 Task: Search for a 2-bed apartment for rent in Madison, Wisconsin, with a walkability score of 80 or higher.
Action: Mouse moved to (371, 225)
Screenshot: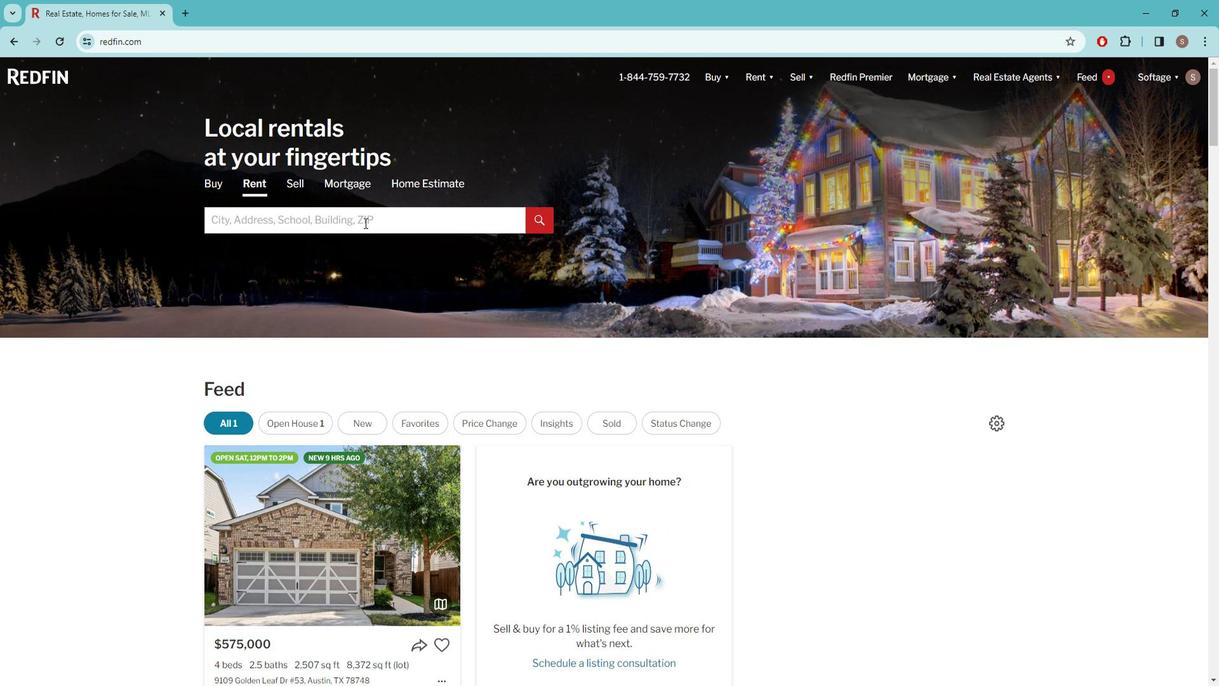 
Action: Mouse pressed left at (371, 225)
Screenshot: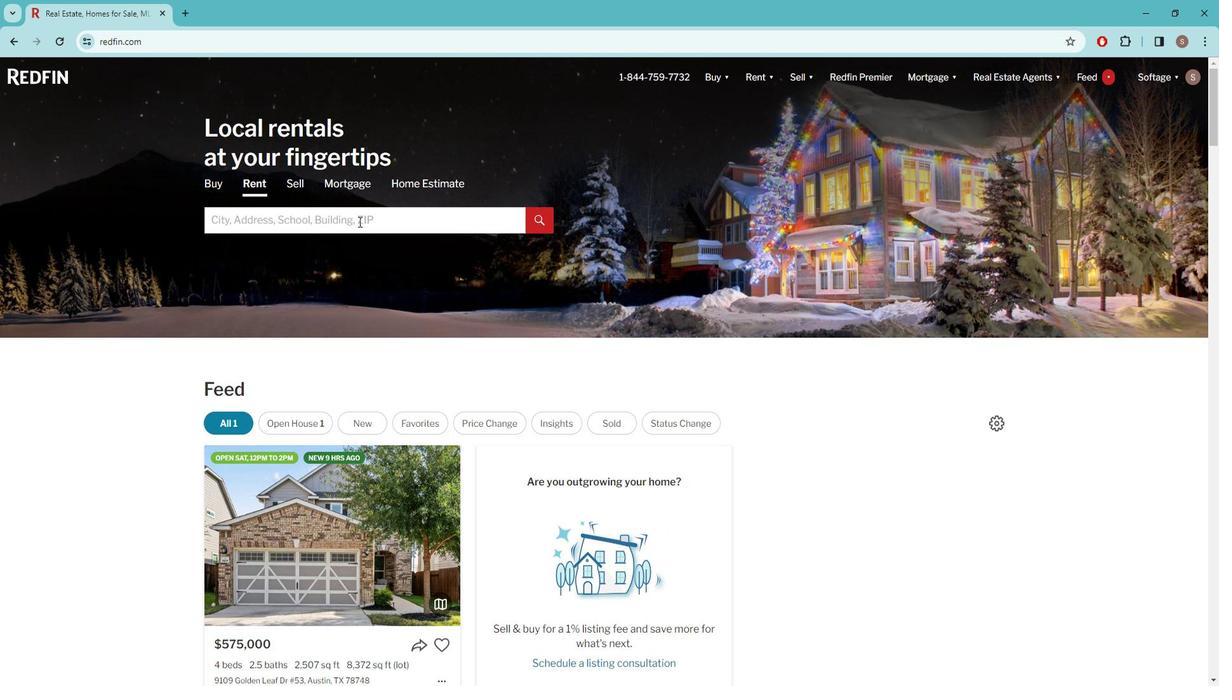 
Action: Key pressed m<Key.caps_lock>ADISON
Screenshot: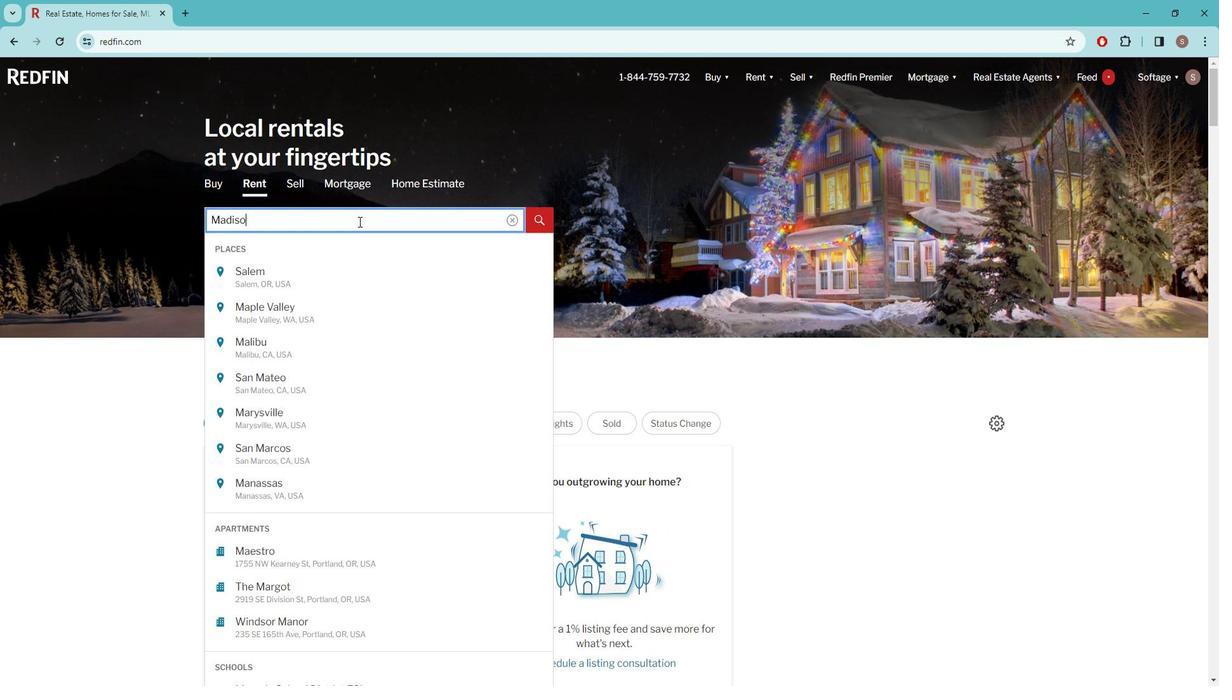 
Action: Mouse moved to (323, 283)
Screenshot: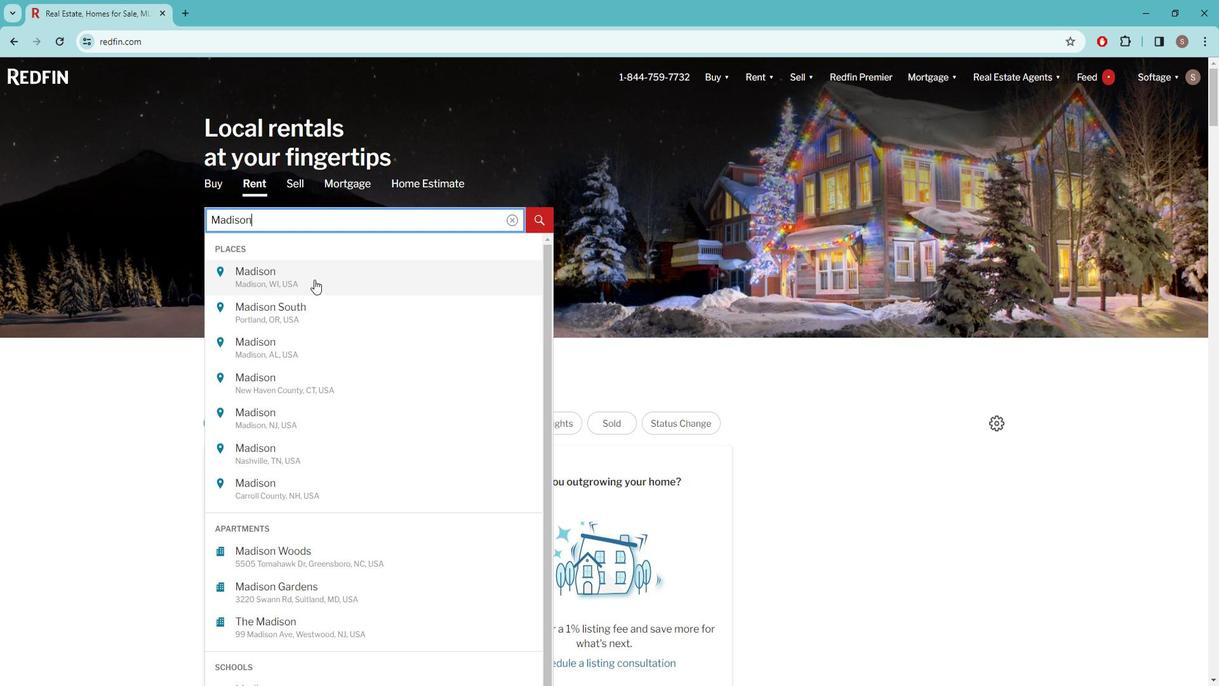 
Action: Mouse pressed left at (323, 283)
Screenshot: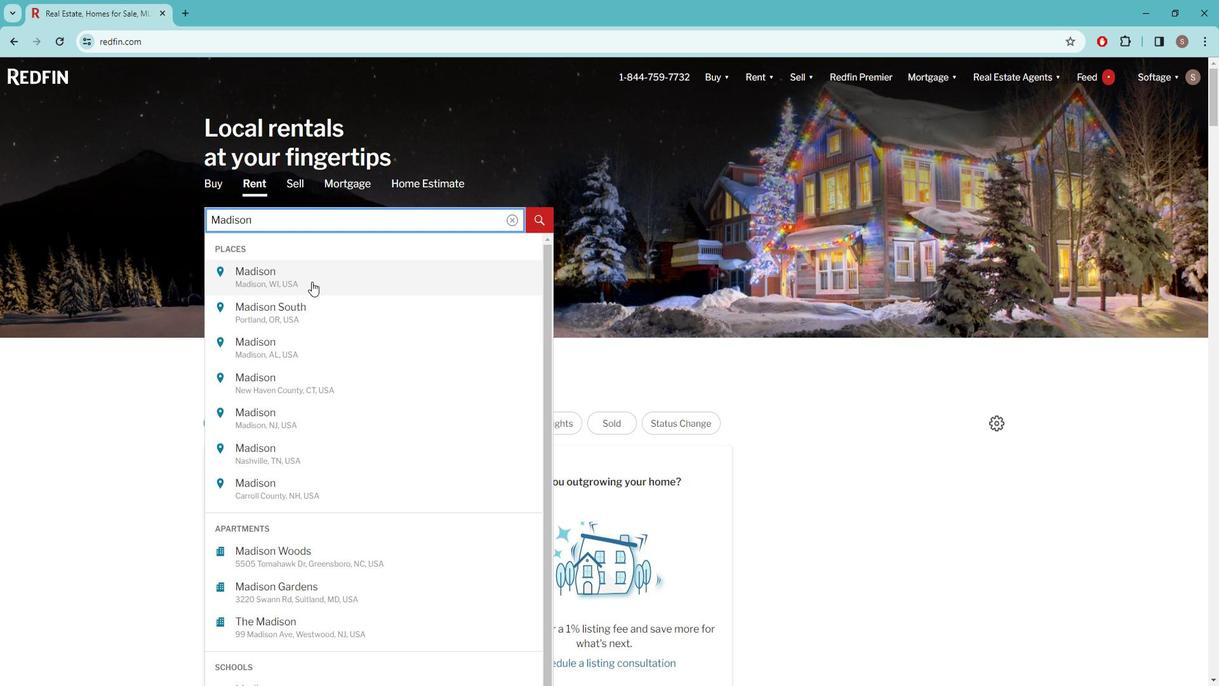 
Action: Mouse moved to (745, 154)
Screenshot: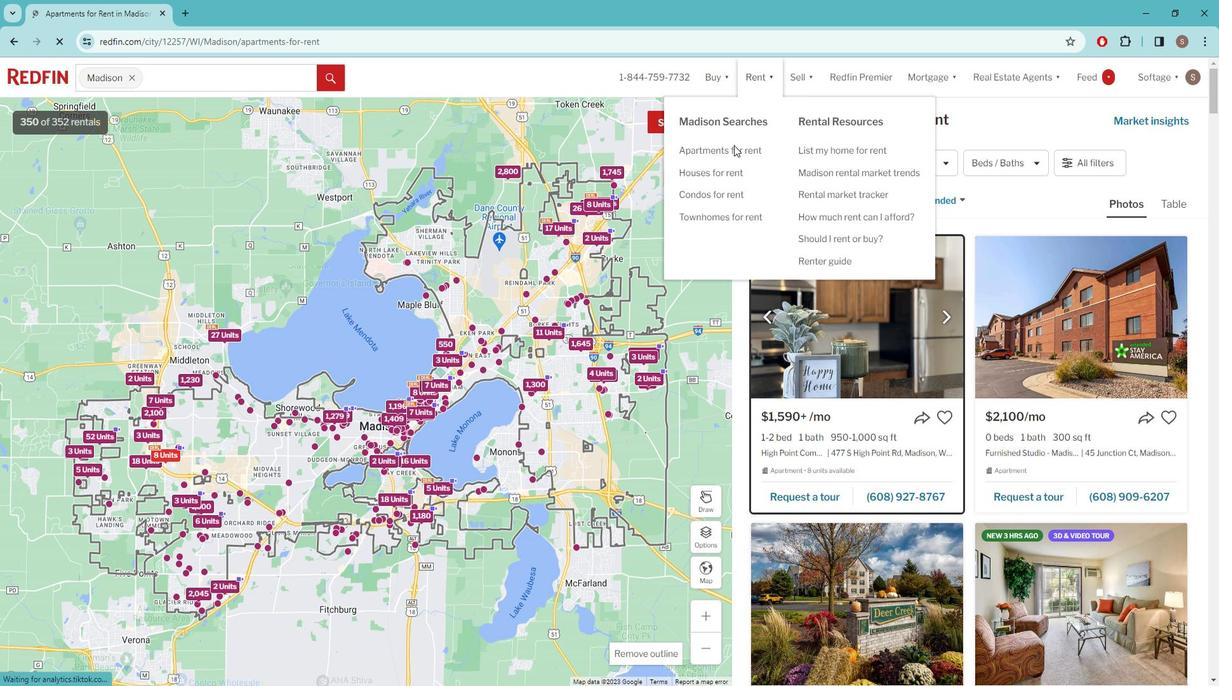 
Action: Mouse pressed left at (745, 154)
Screenshot: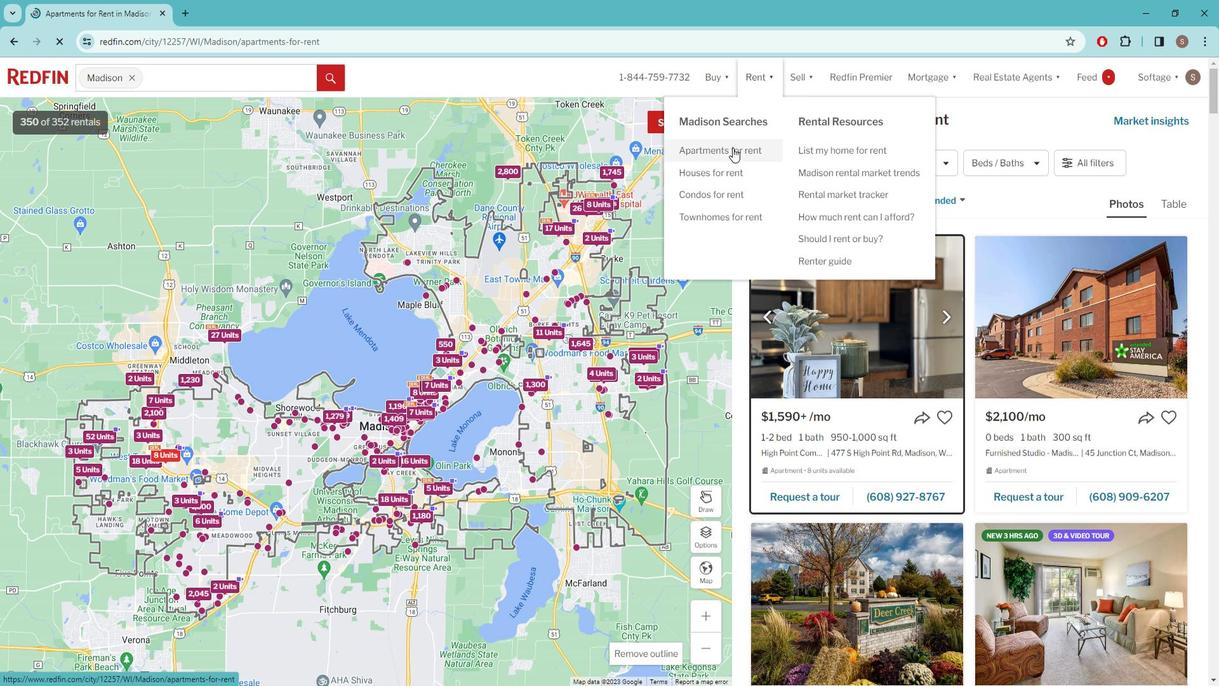 
Action: Mouse moved to (1083, 163)
Screenshot: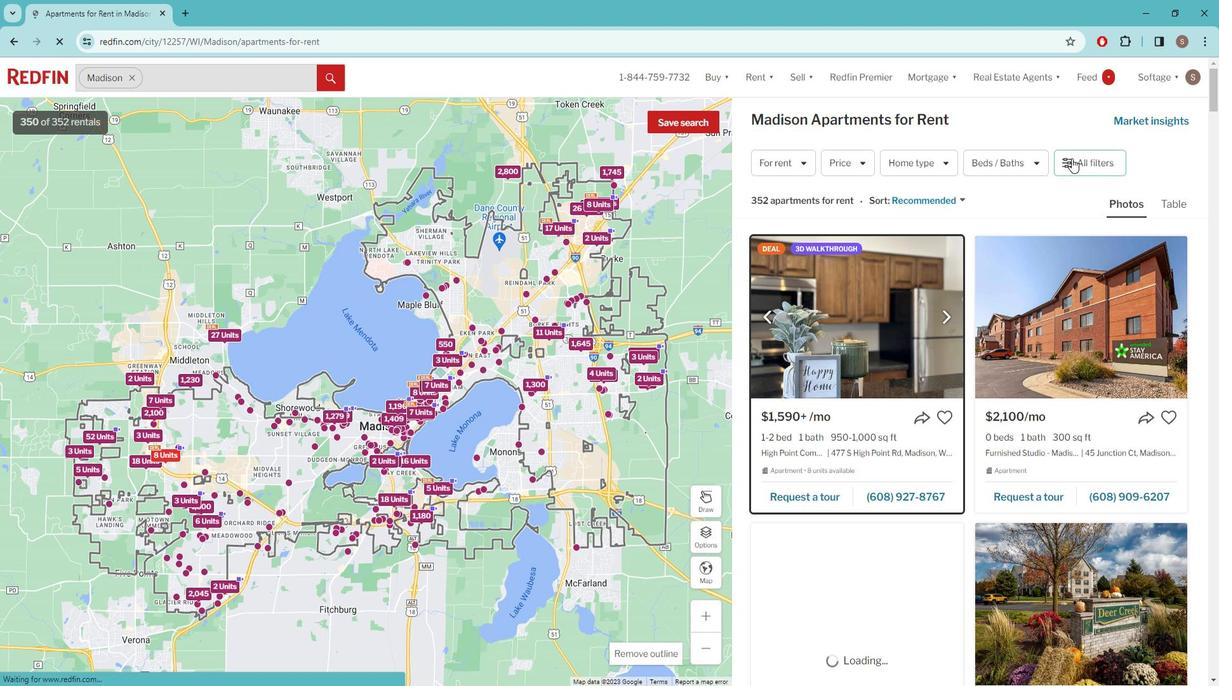 
Action: Mouse pressed left at (1083, 163)
Screenshot: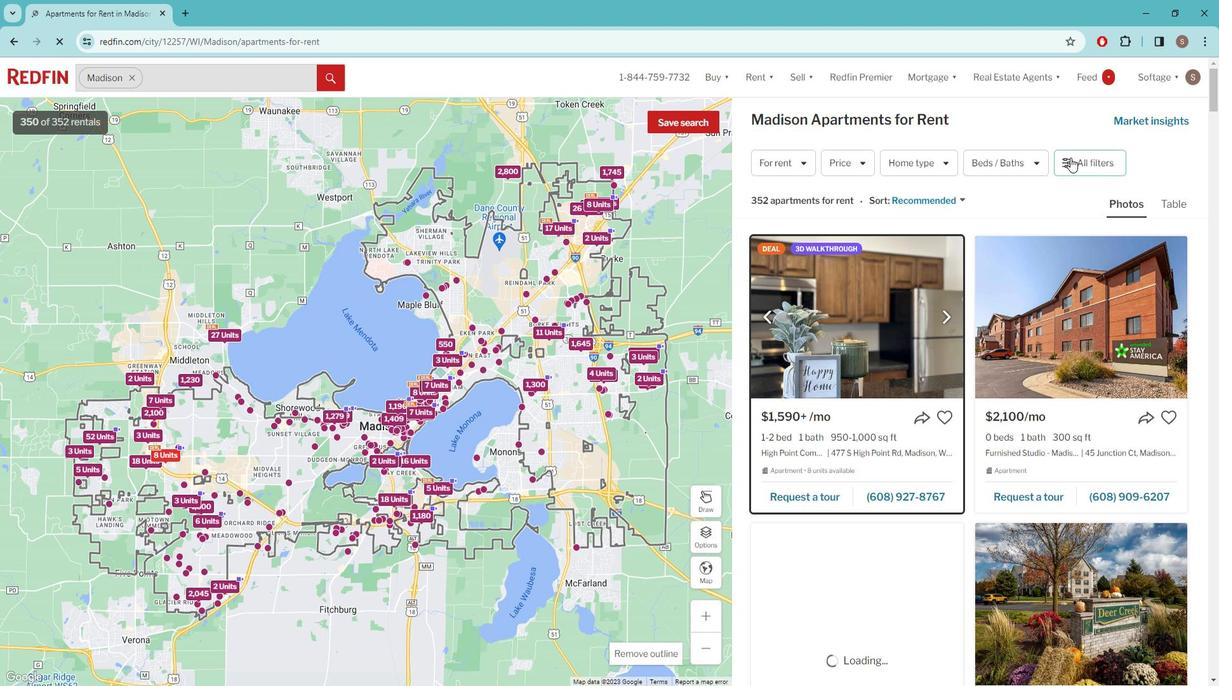 
Action: Mouse pressed left at (1083, 163)
Screenshot: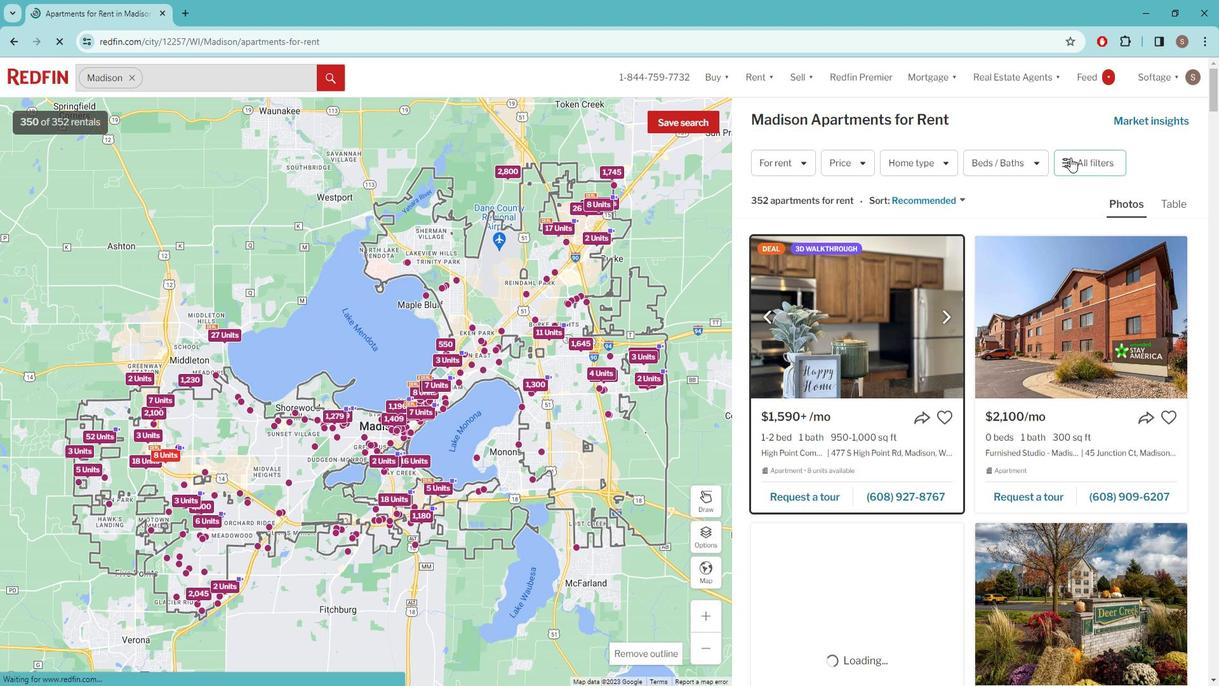 
Action: Mouse pressed left at (1083, 163)
Screenshot: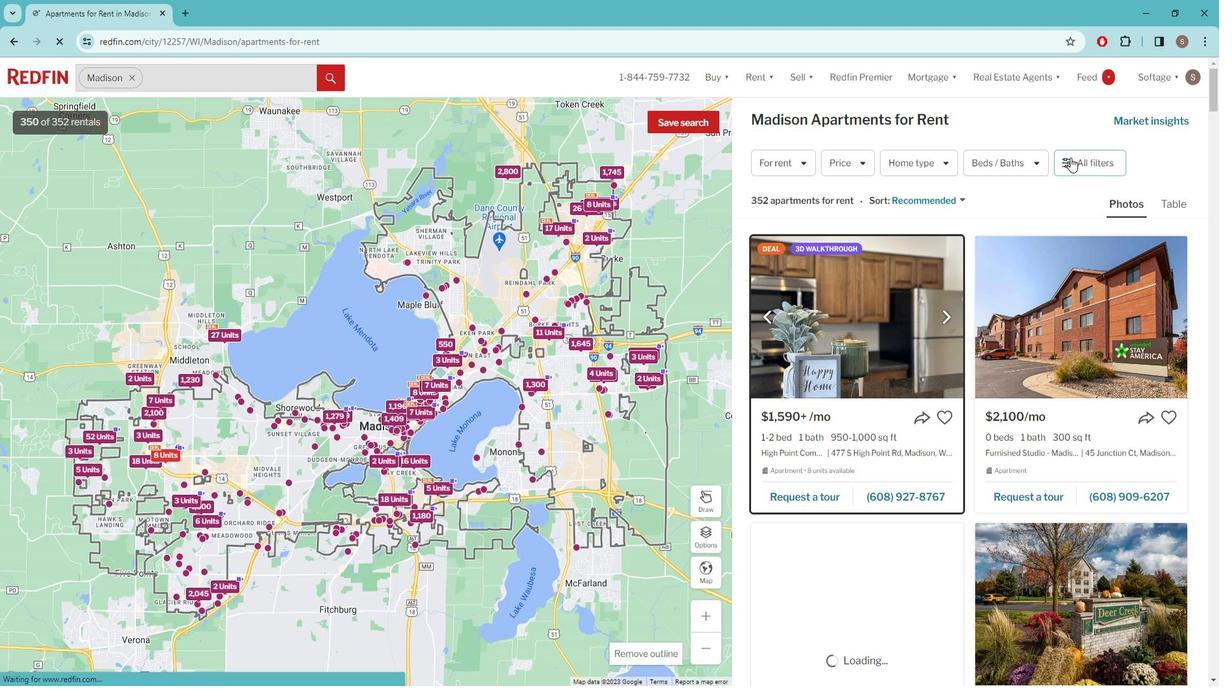 
Action: Mouse pressed left at (1083, 163)
Screenshot: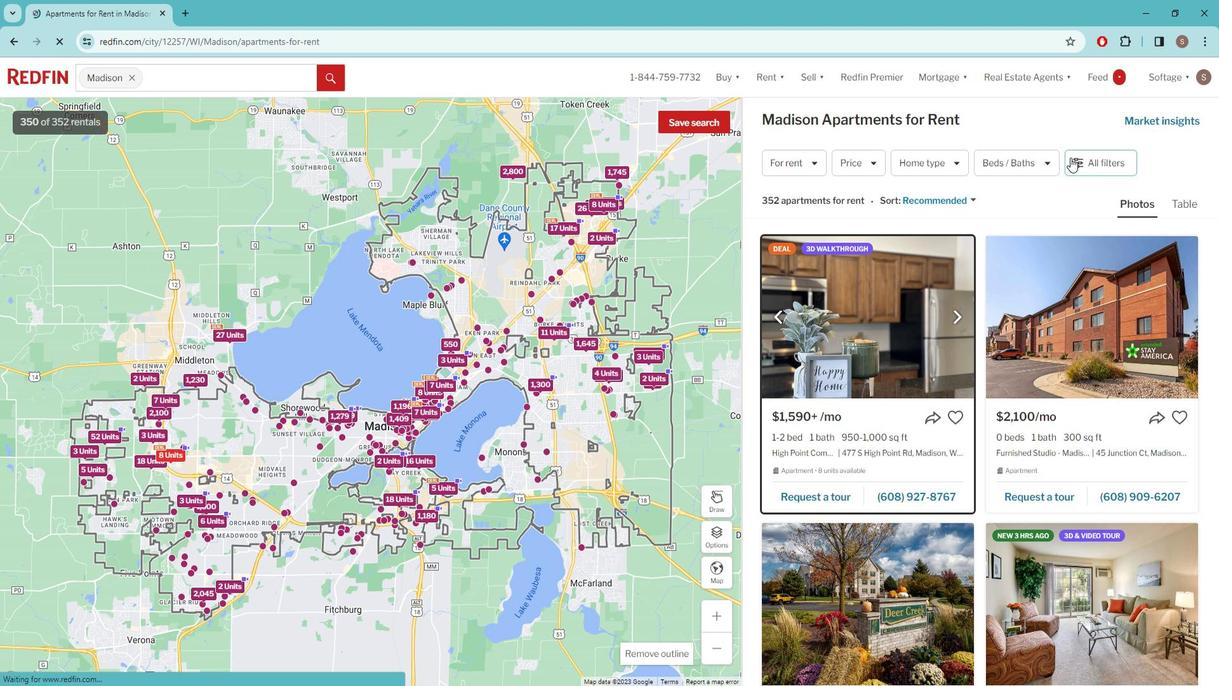 
Action: Mouse moved to (1084, 161)
Screenshot: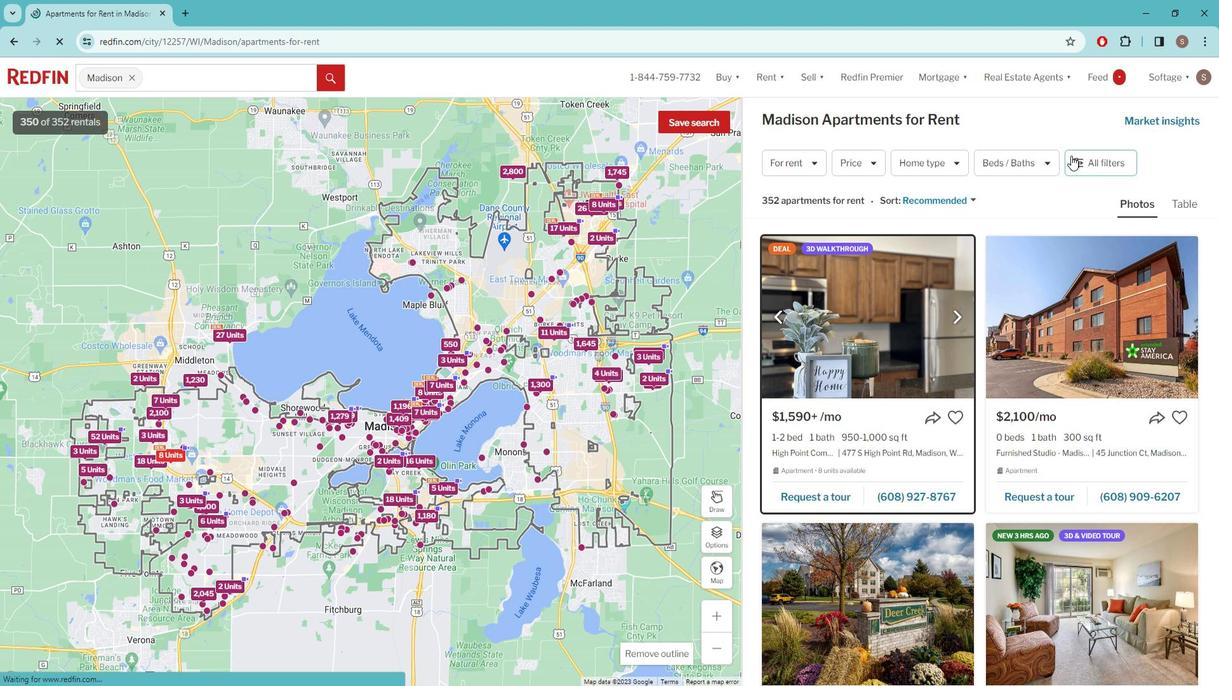 
Action: Mouse pressed left at (1084, 161)
Screenshot: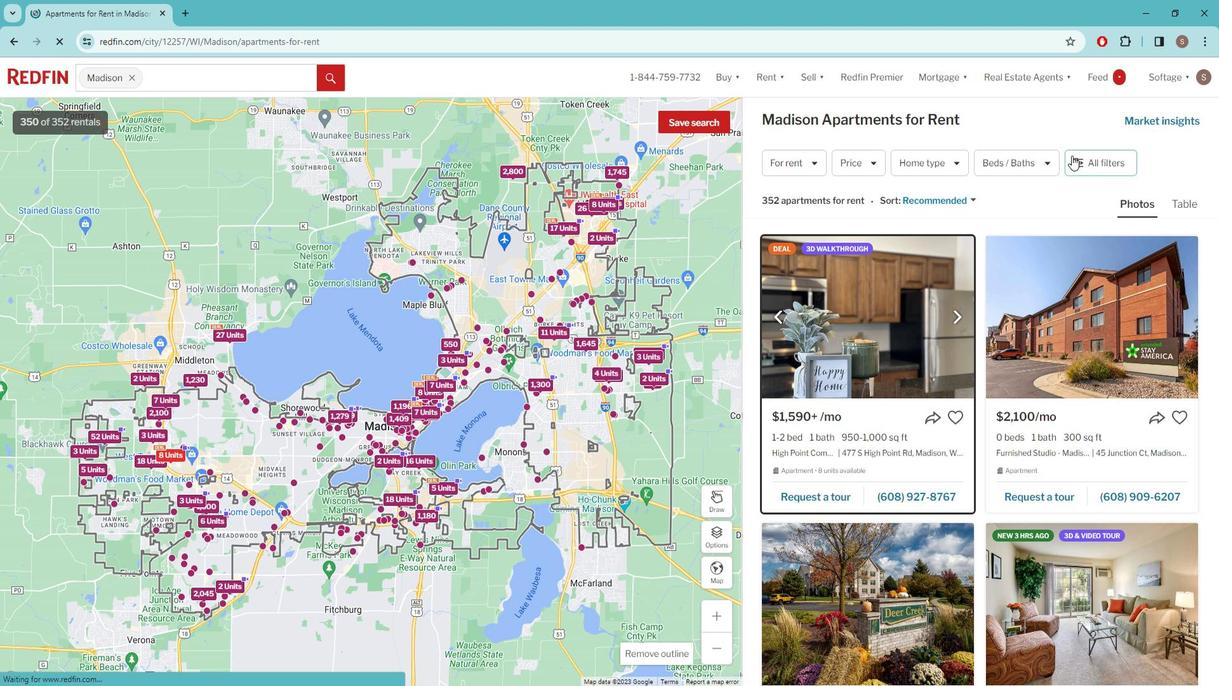 
Action: Mouse moved to (1086, 161)
Screenshot: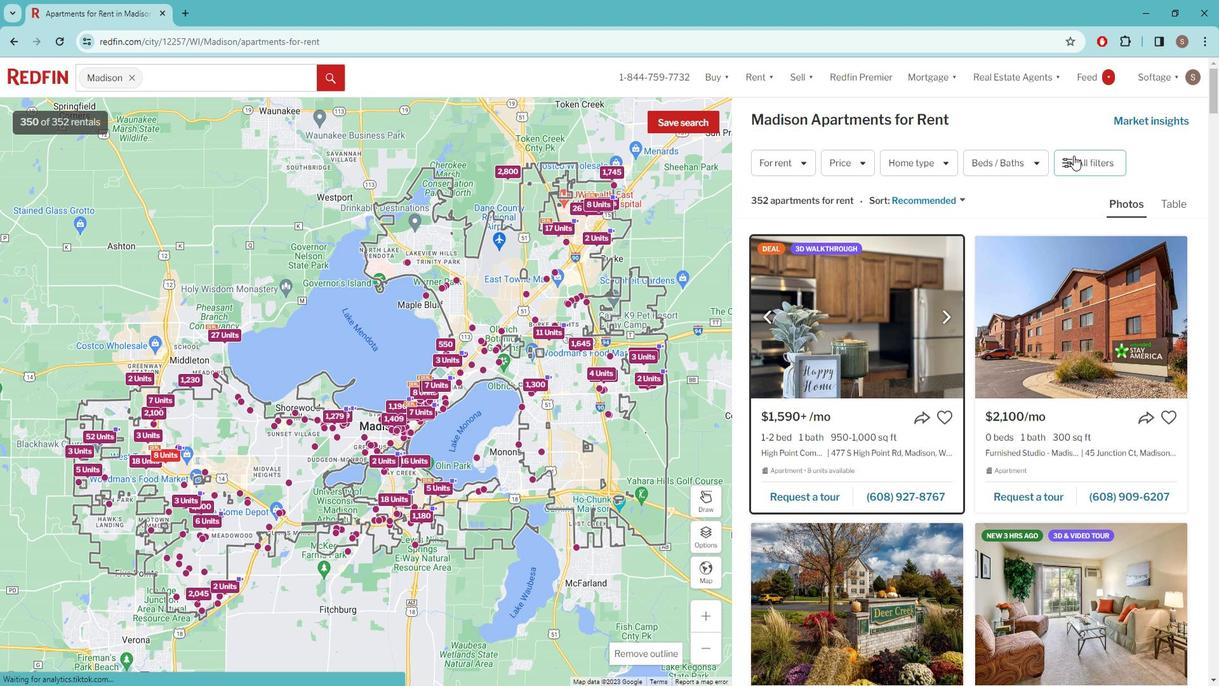 
Action: Mouse pressed left at (1086, 161)
Screenshot: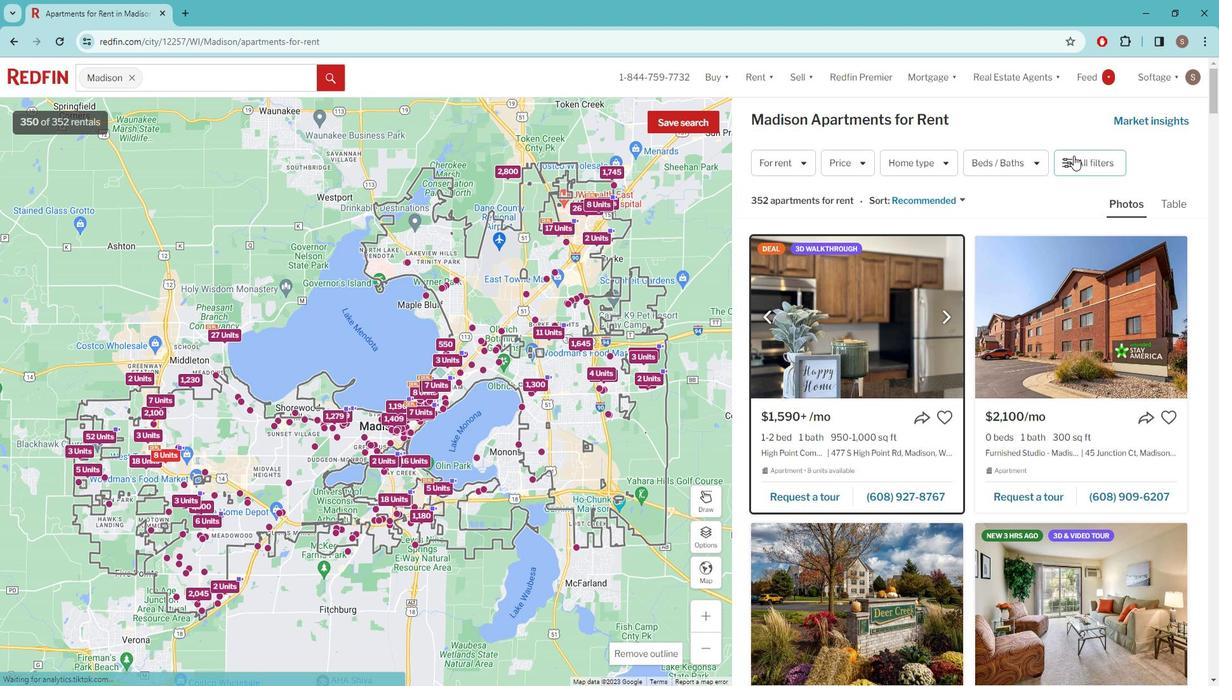 
Action: Mouse moved to (1019, 371)
Screenshot: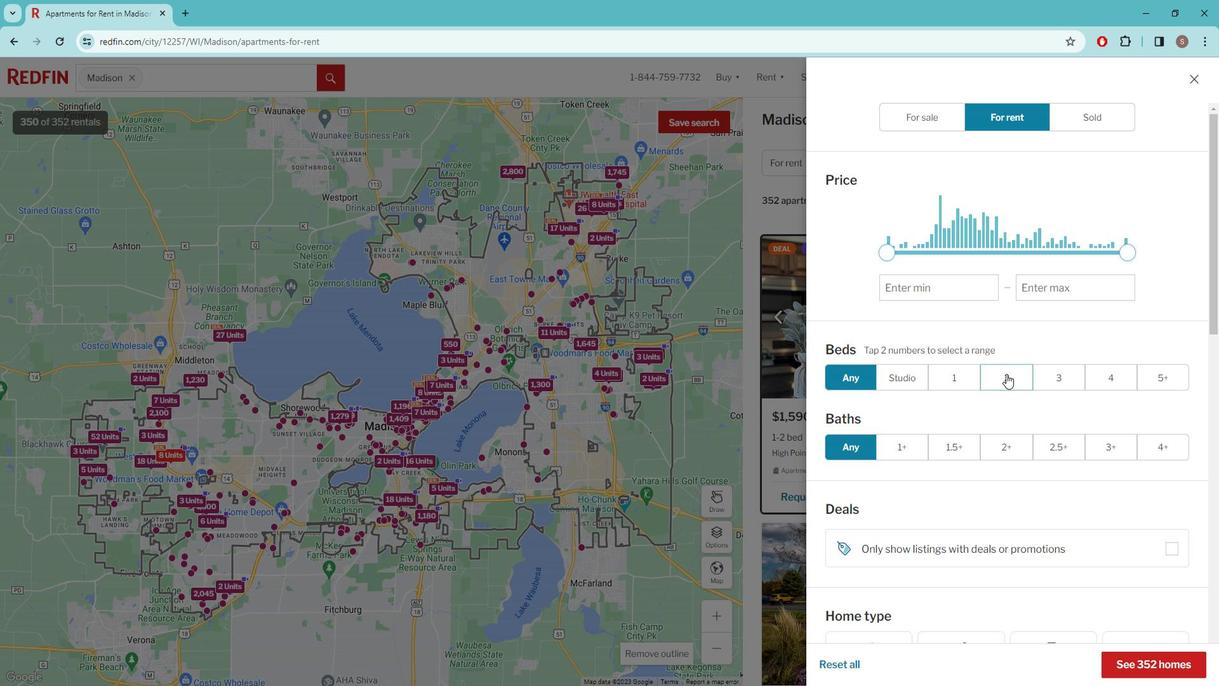 
Action: Mouse pressed left at (1019, 371)
Screenshot: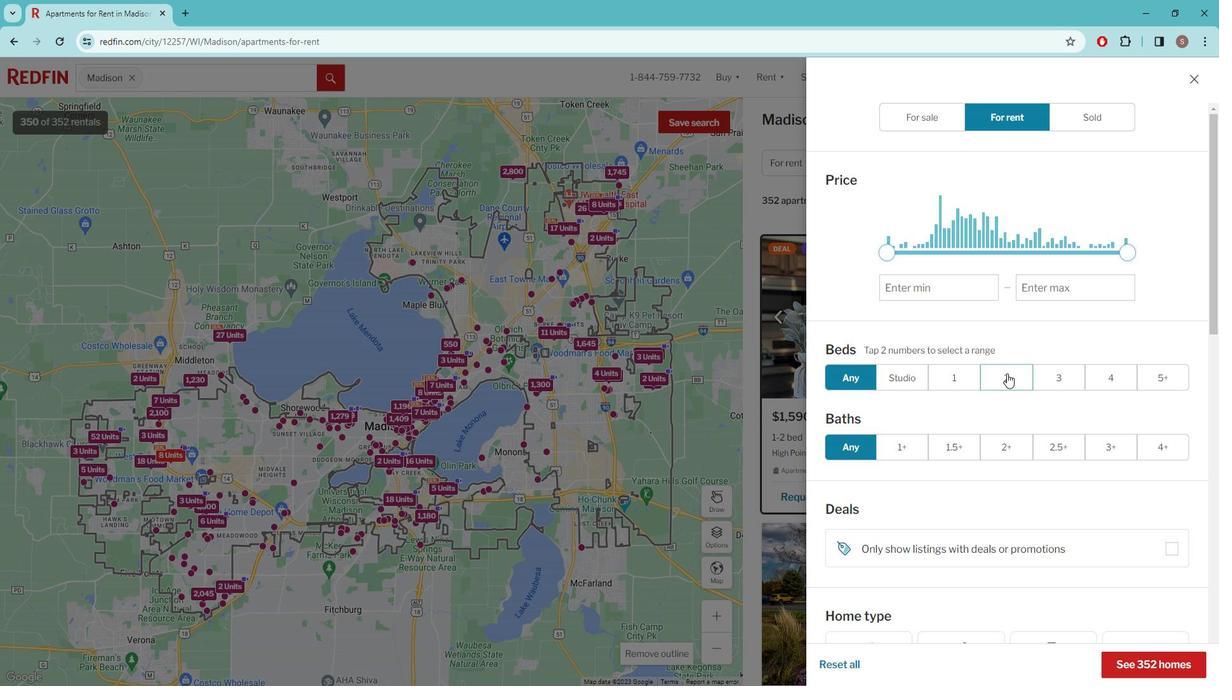 
Action: Mouse pressed left at (1019, 371)
Screenshot: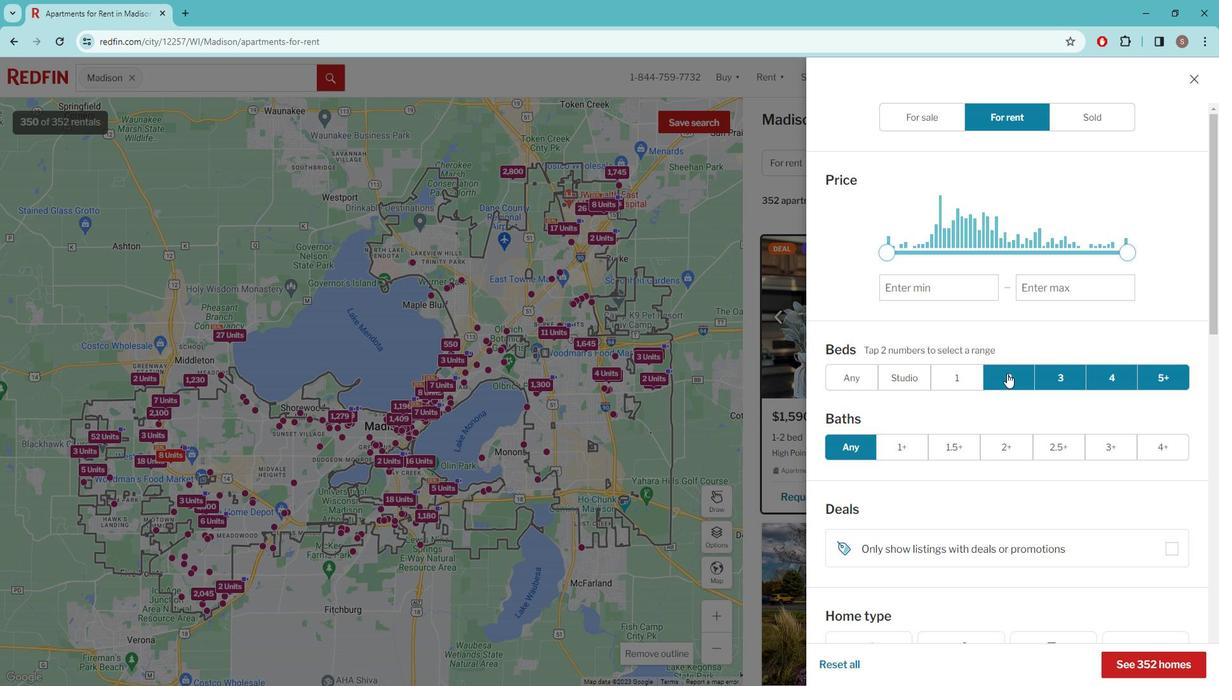 
Action: Mouse moved to (1019, 371)
Screenshot: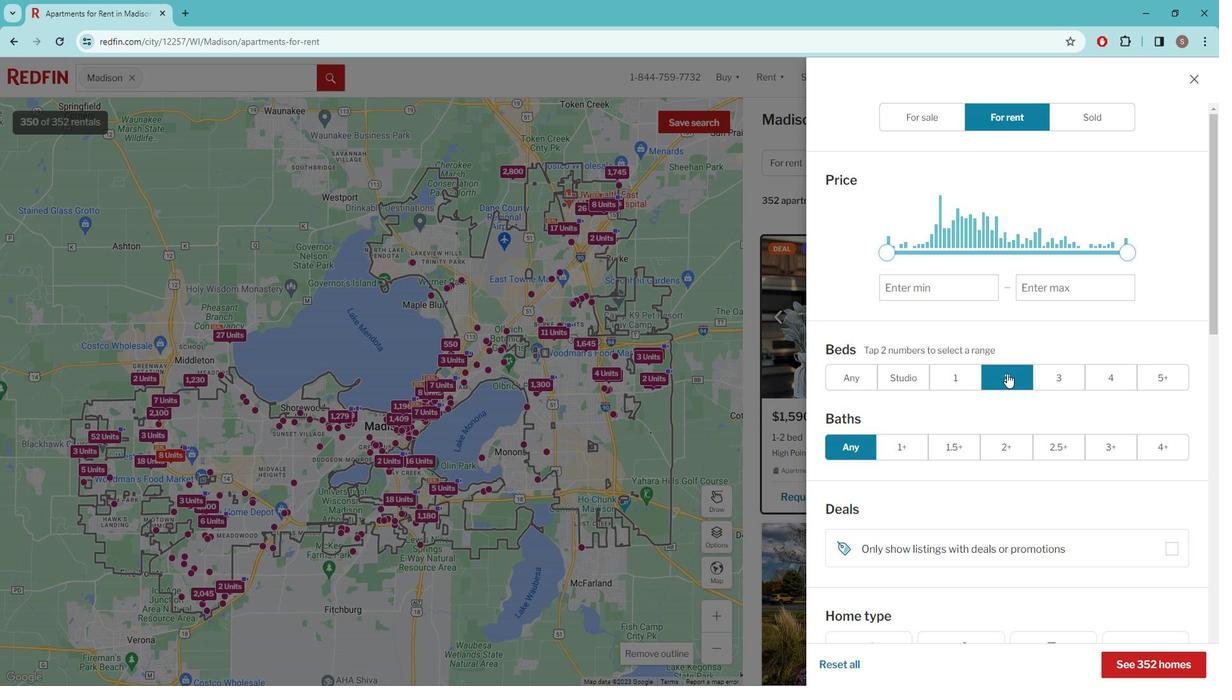 
Action: Mouse scrolled (1019, 371) with delta (0, 0)
Screenshot: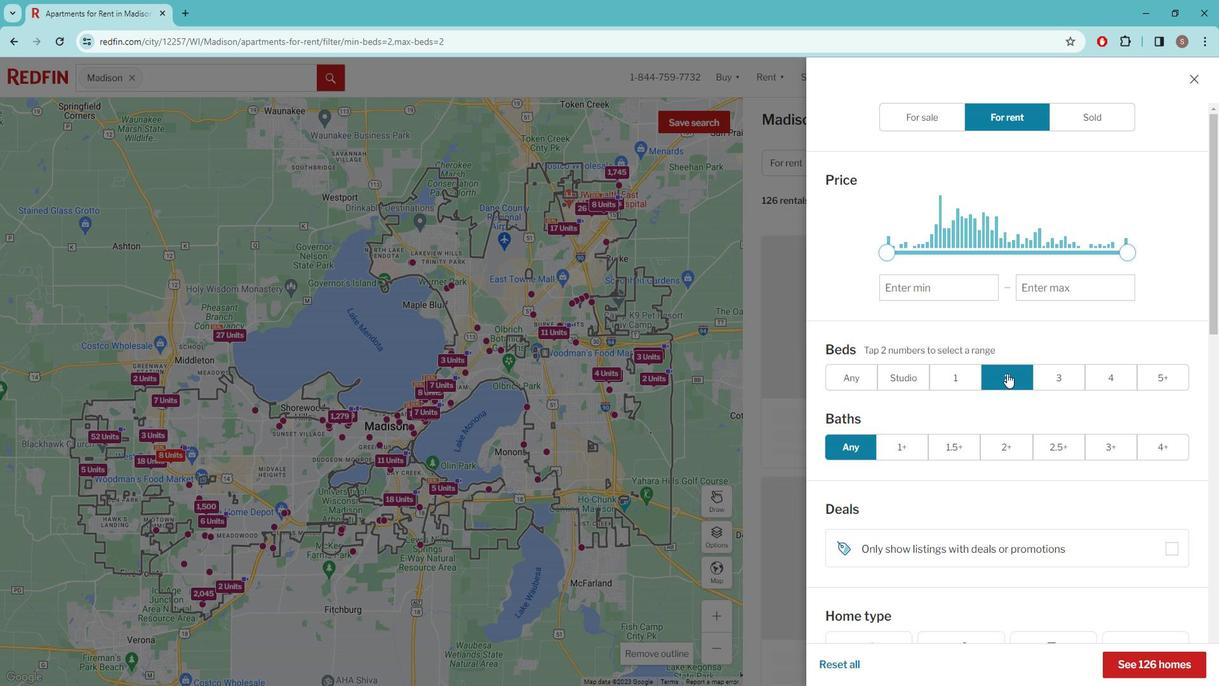 
Action: Mouse scrolled (1019, 371) with delta (0, 0)
Screenshot: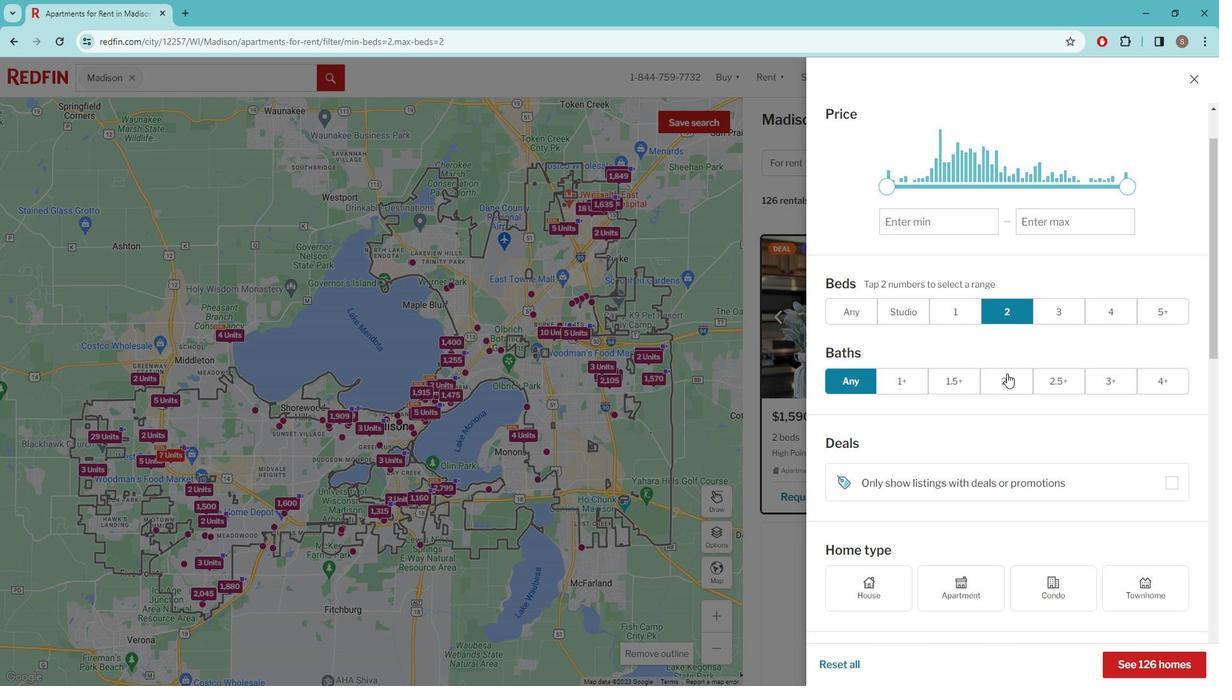 
Action: Mouse scrolled (1019, 371) with delta (0, 0)
Screenshot: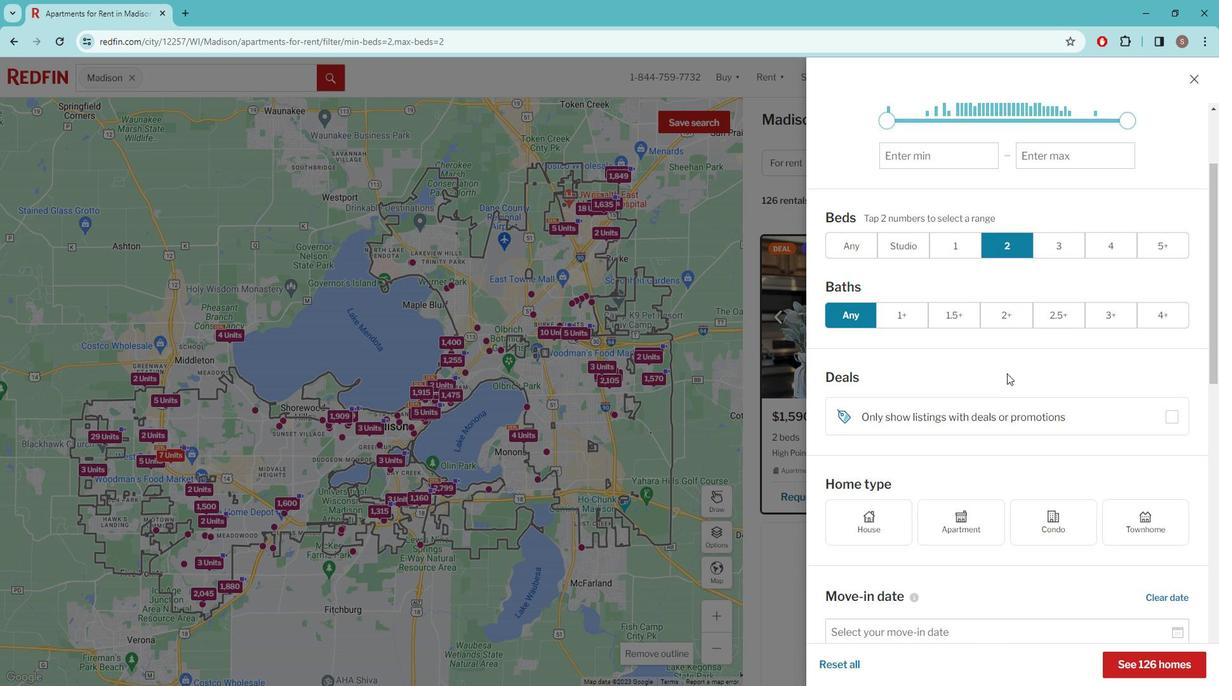 
Action: Mouse scrolled (1019, 371) with delta (0, 0)
Screenshot: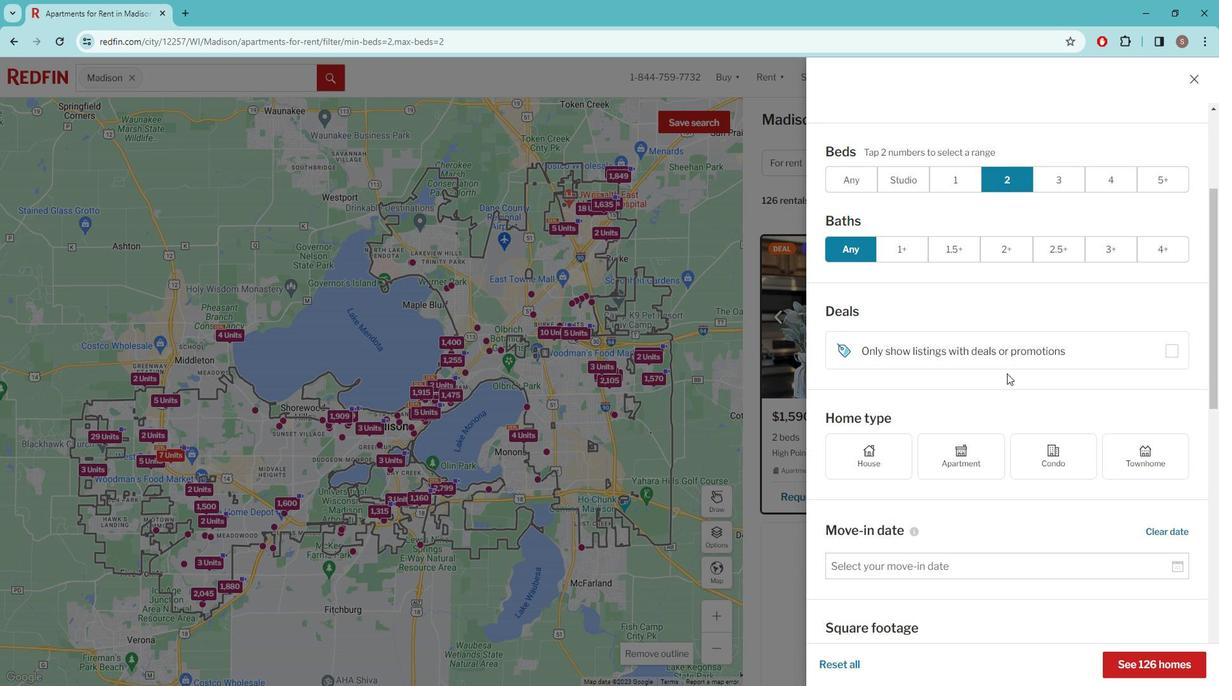 
Action: Mouse scrolled (1019, 371) with delta (0, 0)
Screenshot: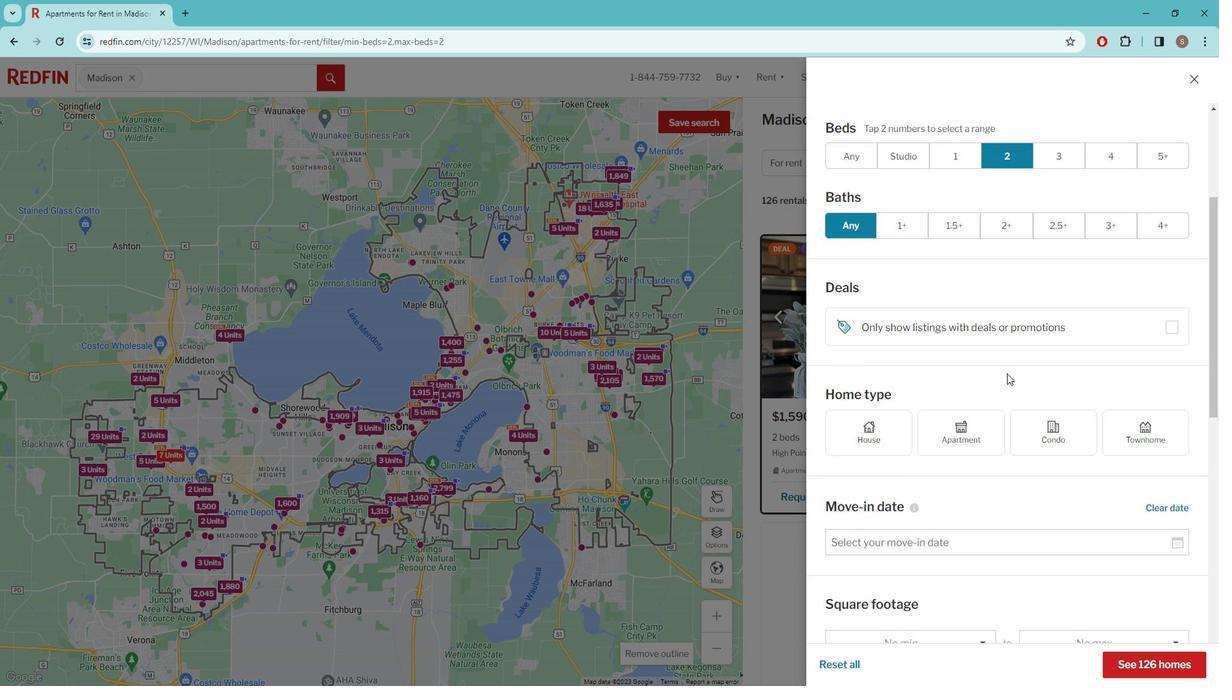 
Action: Mouse scrolled (1019, 372) with delta (0, 0)
Screenshot: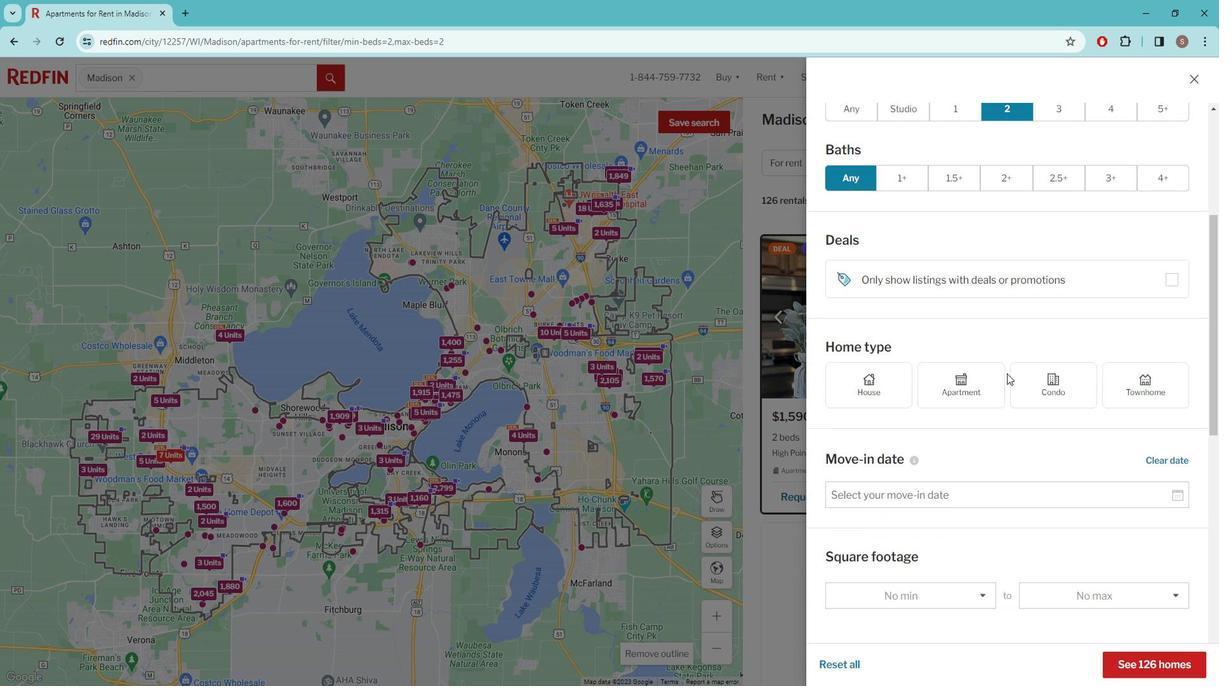 
Action: Mouse scrolled (1019, 371) with delta (0, 0)
Screenshot: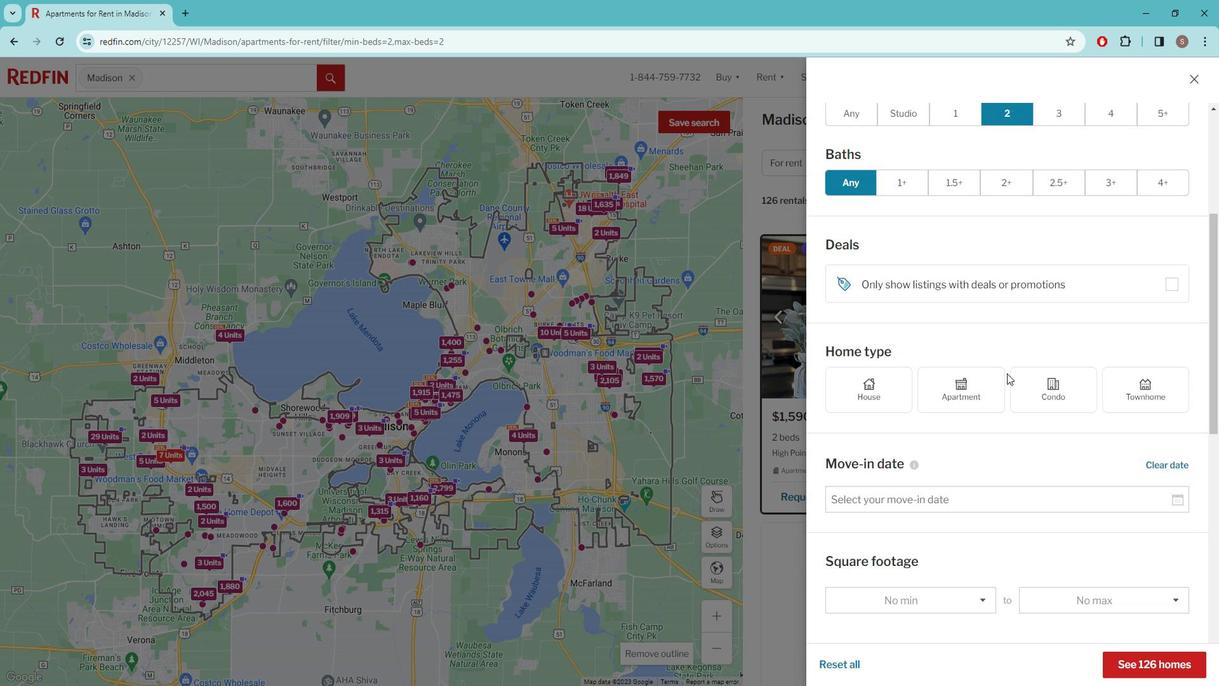 
Action: Mouse scrolled (1019, 371) with delta (0, 0)
Screenshot: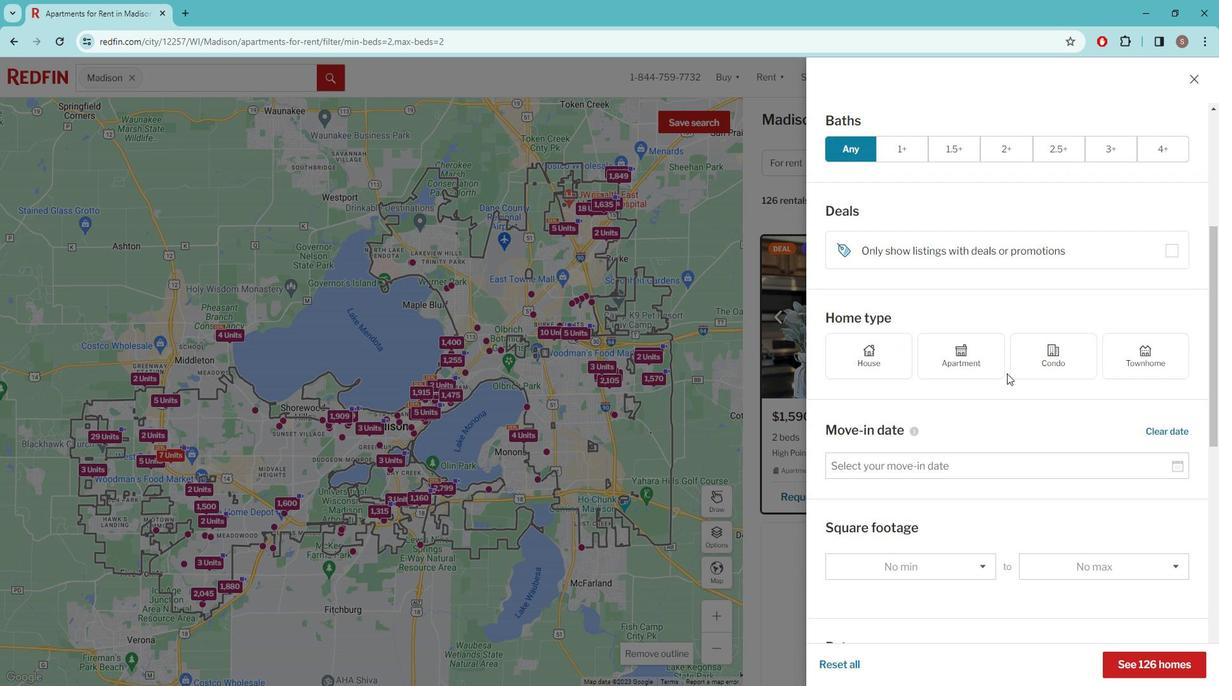 
Action: Mouse scrolled (1019, 371) with delta (0, 0)
Screenshot: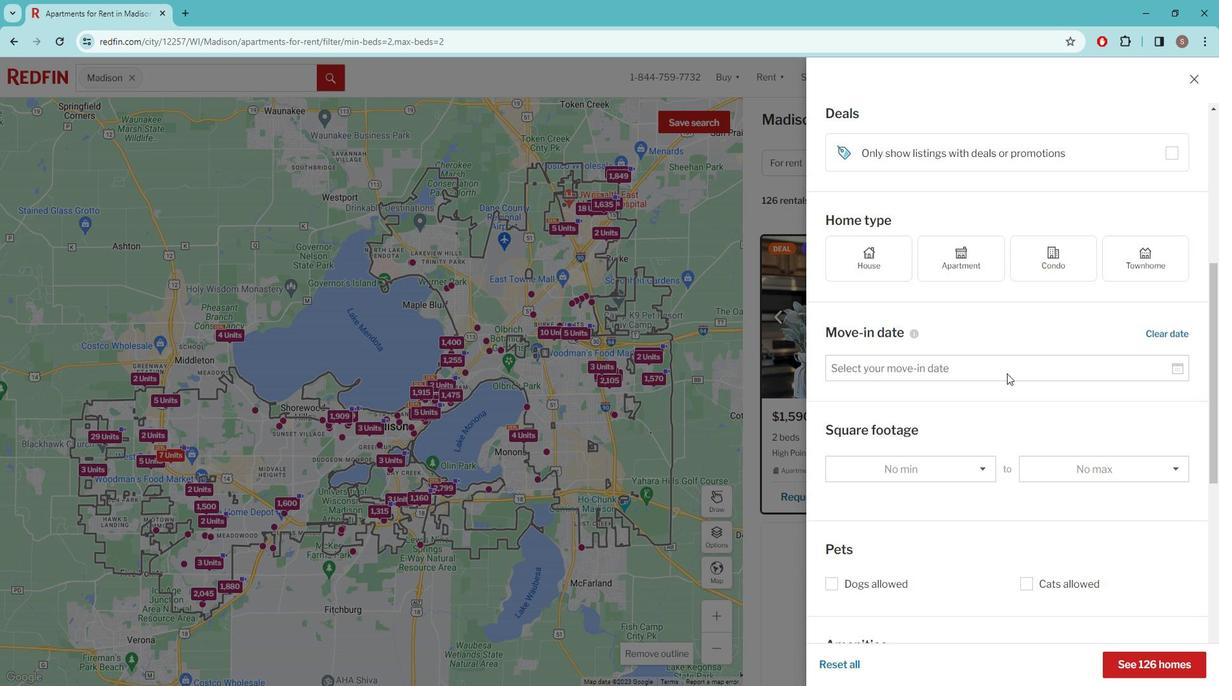 
Action: Mouse scrolled (1019, 371) with delta (0, 0)
Screenshot: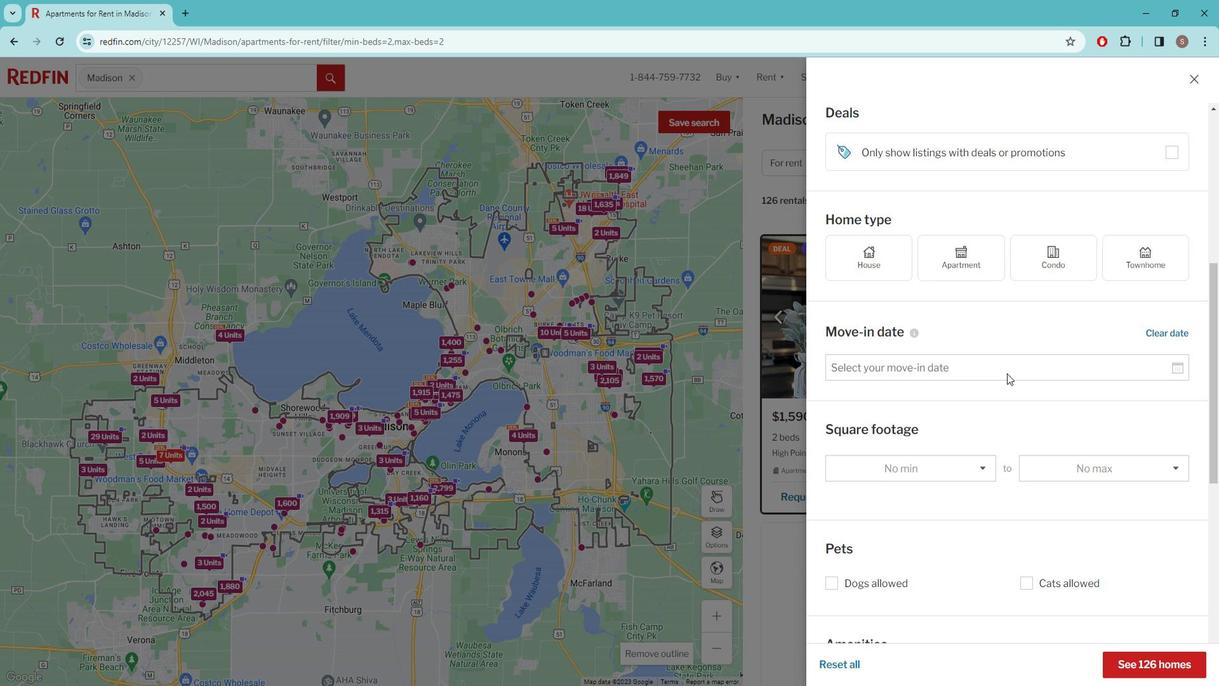 
Action: Mouse scrolled (1019, 372) with delta (0, 0)
Screenshot: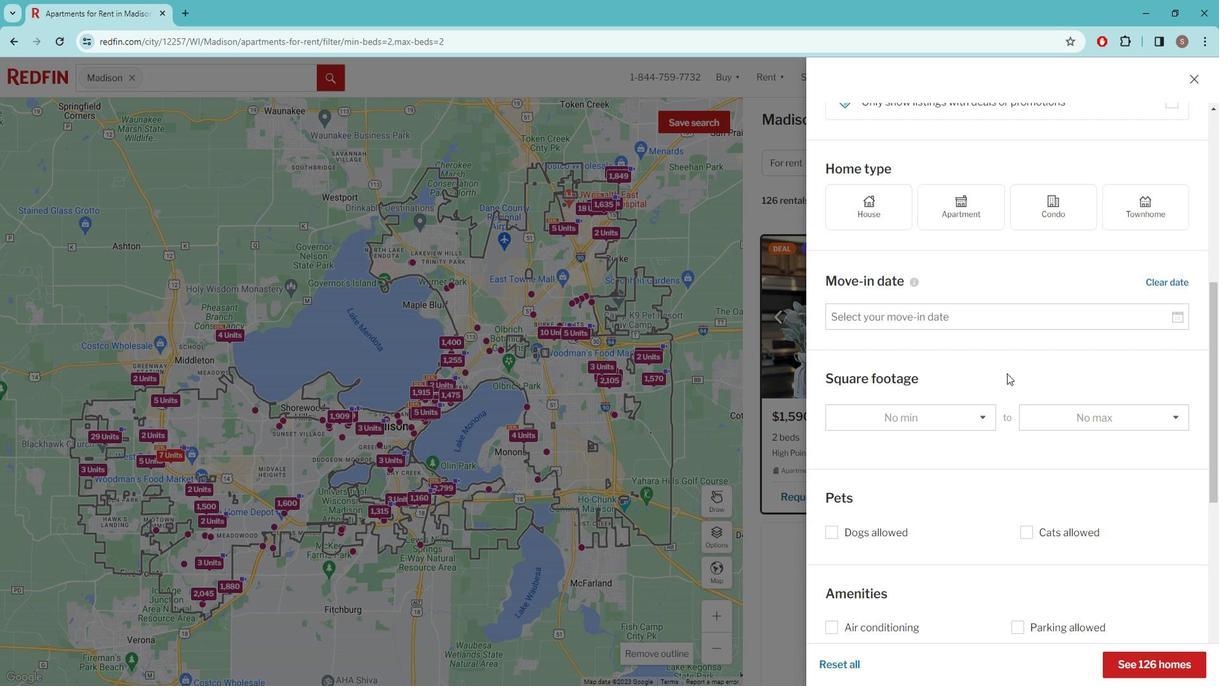 
Action: Mouse scrolled (1019, 371) with delta (0, 0)
Screenshot: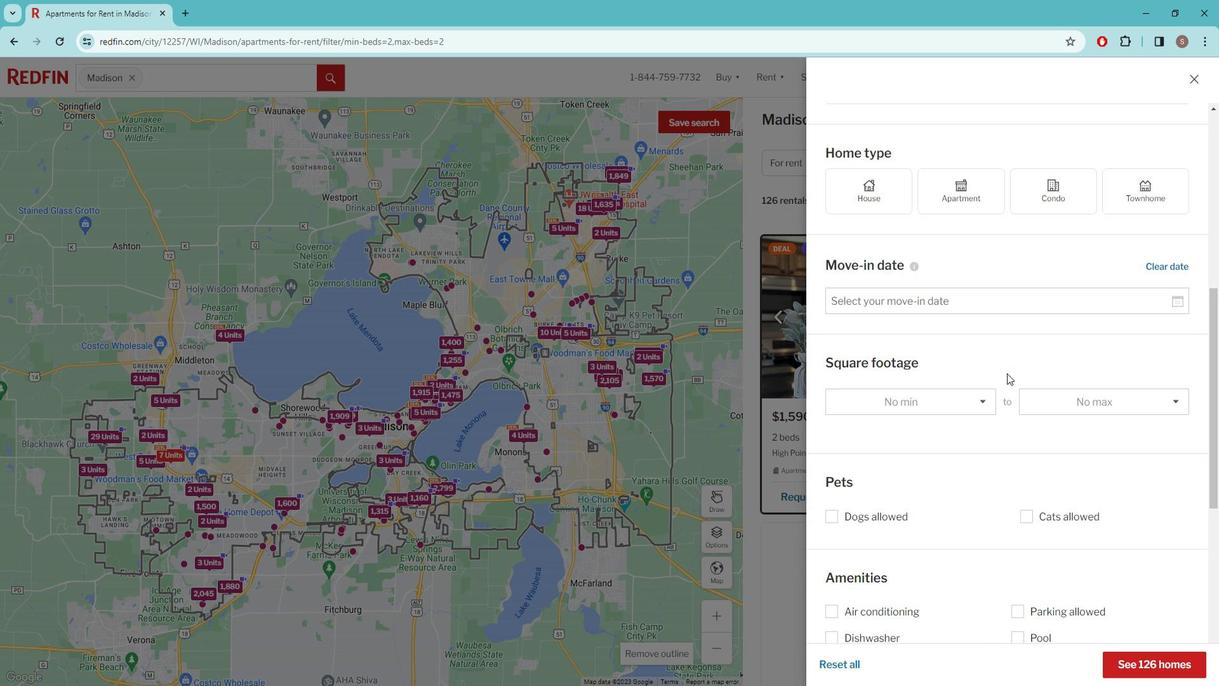 
Action: Mouse scrolled (1019, 371) with delta (0, 0)
Screenshot: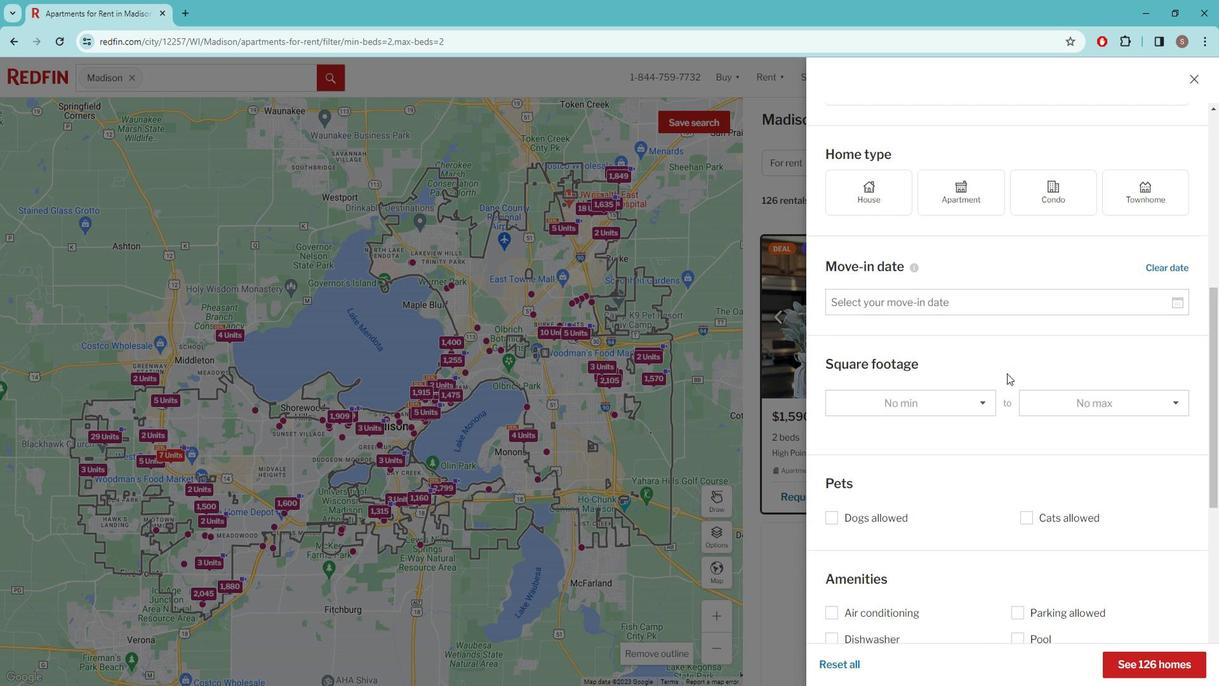 
Action: Mouse scrolled (1019, 371) with delta (0, 0)
Screenshot: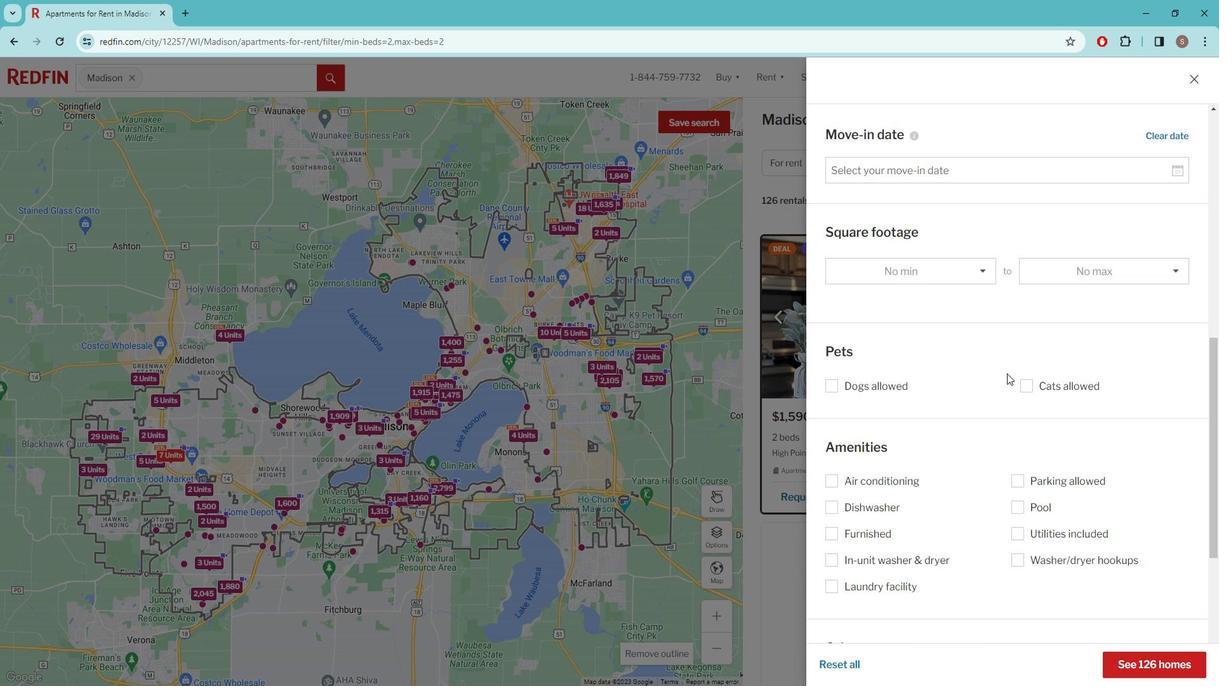 
Action: Mouse scrolled (1019, 371) with delta (0, 0)
Screenshot: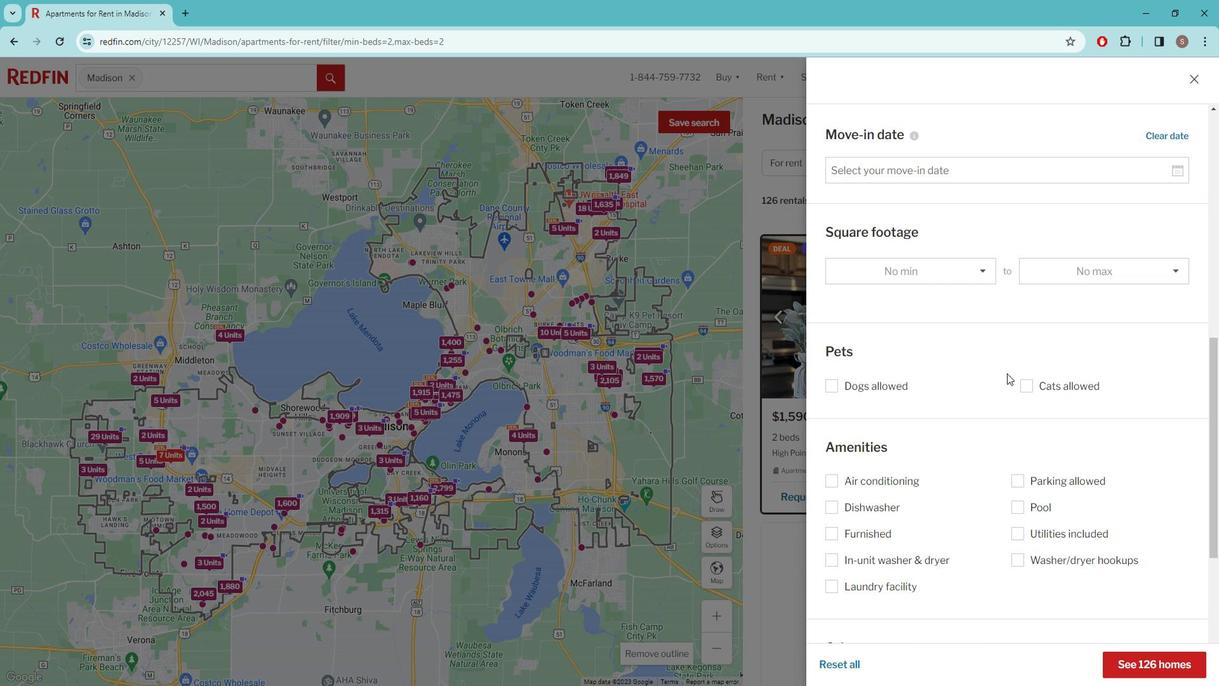 
Action: Mouse scrolled (1019, 371) with delta (0, 0)
Screenshot: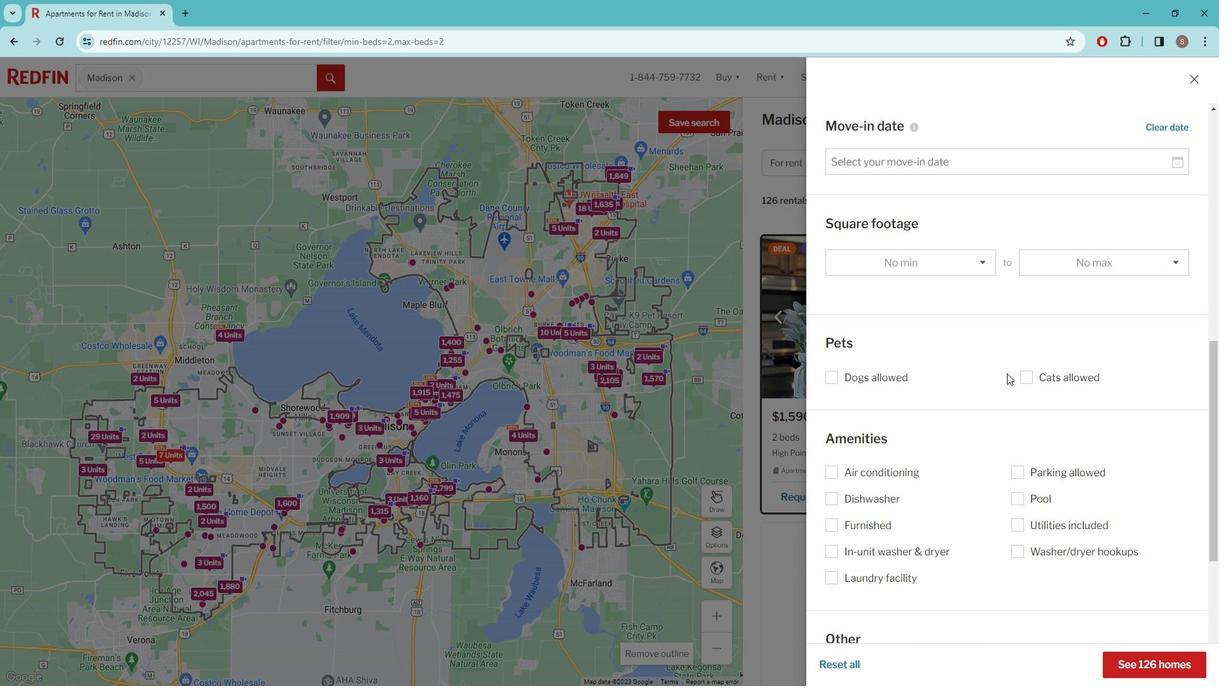 
Action: Mouse scrolled (1019, 371) with delta (0, 0)
Screenshot: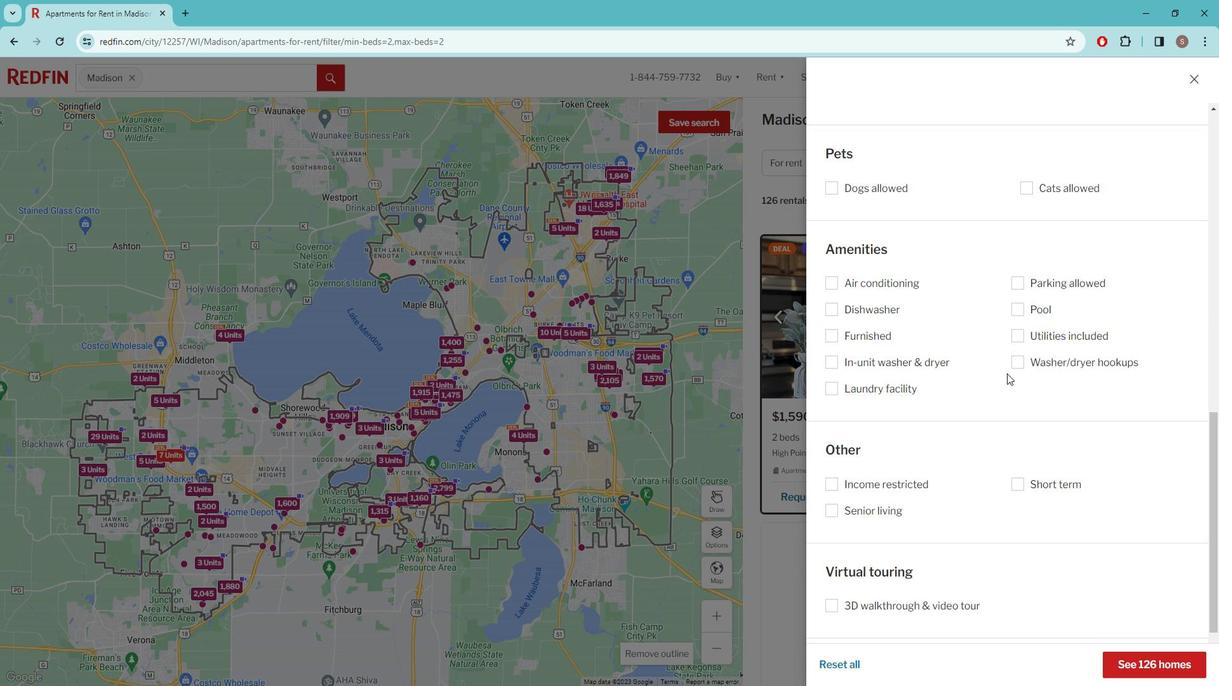 
Action: Mouse scrolled (1019, 371) with delta (0, 0)
Screenshot: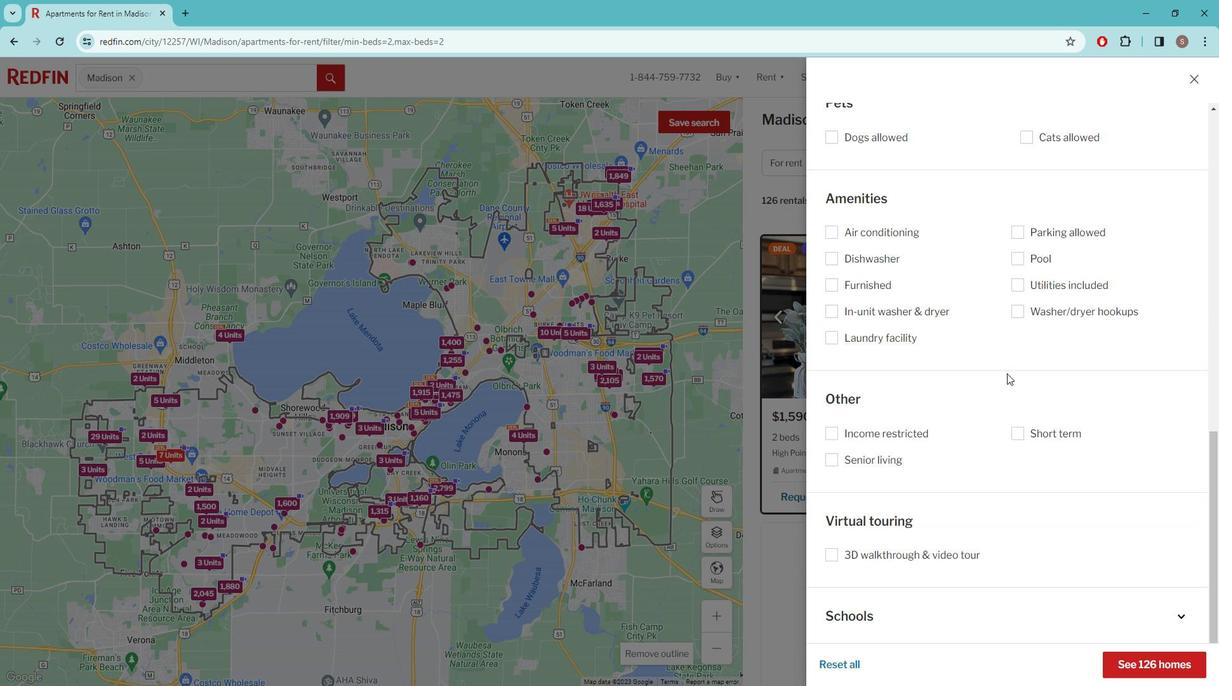 
Action: Mouse scrolled (1019, 372) with delta (0, 0)
Screenshot: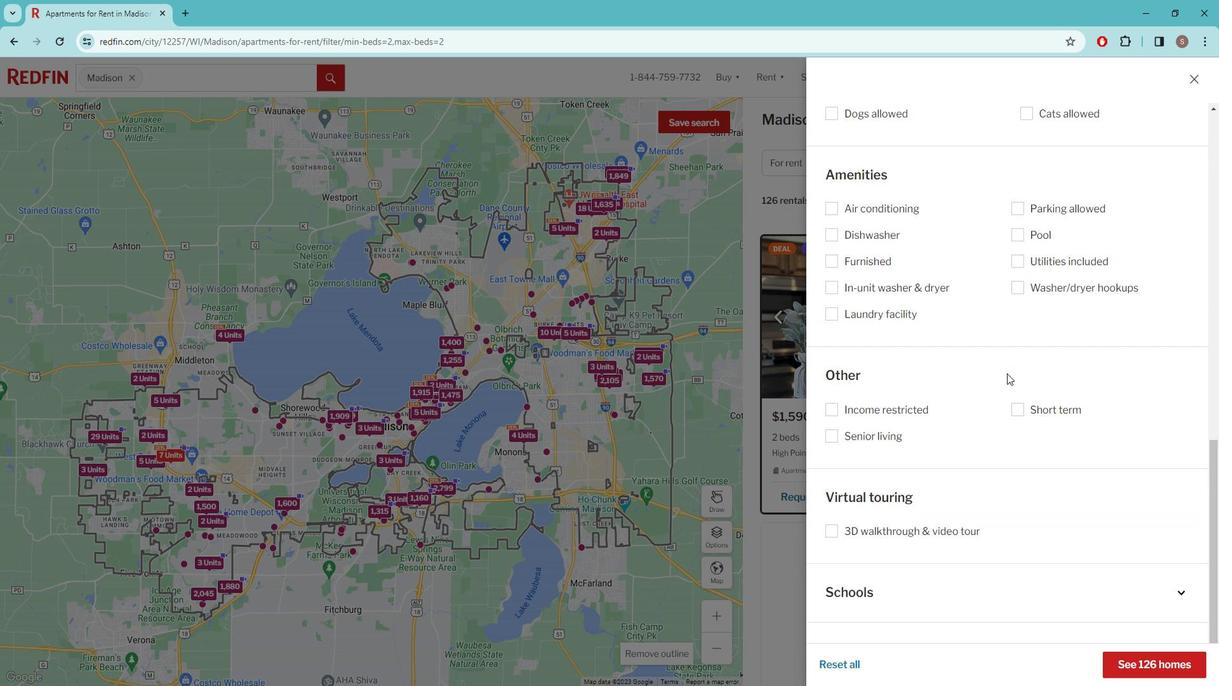 
Action: Mouse scrolled (1019, 371) with delta (0, 0)
Screenshot: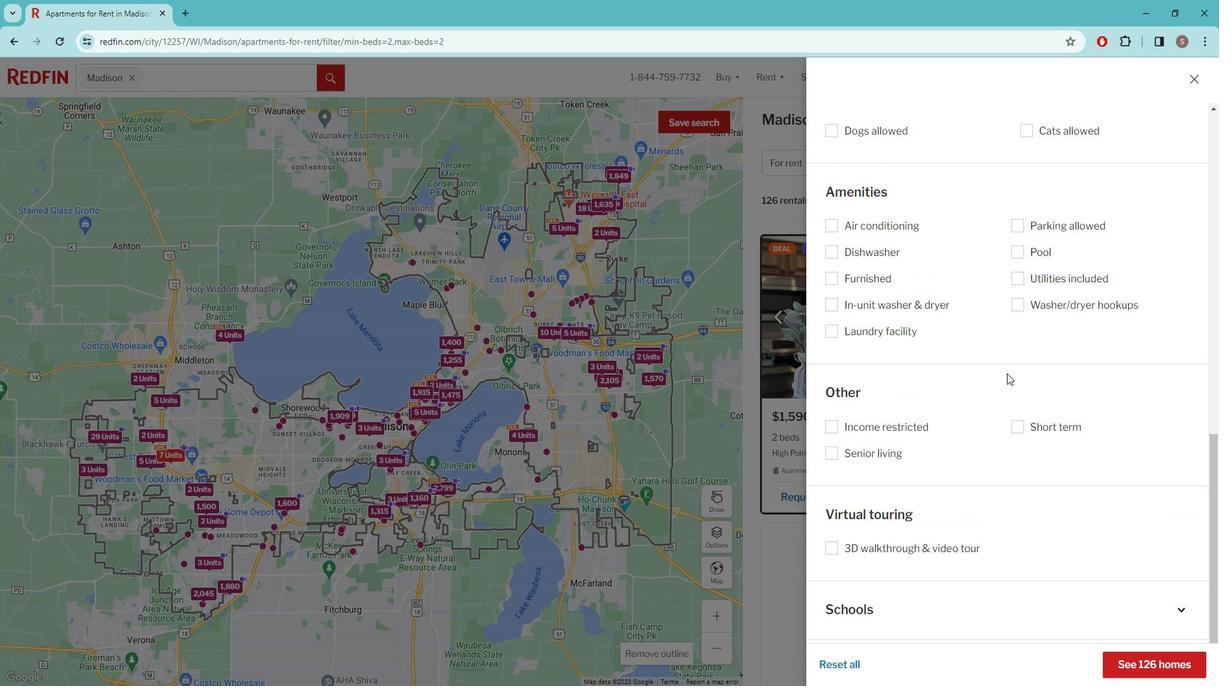 
Action: Mouse scrolled (1019, 371) with delta (0, 0)
Screenshot: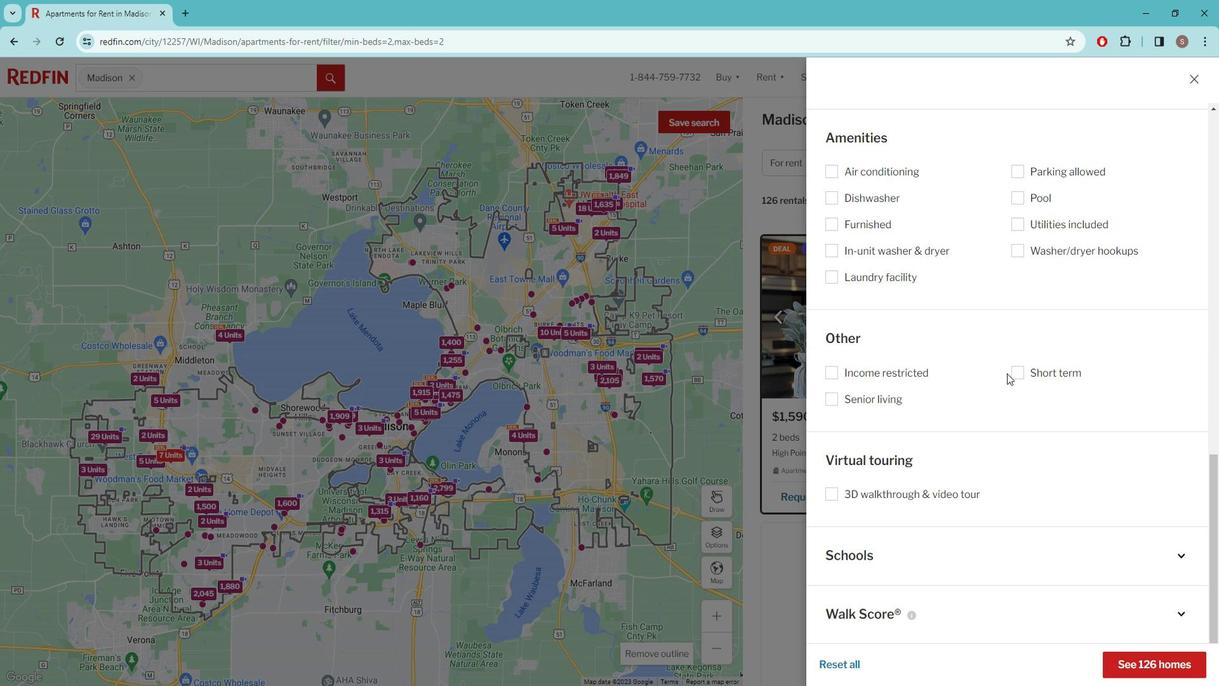 
Action: Mouse scrolled (1019, 371) with delta (0, 0)
Screenshot: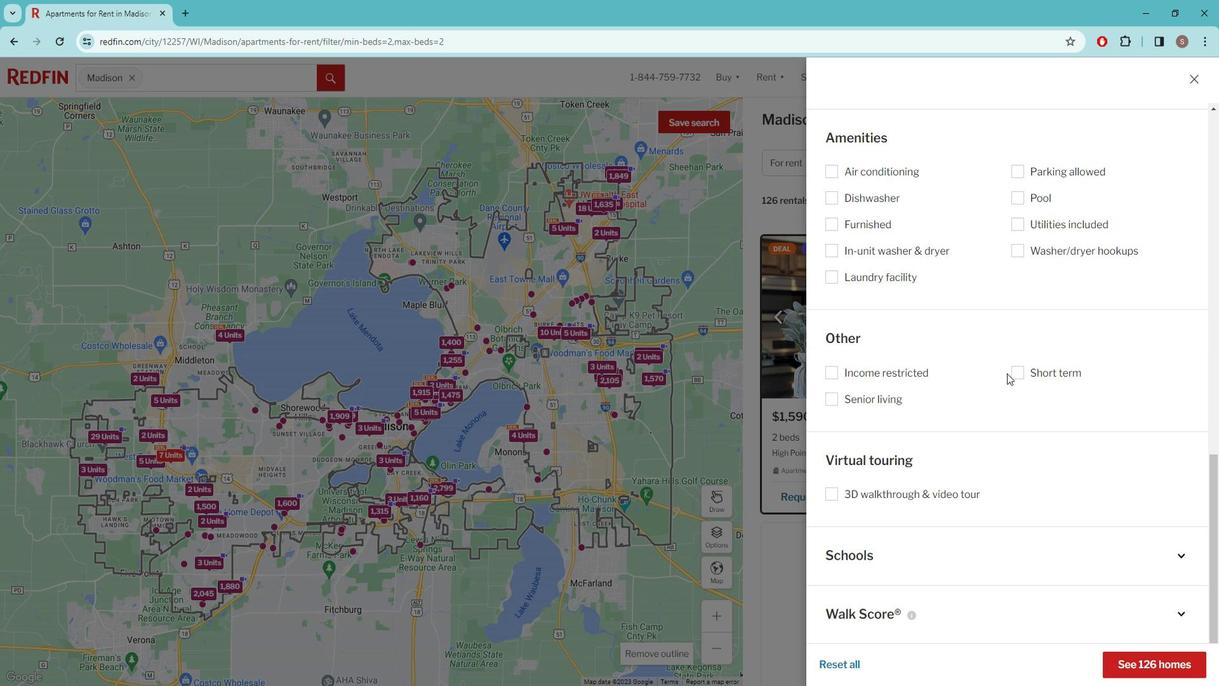 
Action: Mouse scrolled (1019, 371) with delta (0, 0)
Screenshot: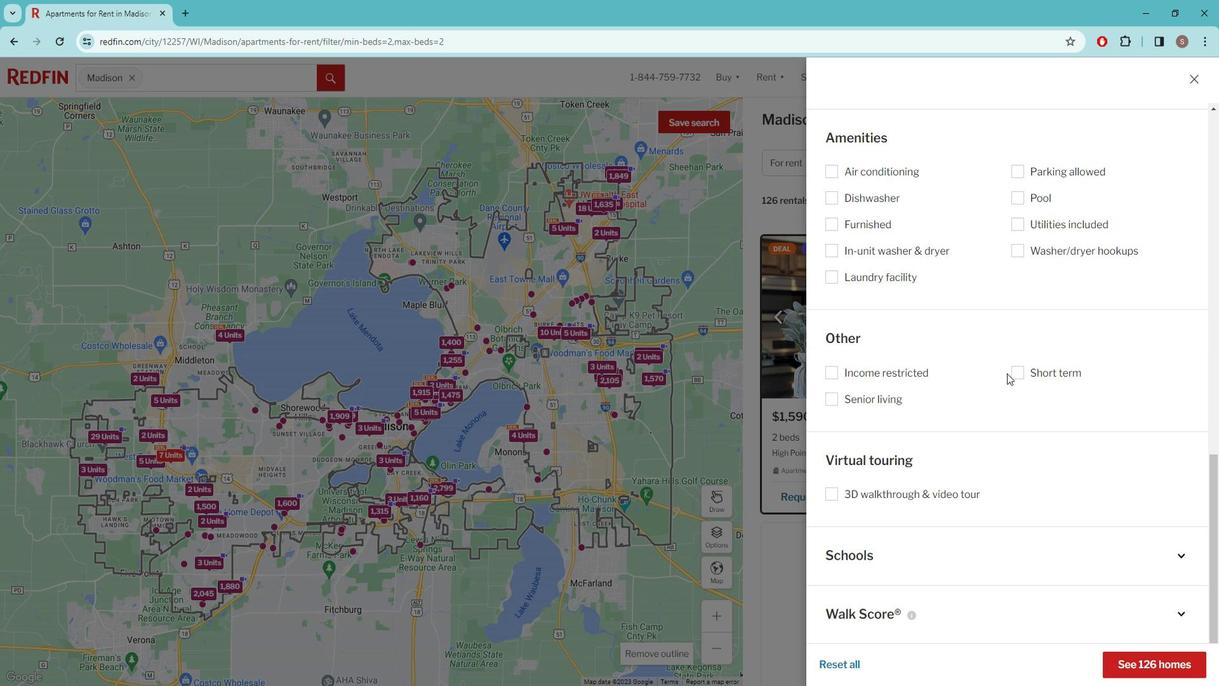 
Action: Mouse moved to (1022, 598)
Screenshot: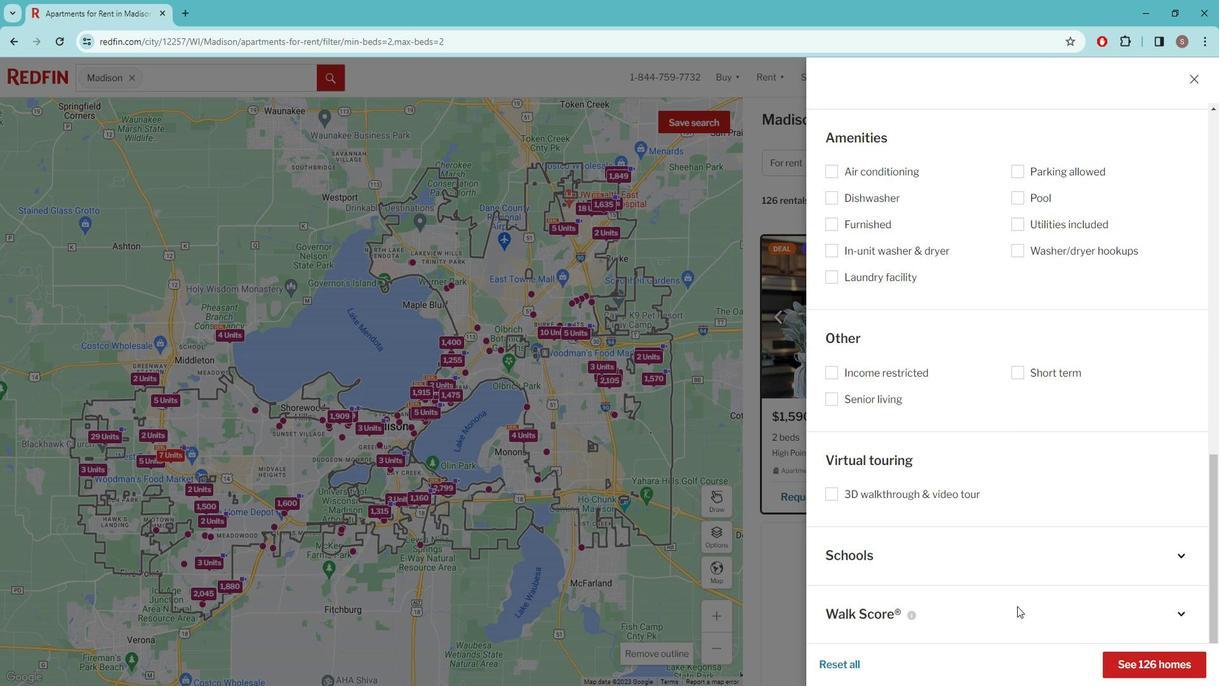 
Action: Mouse pressed left at (1022, 598)
Screenshot: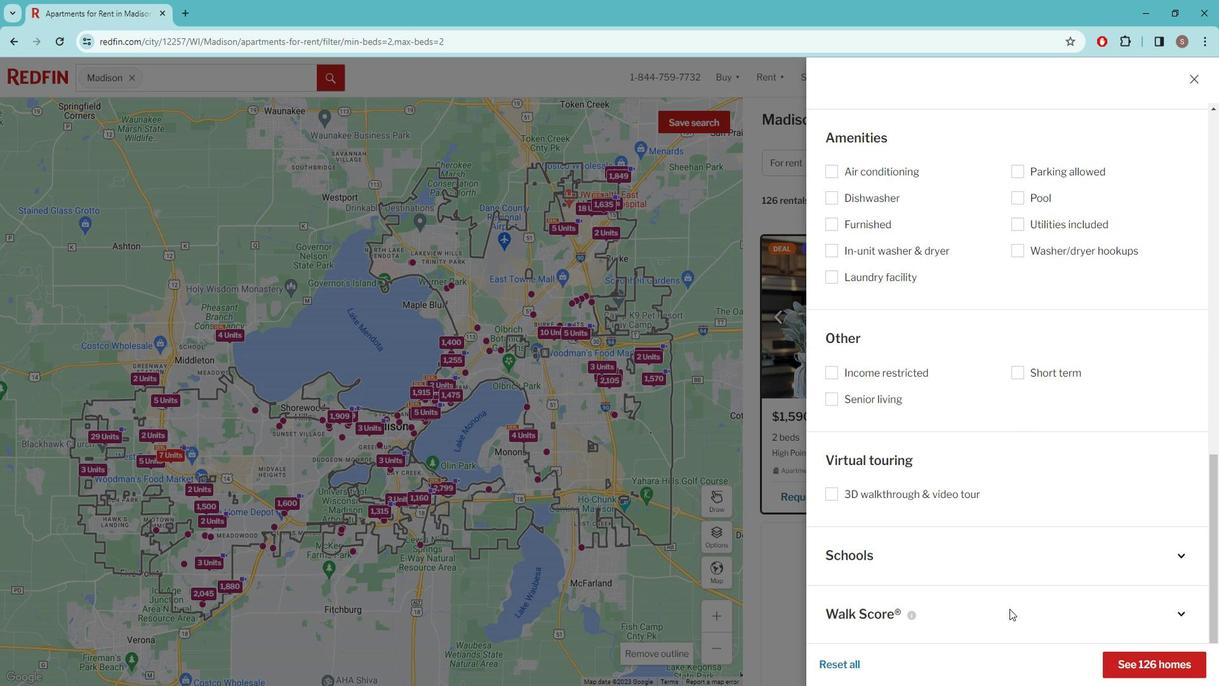 
Action: Mouse moved to (1045, 557)
Screenshot: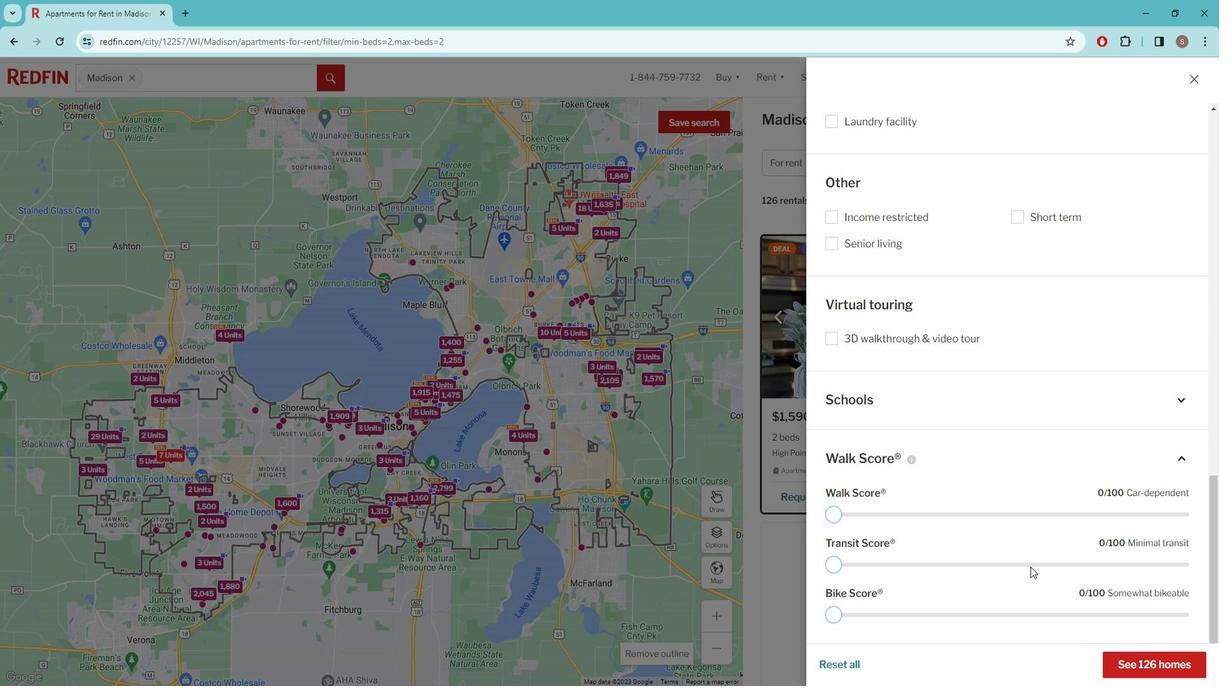 
Action: Mouse pressed left at (1045, 557)
Screenshot: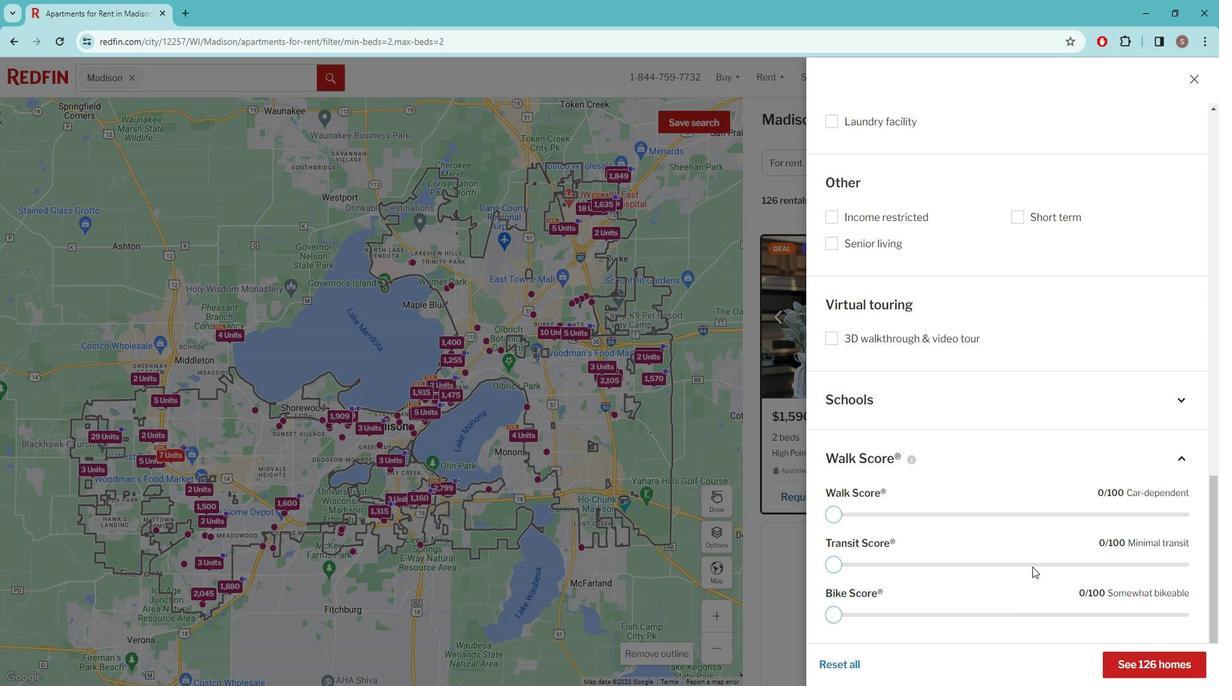 
Action: Mouse moved to (1089, 557)
Screenshot: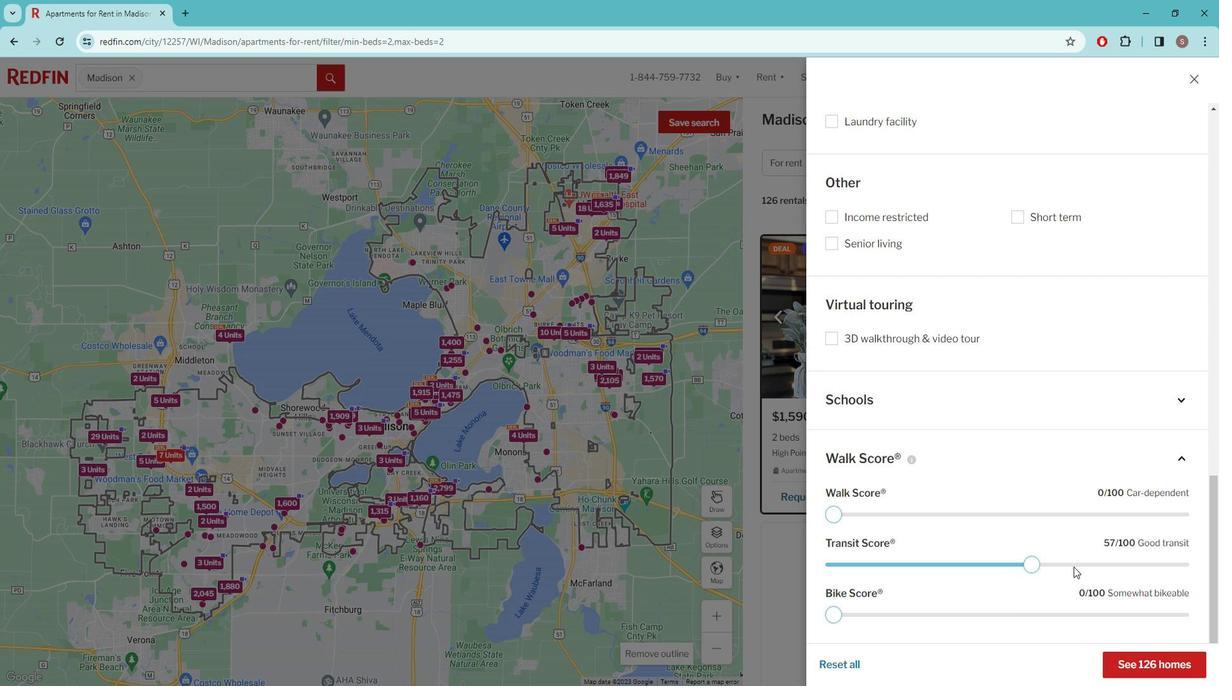 
Action: Mouse pressed left at (1089, 557)
Screenshot: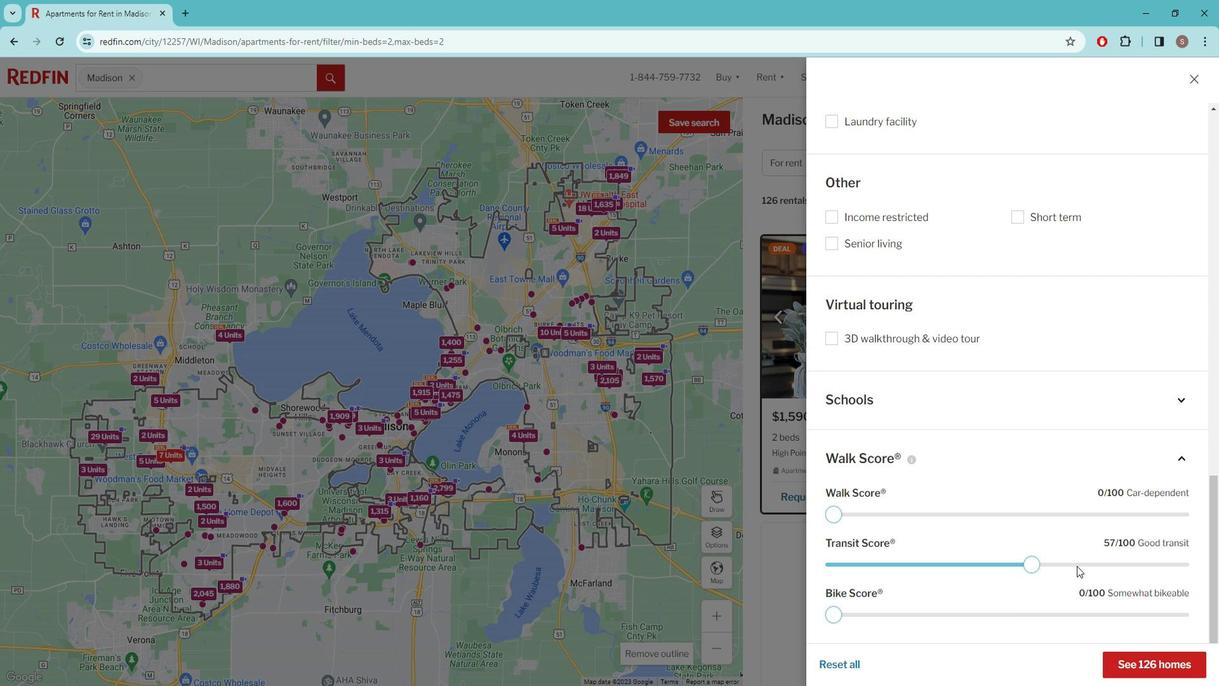 
Action: Mouse moved to (1102, 557)
Screenshot: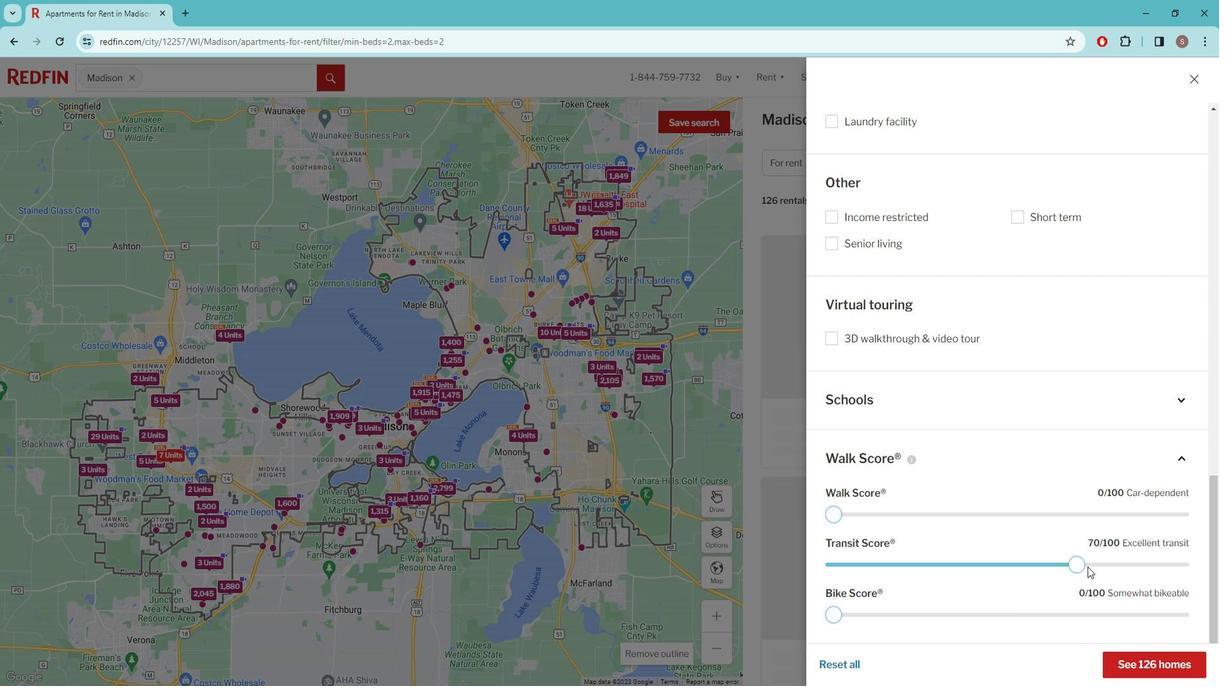 
Action: Mouse pressed left at (1102, 557)
Screenshot: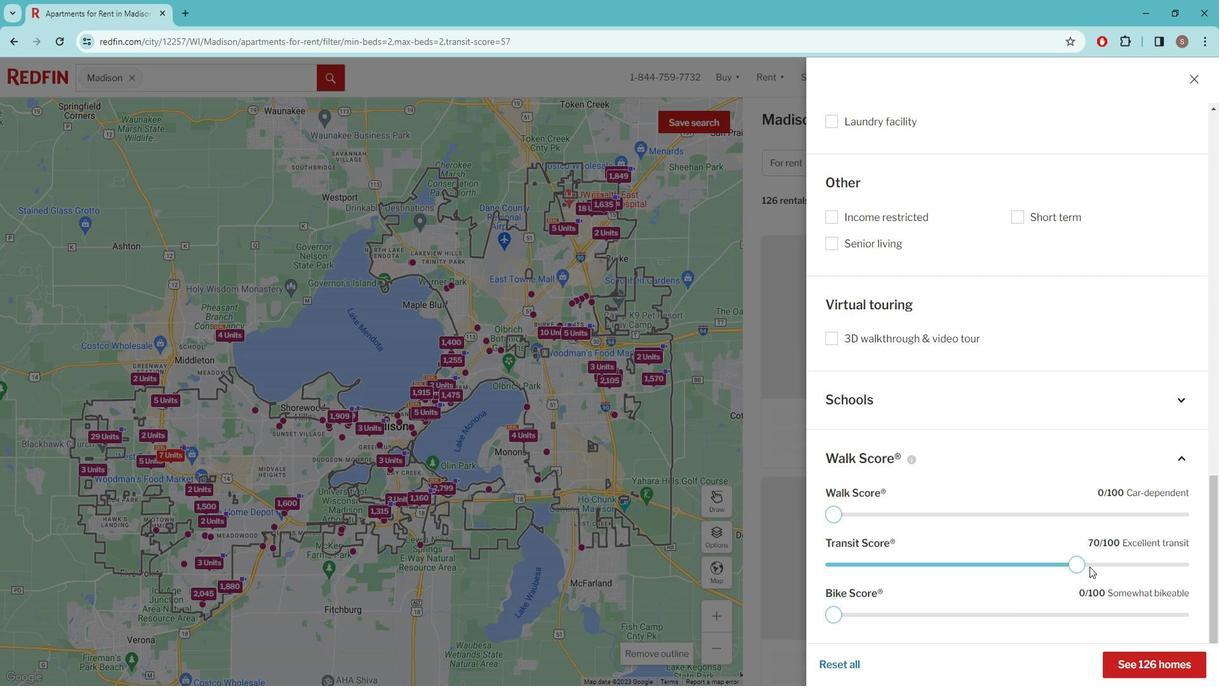 
Action: Mouse moved to (1115, 557)
Screenshot: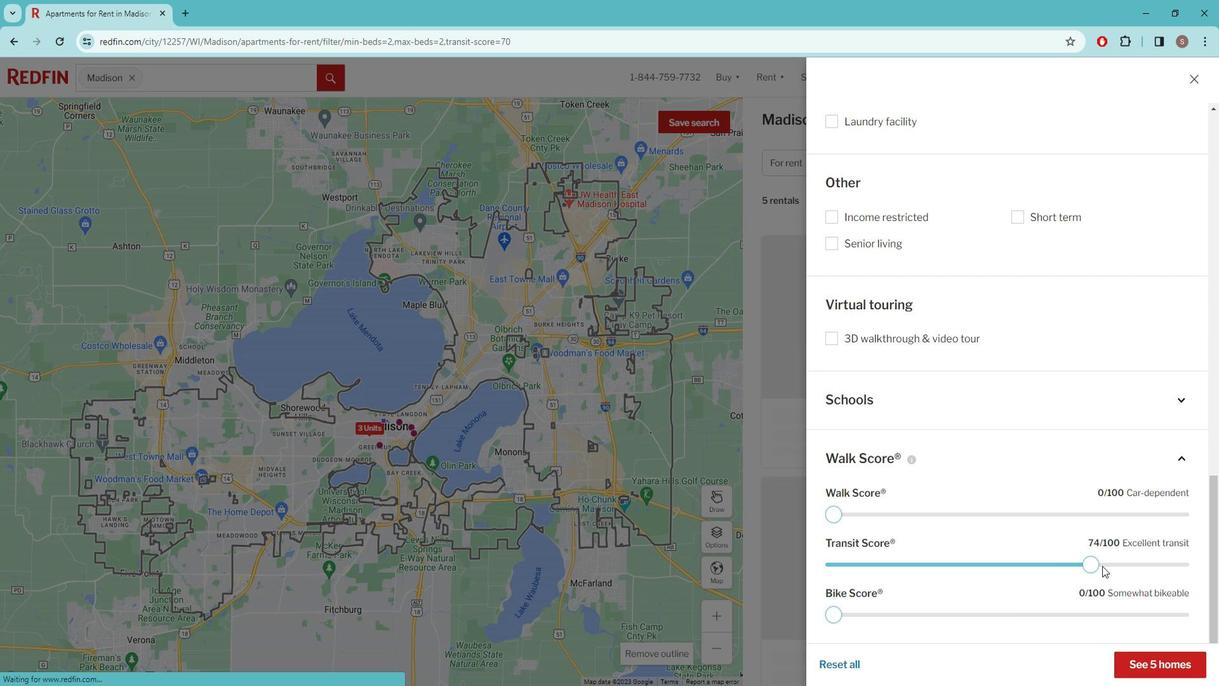 
Action: Mouse pressed left at (1115, 557)
Screenshot: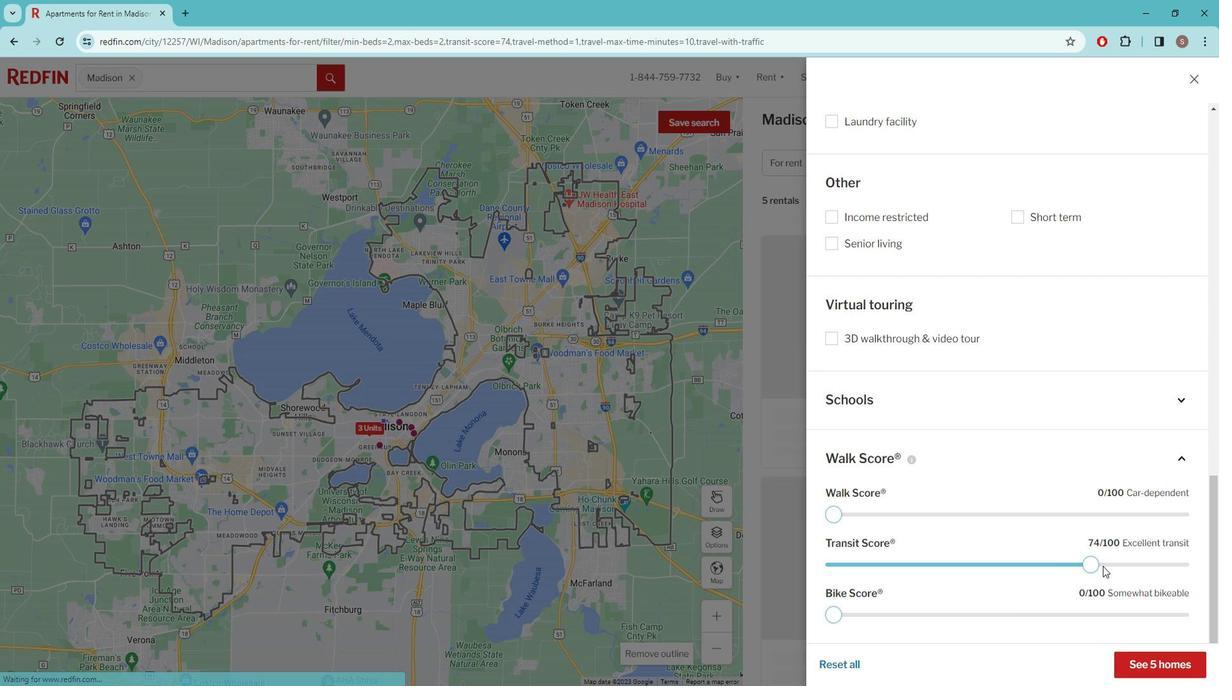 
Action: Mouse moved to (1122, 556)
Screenshot: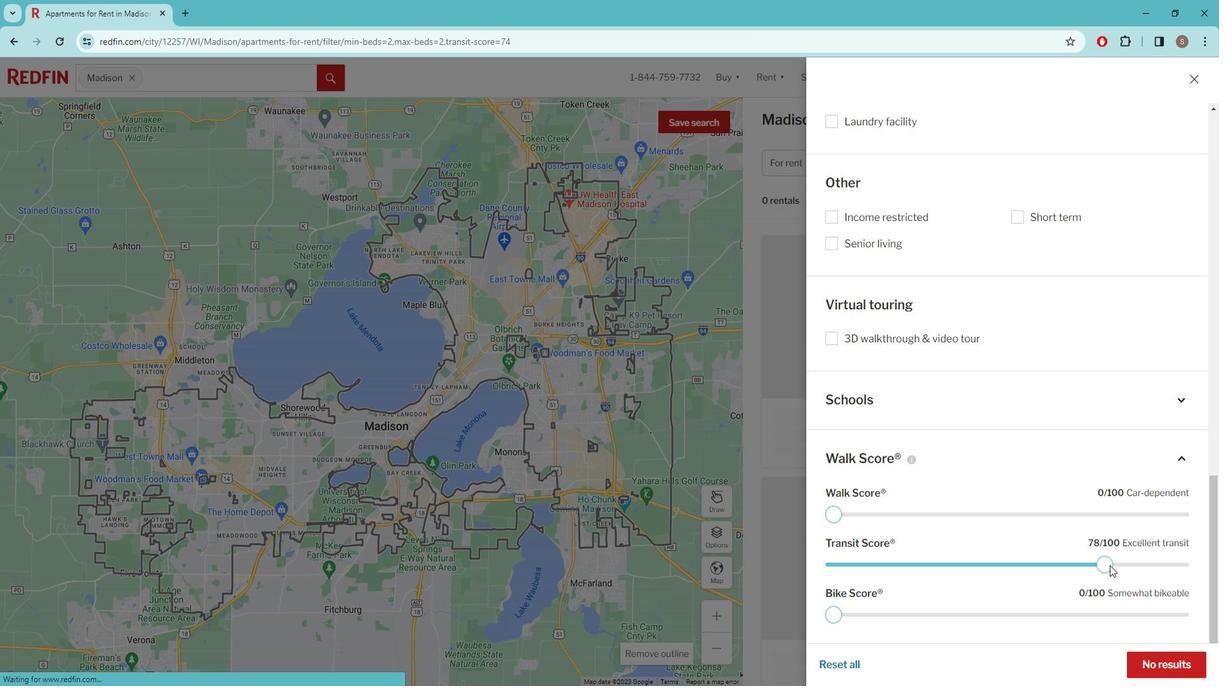 
Action: Mouse pressed left at (1122, 556)
Screenshot: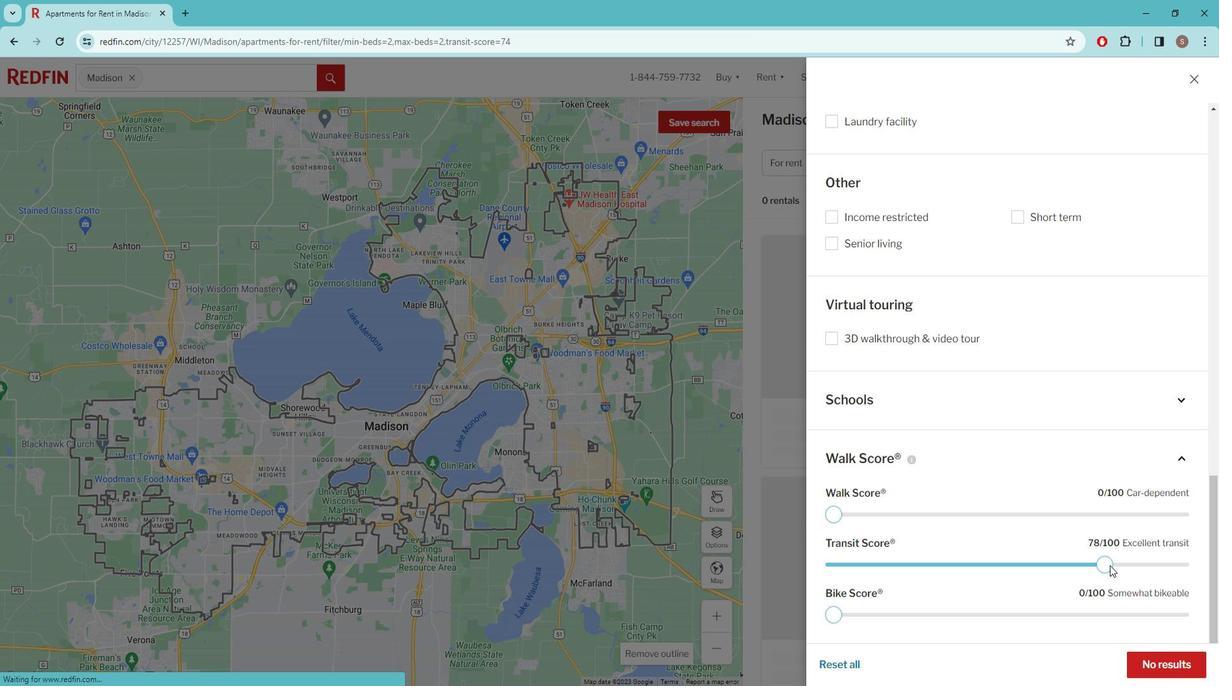 
Action: Mouse moved to (1097, 537)
Screenshot: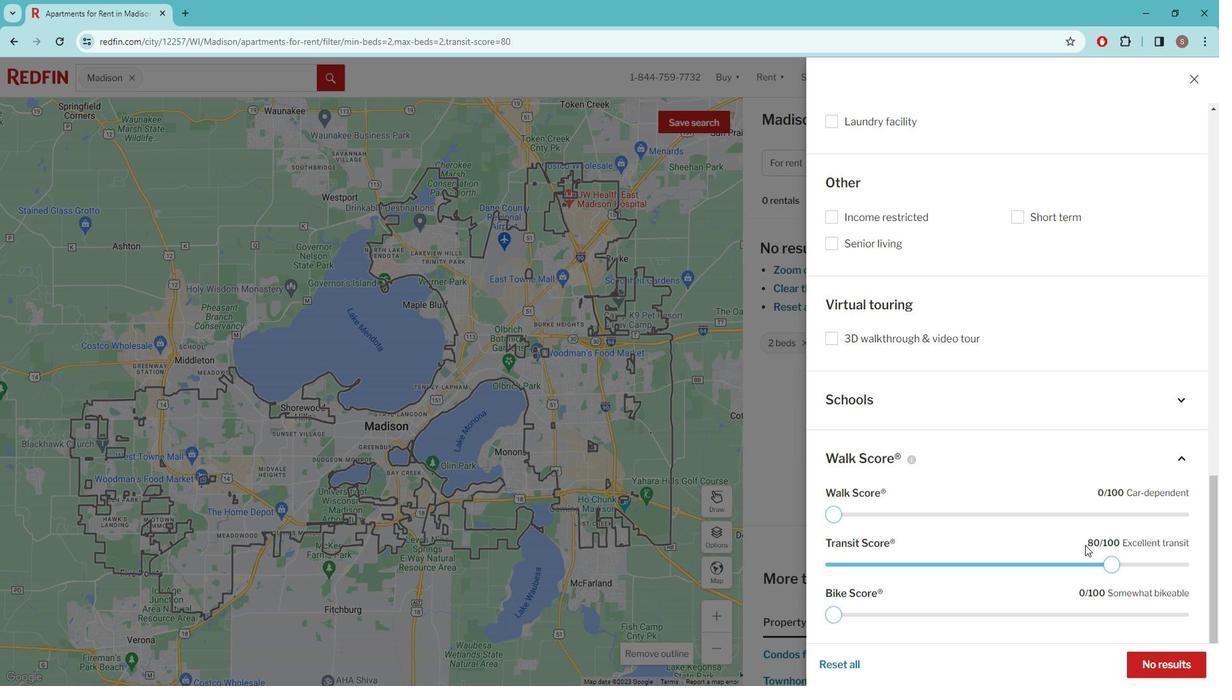 
Action: Mouse scrolled (1097, 536) with delta (0, 0)
Screenshot: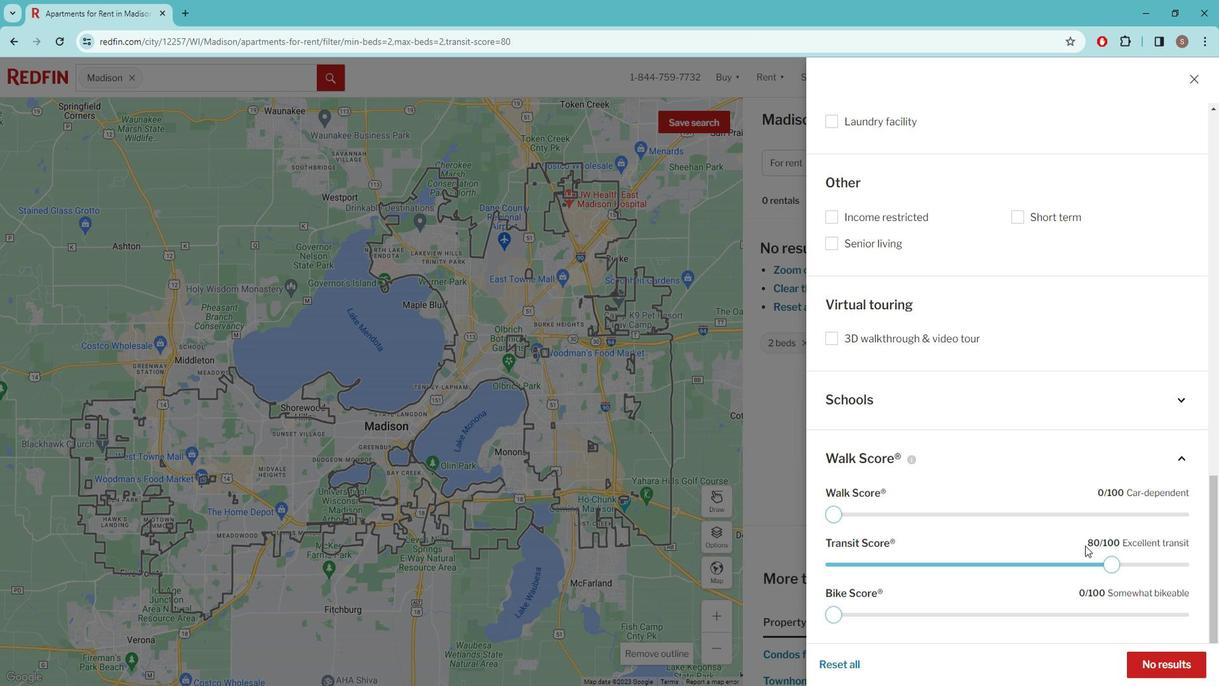 
Action: Mouse moved to (1128, 501)
Screenshot: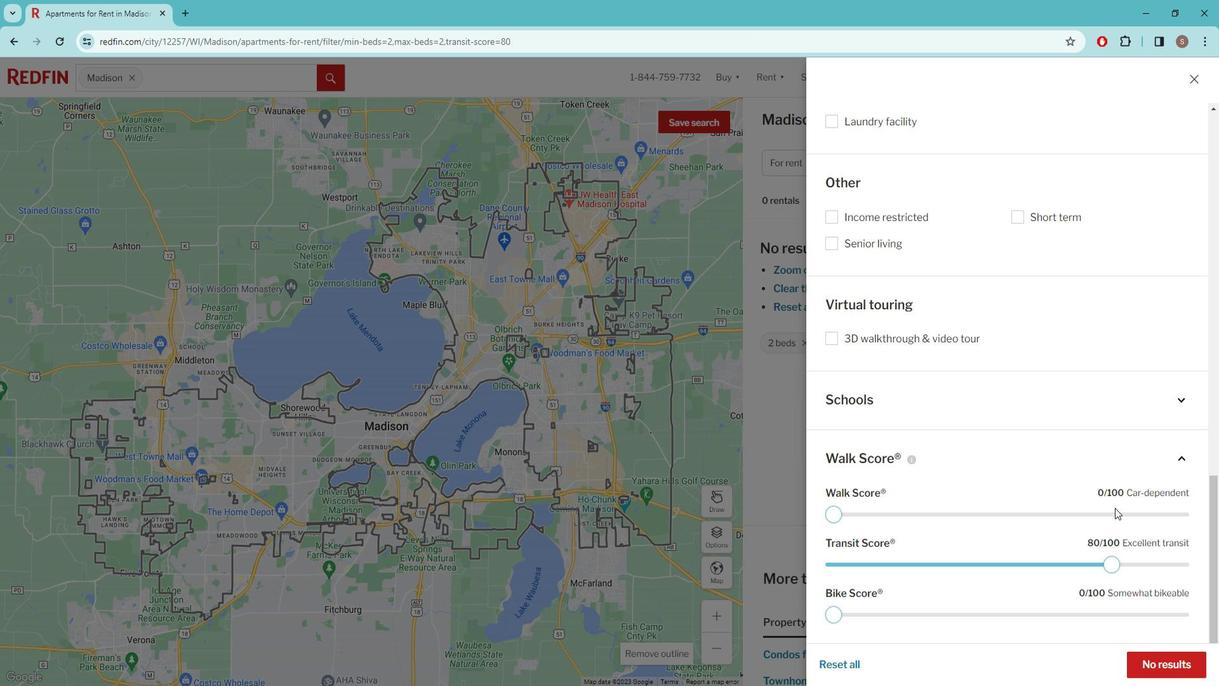 
Action: Mouse pressed left at (1128, 501)
Screenshot: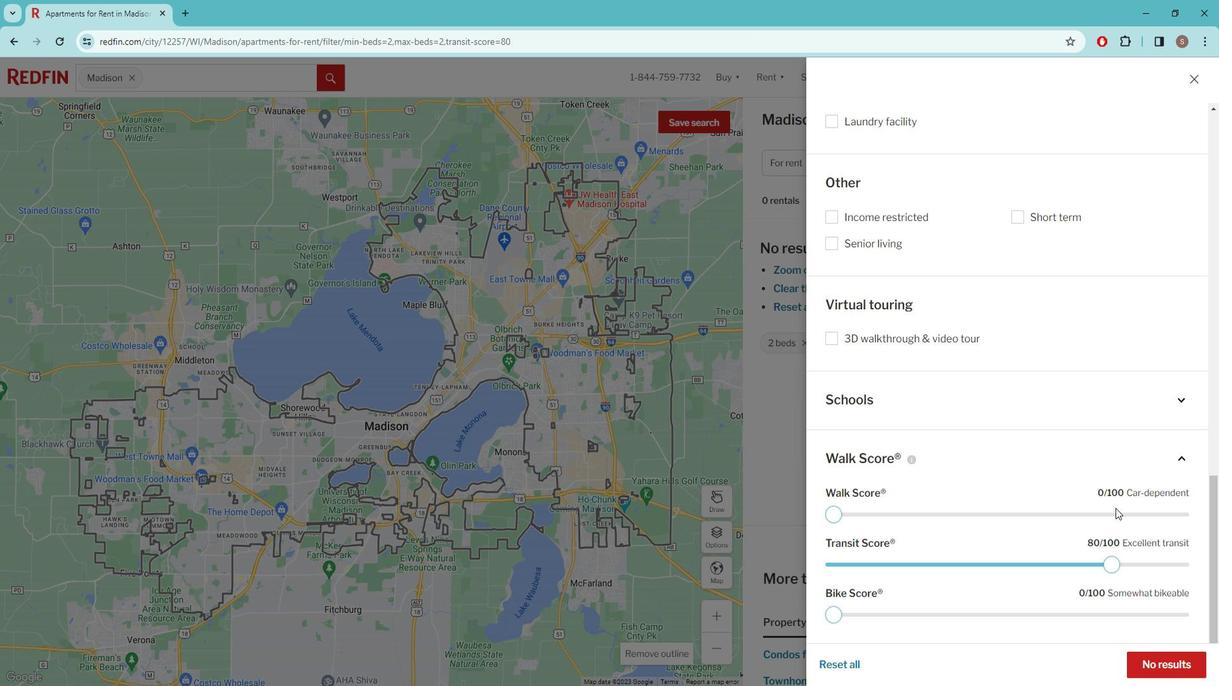 
Action: Mouse moved to (841, 557)
Screenshot: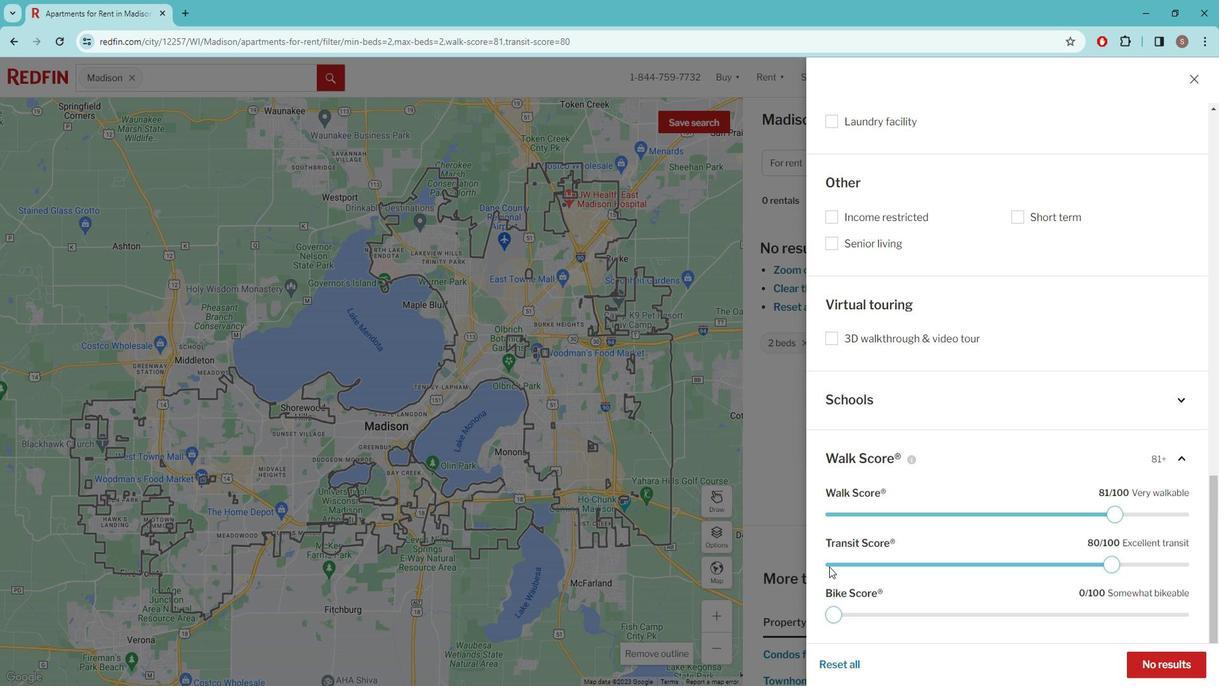 
Action: Mouse pressed left at (841, 557)
Screenshot: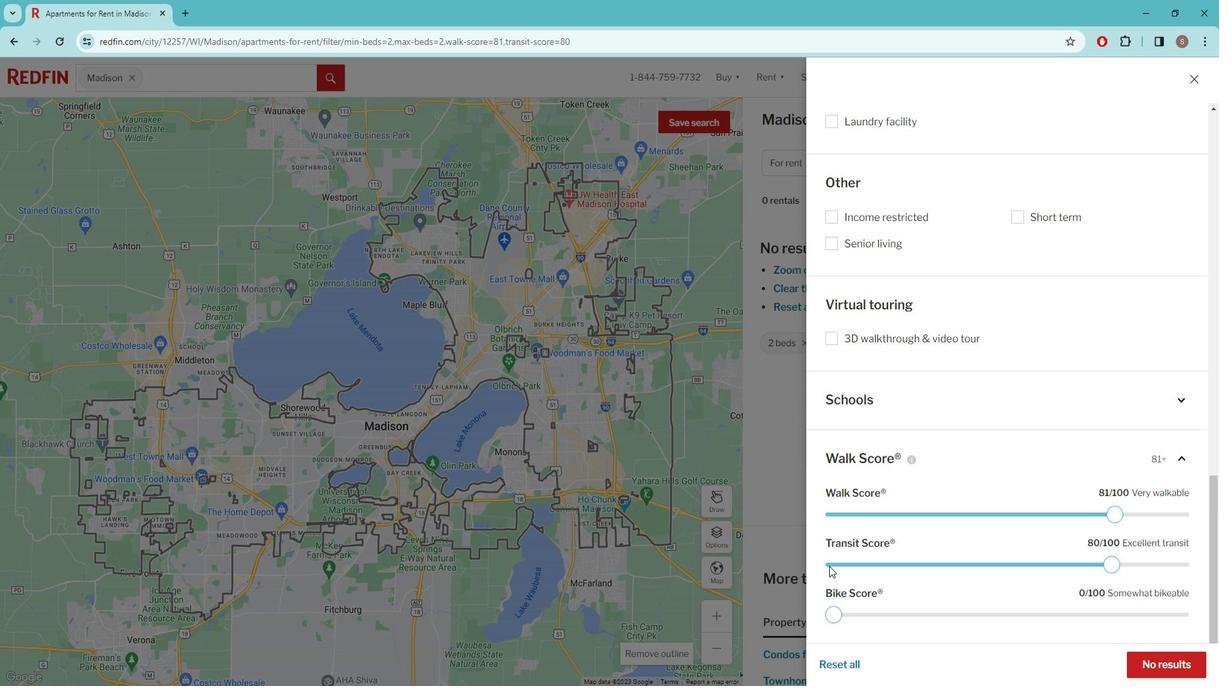 
Action: Mouse moved to (1123, 506)
Screenshot: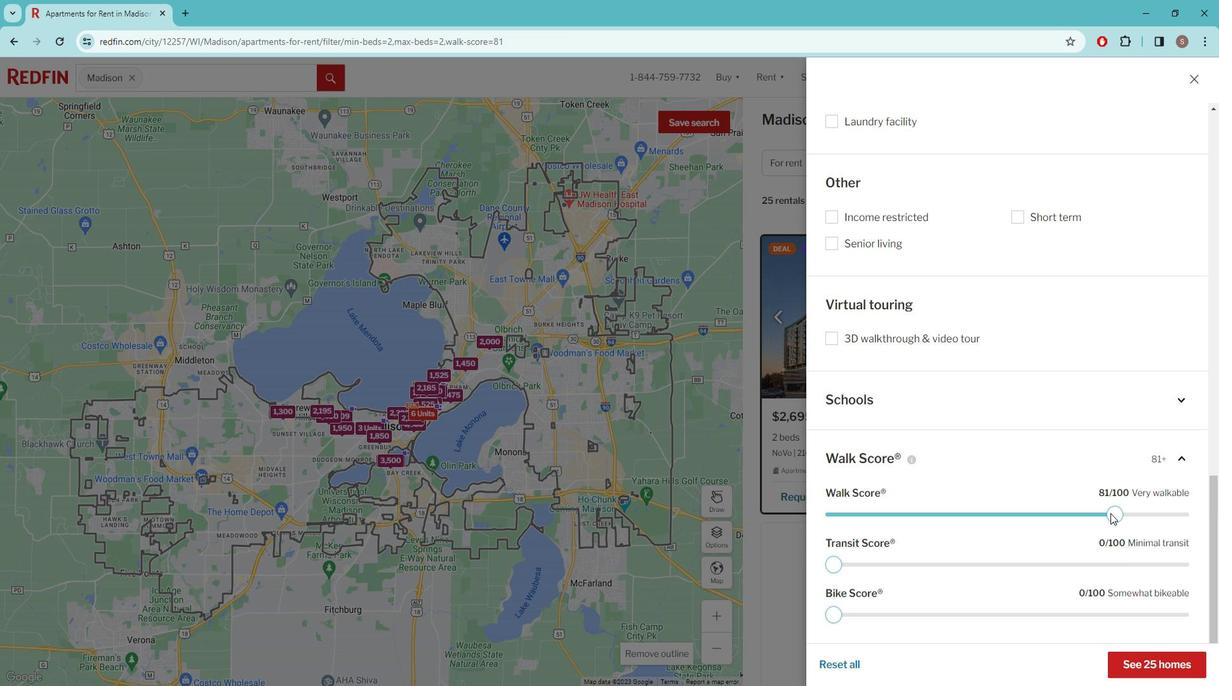 
Action: Mouse pressed left at (1123, 506)
Screenshot: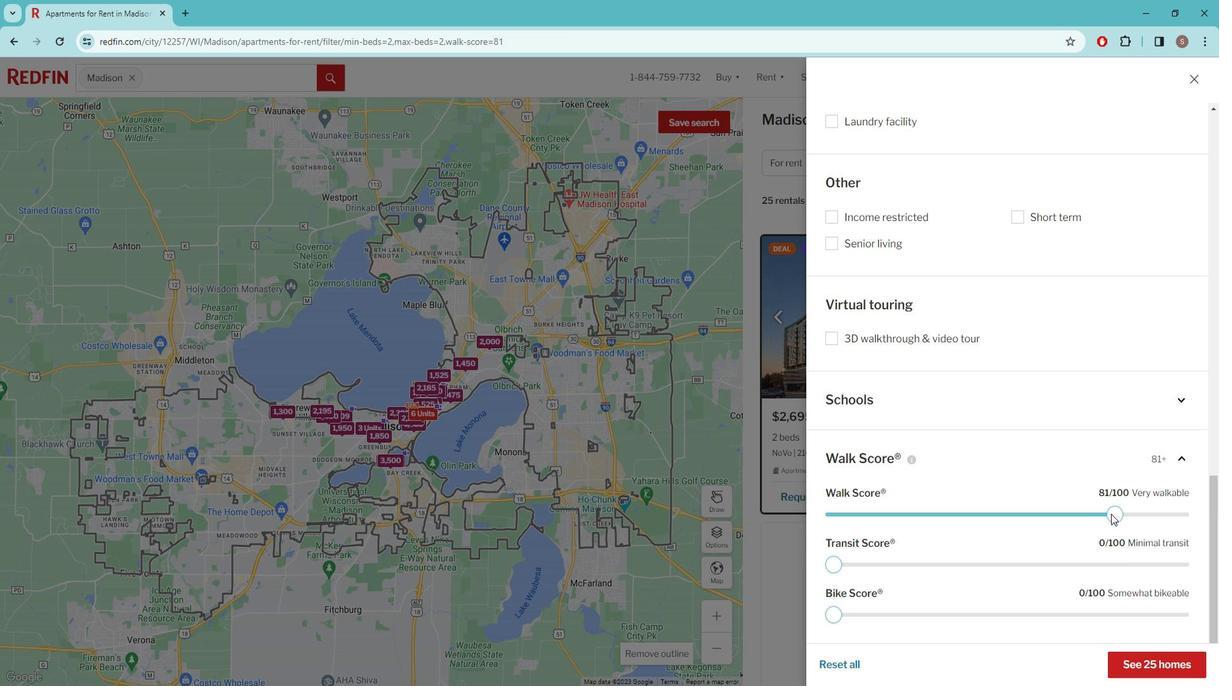 
Action: Mouse moved to (1173, 653)
Screenshot: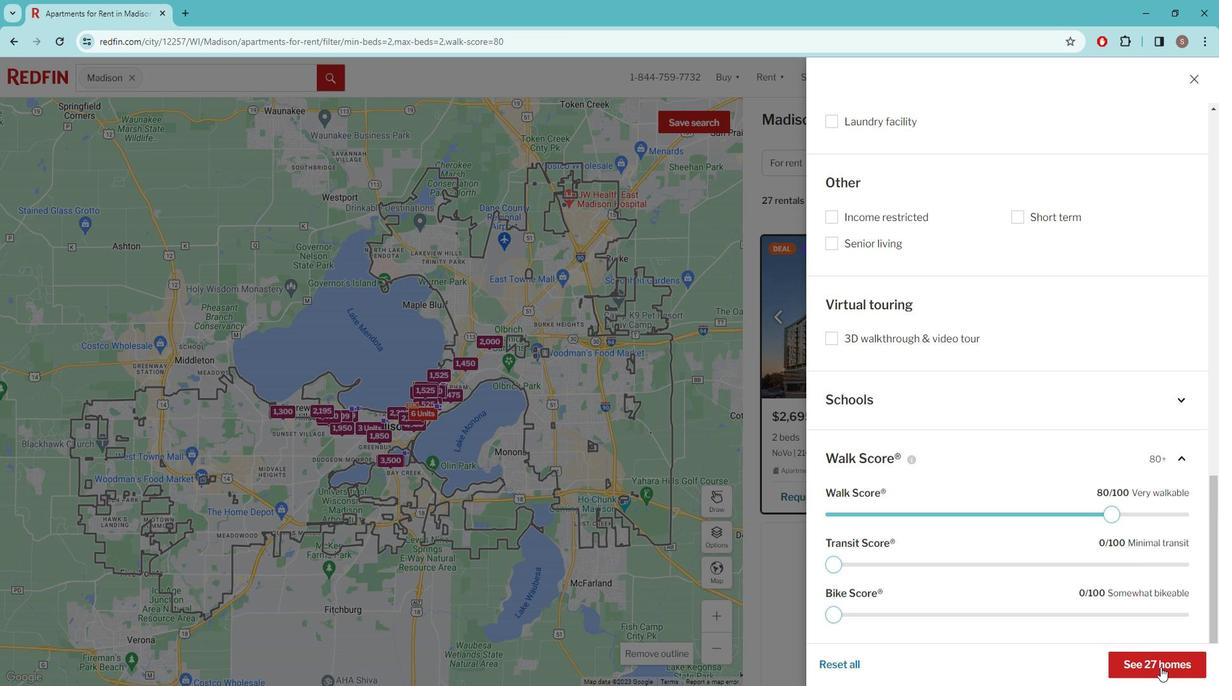 
Action: Mouse pressed left at (1173, 653)
Screenshot: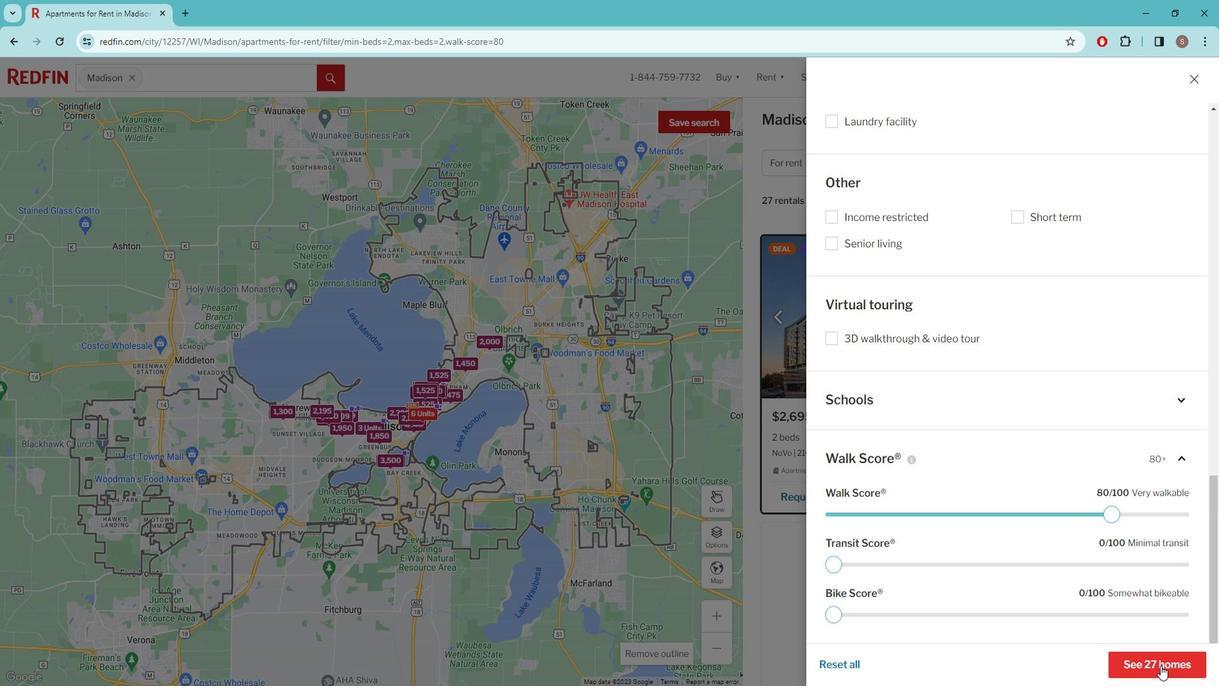 
Action: Mouse moved to (933, 459)
Screenshot: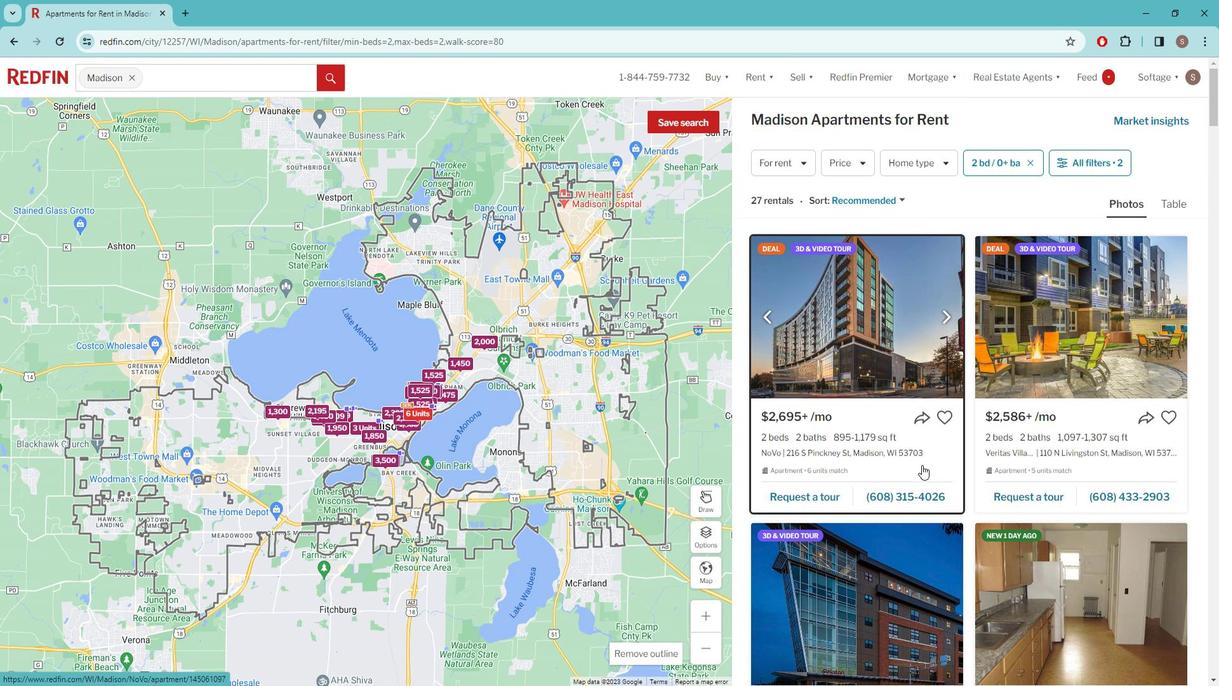 
Action: Mouse pressed left at (933, 459)
Screenshot: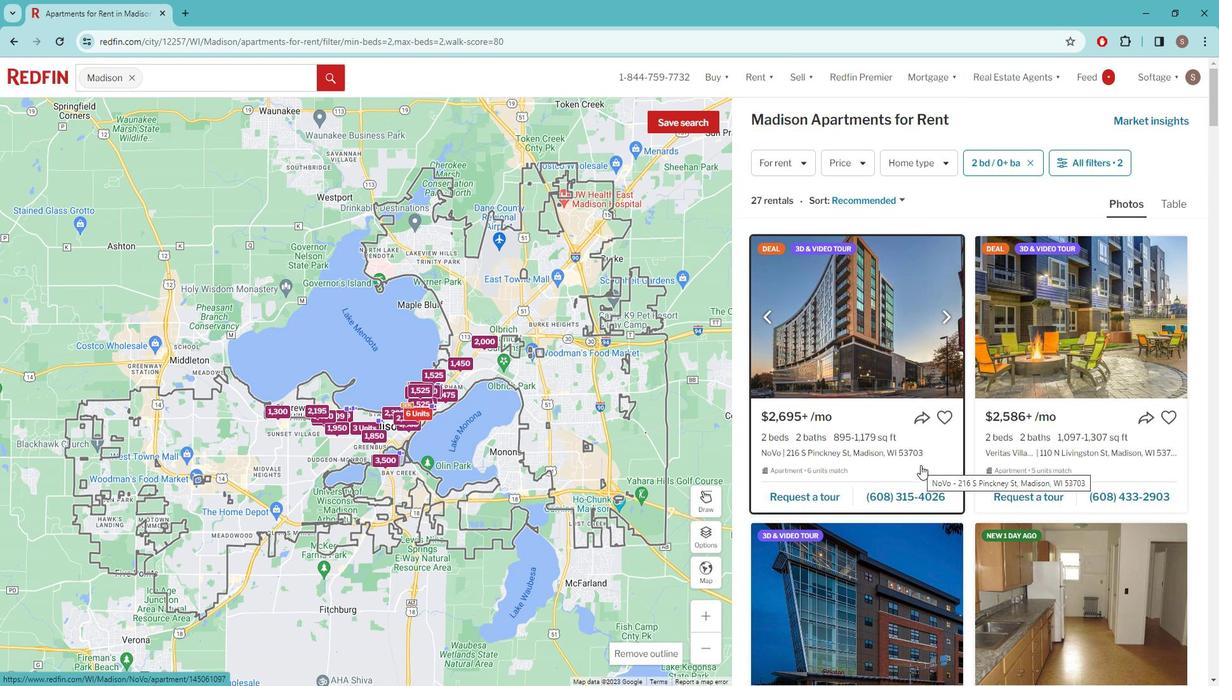 
Action: Mouse moved to (488, 329)
Screenshot: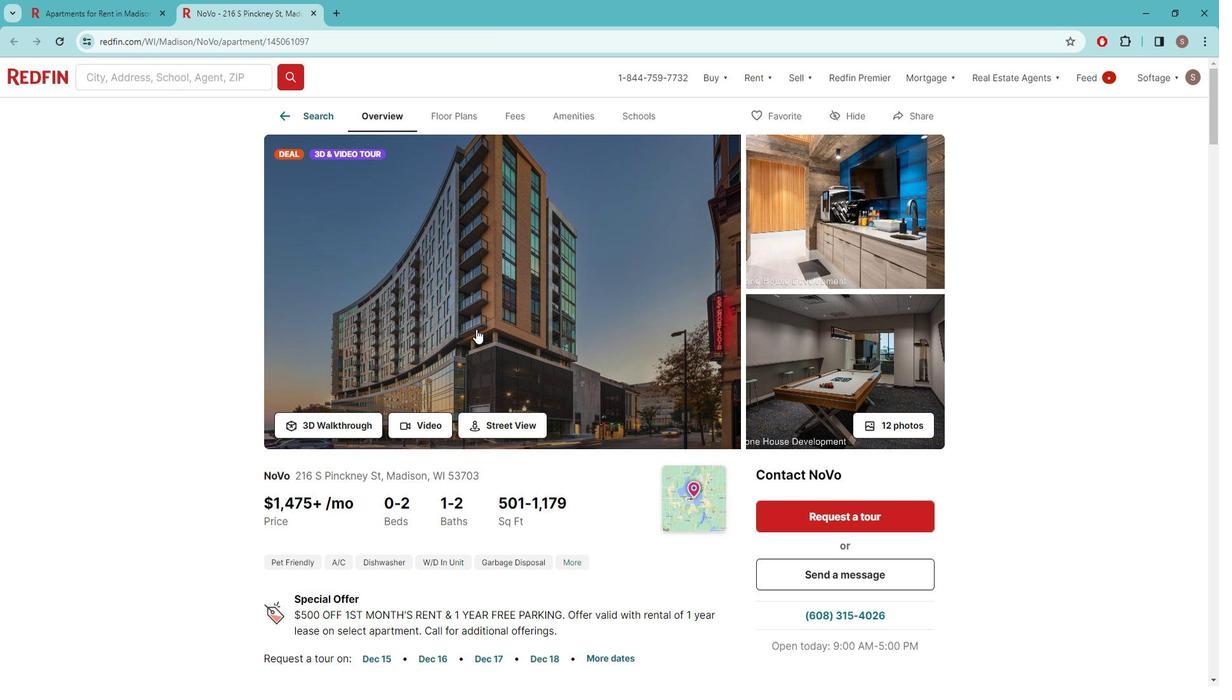 
Action: Mouse pressed left at (488, 329)
Screenshot: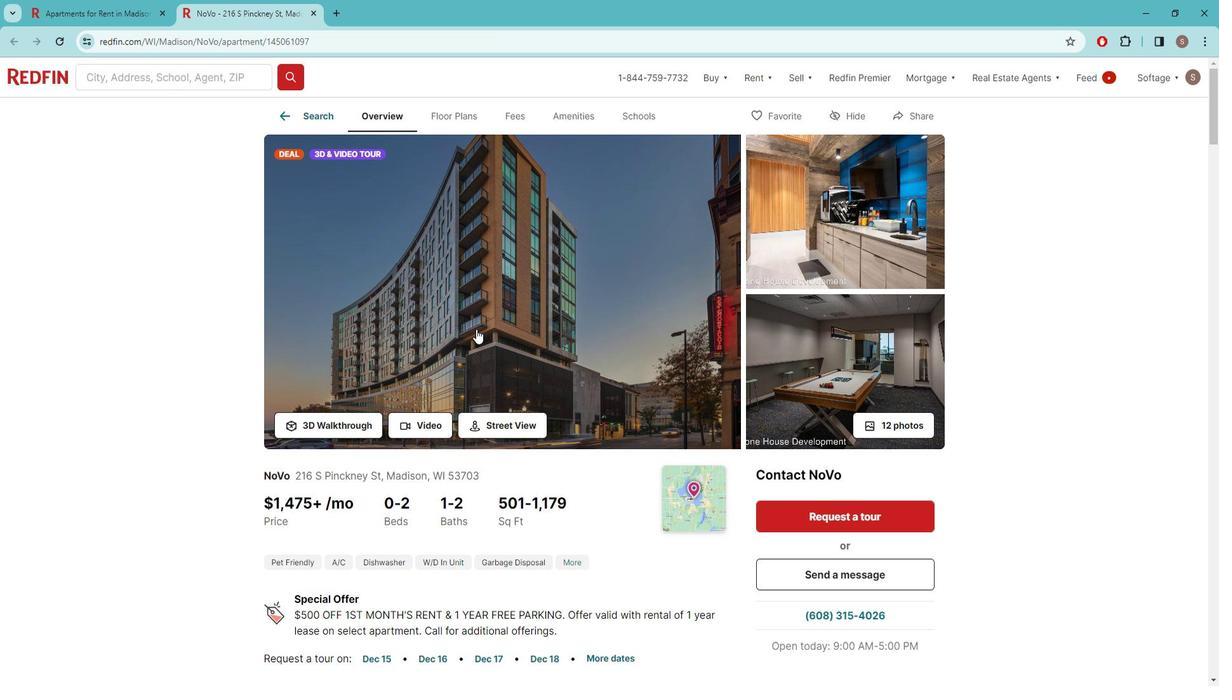 
Action: Mouse moved to (1153, 370)
Screenshot: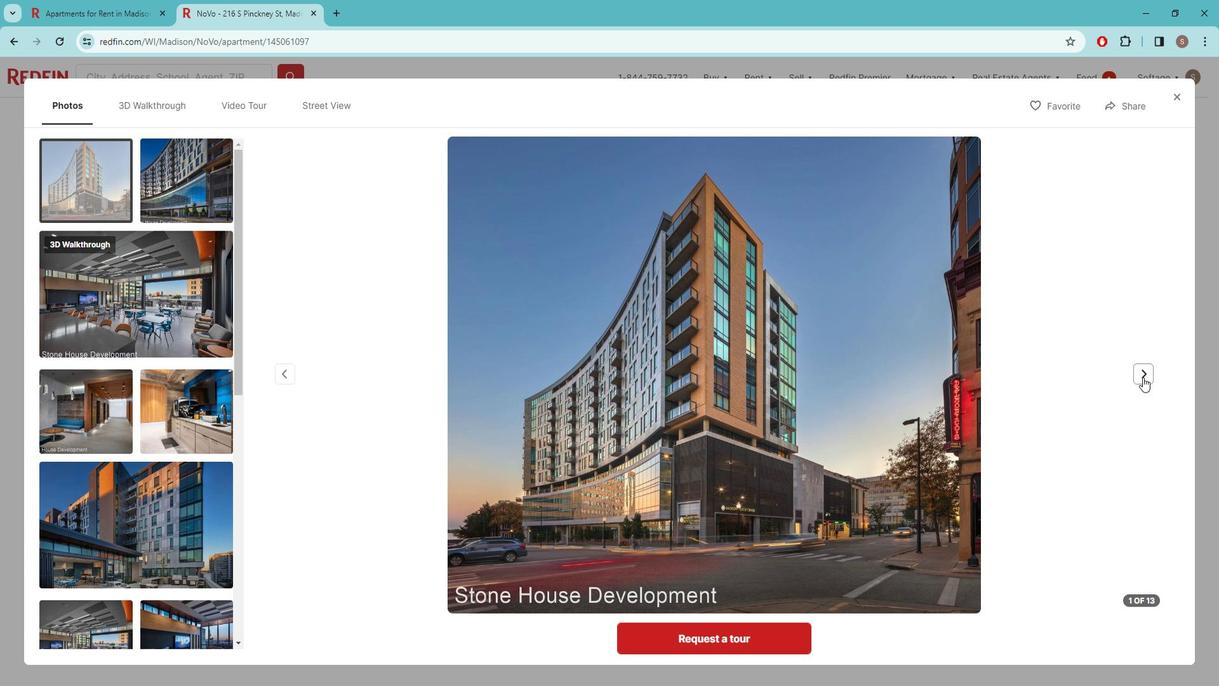 
Action: Mouse pressed left at (1153, 370)
Screenshot: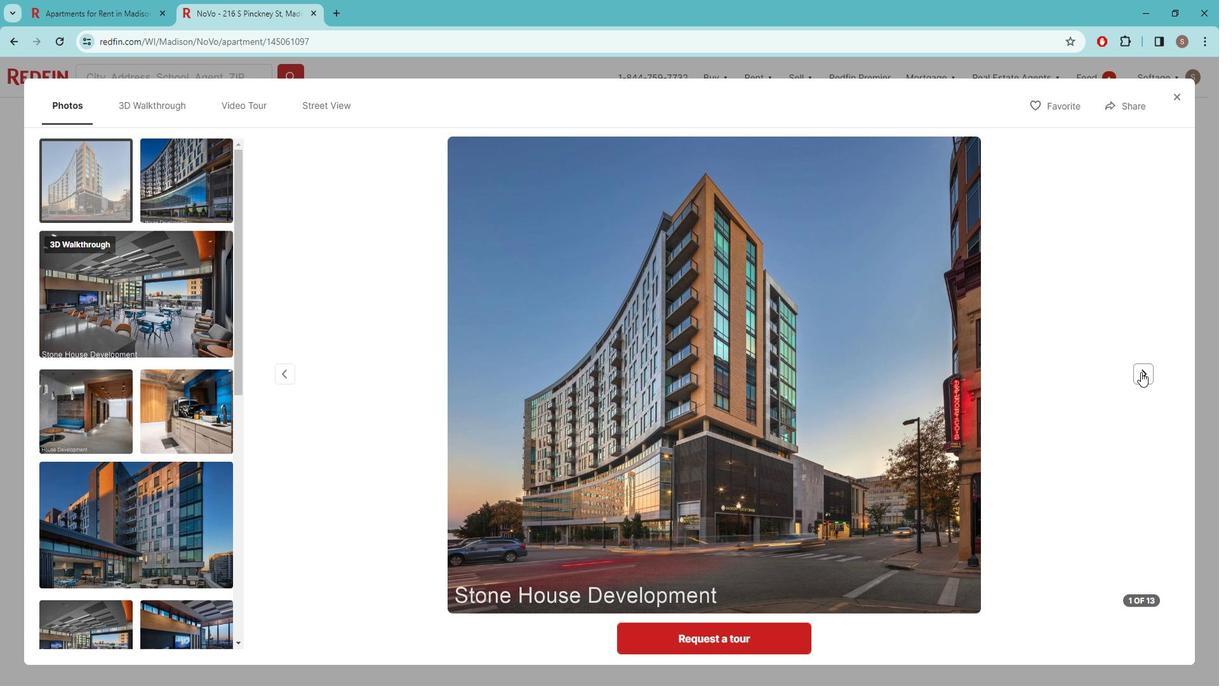 
Action: Mouse pressed left at (1153, 370)
Screenshot: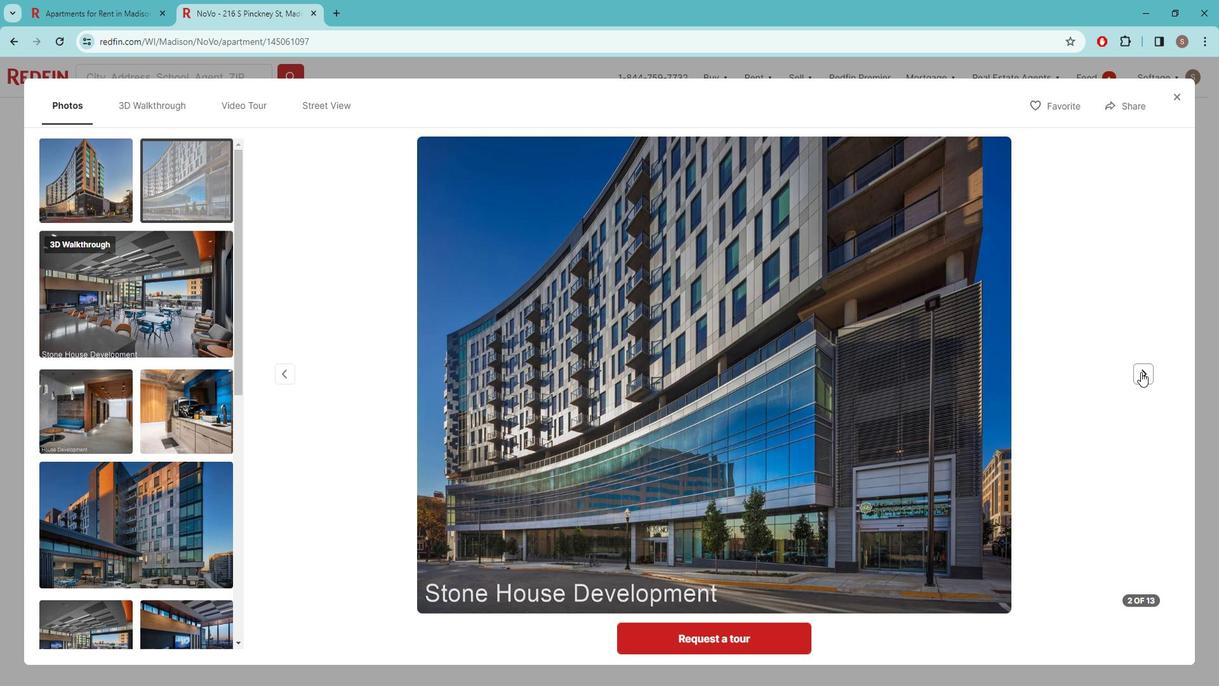 
Action: Mouse pressed left at (1153, 370)
Screenshot: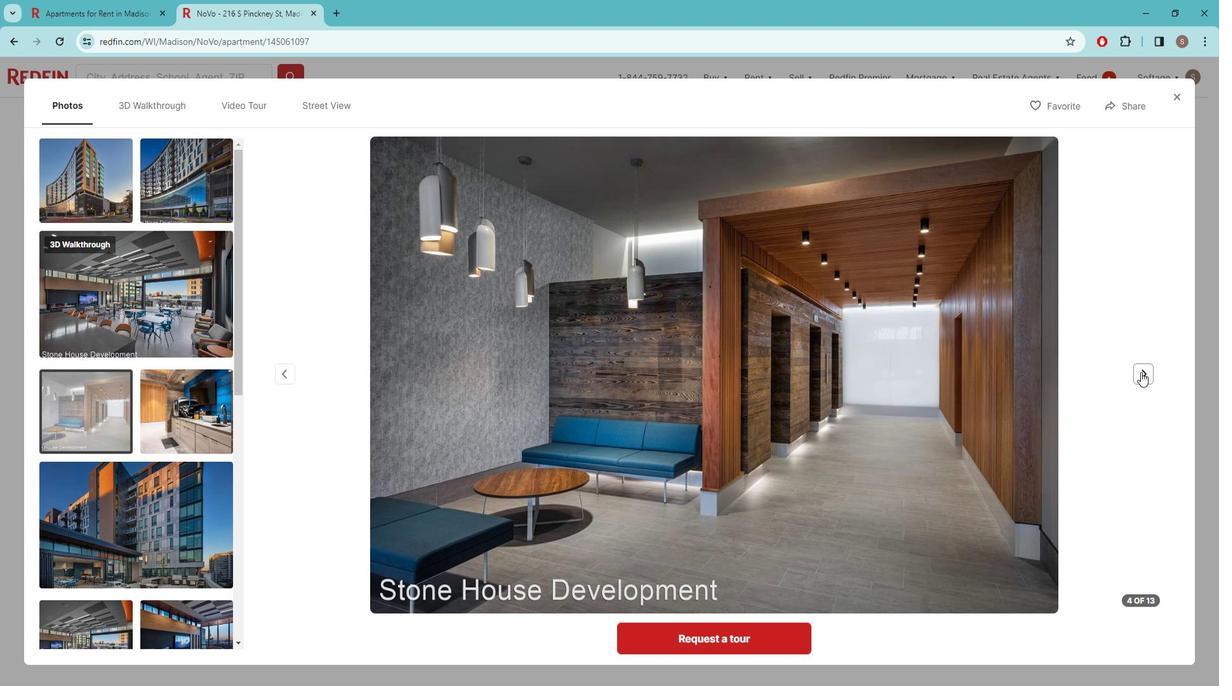 
Action: Mouse pressed left at (1153, 370)
Screenshot: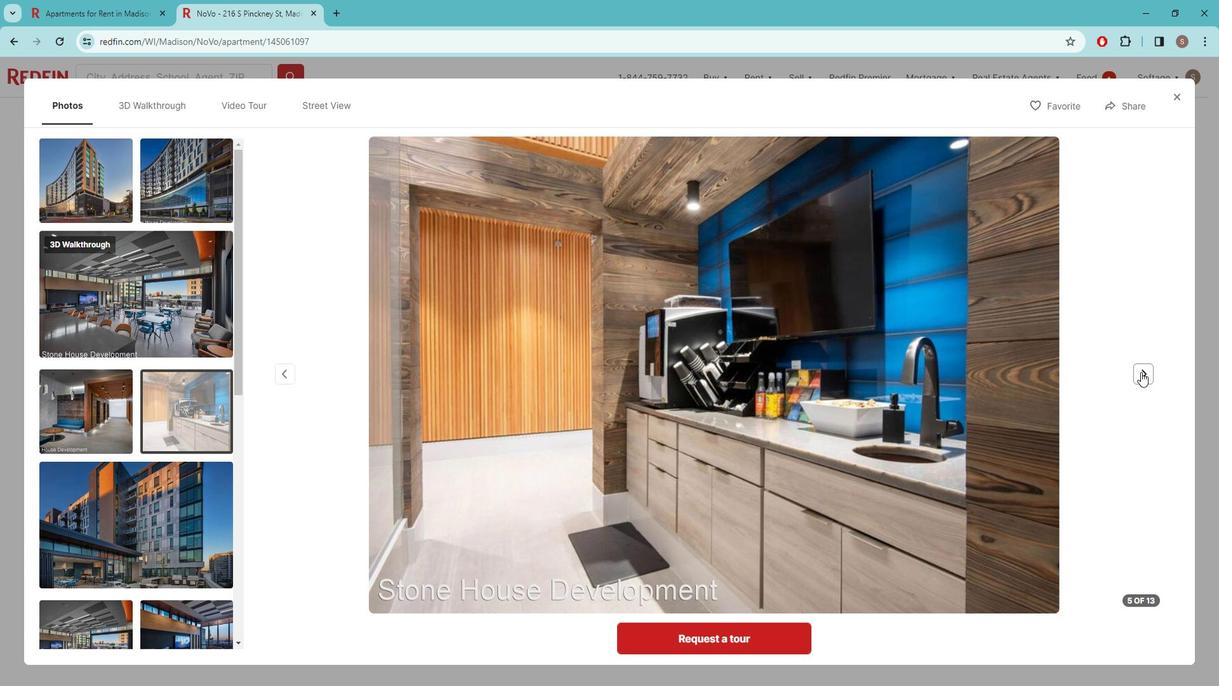 
Action: Mouse pressed left at (1153, 370)
Screenshot: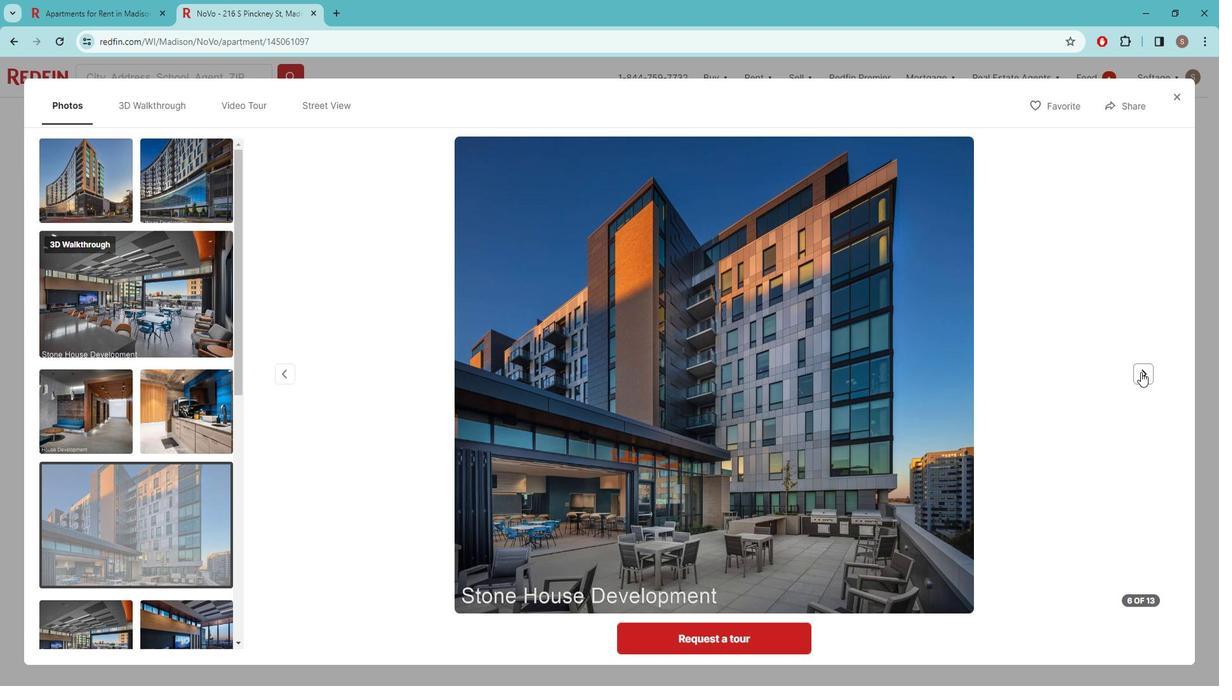 
Action: Mouse pressed left at (1153, 370)
Screenshot: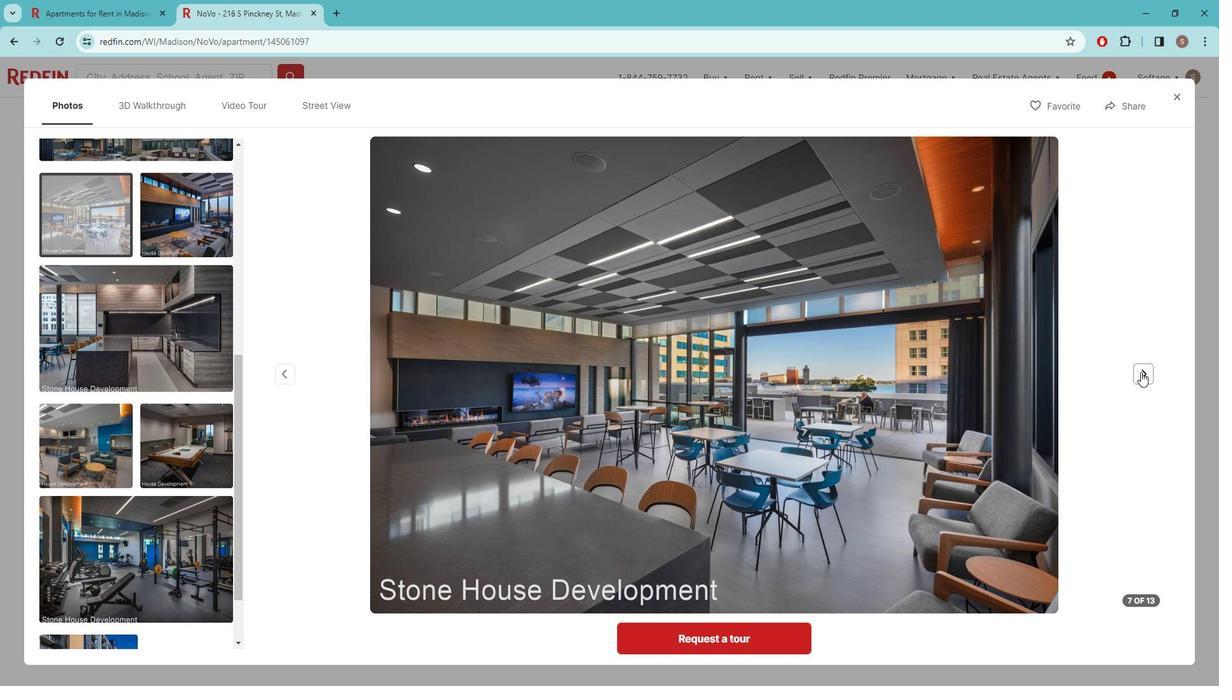 
Action: Mouse pressed left at (1153, 370)
Screenshot: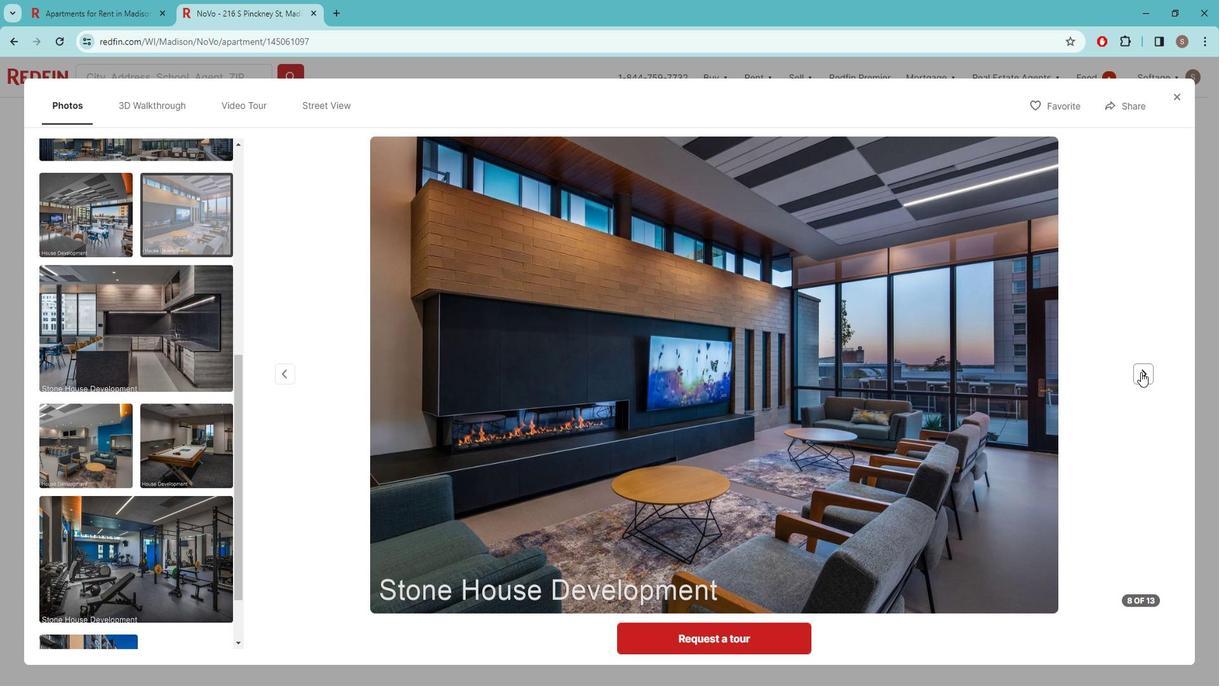 
Action: Mouse pressed left at (1153, 370)
Screenshot: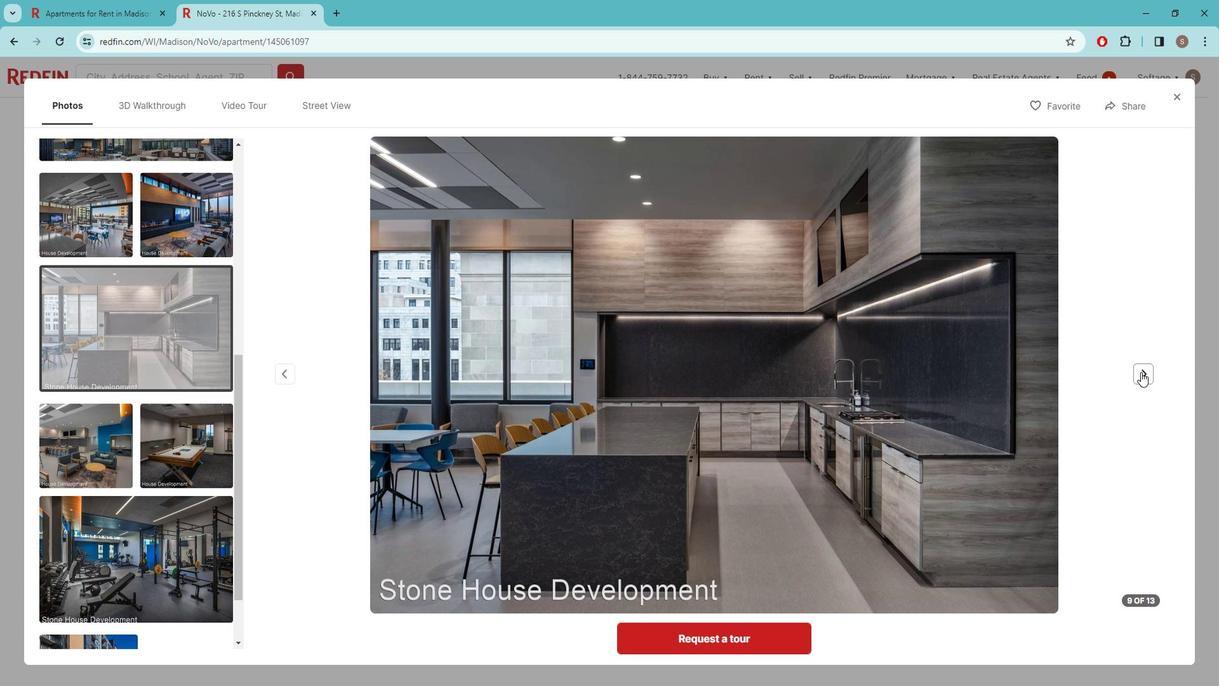
Action: Mouse pressed left at (1153, 370)
Screenshot: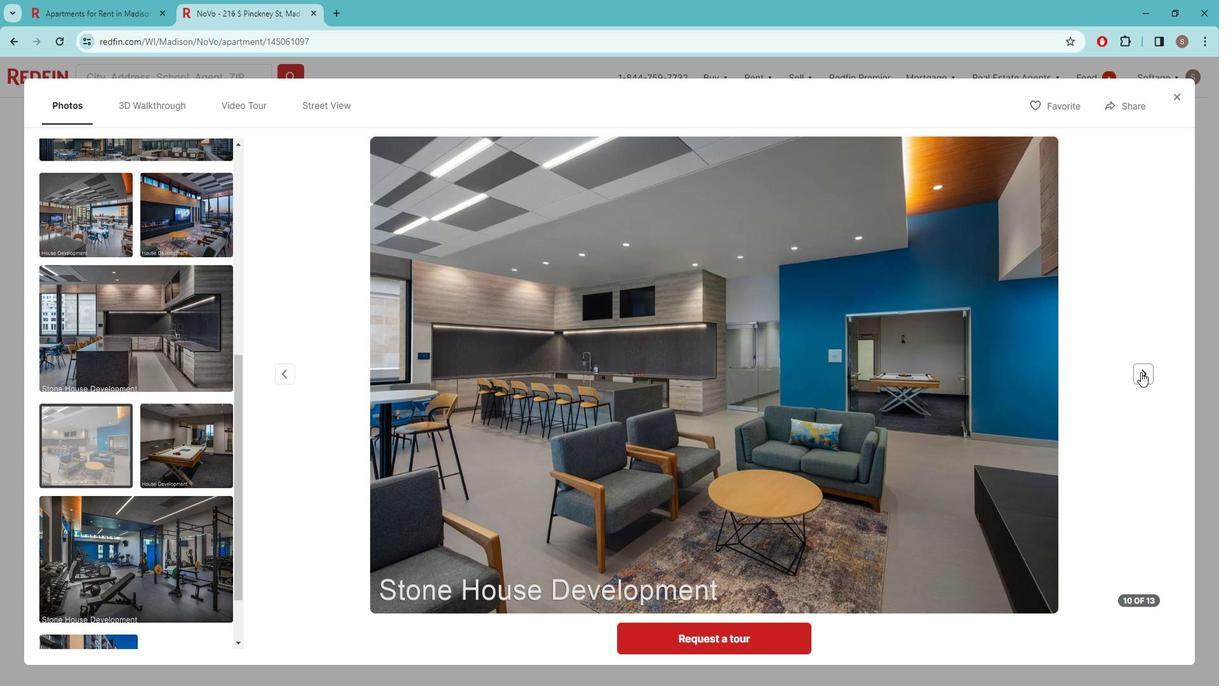 
Action: Mouse pressed left at (1153, 370)
Screenshot: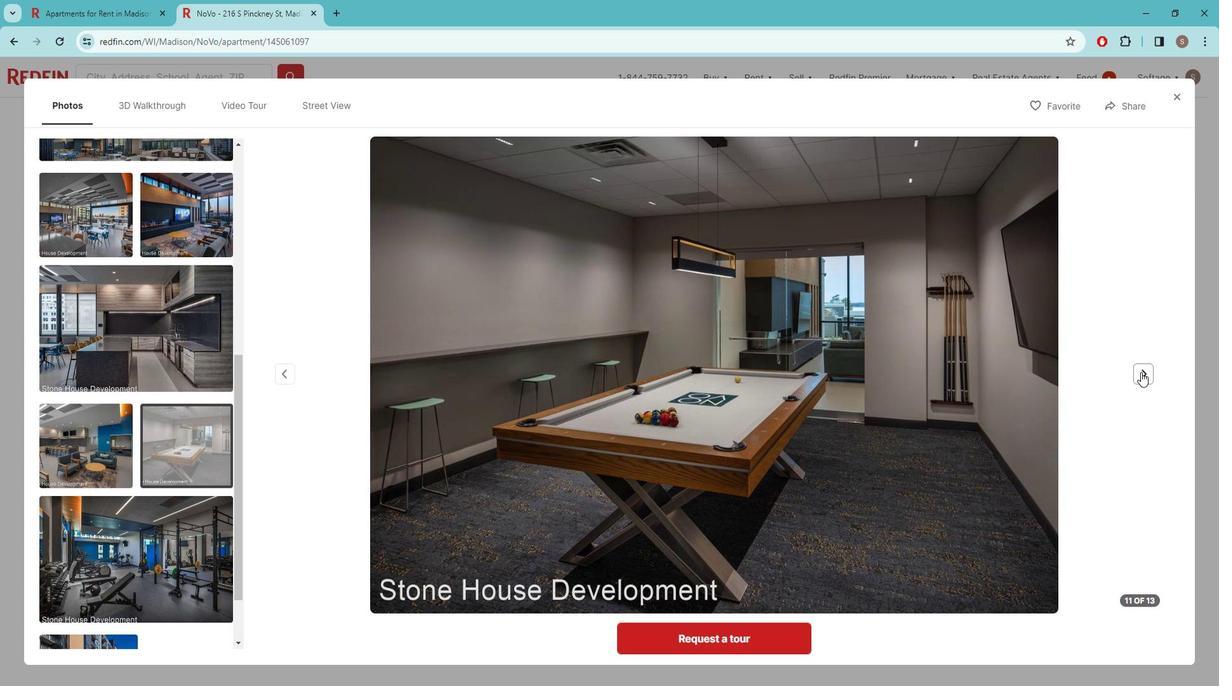 
Action: Mouse pressed left at (1153, 370)
Screenshot: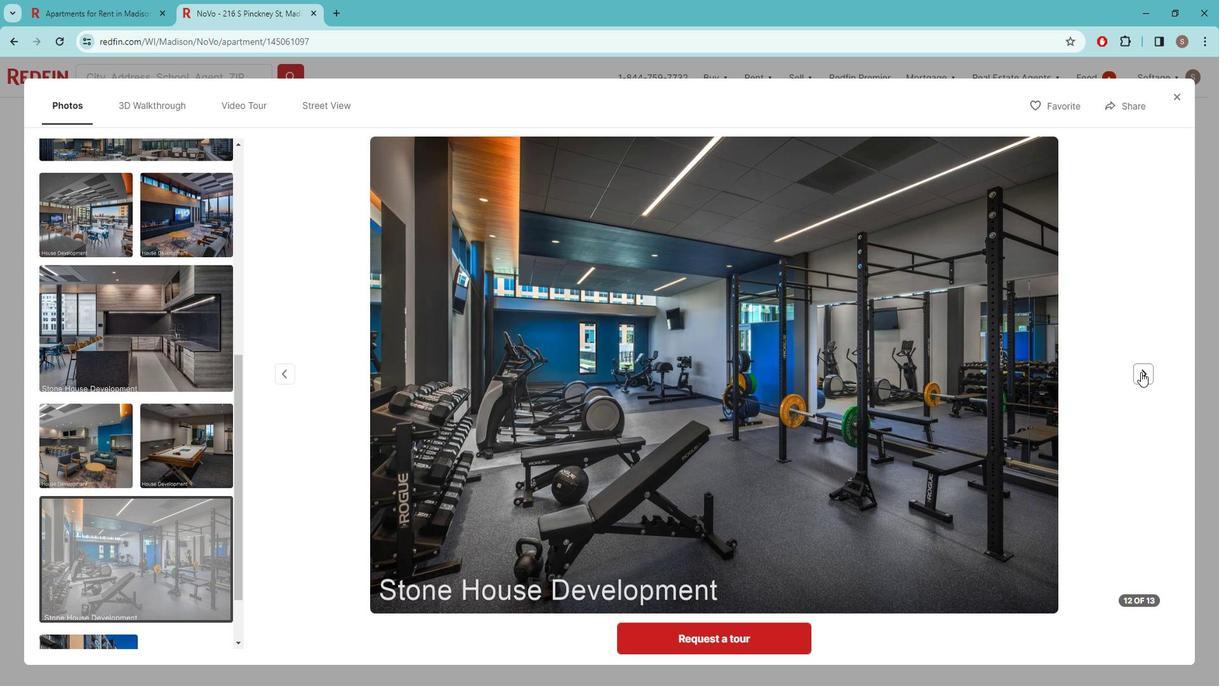 
Action: Mouse pressed left at (1153, 370)
Screenshot: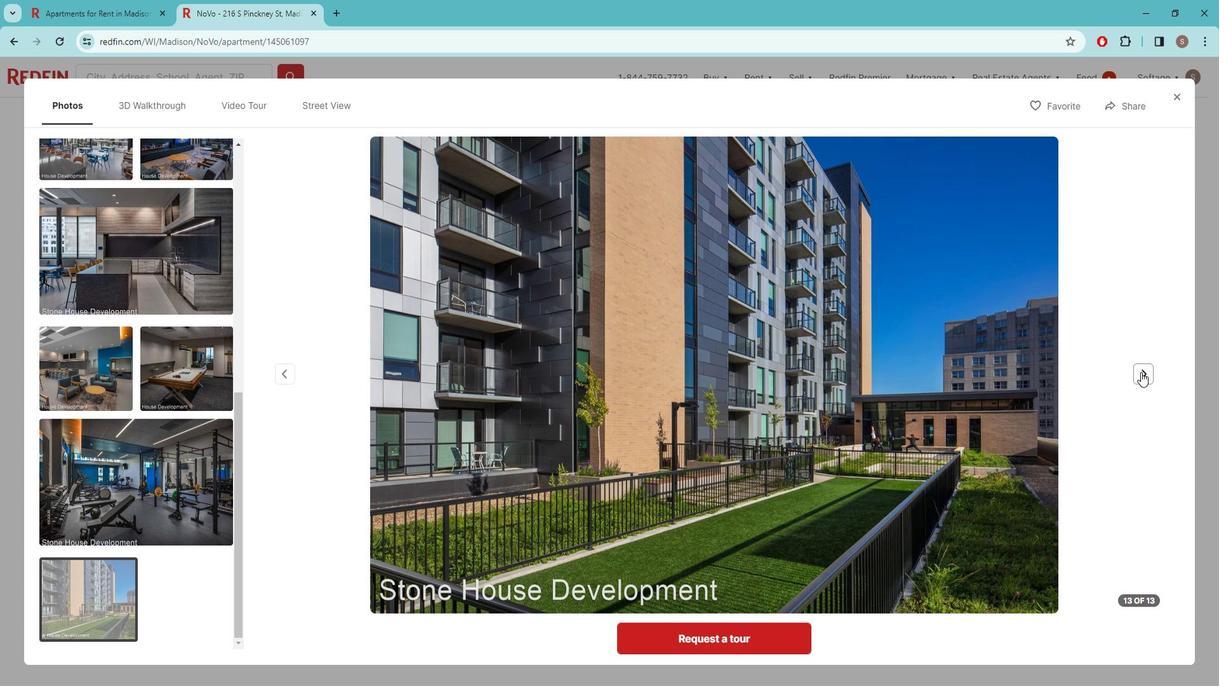 
Action: Mouse pressed left at (1153, 370)
Screenshot: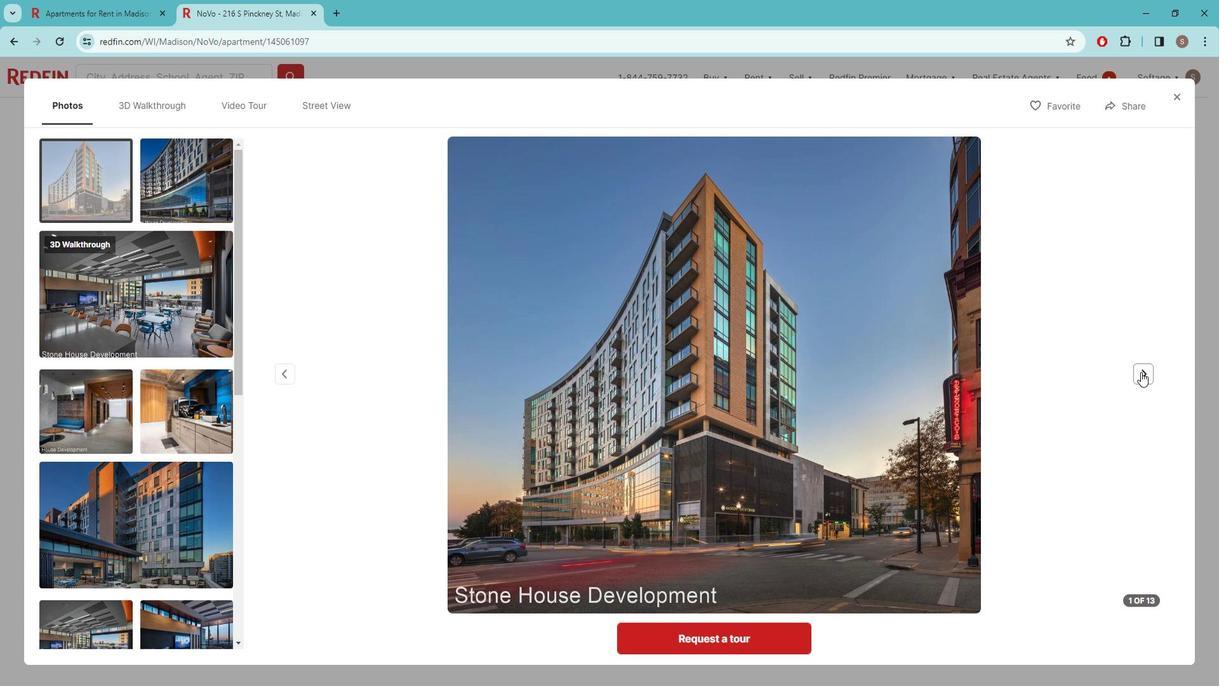 
Action: Mouse moved to (211, 473)
Screenshot: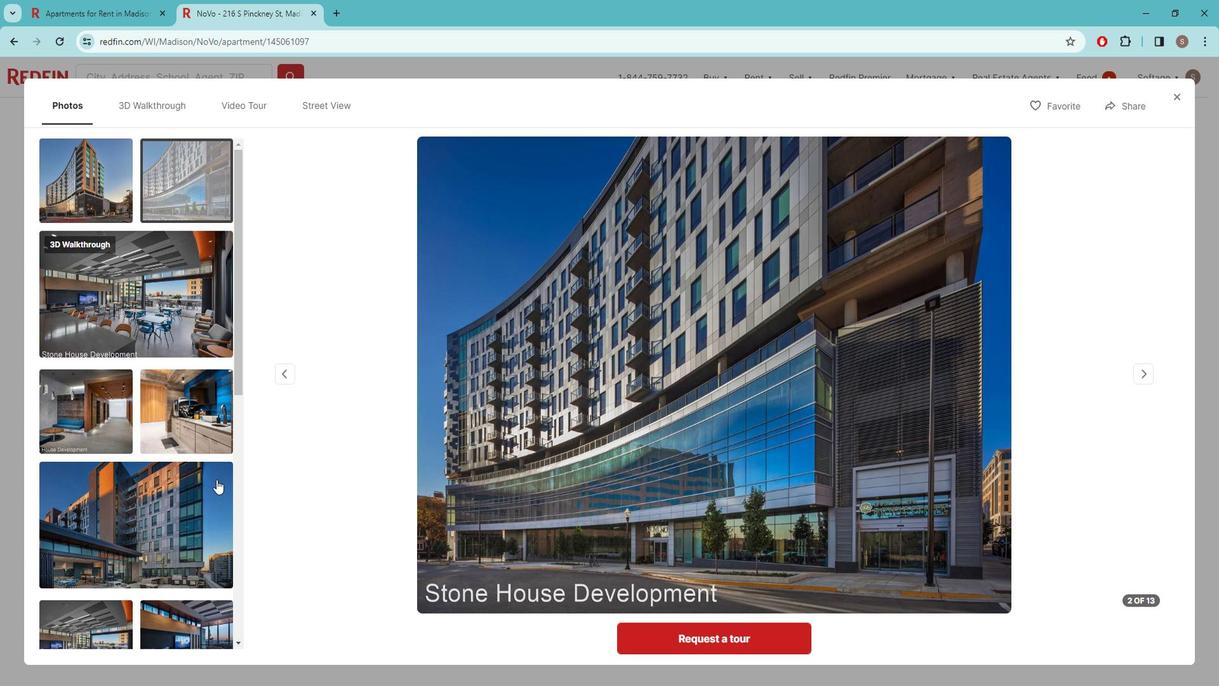 
Action: Mouse scrolled (211, 473) with delta (0, 0)
Screenshot: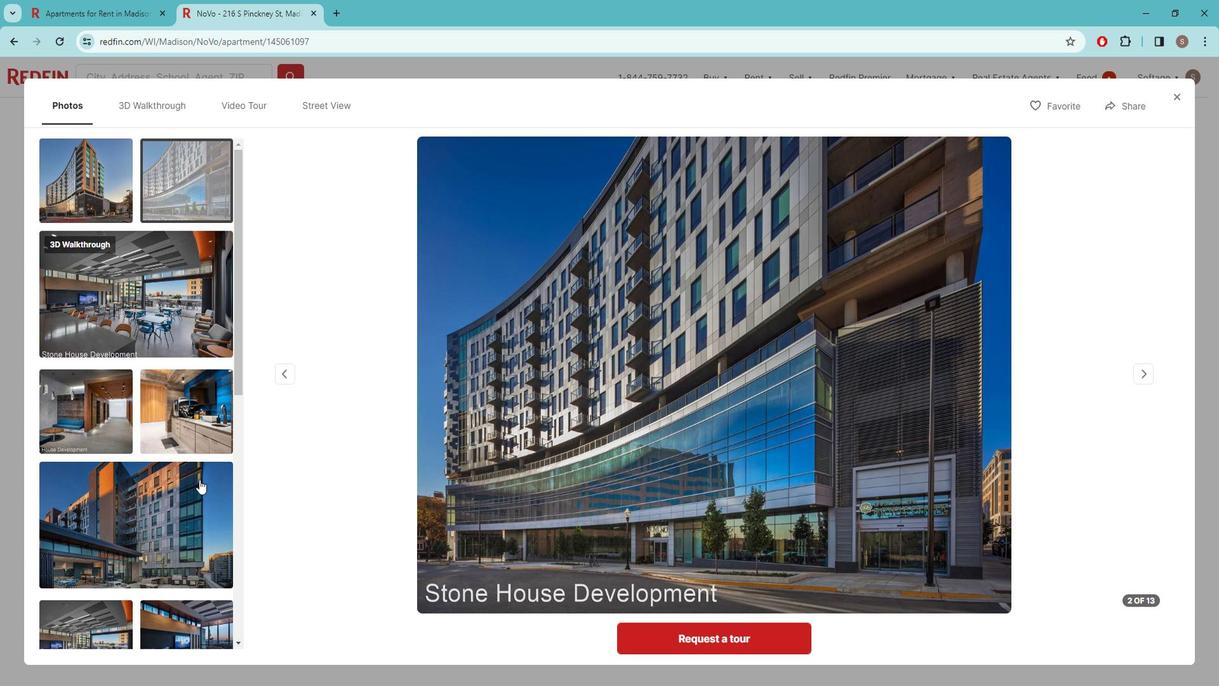 
Action: Mouse scrolled (211, 473) with delta (0, 0)
Screenshot: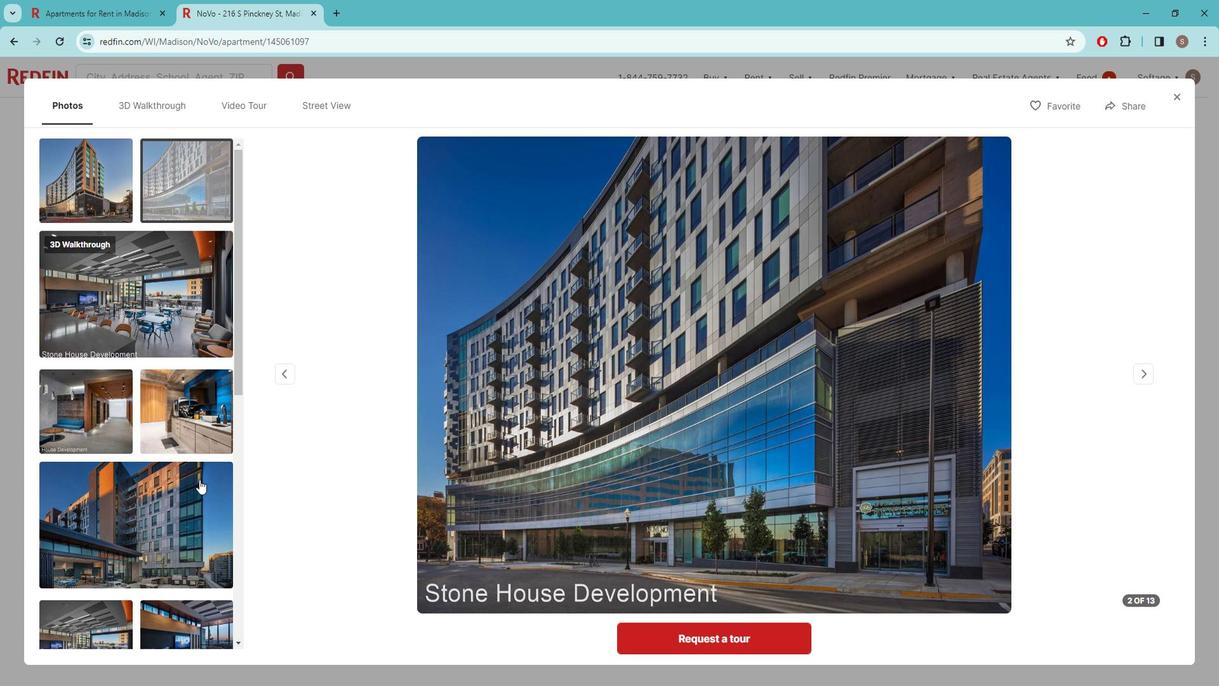 
Action: Mouse scrolled (211, 473) with delta (0, 0)
Screenshot: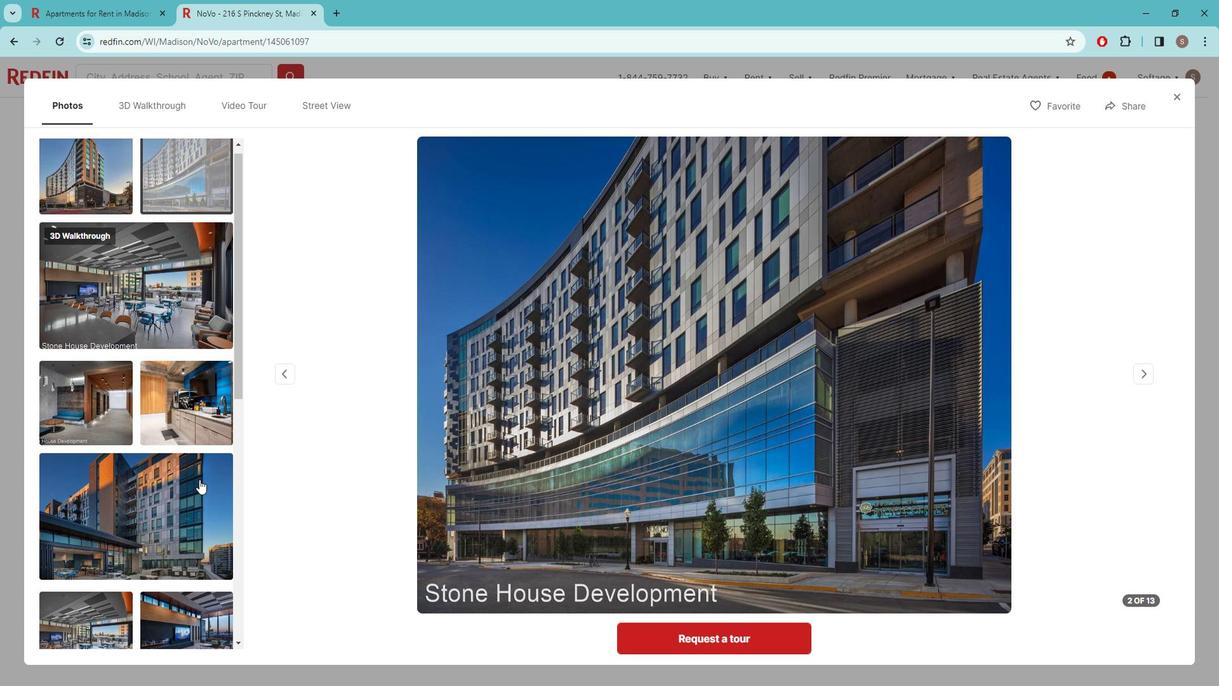 
Action: Mouse scrolled (211, 473) with delta (0, 0)
Screenshot: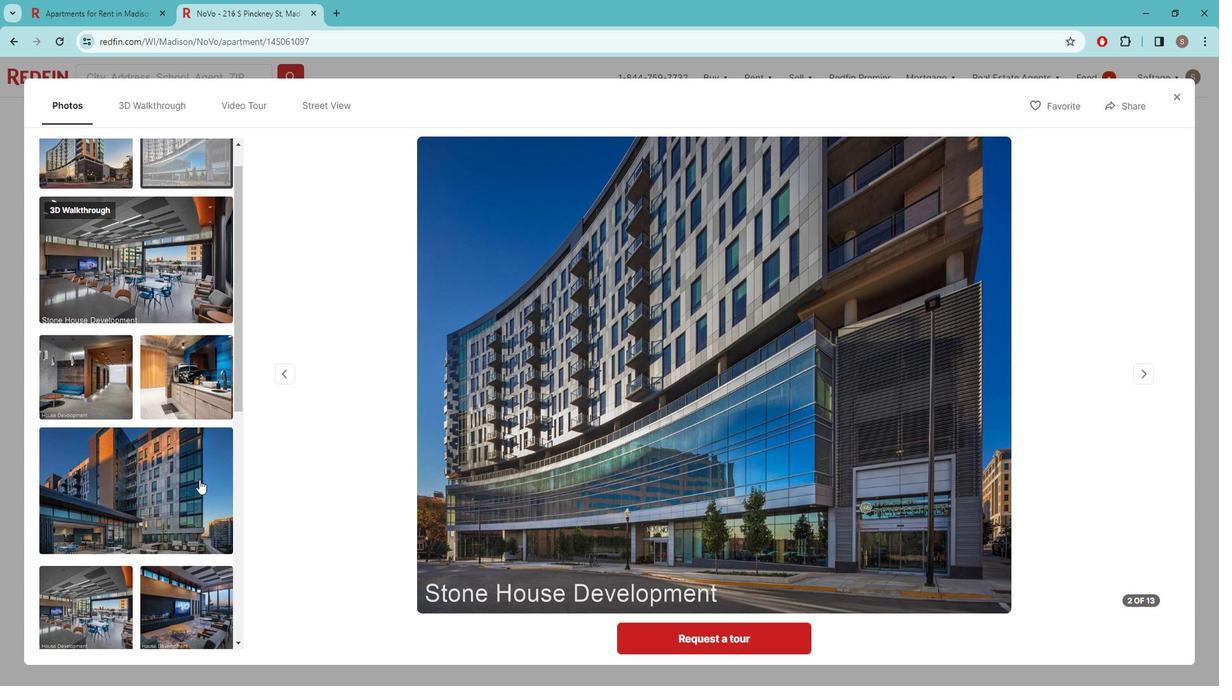 
Action: Mouse scrolled (211, 473) with delta (0, 0)
Screenshot: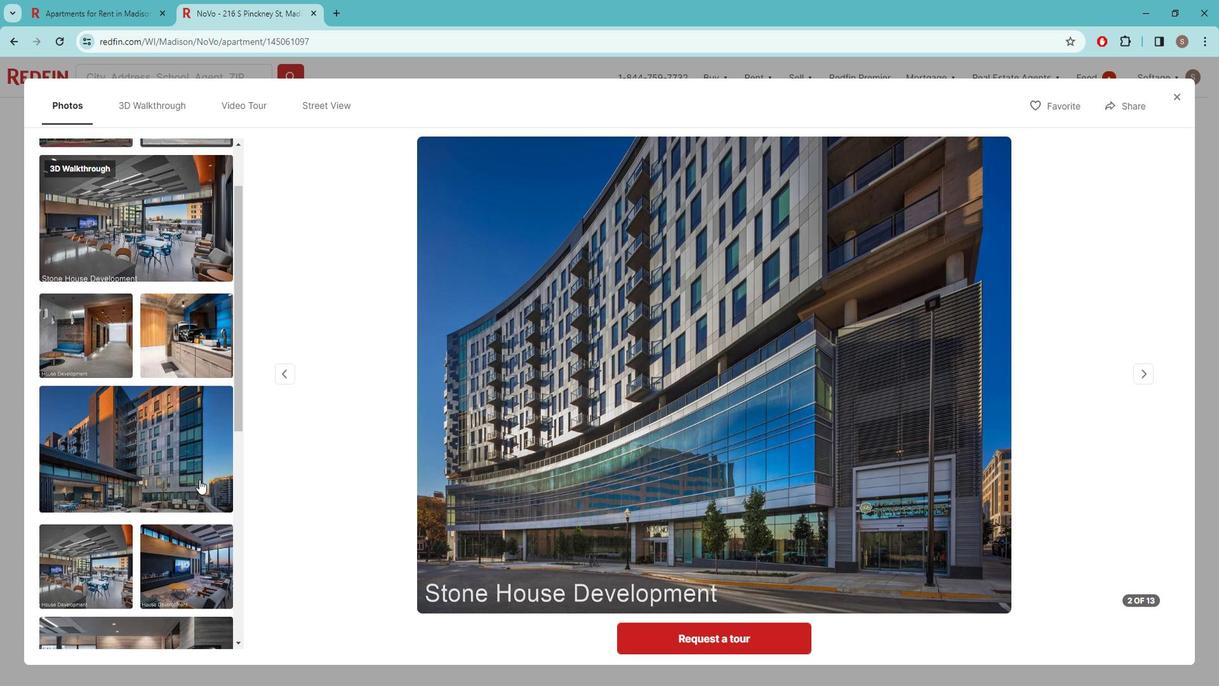 
Action: Mouse scrolled (211, 473) with delta (0, 0)
Screenshot: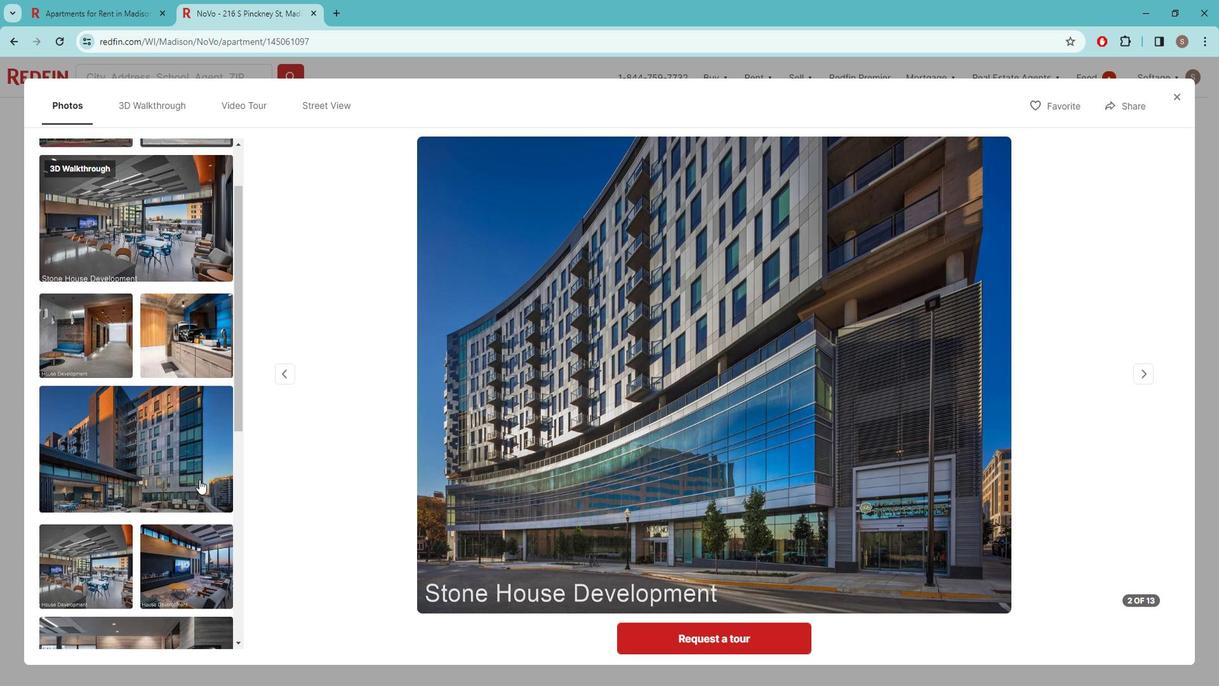 
Action: Mouse scrolled (211, 473) with delta (0, 0)
Screenshot: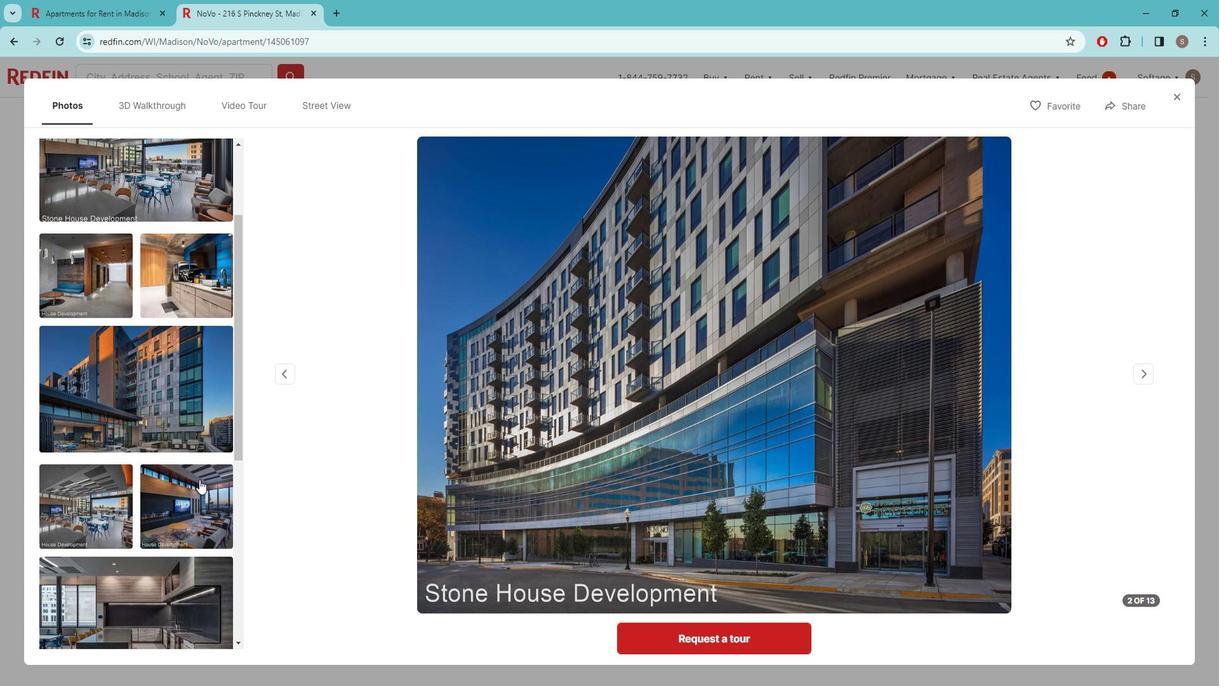 
Action: Mouse moved to (1194, 104)
Screenshot: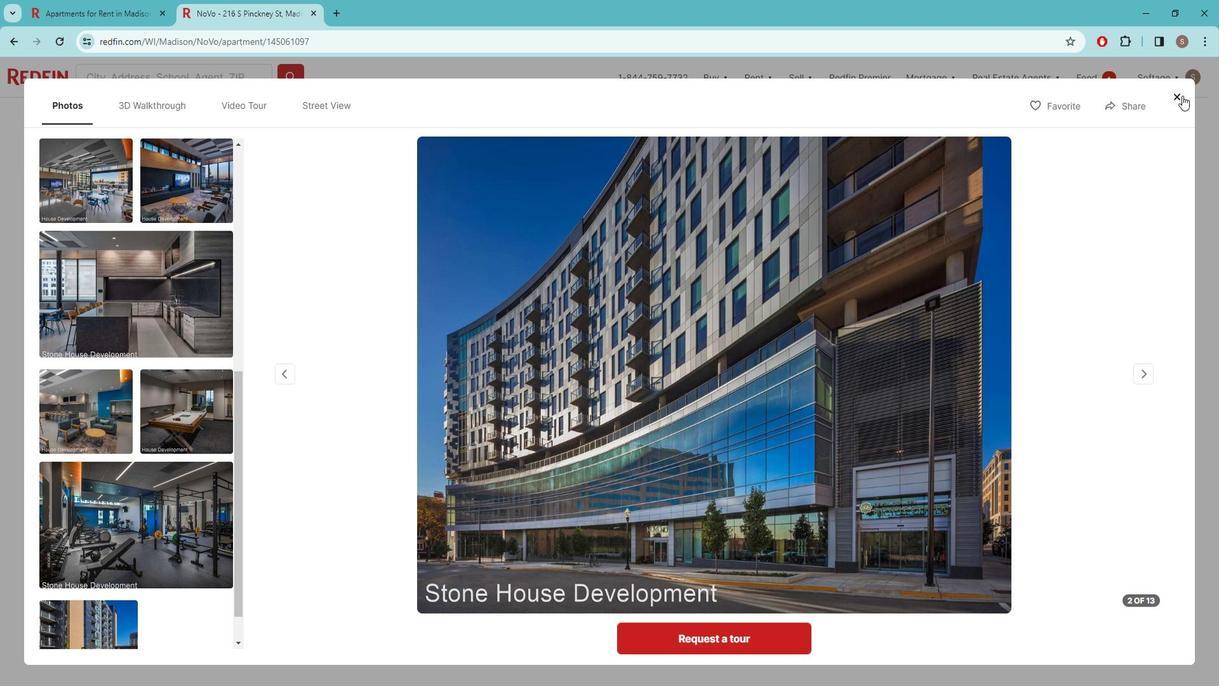 
Action: Mouse pressed left at (1194, 104)
Screenshot: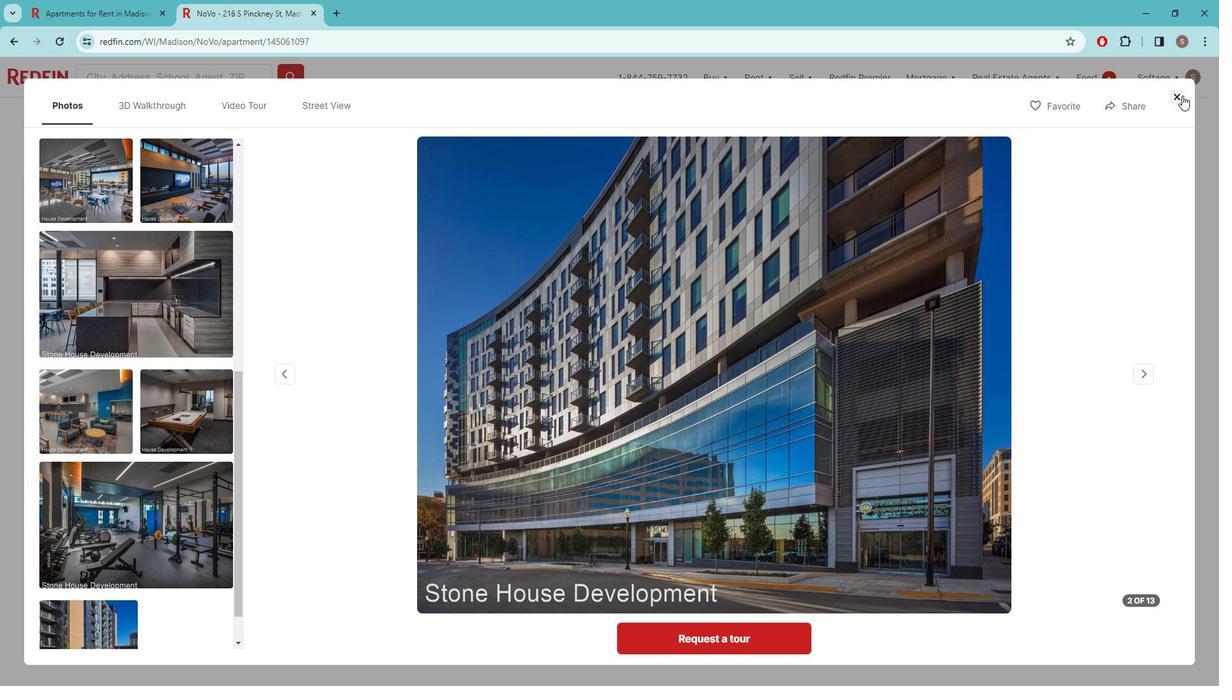
Action: Mouse moved to (623, 340)
Screenshot: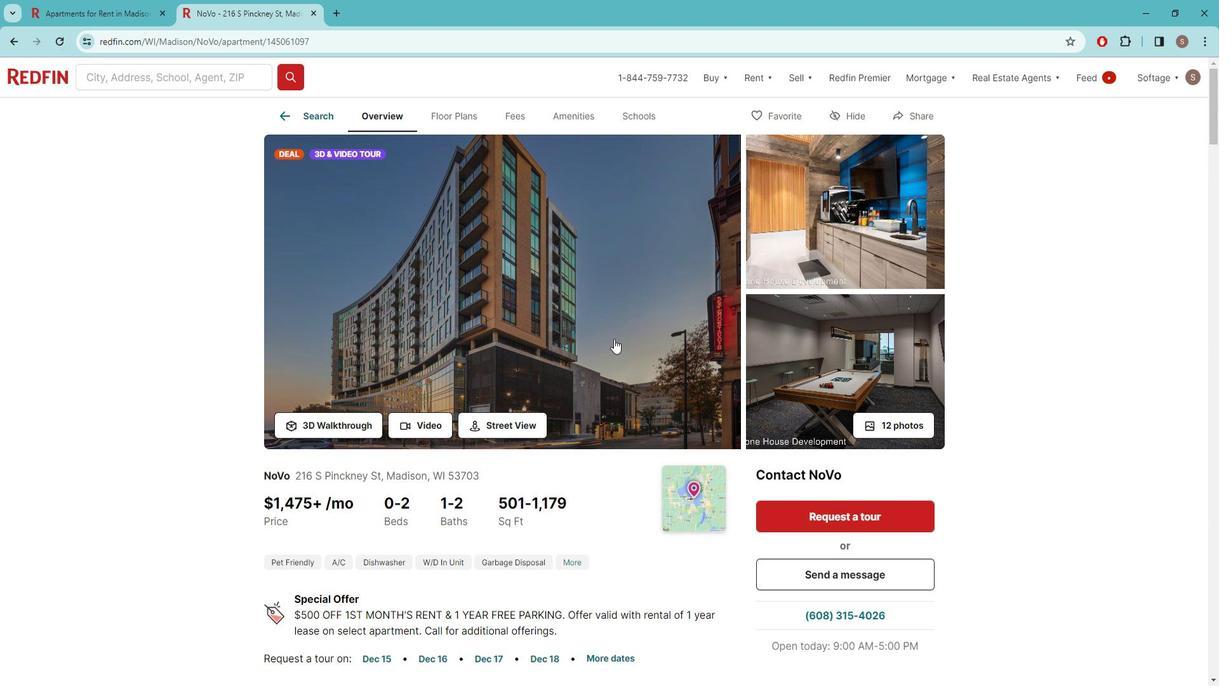 
Action: Mouse scrolled (623, 339) with delta (0, 0)
Screenshot: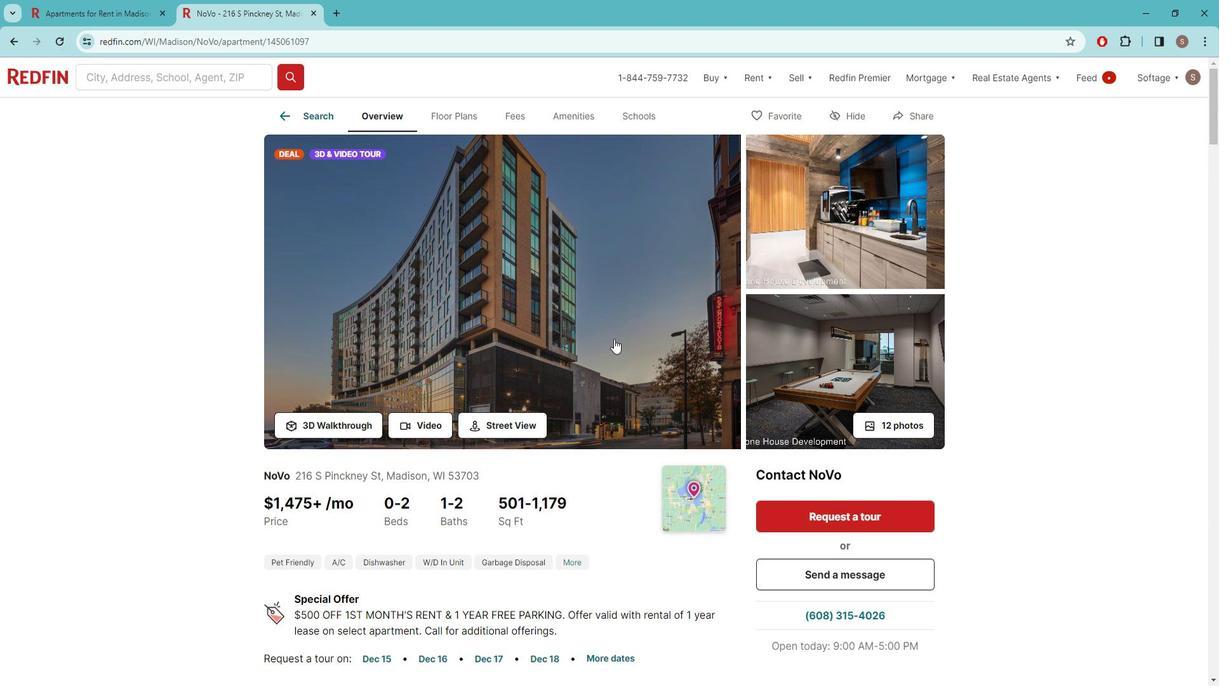 
Action: Mouse moved to (621, 343)
Screenshot: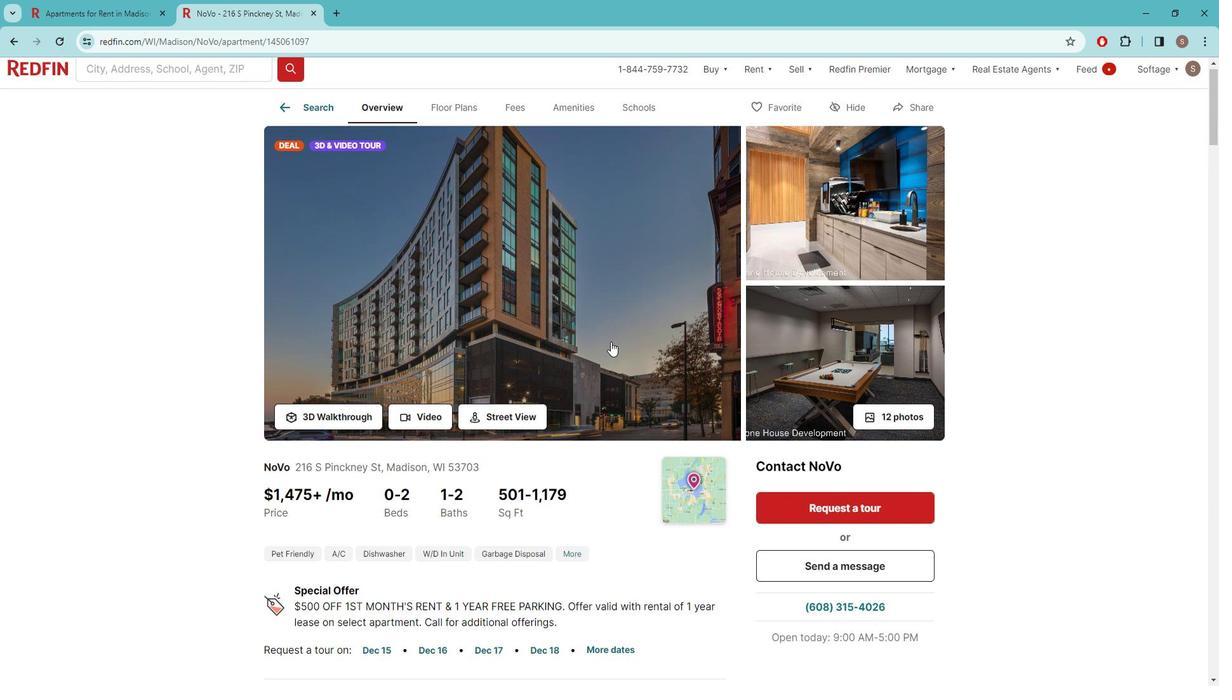 
Action: Mouse scrolled (621, 342) with delta (0, 0)
Screenshot: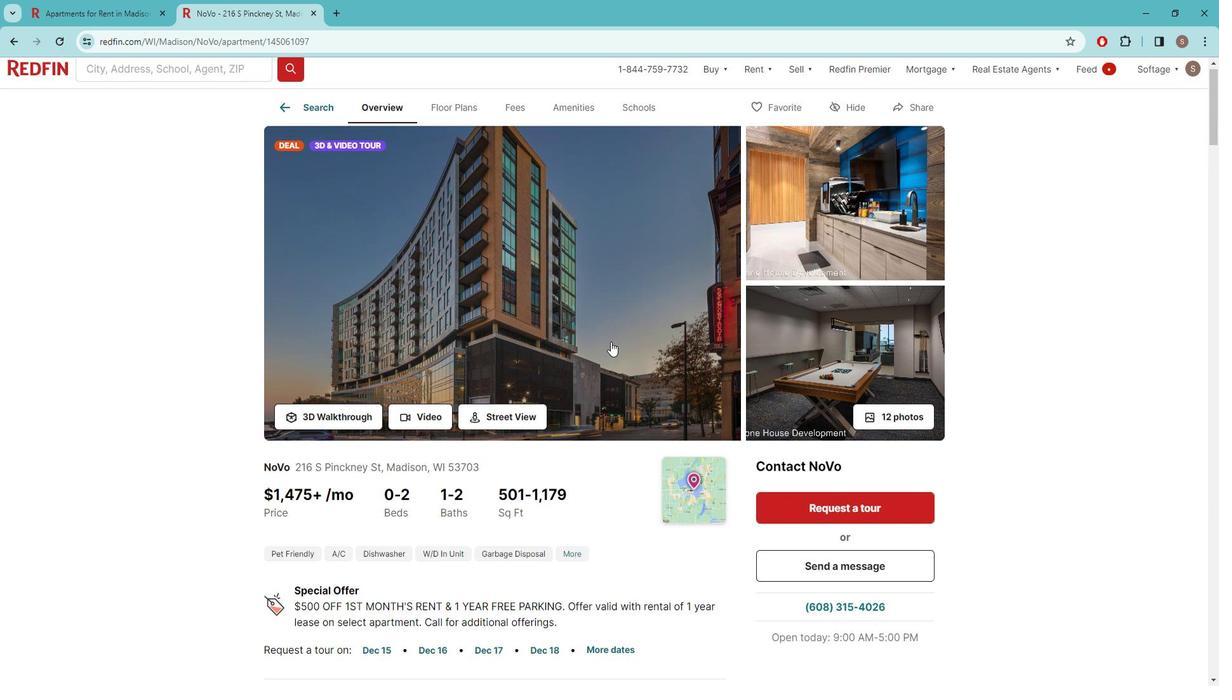 
Action: Mouse moved to (620, 343)
Screenshot: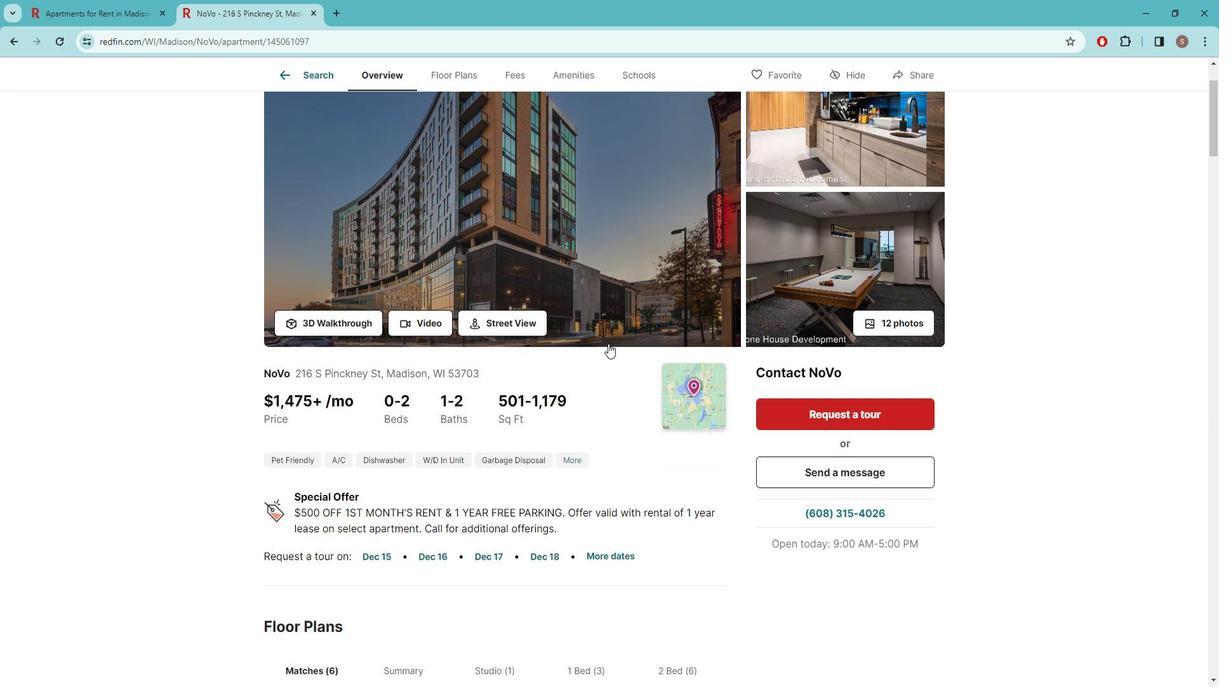 
Action: Mouse scrolled (620, 343) with delta (0, 0)
Screenshot: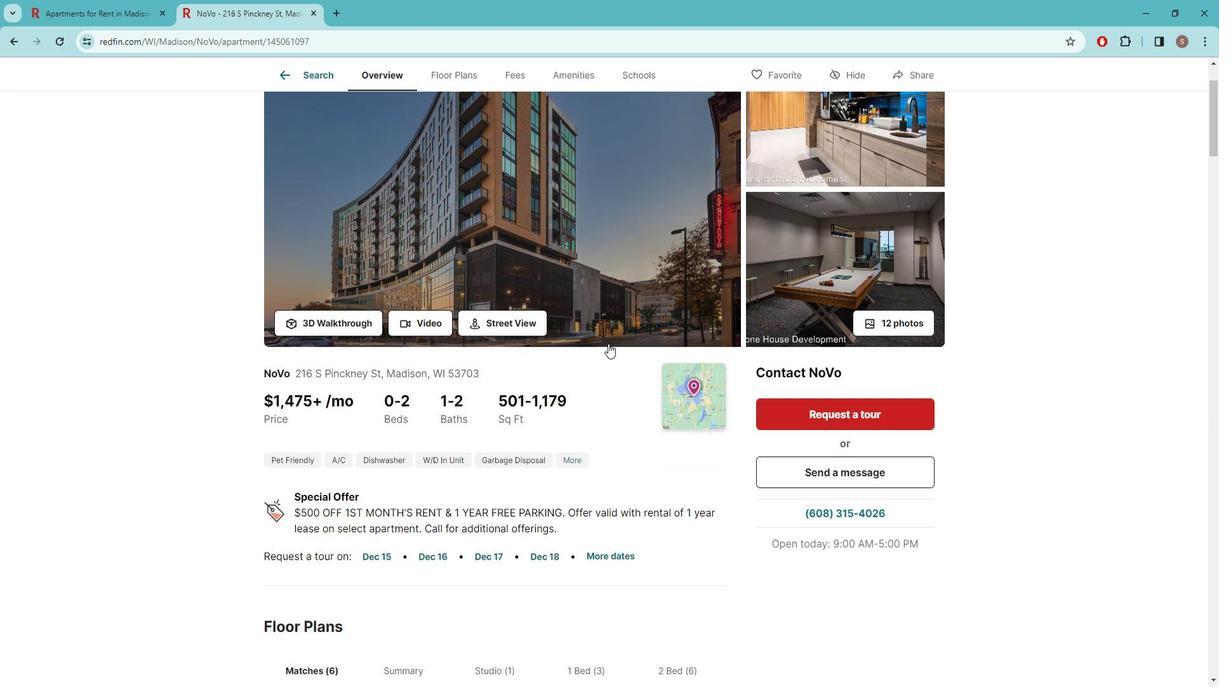 
Action: Mouse moved to (618, 343)
Screenshot: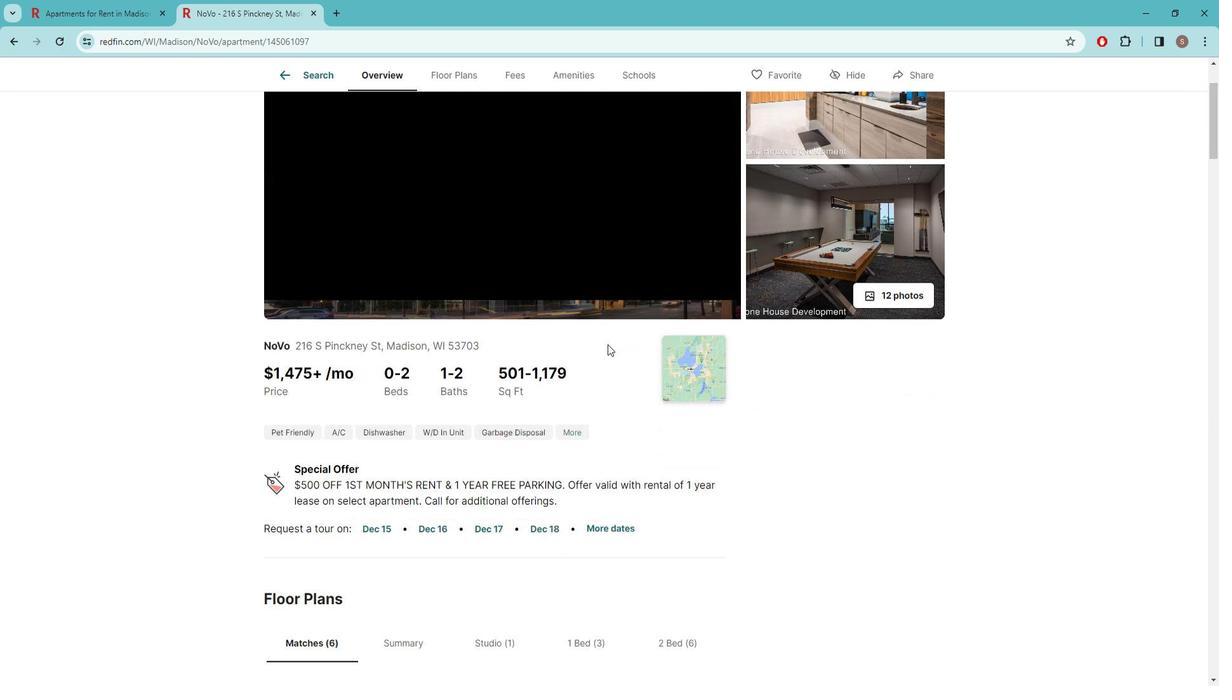
Action: Mouse scrolled (618, 343) with delta (0, 0)
Screenshot: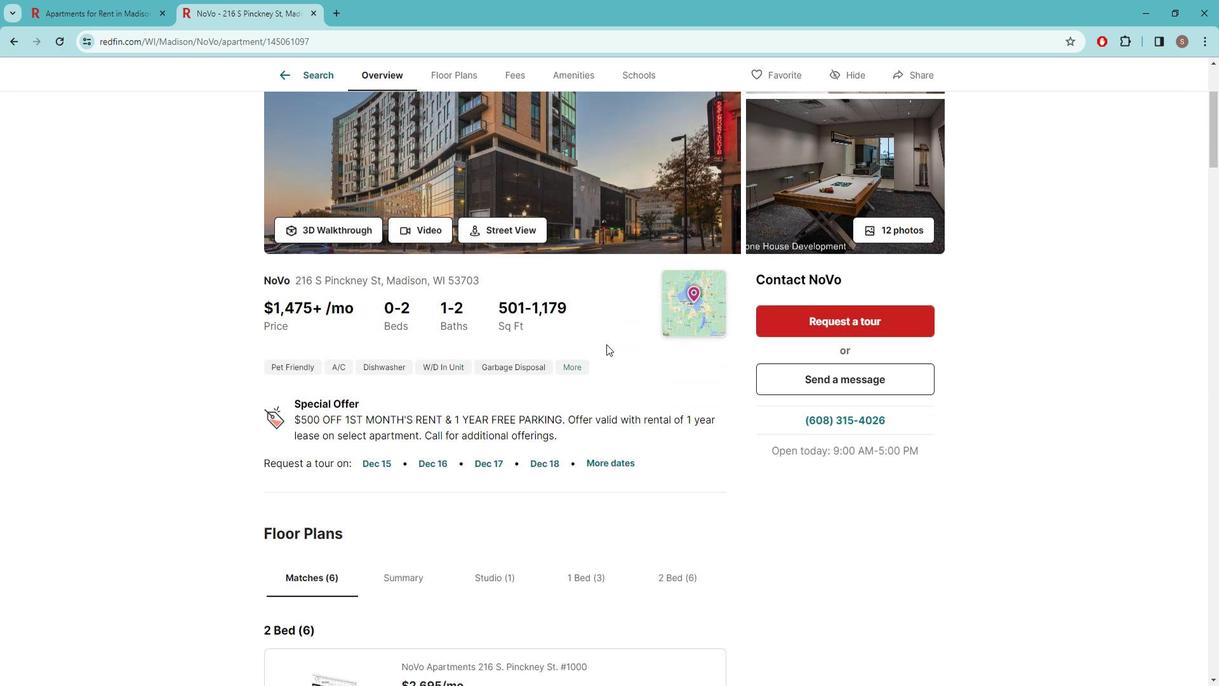 
Action: Mouse moved to (617, 344)
Screenshot: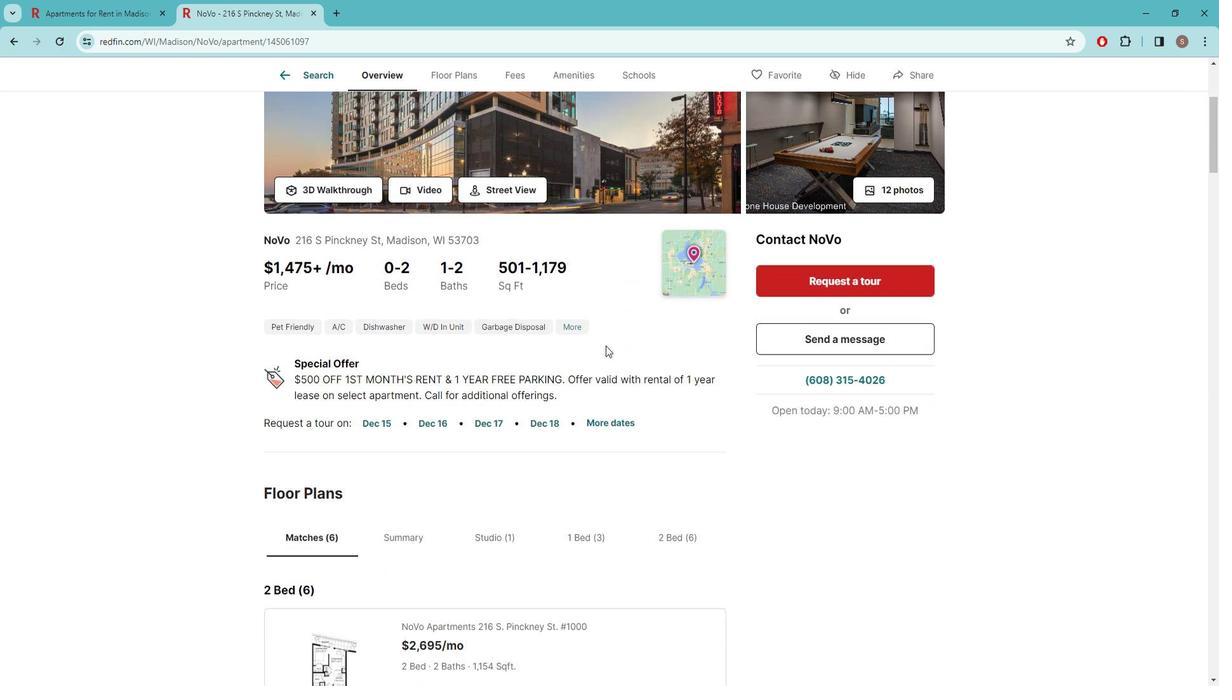 
Action: Mouse scrolled (617, 344) with delta (0, 0)
Screenshot: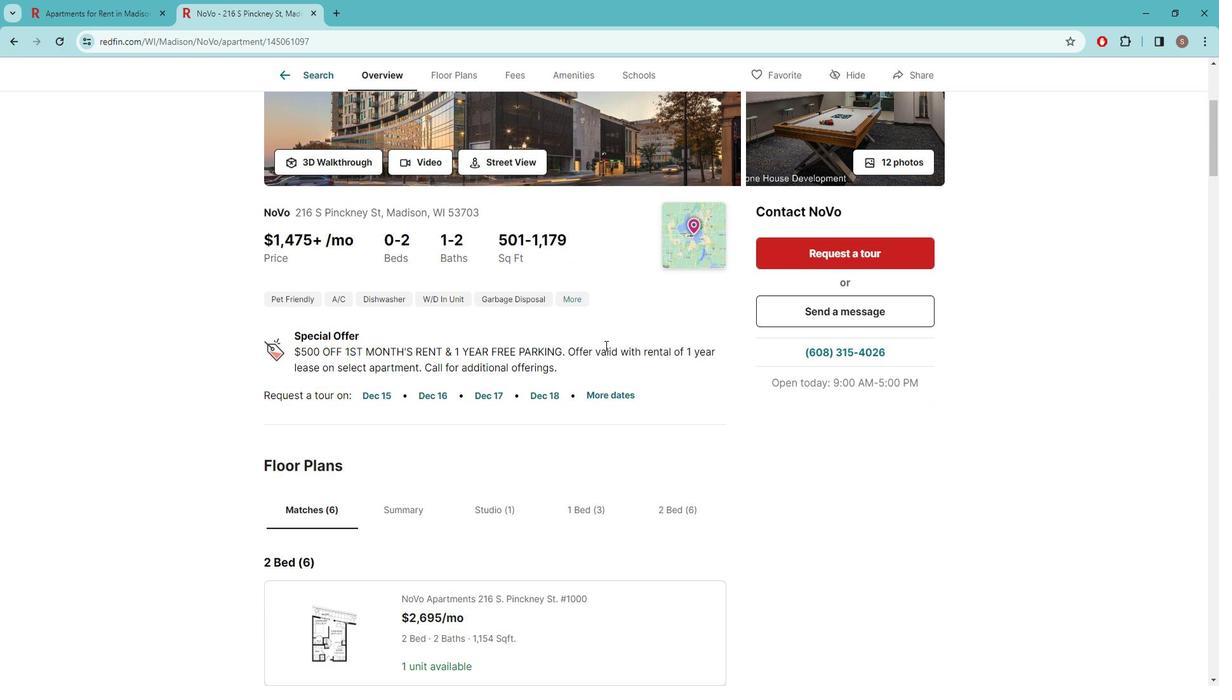 
Action: Mouse moved to (614, 355)
Screenshot: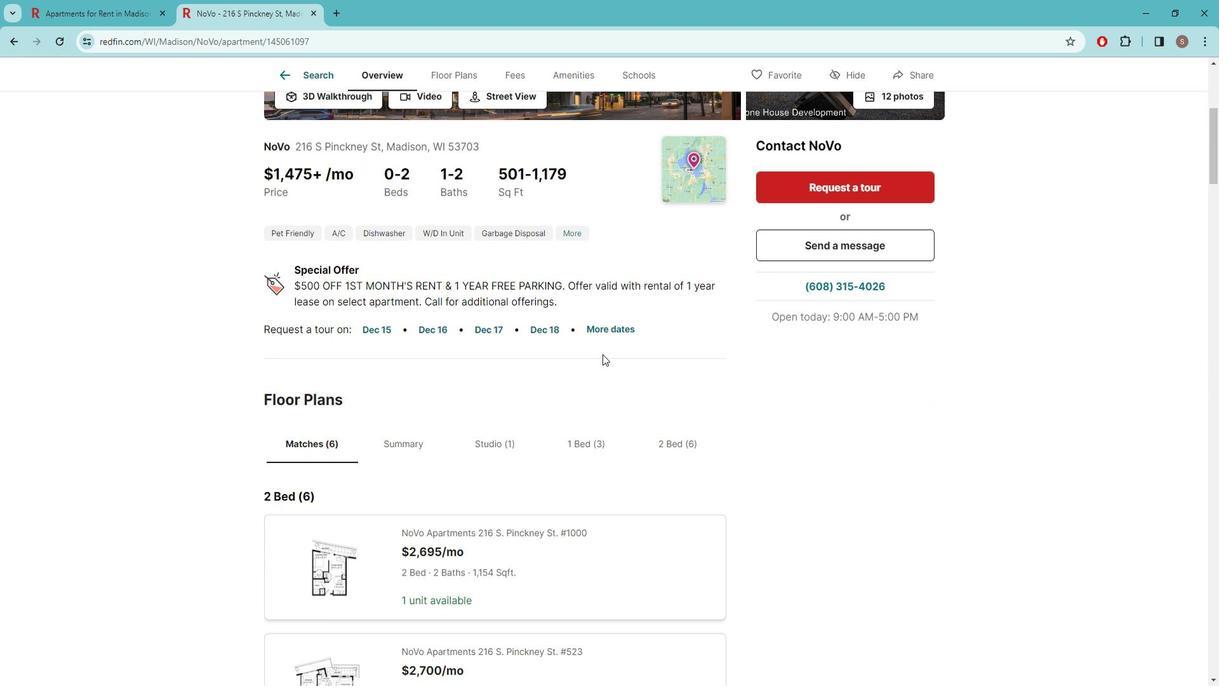 
Action: Mouse scrolled (614, 354) with delta (0, 0)
Screenshot: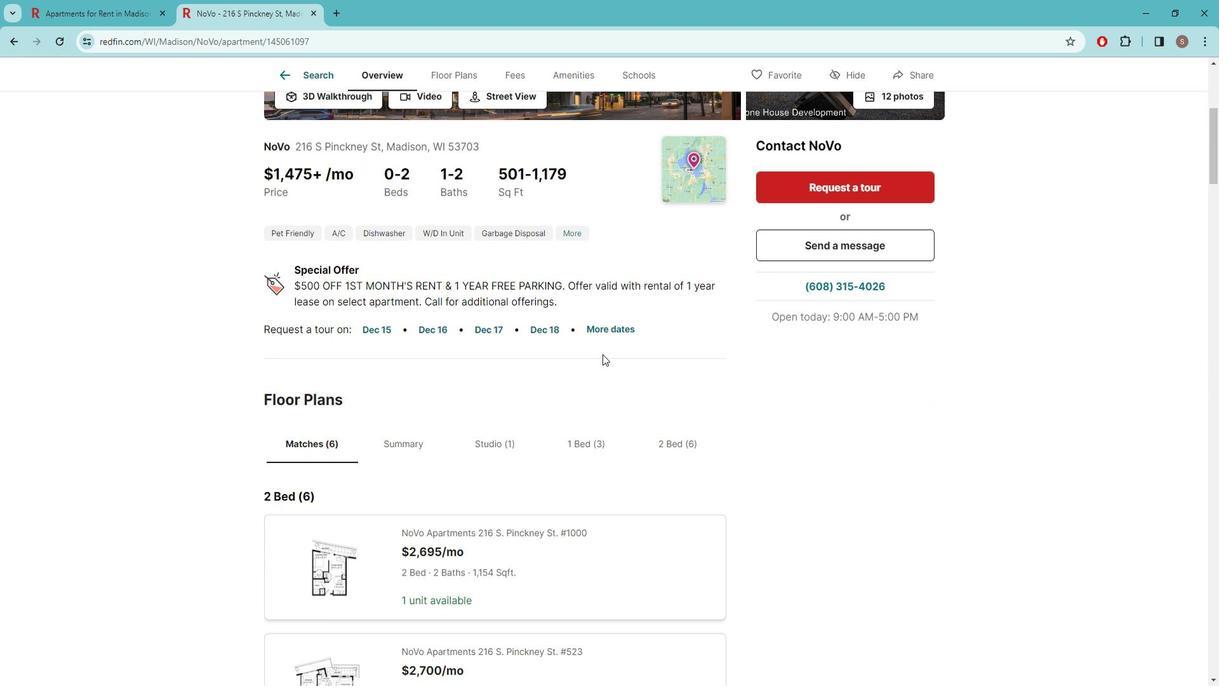 
Action: Mouse moved to (420, 374)
Screenshot: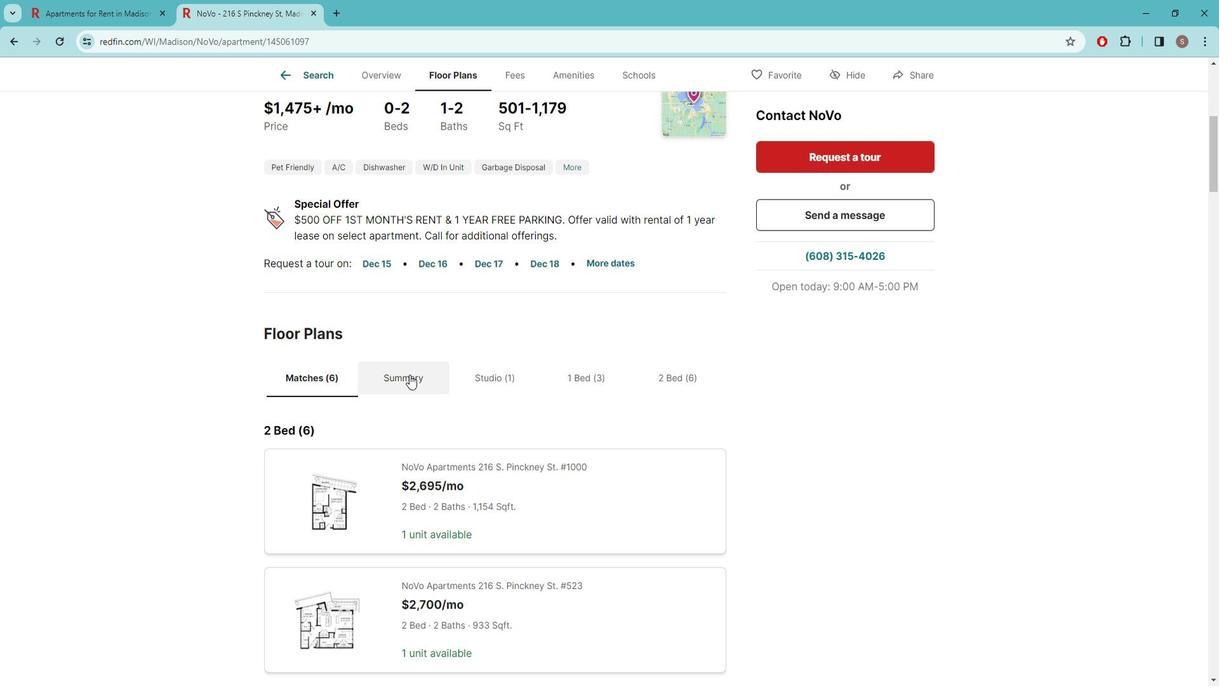 
Action: Mouse pressed left at (420, 374)
Screenshot: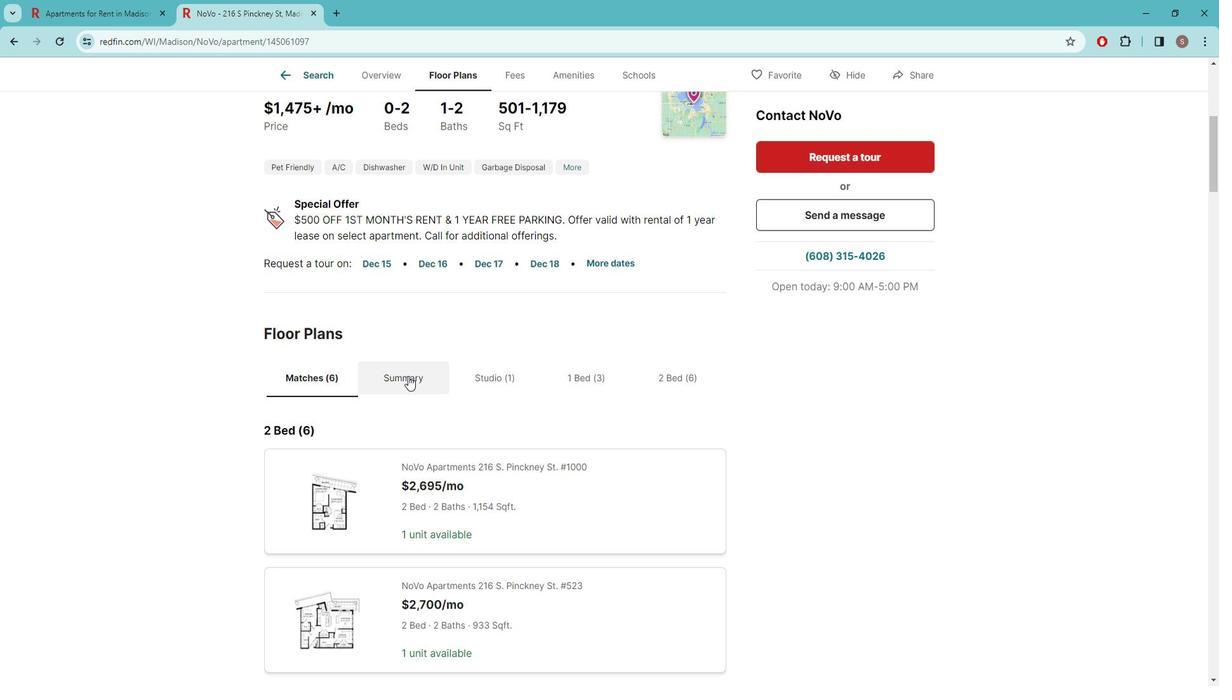 
Action: Mouse scrolled (420, 373) with delta (0, 0)
Screenshot: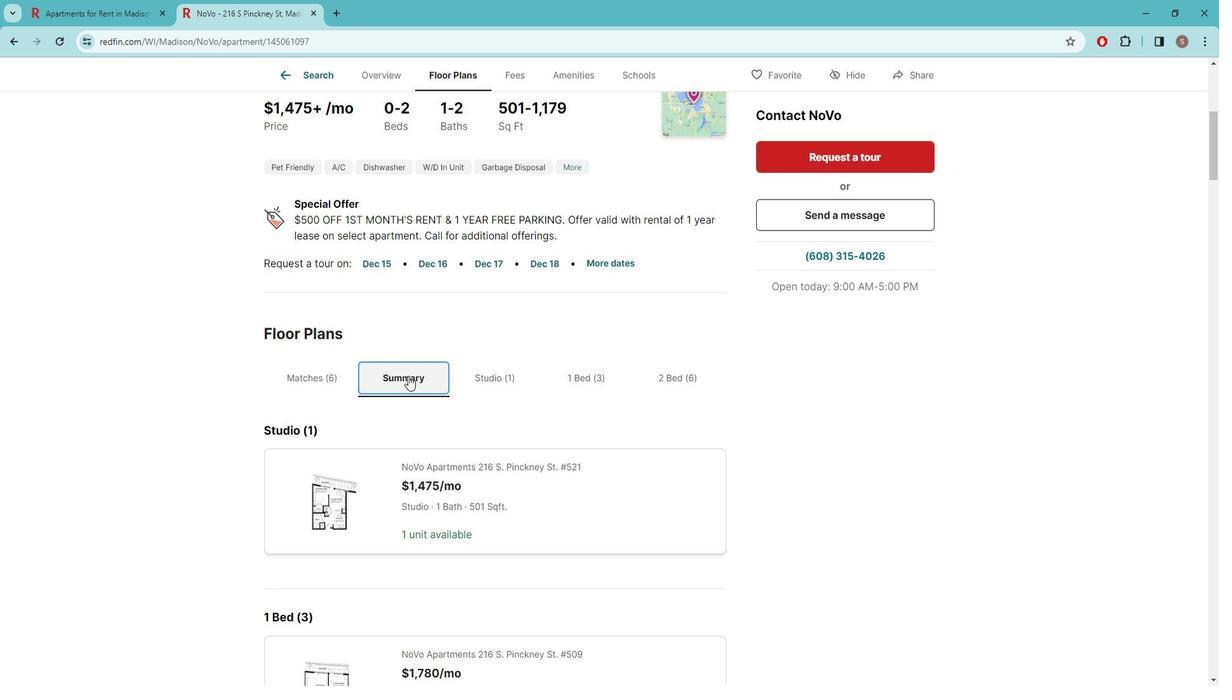 
Action: Mouse scrolled (420, 373) with delta (0, 0)
Screenshot: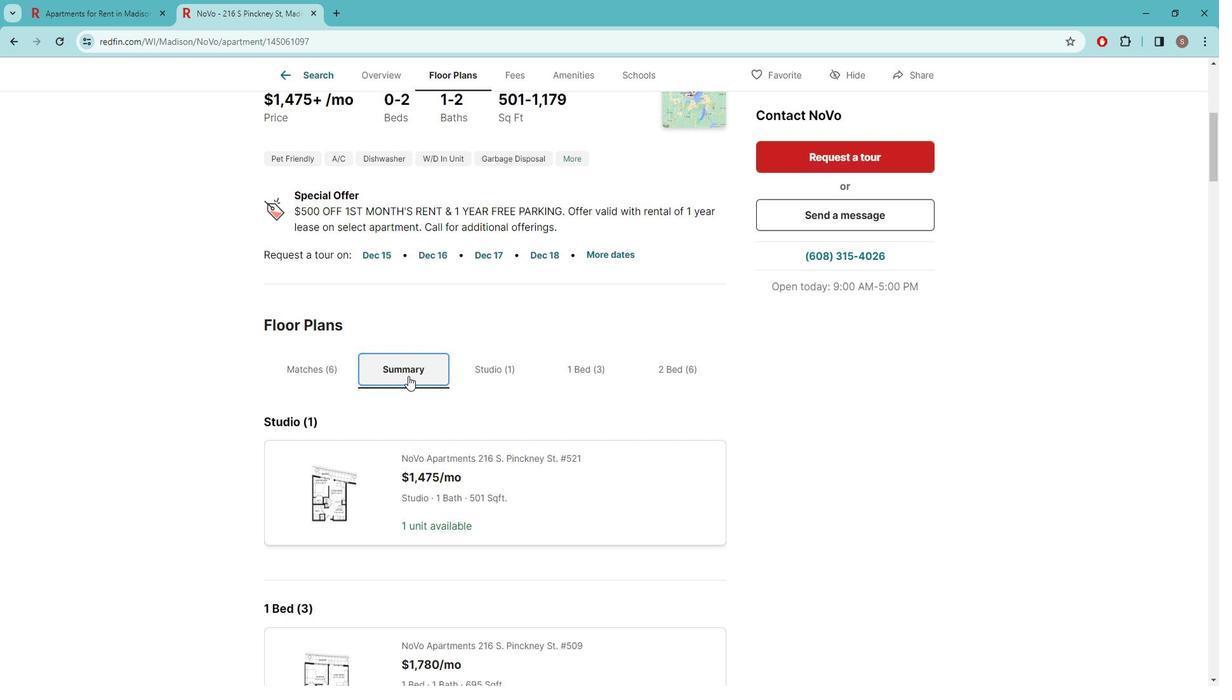 
Action: Mouse scrolled (420, 373) with delta (0, 0)
Screenshot: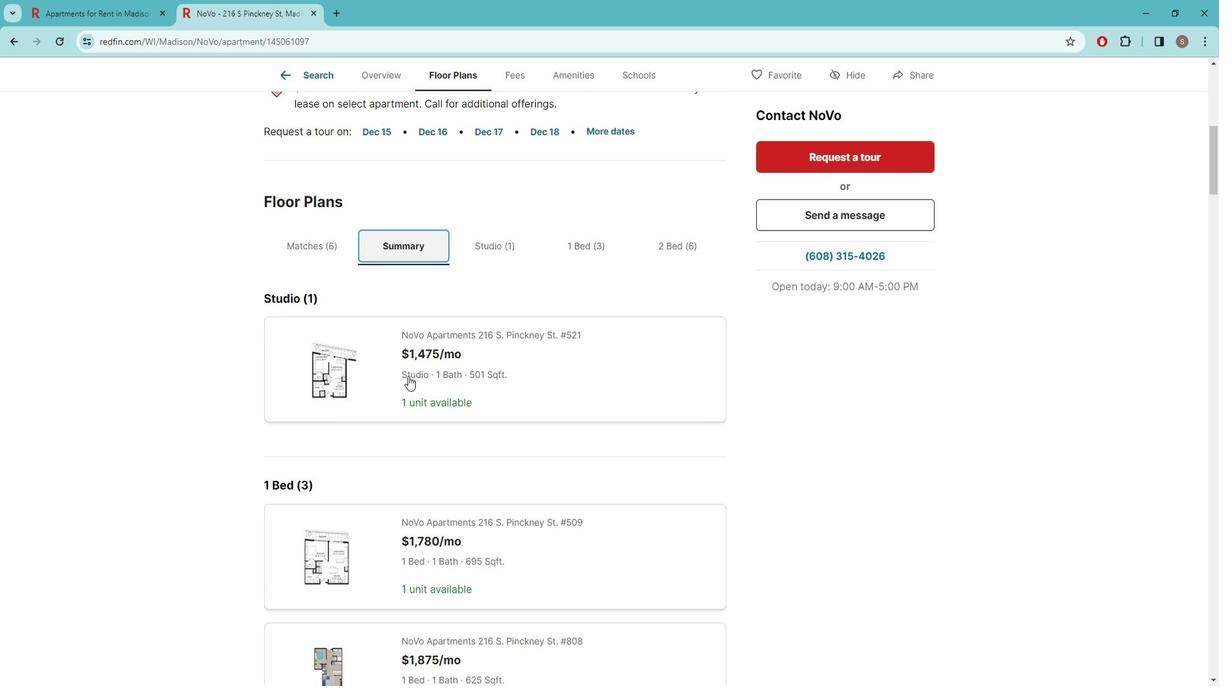 
Action: Mouse scrolled (420, 373) with delta (0, 0)
Screenshot: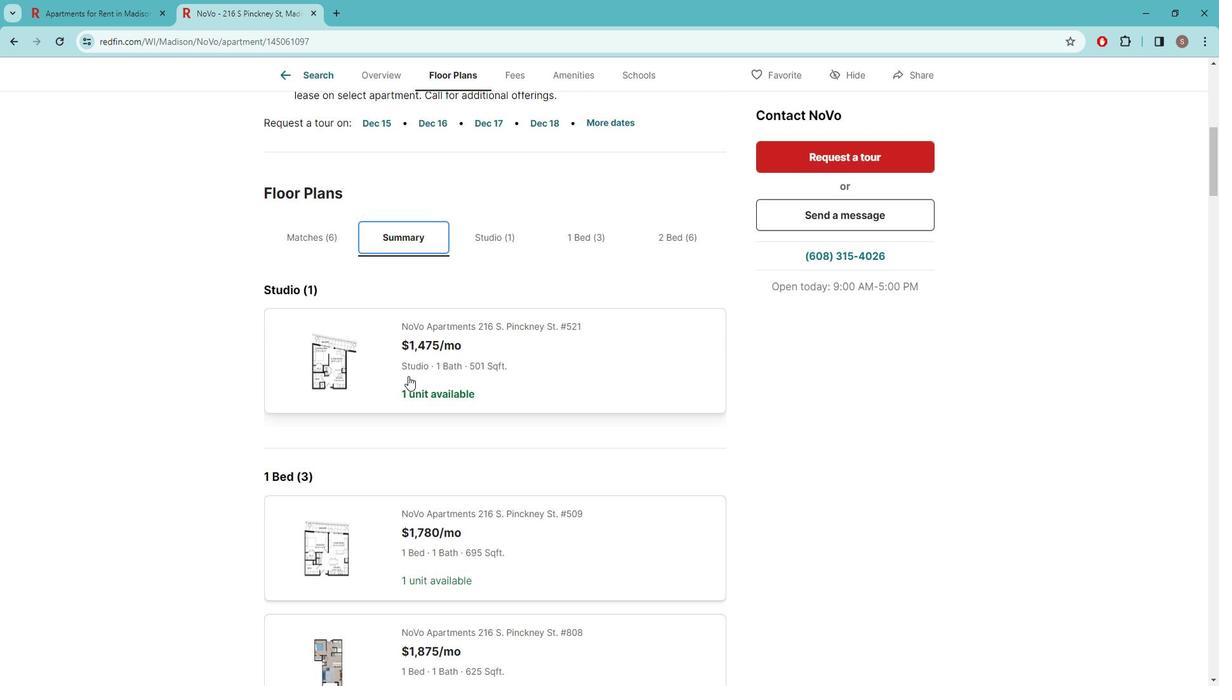 
Action: Mouse scrolled (420, 374) with delta (0, 0)
Screenshot: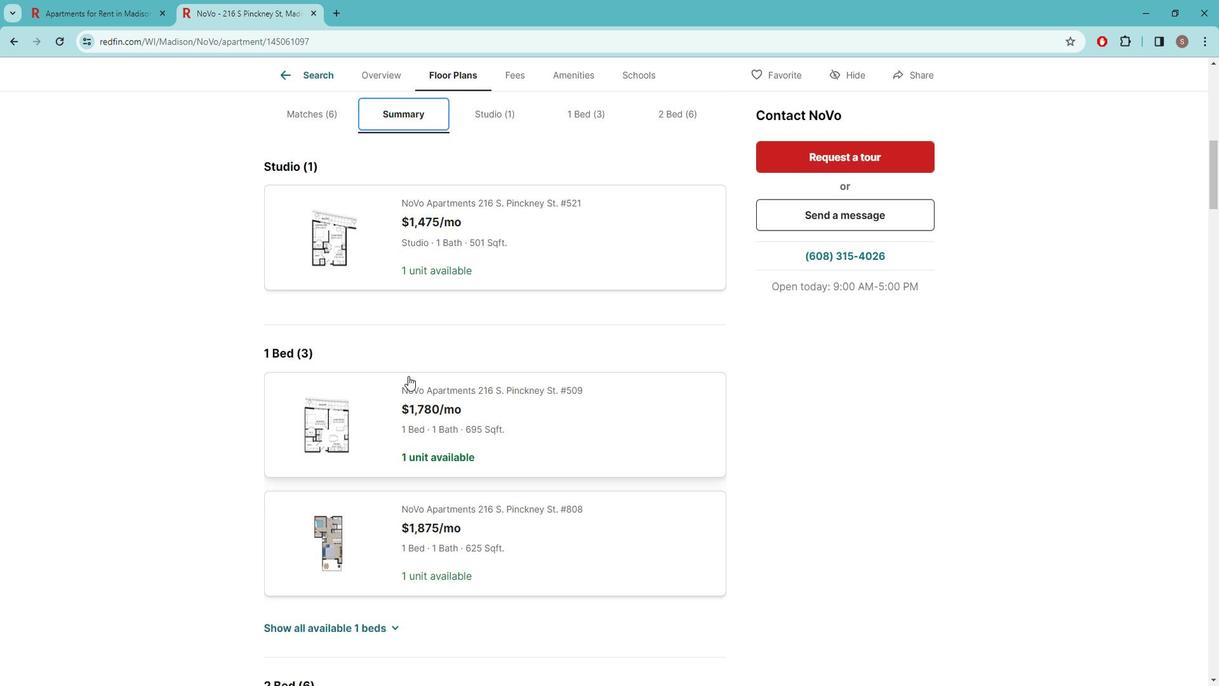 
Action: Mouse scrolled (420, 374) with delta (0, 0)
Screenshot: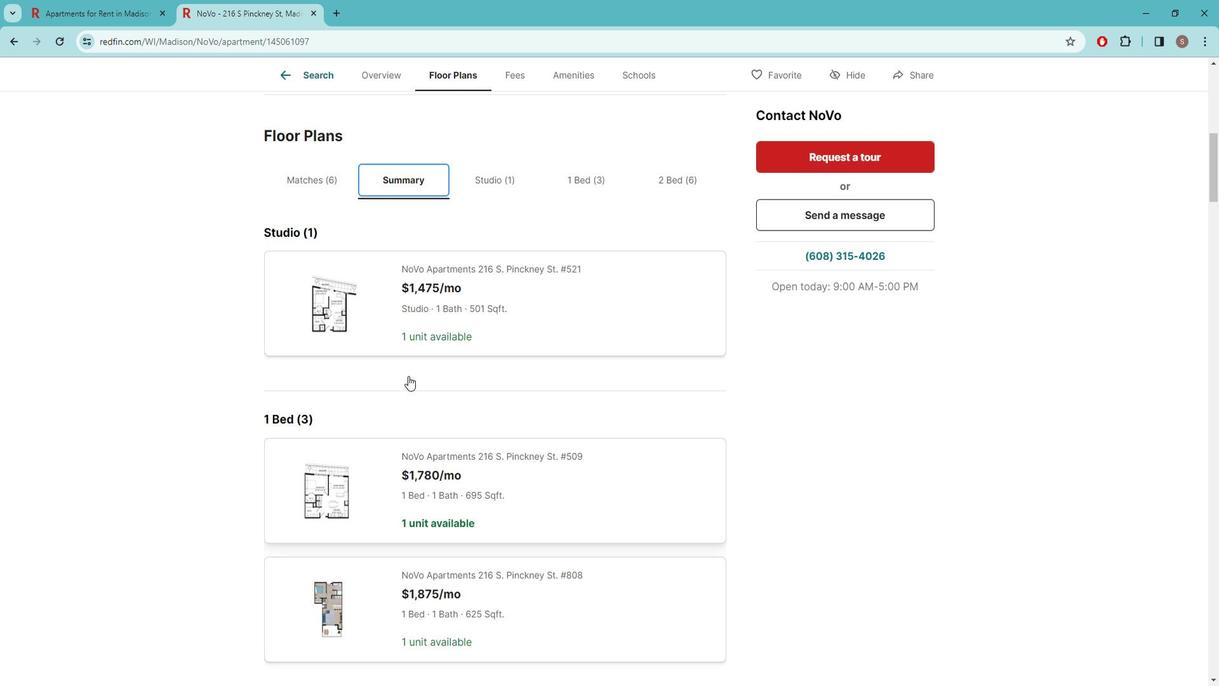 
Action: Mouse moved to (325, 246)
Screenshot: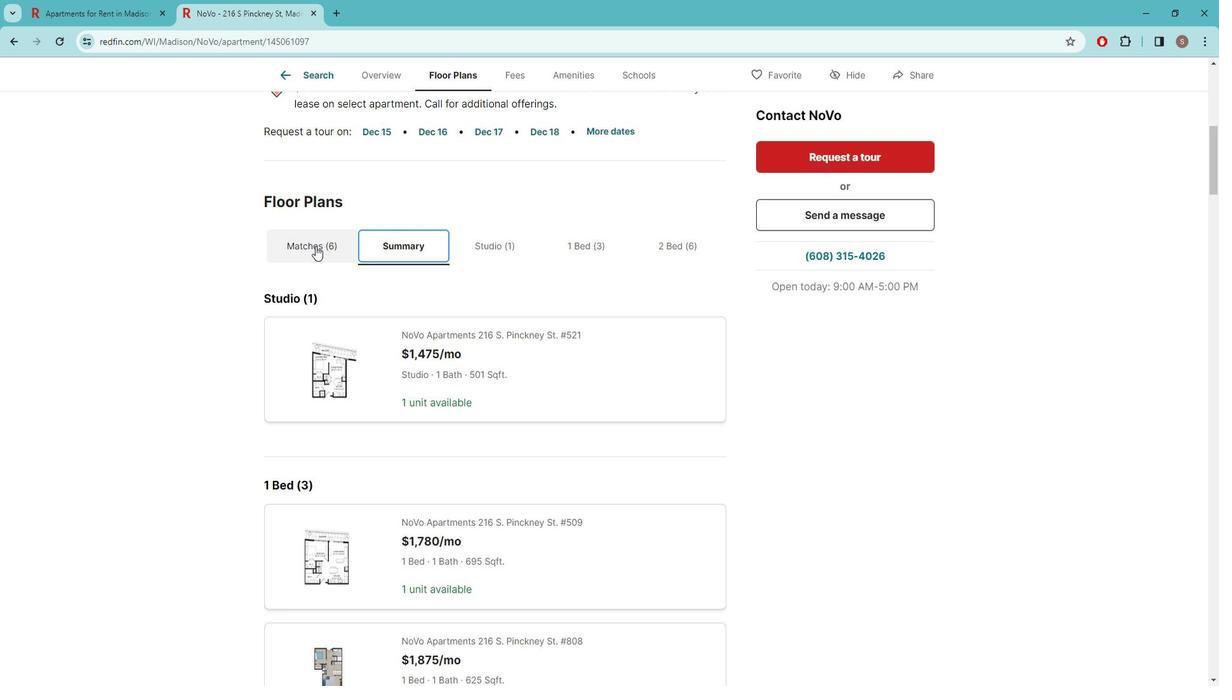 
Action: Mouse pressed left at (325, 246)
Screenshot: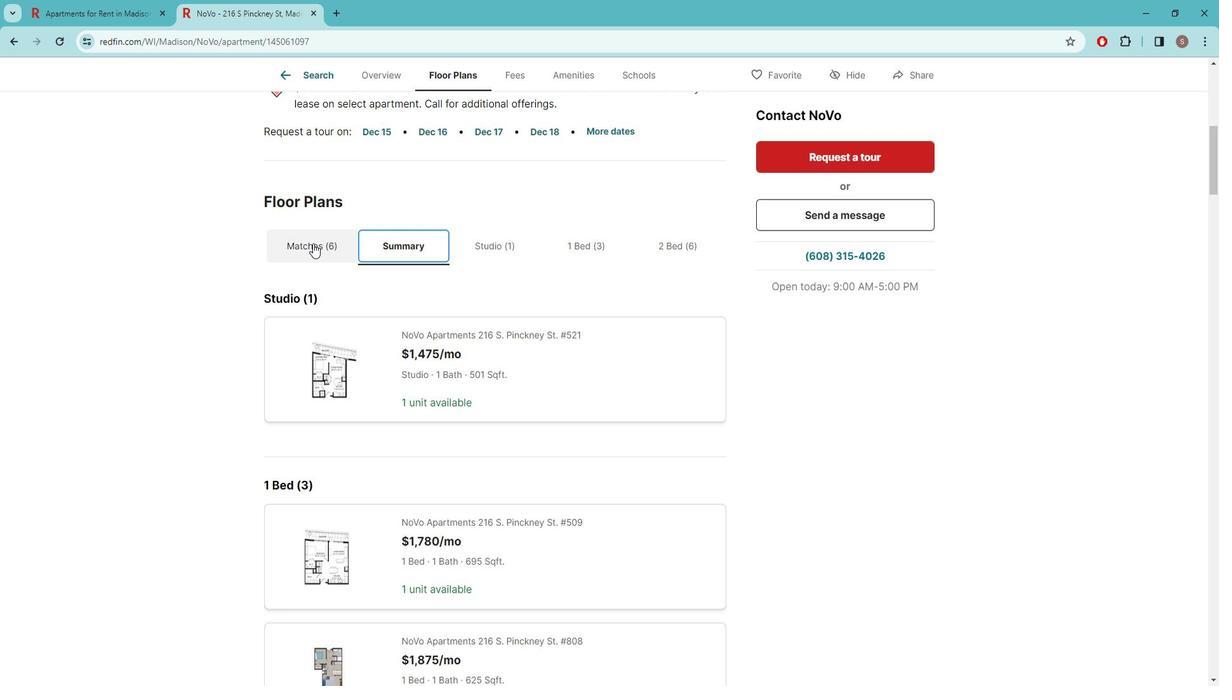 
Action: Mouse moved to (495, 240)
Screenshot: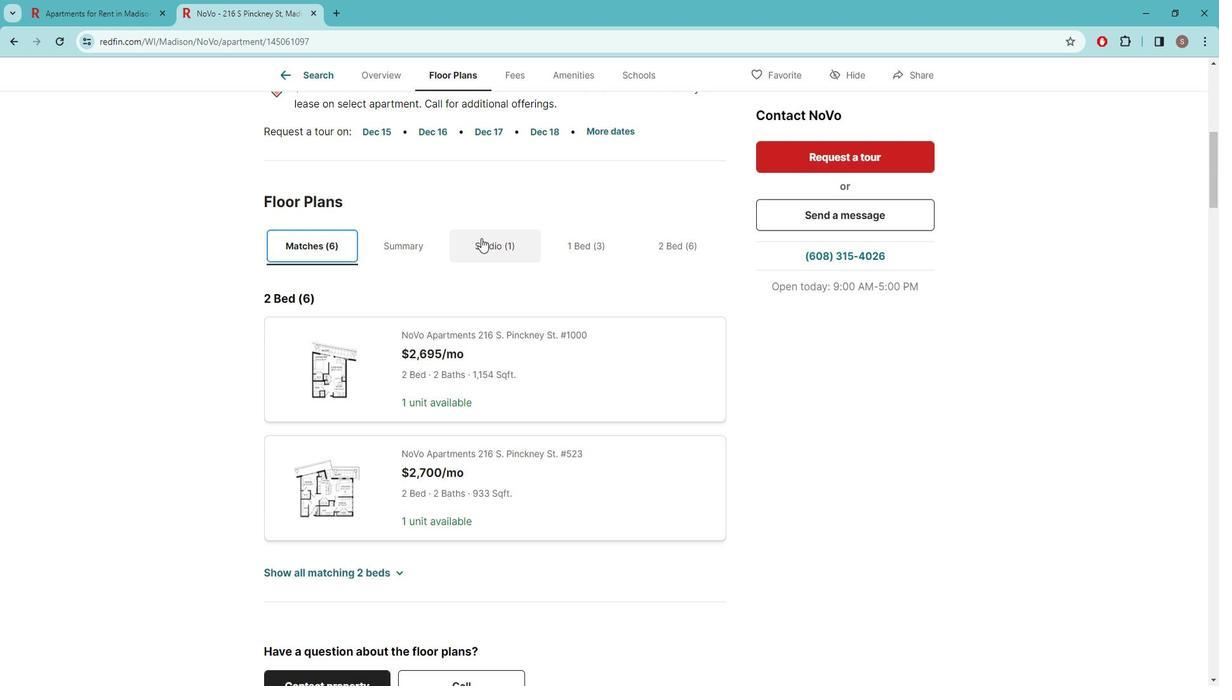 
Action: Mouse pressed left at (495, 240)
Screenshot: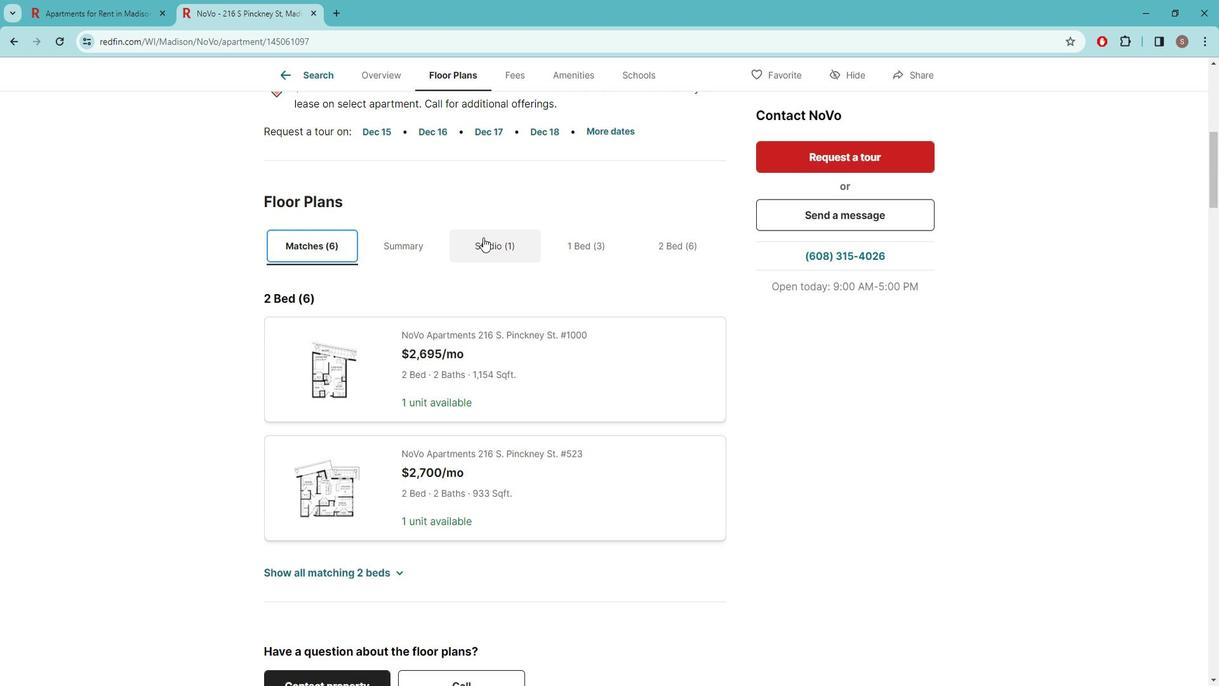 
Action: Mouse moved to (604, 245)
Screenshot: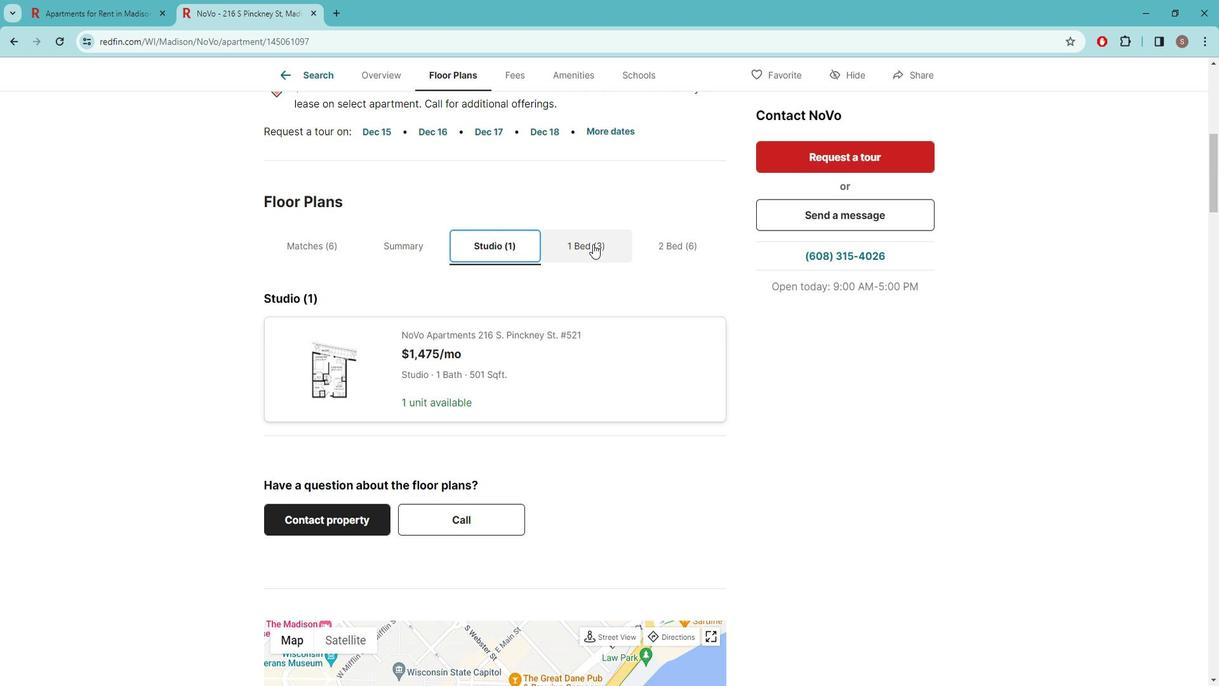 
Action: Mouse pressed left at (604, 245)
Screenshot: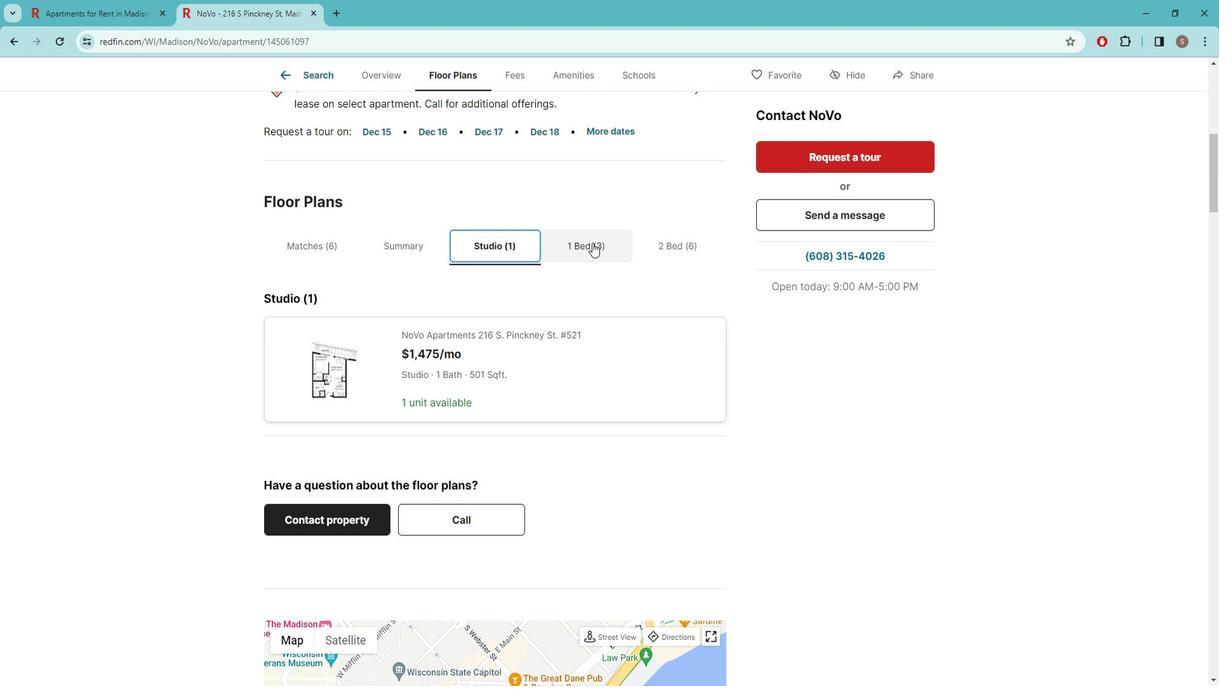 
Action: Mouse moved to (680, 241)
Screenshot: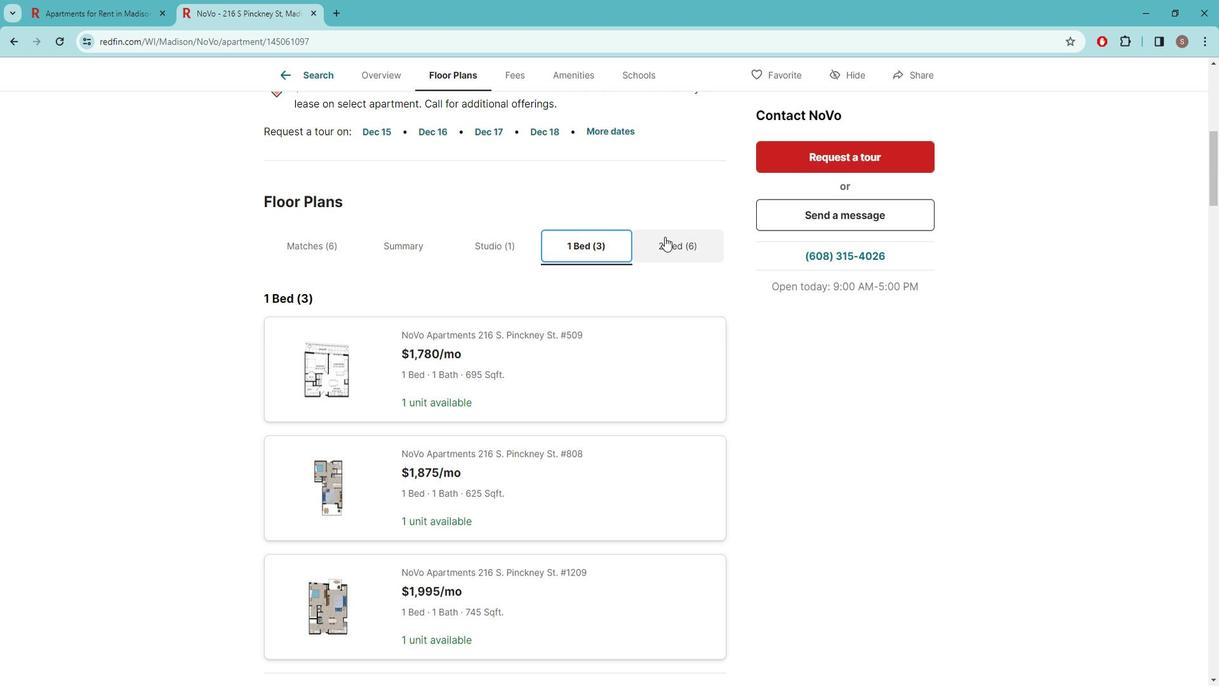 
Action: Mouse pressed left at (680, 241)
Screenshot: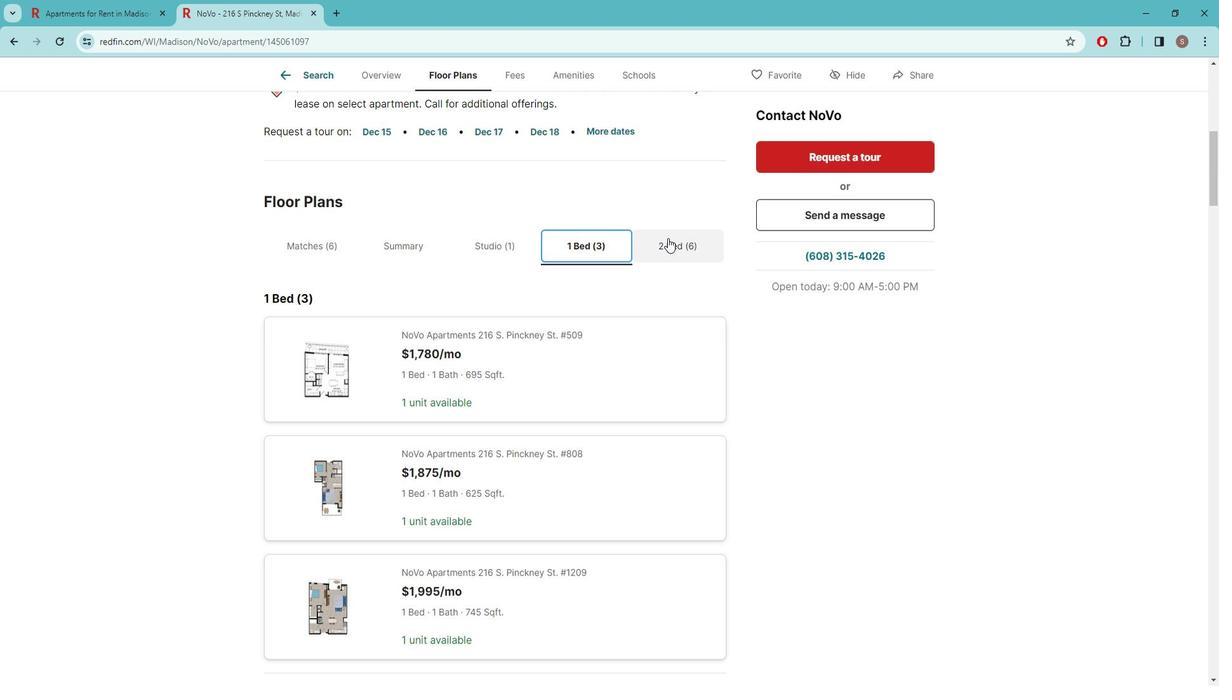 
Action: Mouse moved to (338, 269)
Screenshot: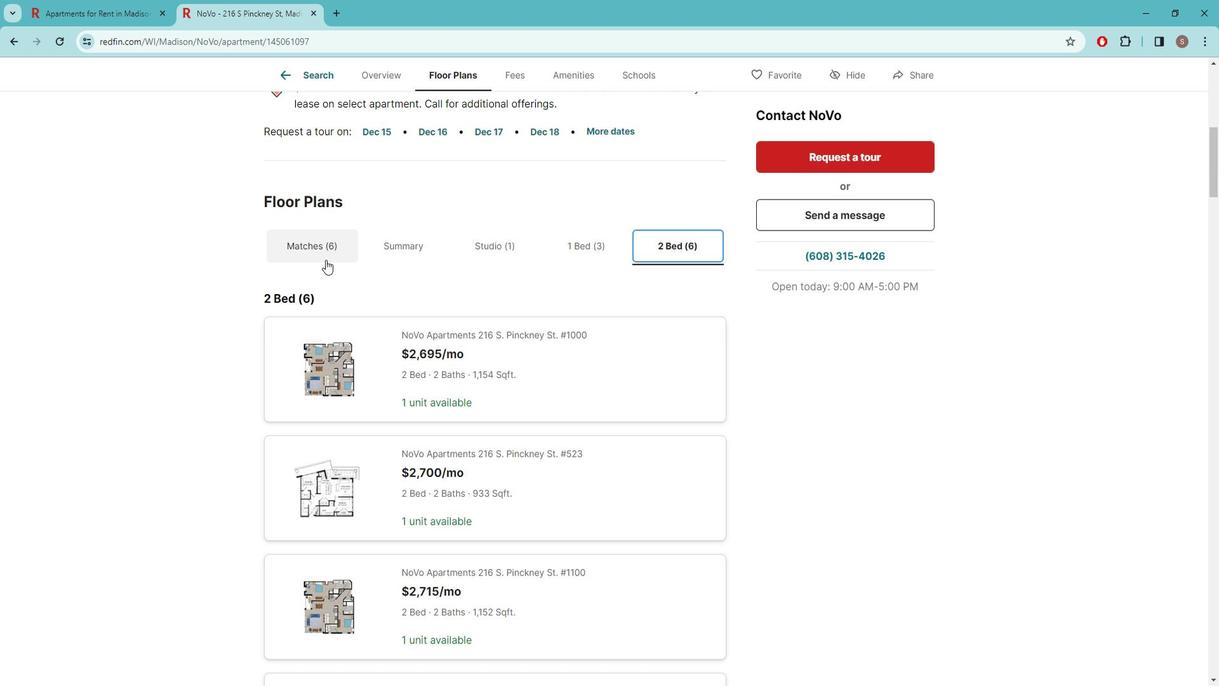
Action: Mouse scrolled (338, 268) with delta (0, 0)
Screenshot: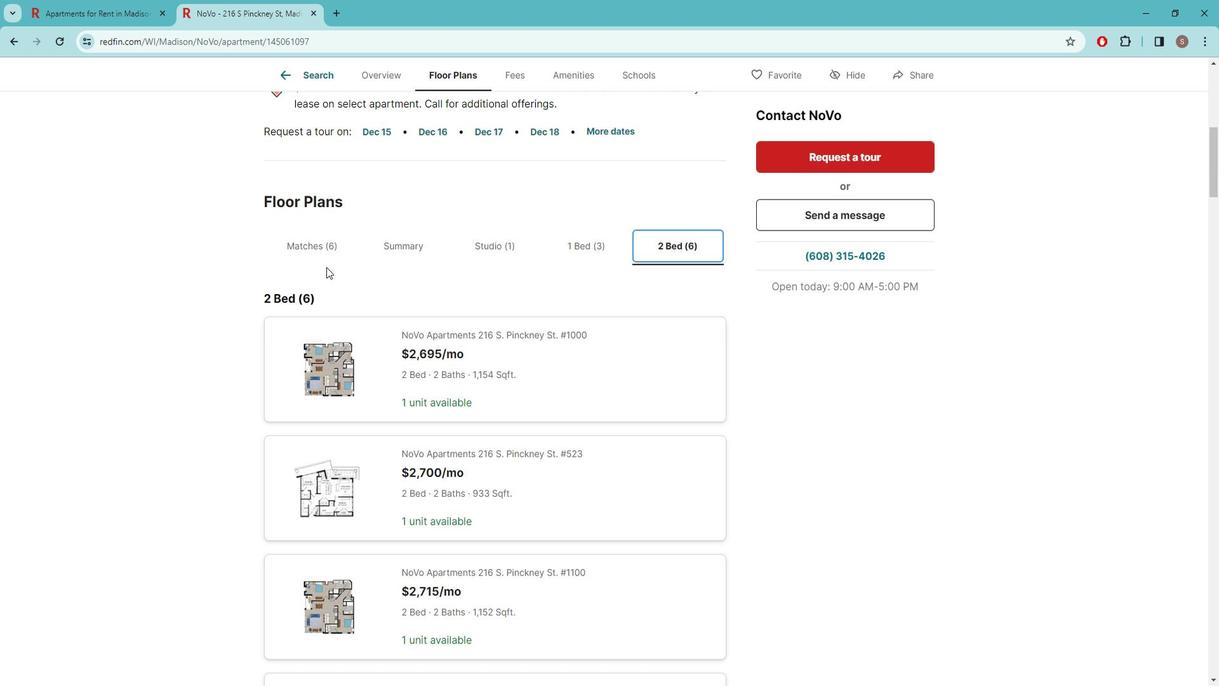 
Action: Mouse scrolled (338, 268) with delta (0, 0)
Screenshot: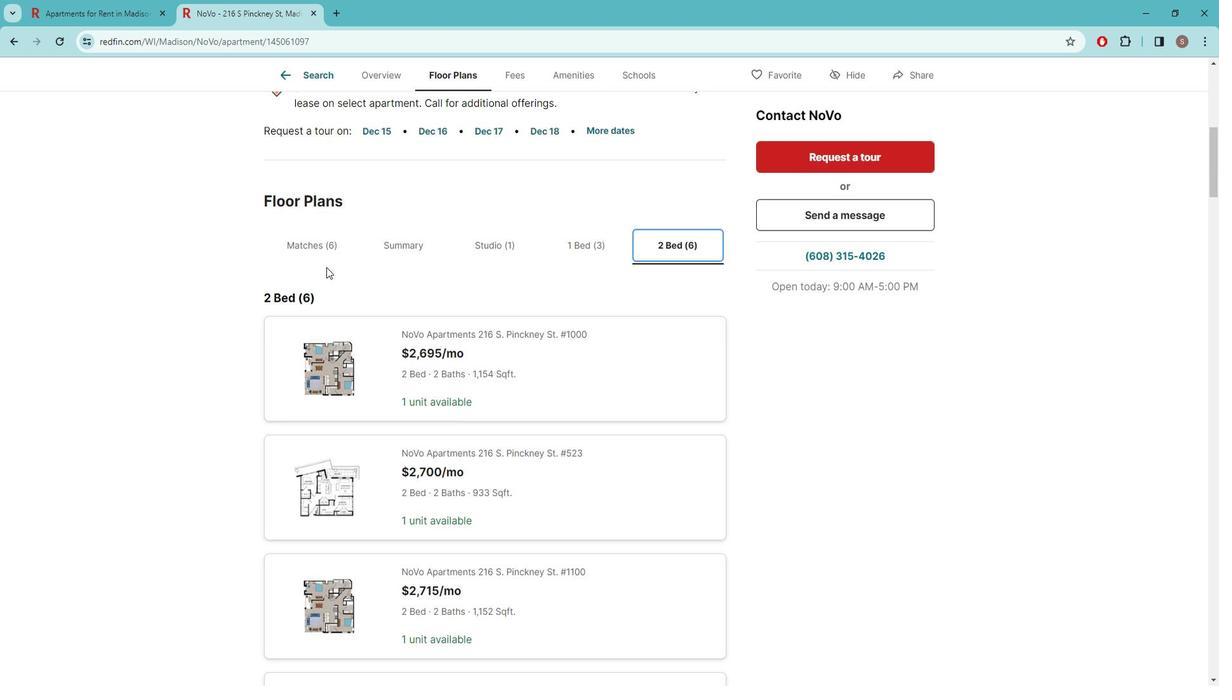 
Action: Mouse scrolled (338, 268) with delta (0, 0)
Screenshot: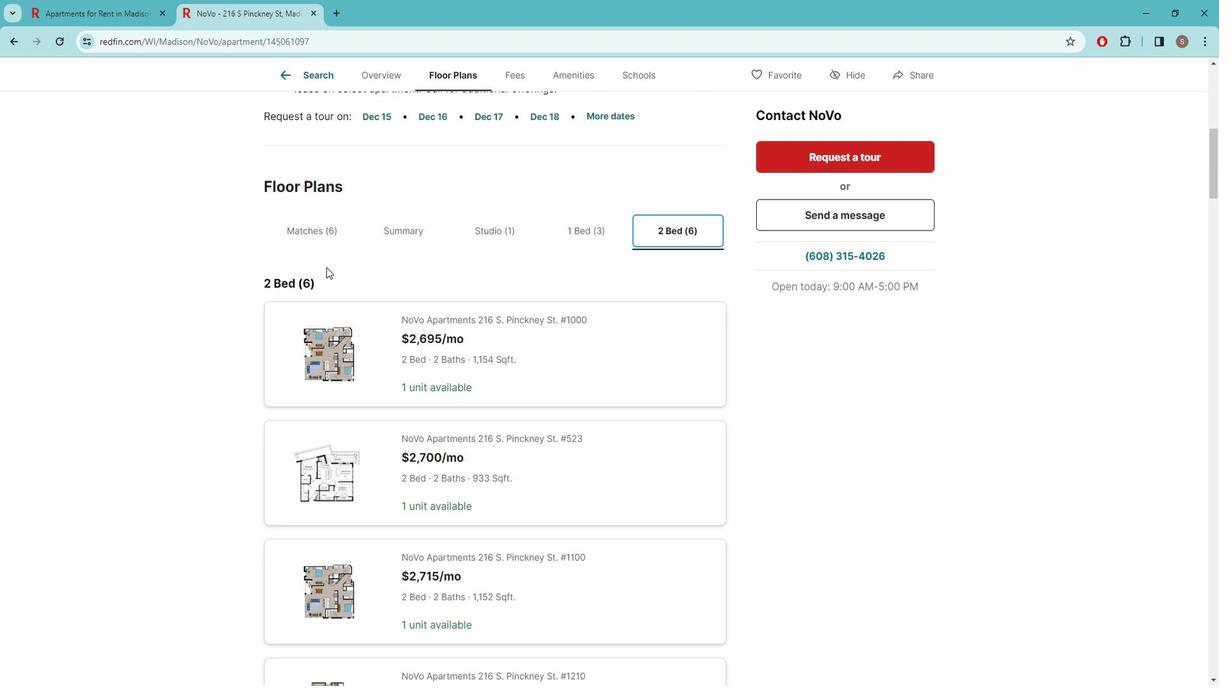 
Action: Mouse moved to (339, 269)
Screenshot: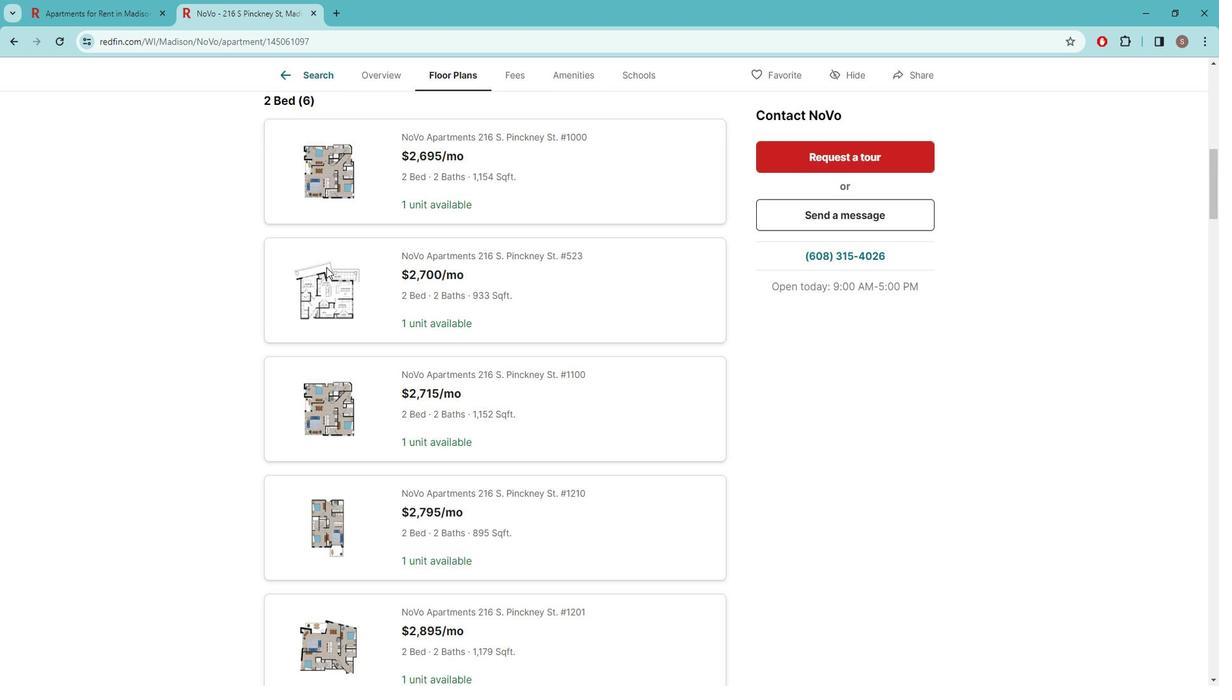 
Action: Mouse scrolled (339, 269) with delta (0, 0)
Screenshot: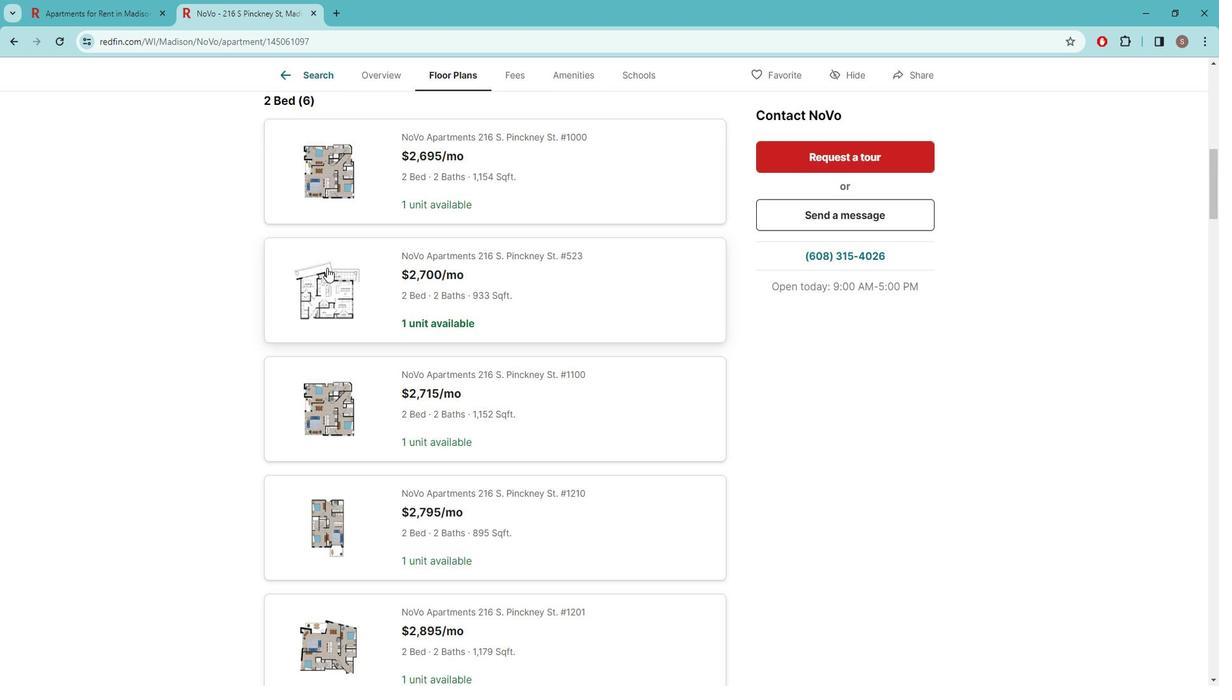
Action: Mouse scrolled (339, 269) with delta (0, 0)
Screenshot: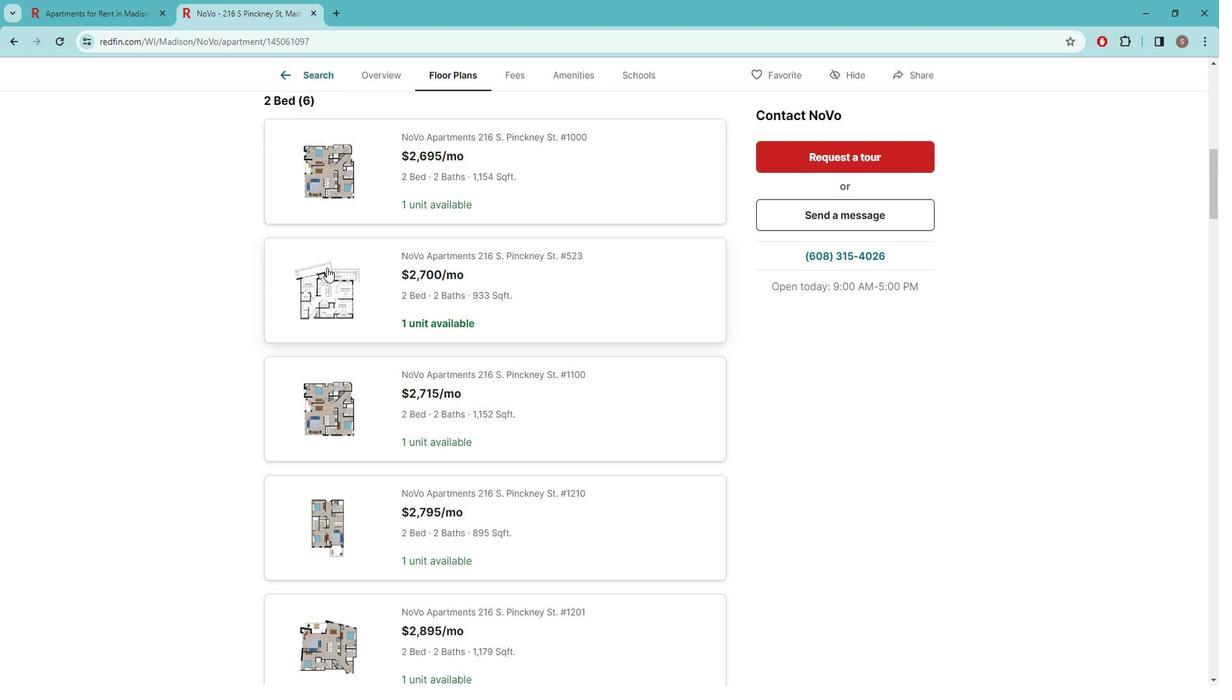 
Action: Mouse scrolled (339, 269) with delta (0, 0)
Screenshot: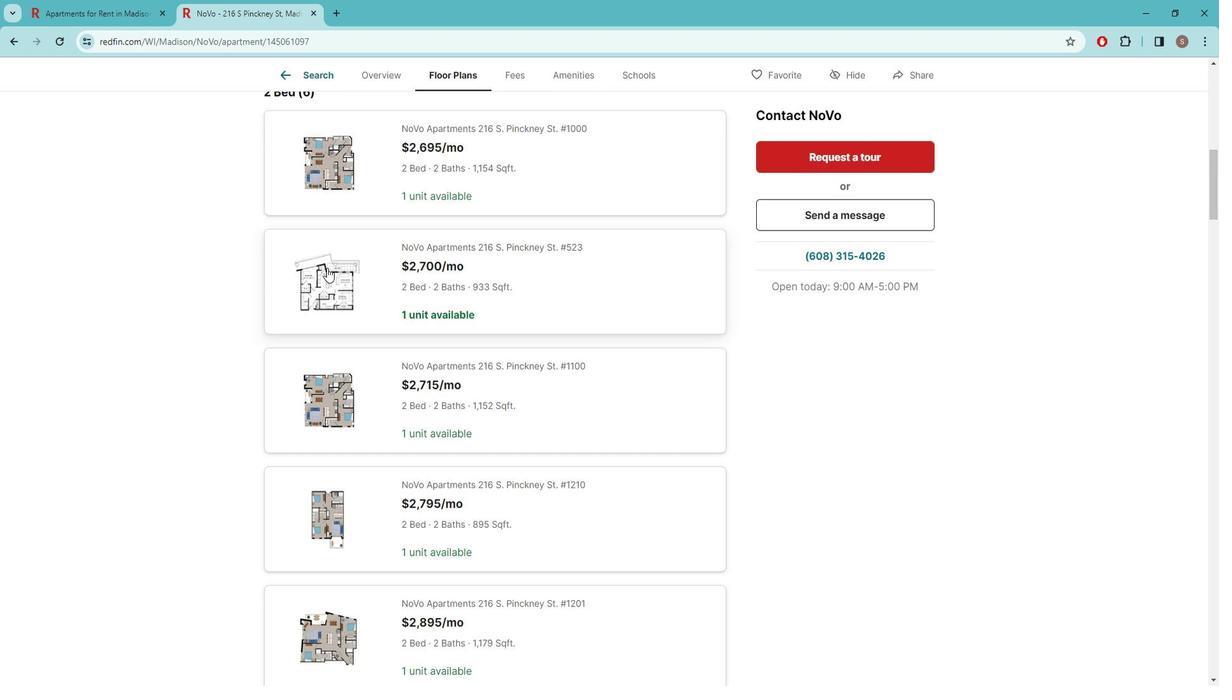 
Action: Mouse scrolled (339, 269) with delta (0, 0)
Screenshot: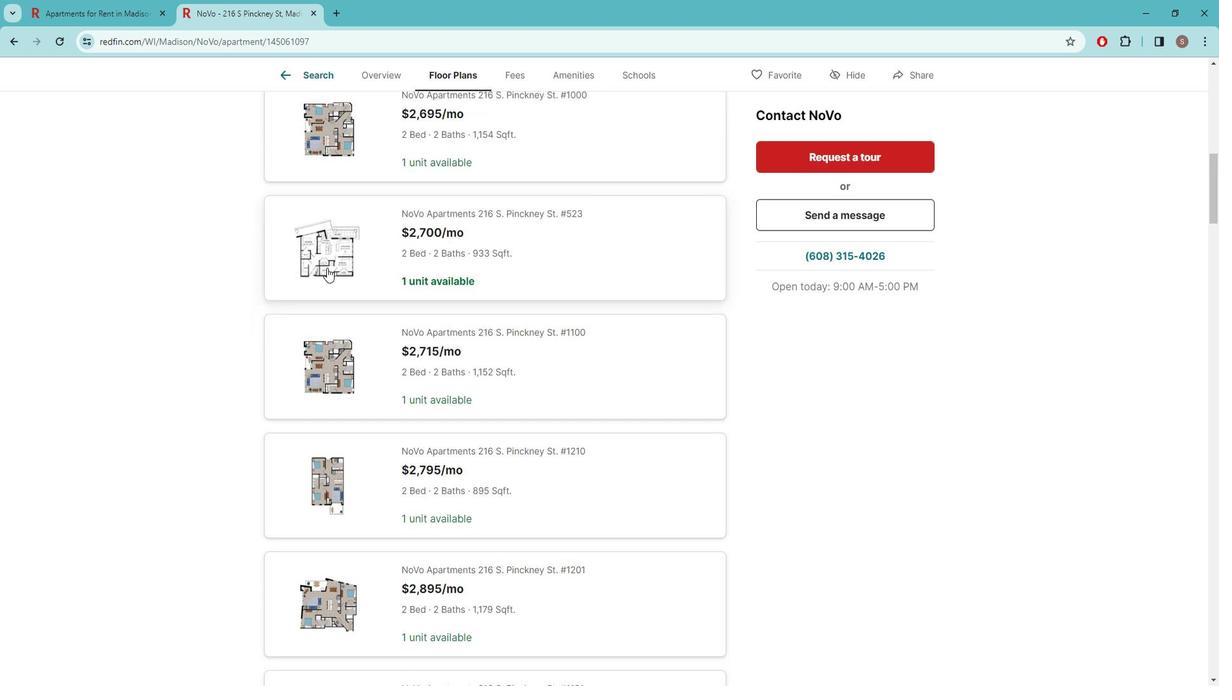 
Action: Mouse scrolled (339, 269) with delta (0, 0)
Screenshot: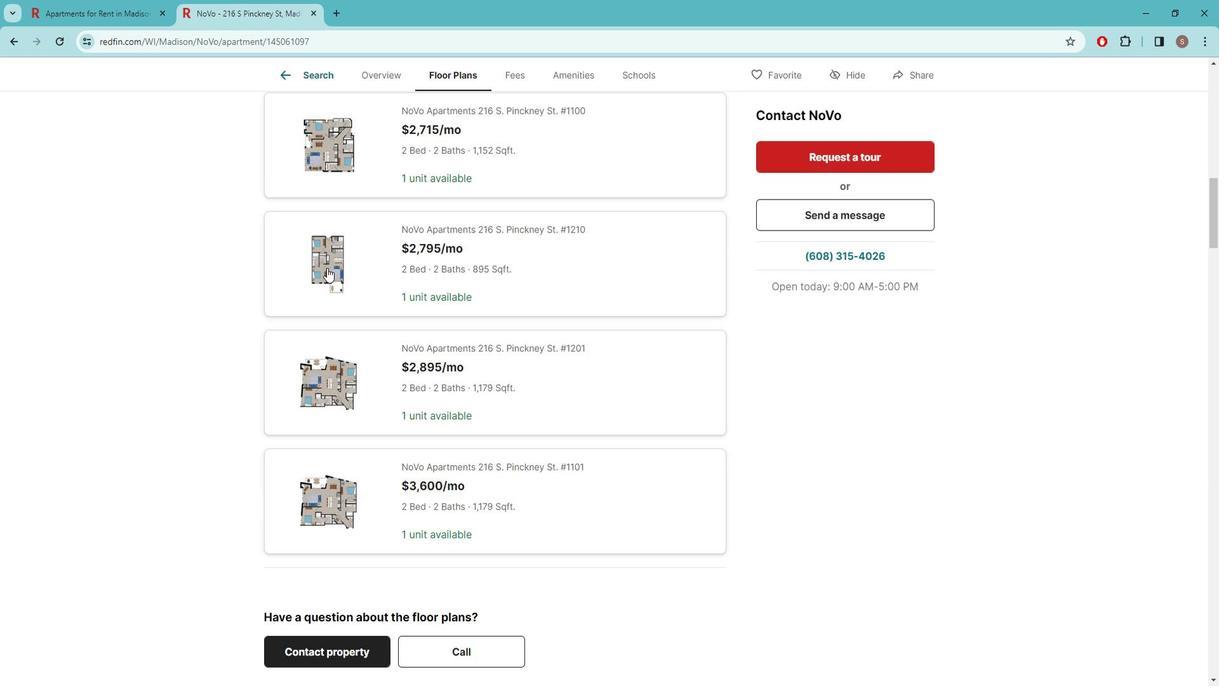 
Action: Mouse scrolled (339, 269) with delta (0, 0)
Screenshot: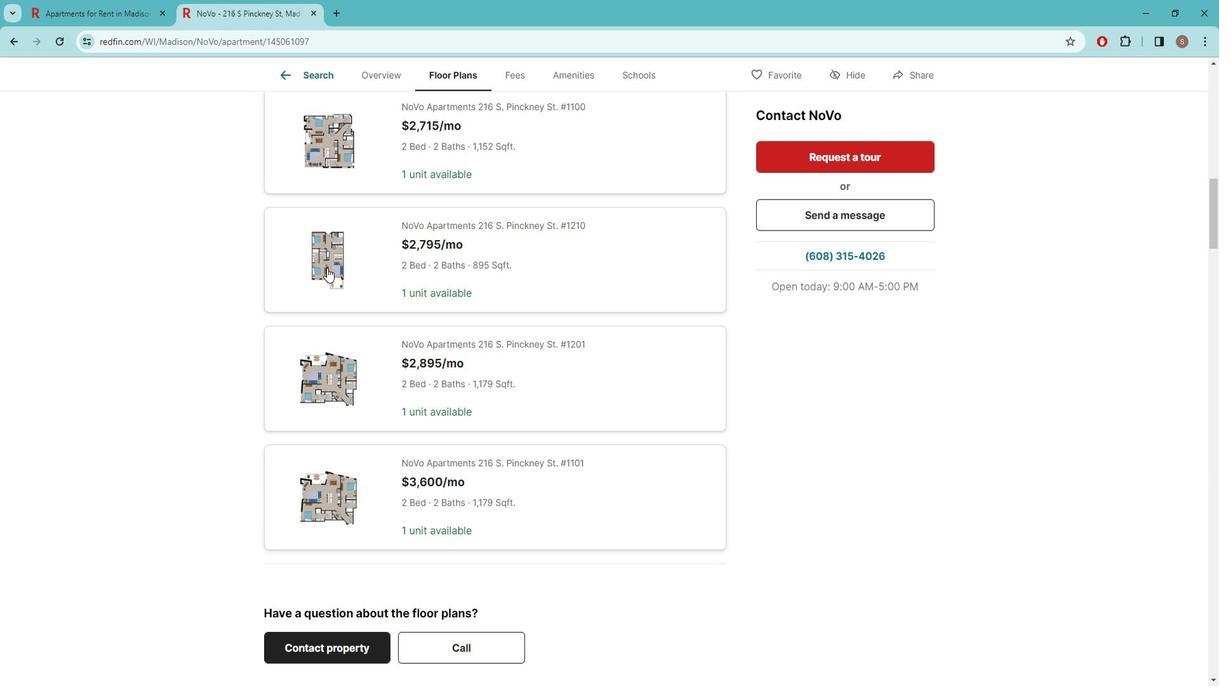 
Action: Mouse scrolled (339, 269) with delta (0, 0)
Screenshot: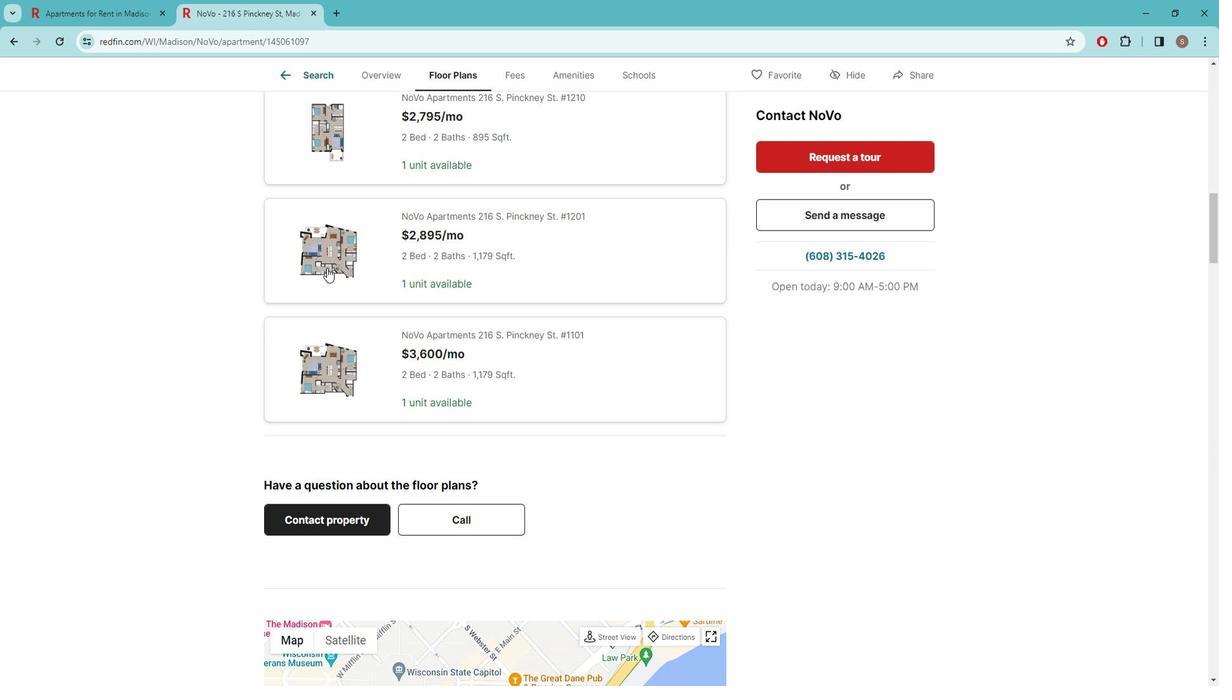 
Action: Mouse scrolled (339, 269) with delta (0, 0)
Screenshot: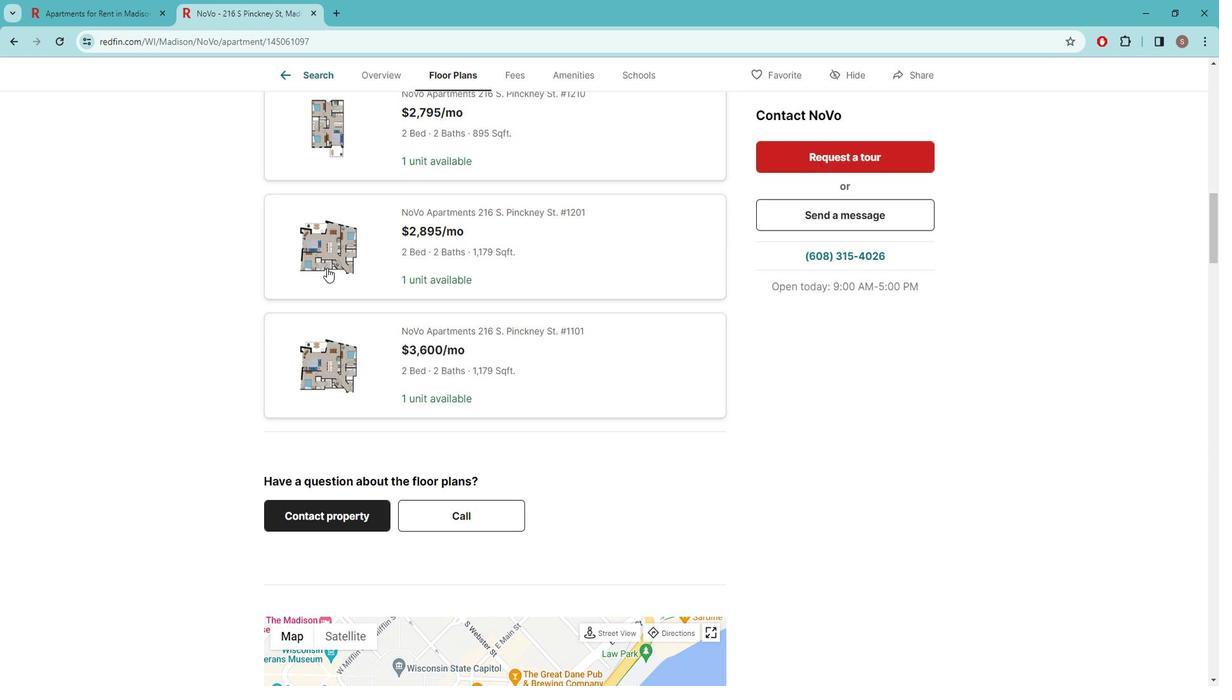
Action: Mouse scrolled (339, 269) with delta (0, 0)
Screenshot: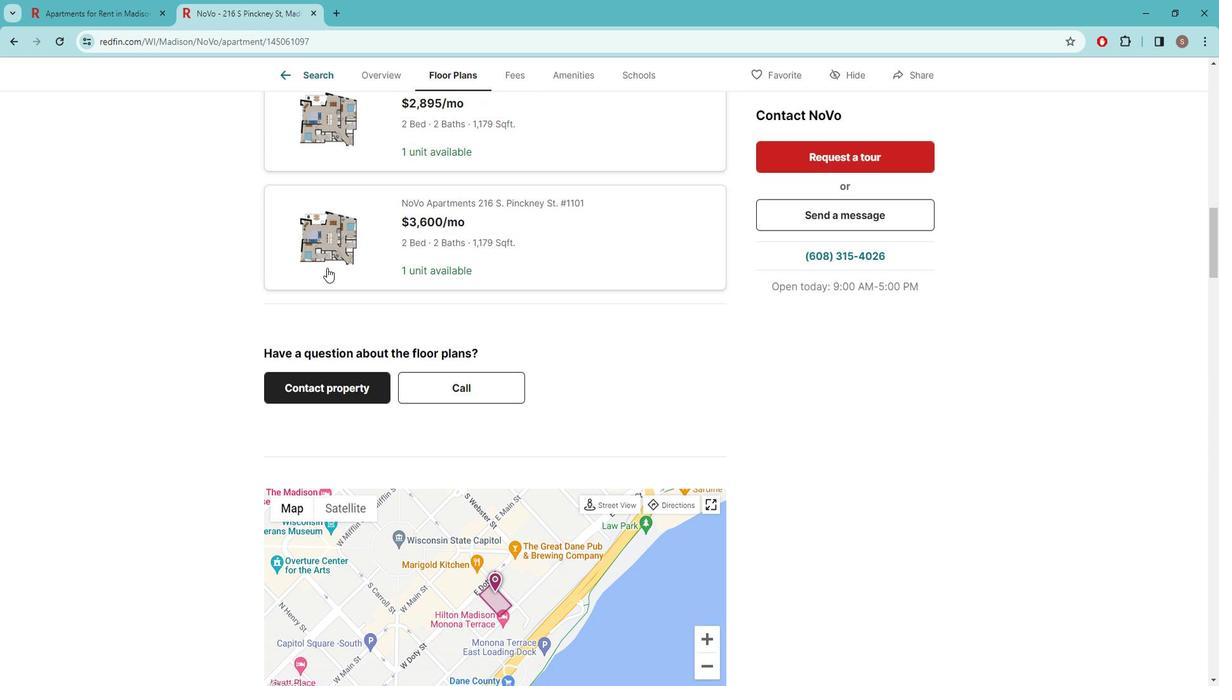 
Action: Mouse scrolled (339, 269) with delta (0, 0)
Screenshot: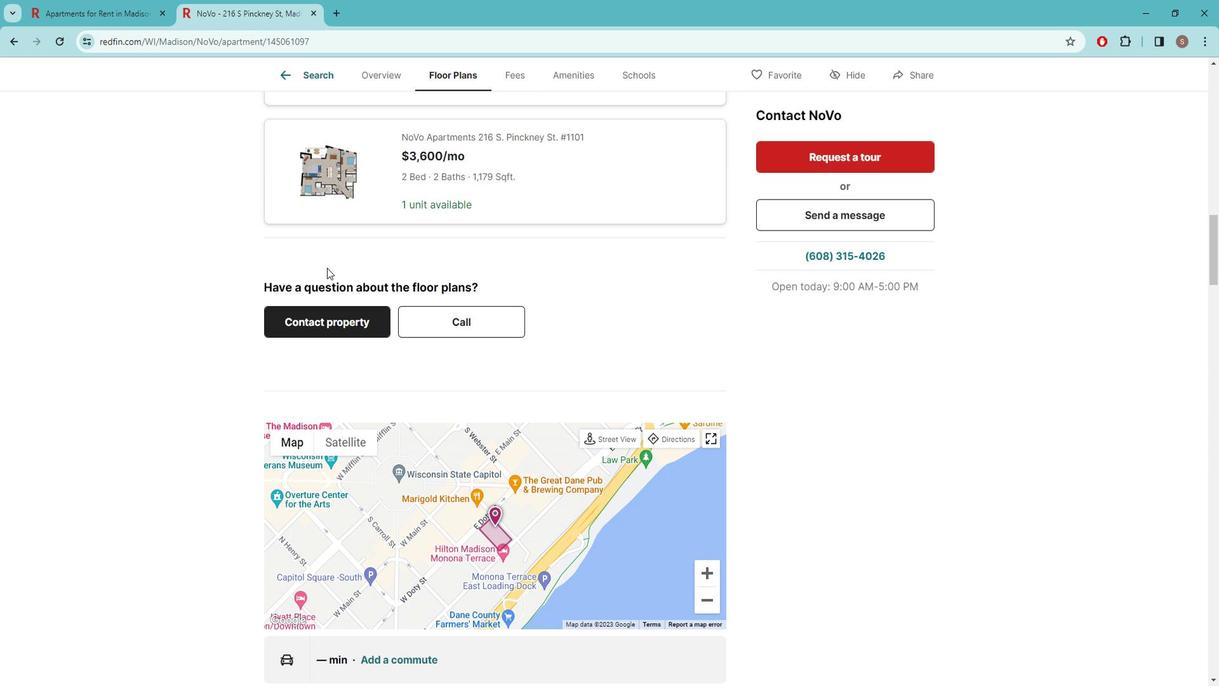 
Action: Mouse scrolled (339, 269) with delta (0, 0)
Screenshot: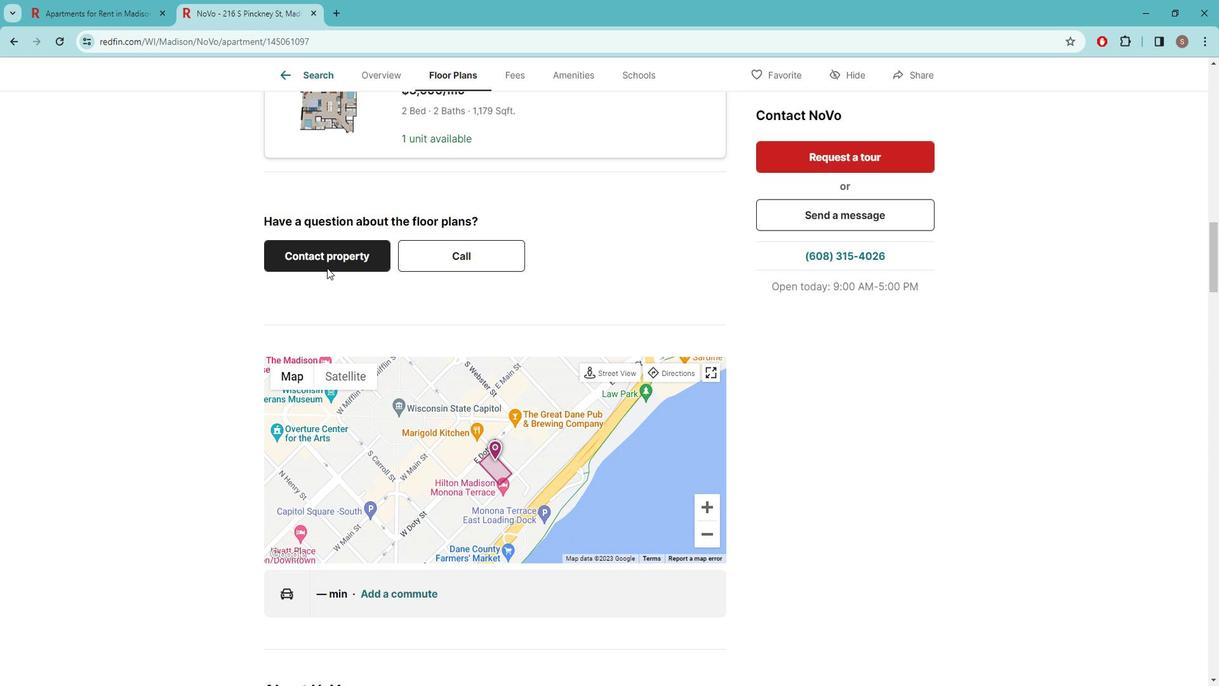 
Action: Mouse moved to (346, 296)
Screenshot: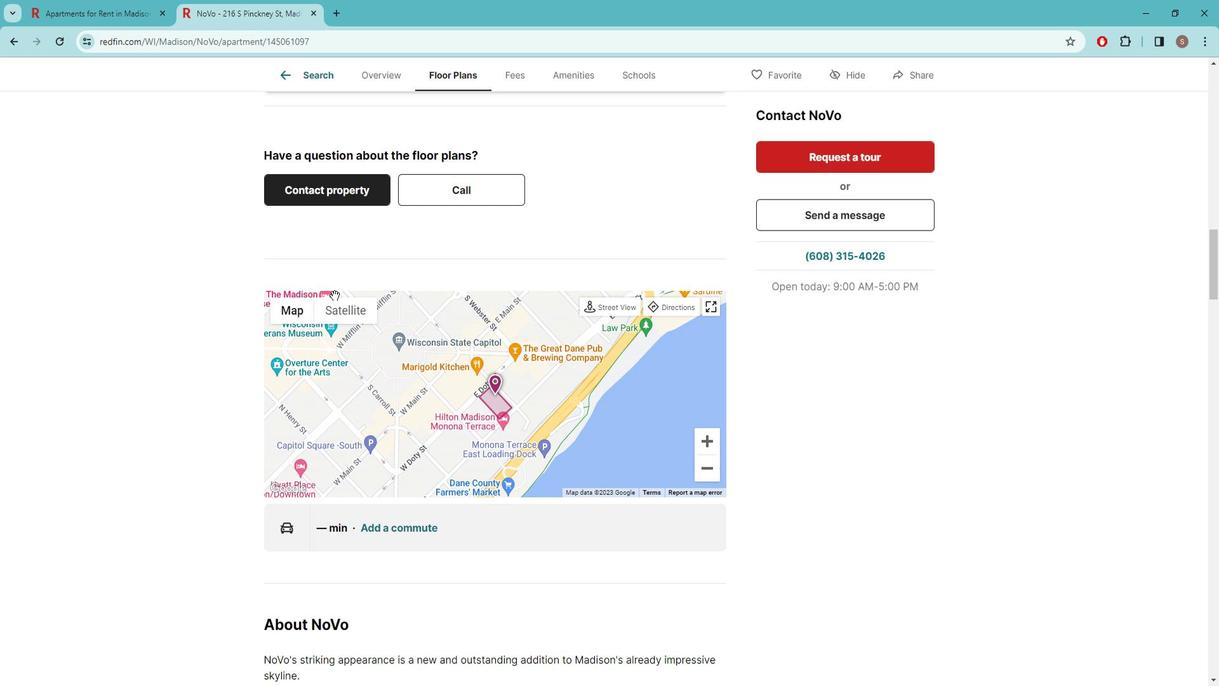 
Action: Mouse scrolled (346, 296) with delta (0, 0)
Screenshot: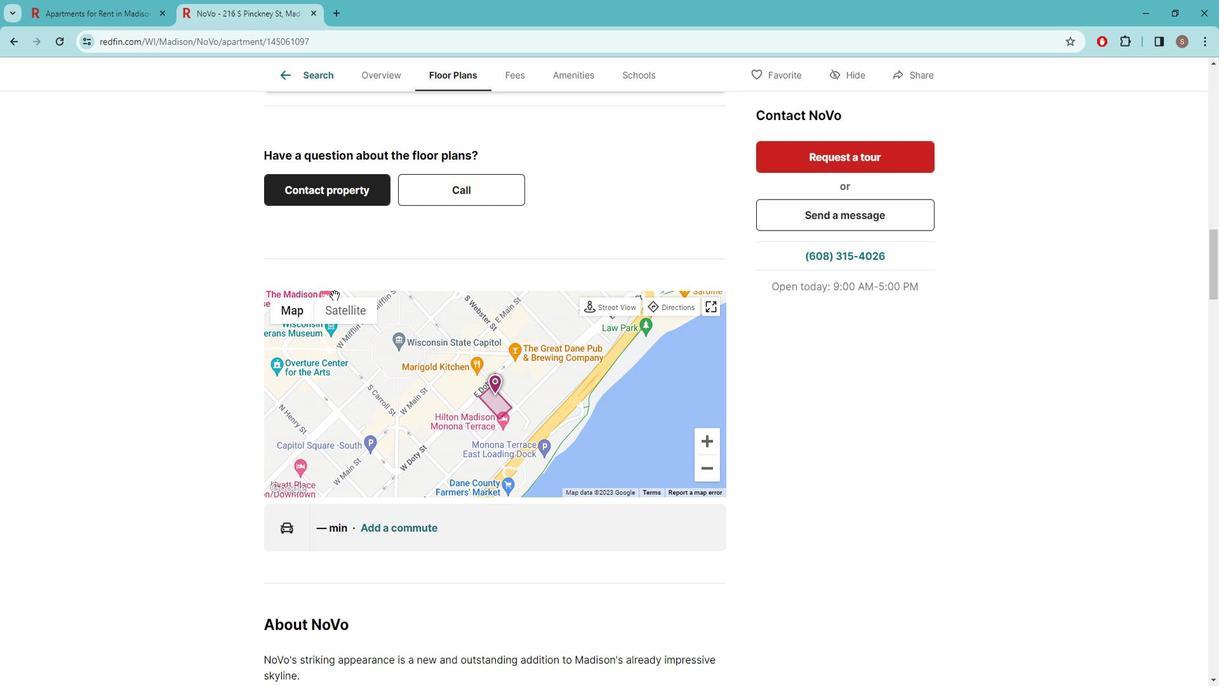 
Action: Mouse scrolled (346, 296) with delta (0, 0)
Screenshot: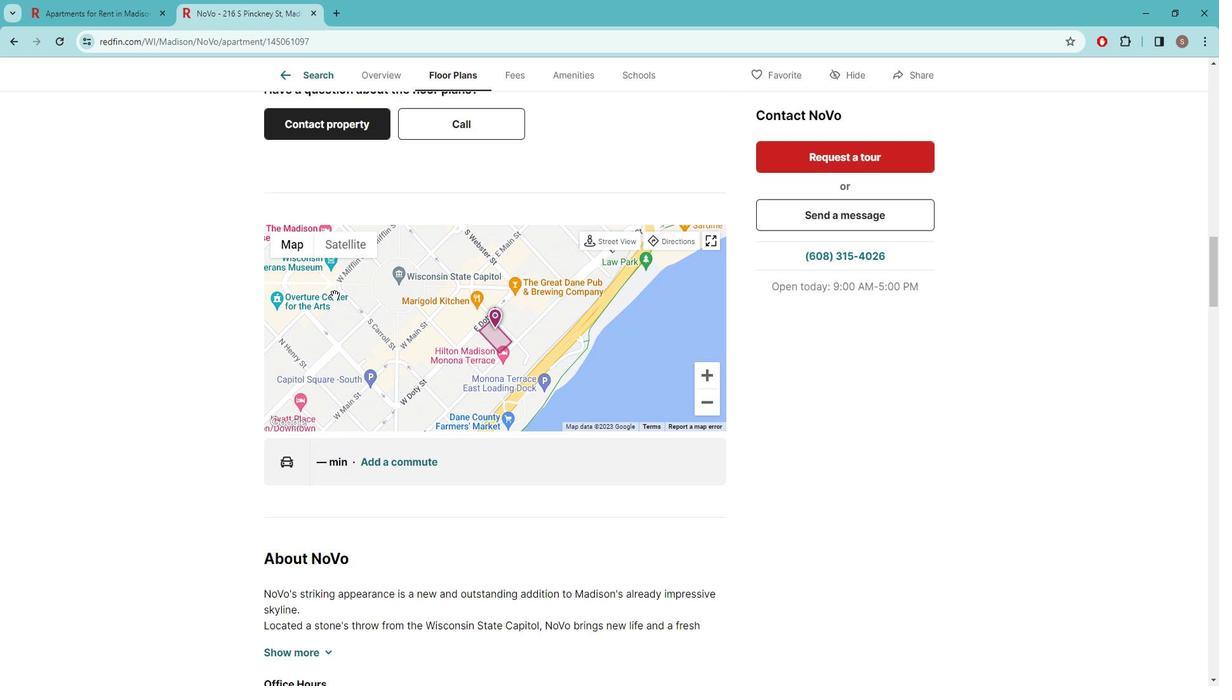 
Action: Mouse scrolled (346, 296) with delta (0, 0)
Screenshot: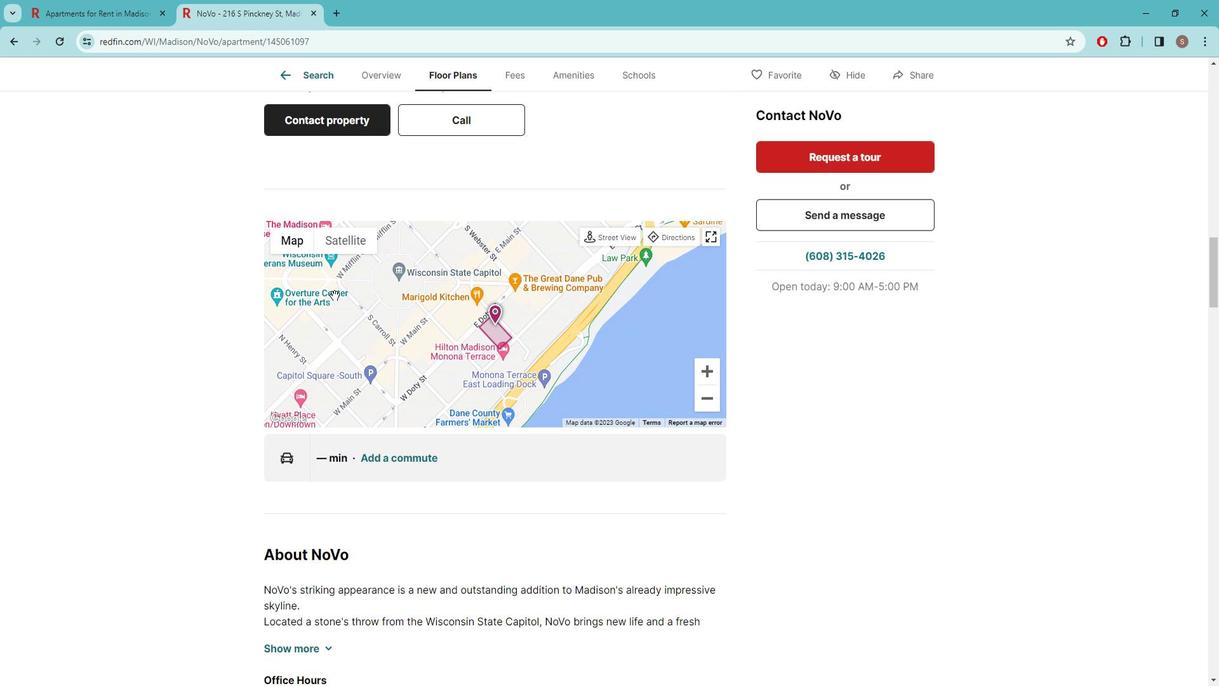 
Action: Mouse scrolled (346, 296) with delta (0, 0)
Screenshot: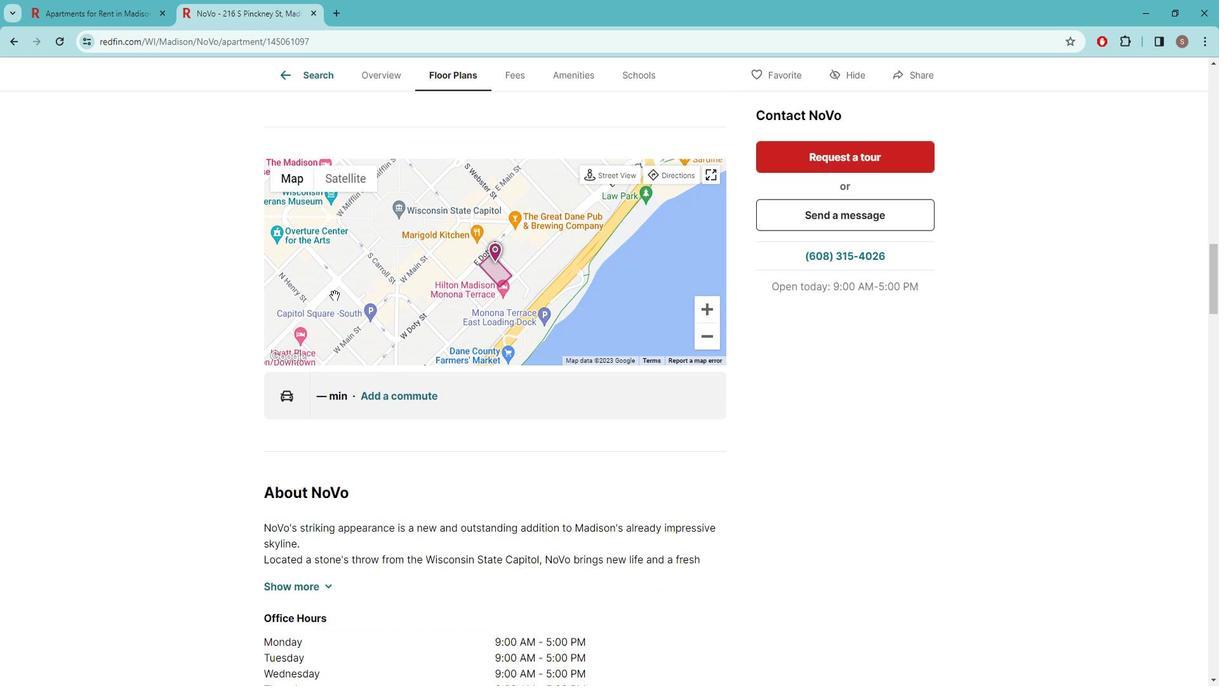 
Action: Mouse scrolled (346, 296) with delta (0, 0)
Screenshot: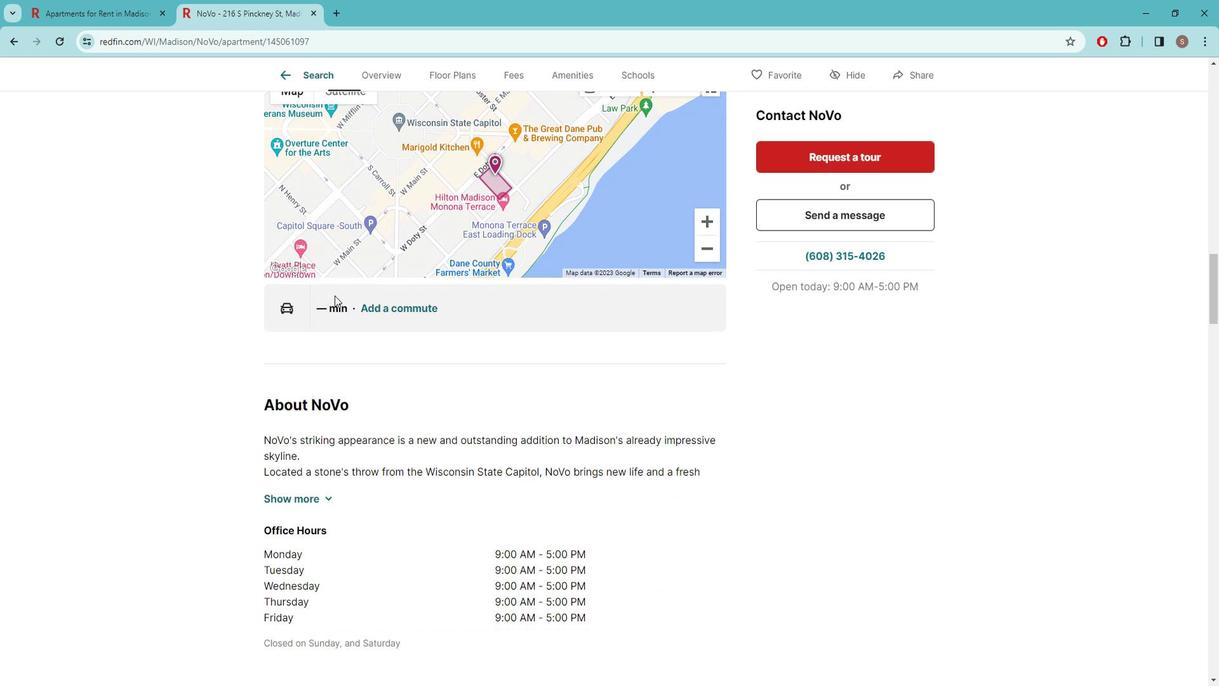 
Action: Mouse moved to (348, 303)
Screenshot: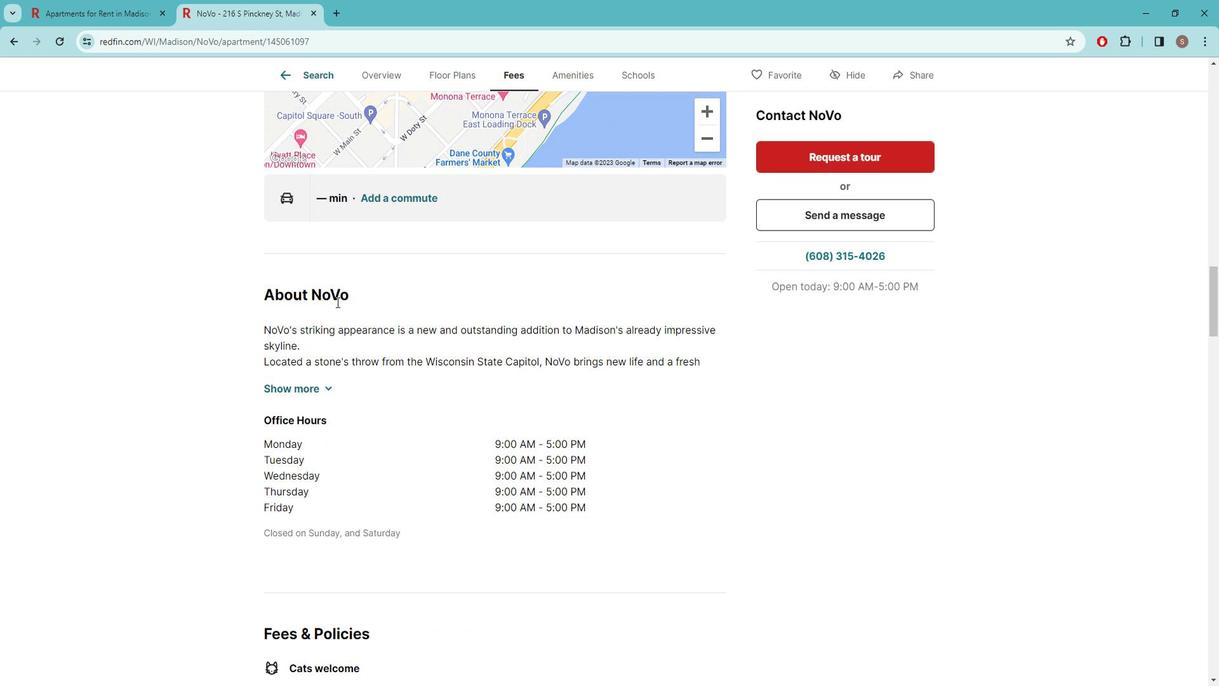 
Action: Mouse scrolled (348, 303) with delta (0, 0)
Screenshot: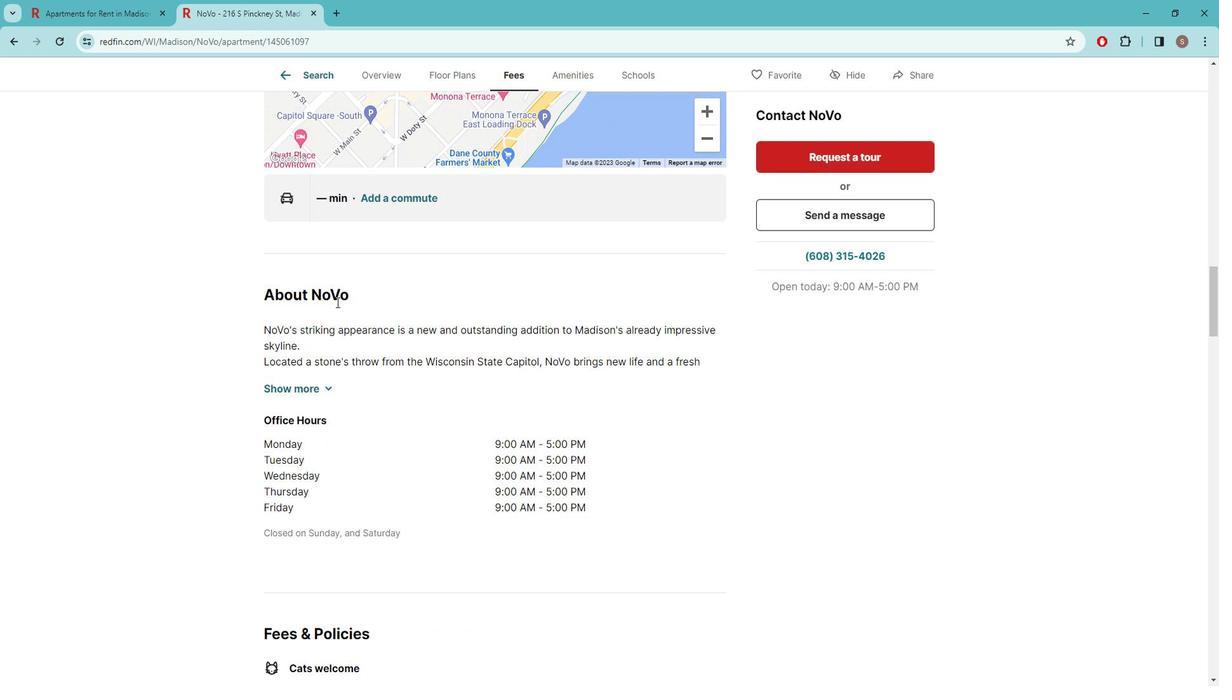 
Action: Mouse scrolled (348, 303) with delta (0, 0)
Screenshot: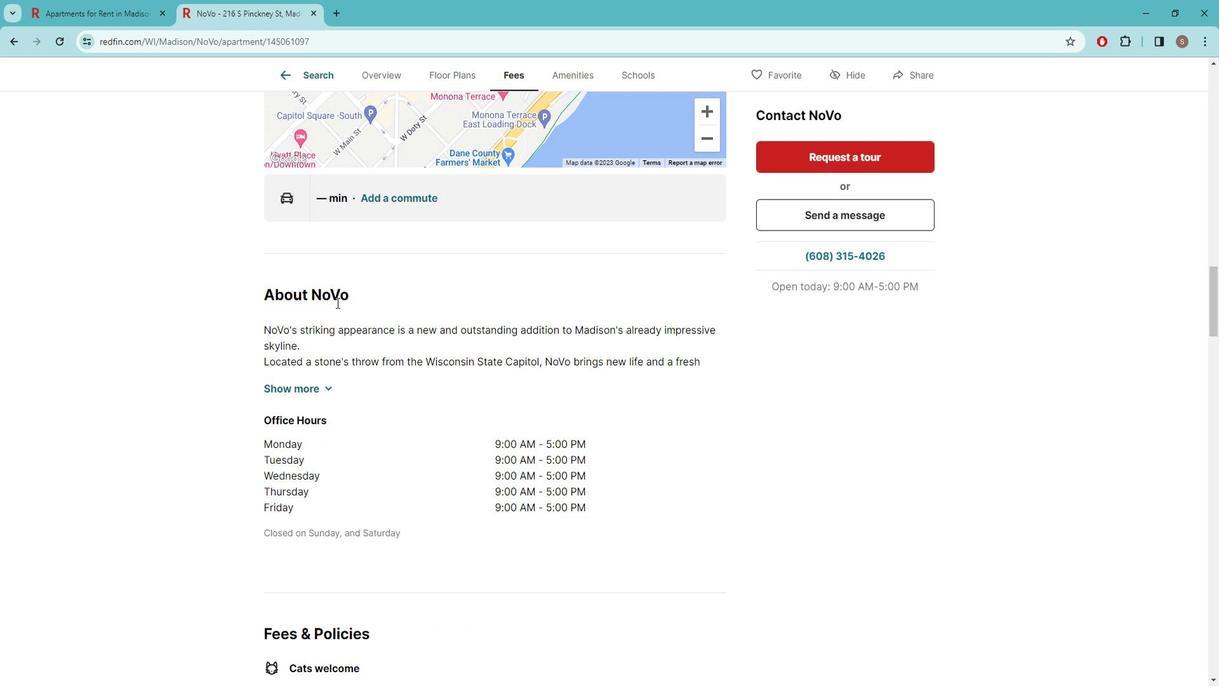 
Action: Mouse moved to (336, 348)
Screenshot: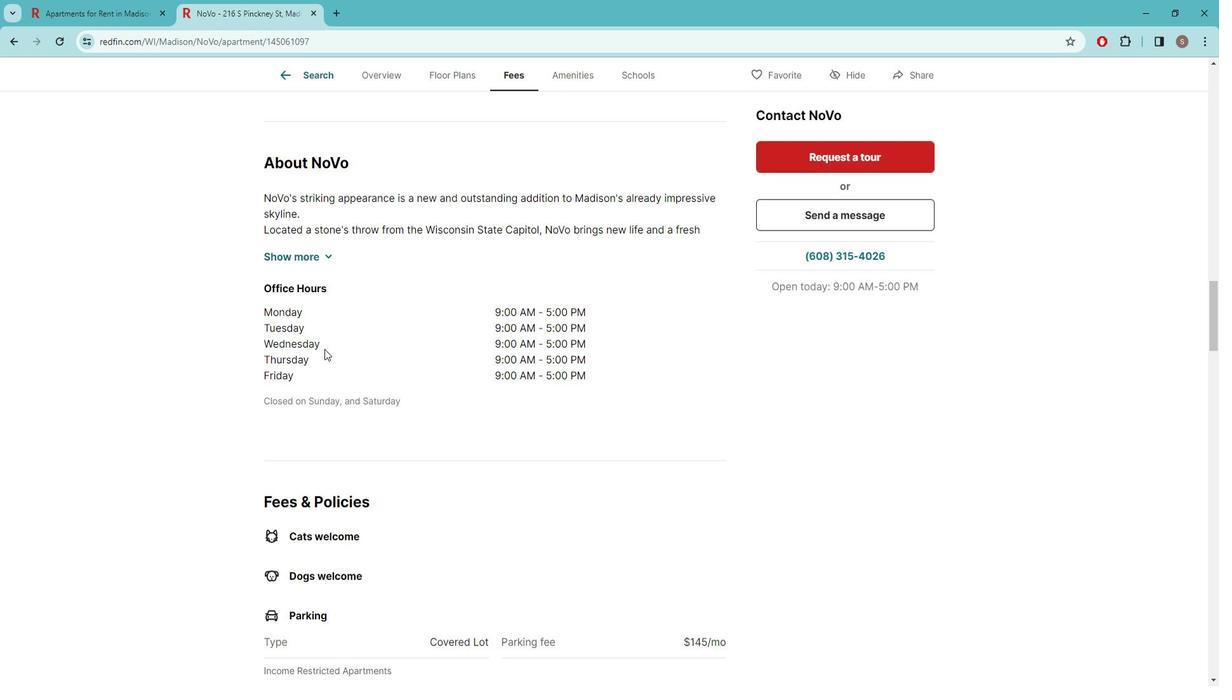 
Action: Mouse scrolled (336, 347) with delta (0, 0)
Screenshot: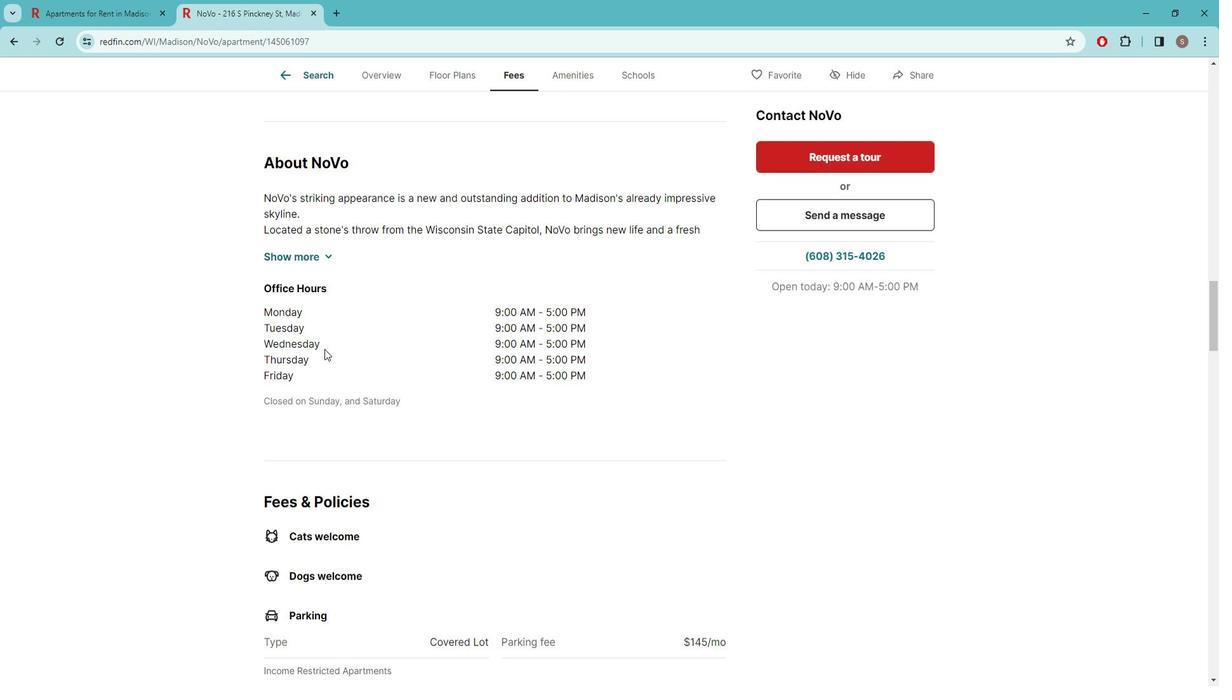 
Action: Mouse moved to (344, 352)
Screenshot: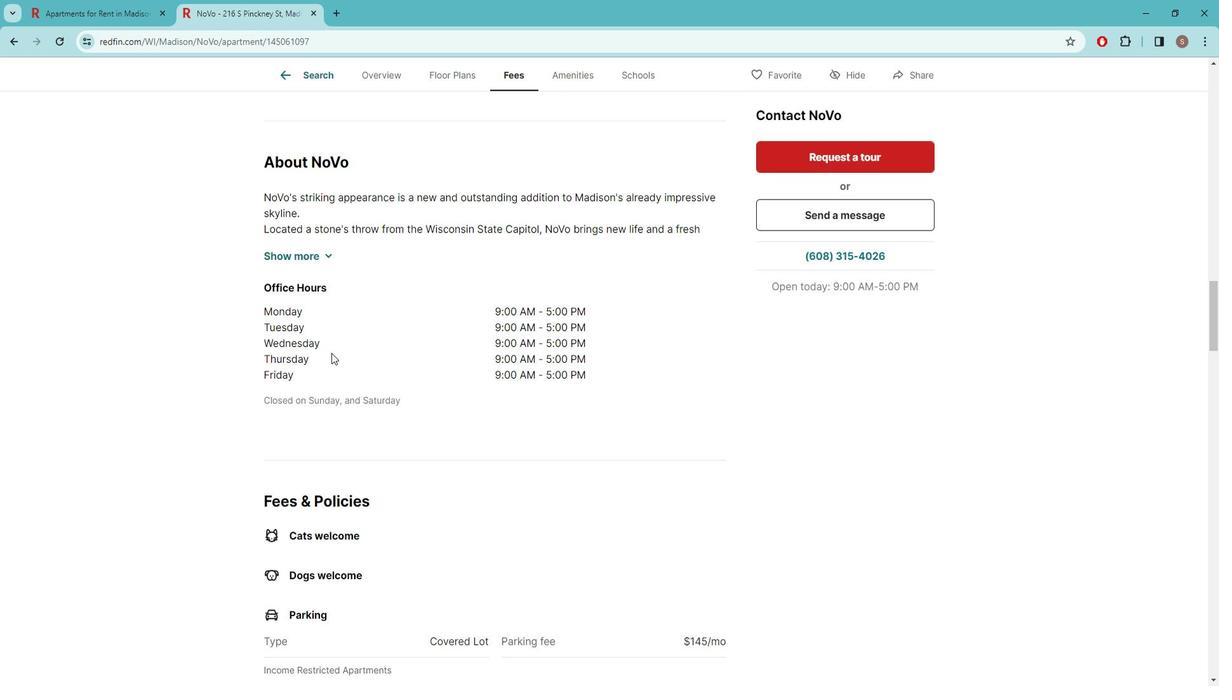 
Action: Mouse scrolled (344, 351) with delta (0, 0)
Screenshot: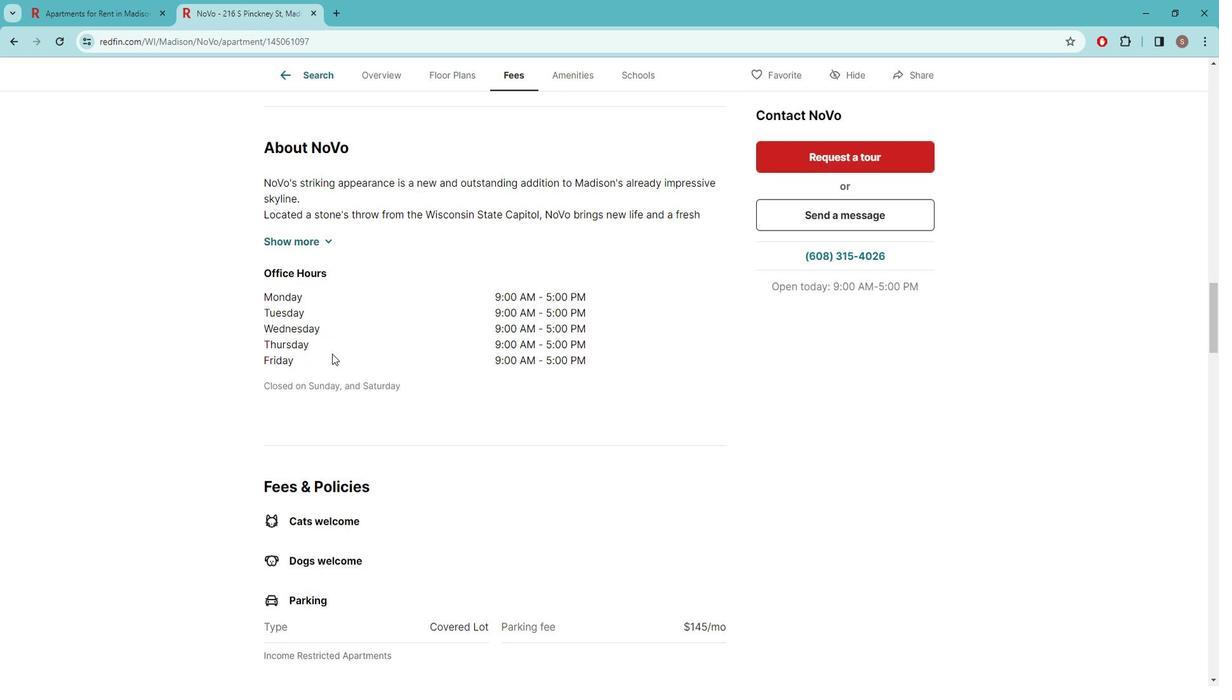 
Action: Mouse moved to (344, 353)
Screenshot: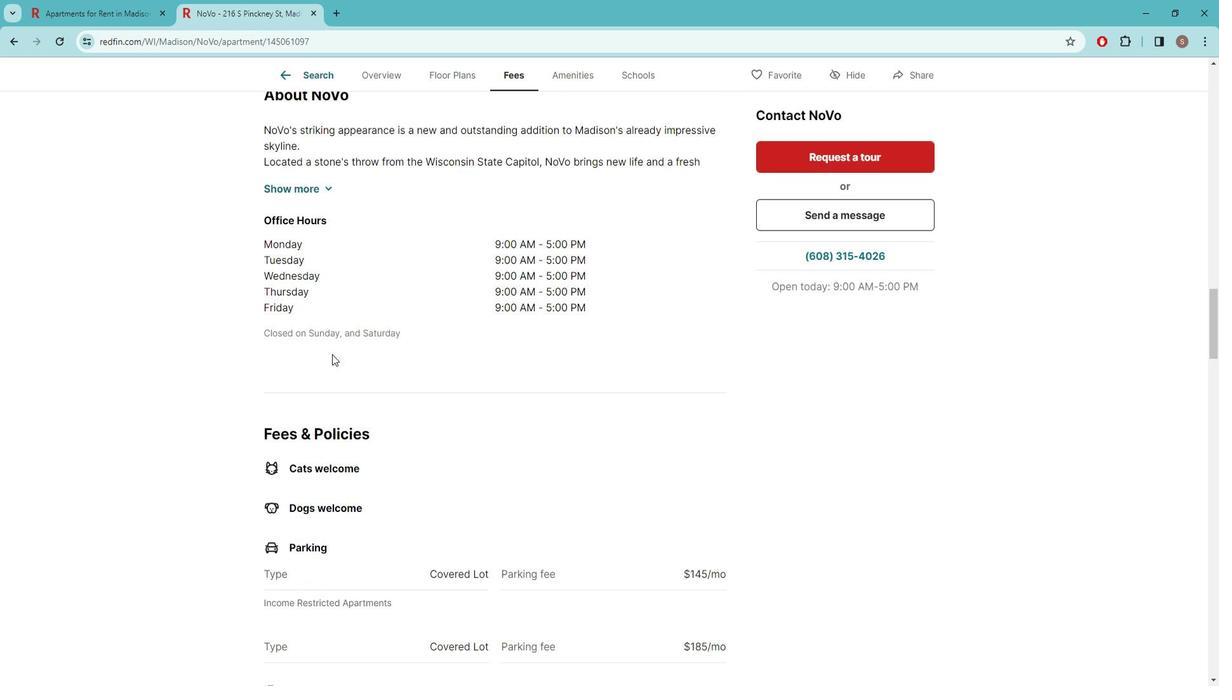 
Action: Mouse scrolled (344, 353) with delta (0, 0)
Screenshot: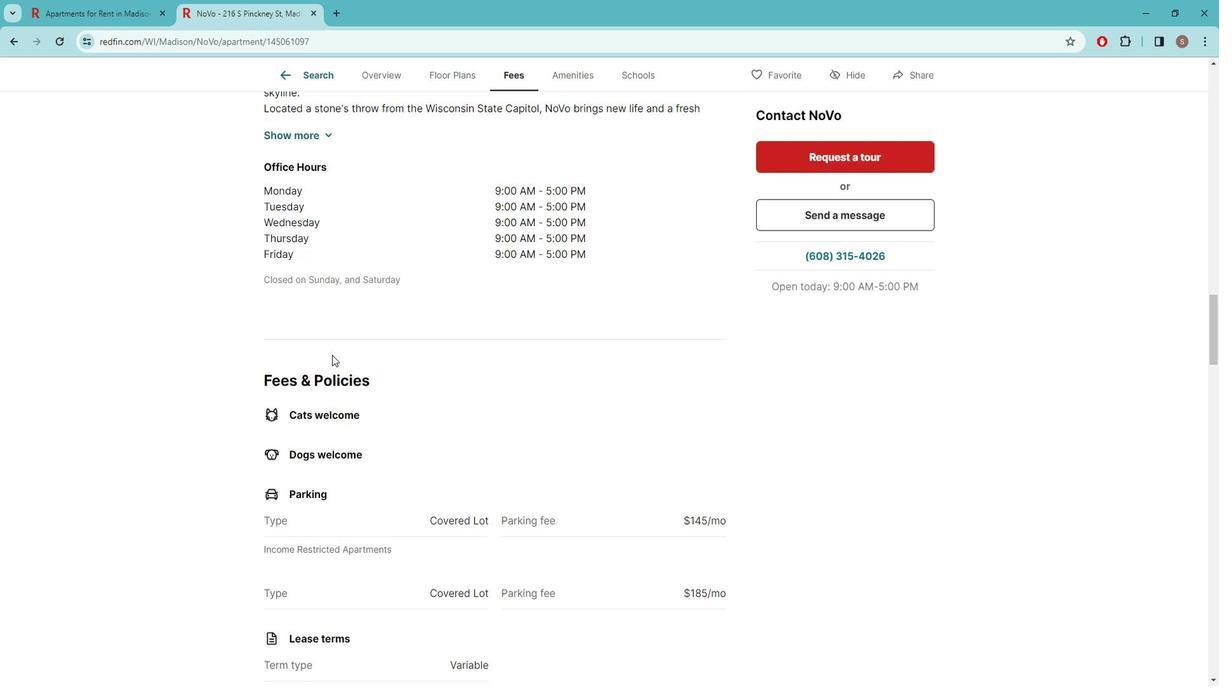 
Action: Mouse scrolled (344, 353) with delta (0, 0)
Screenshot: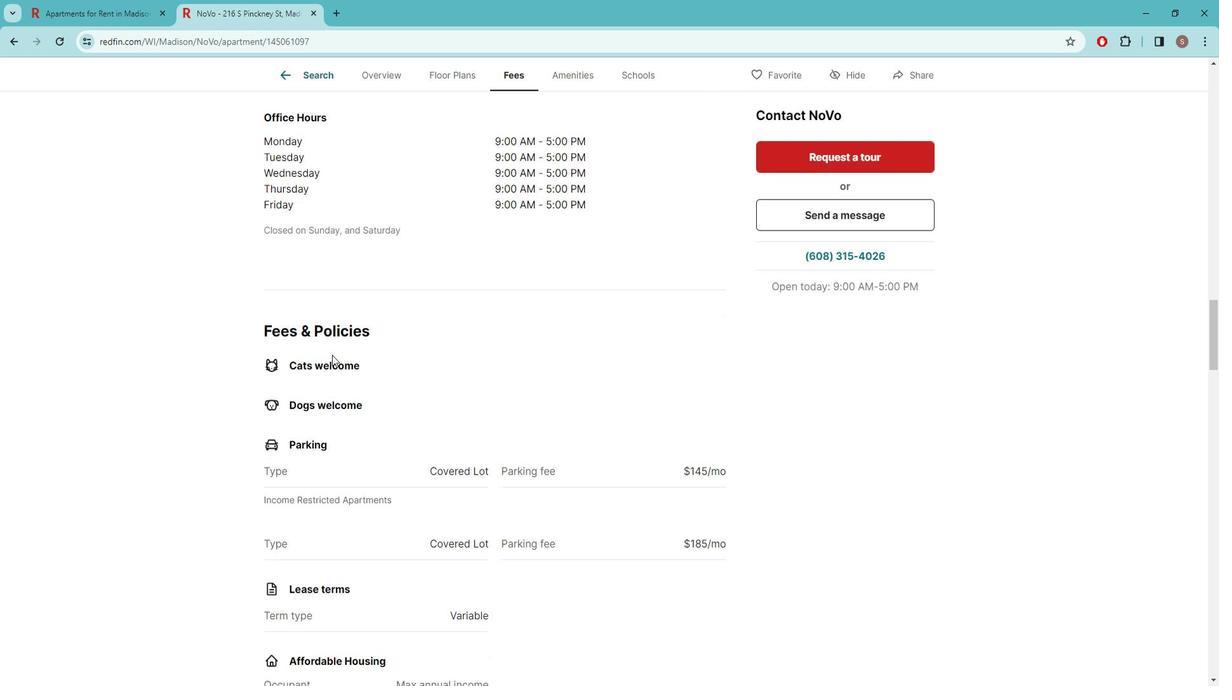 
Action: Mouse moved to (345, 356)
Screenshot: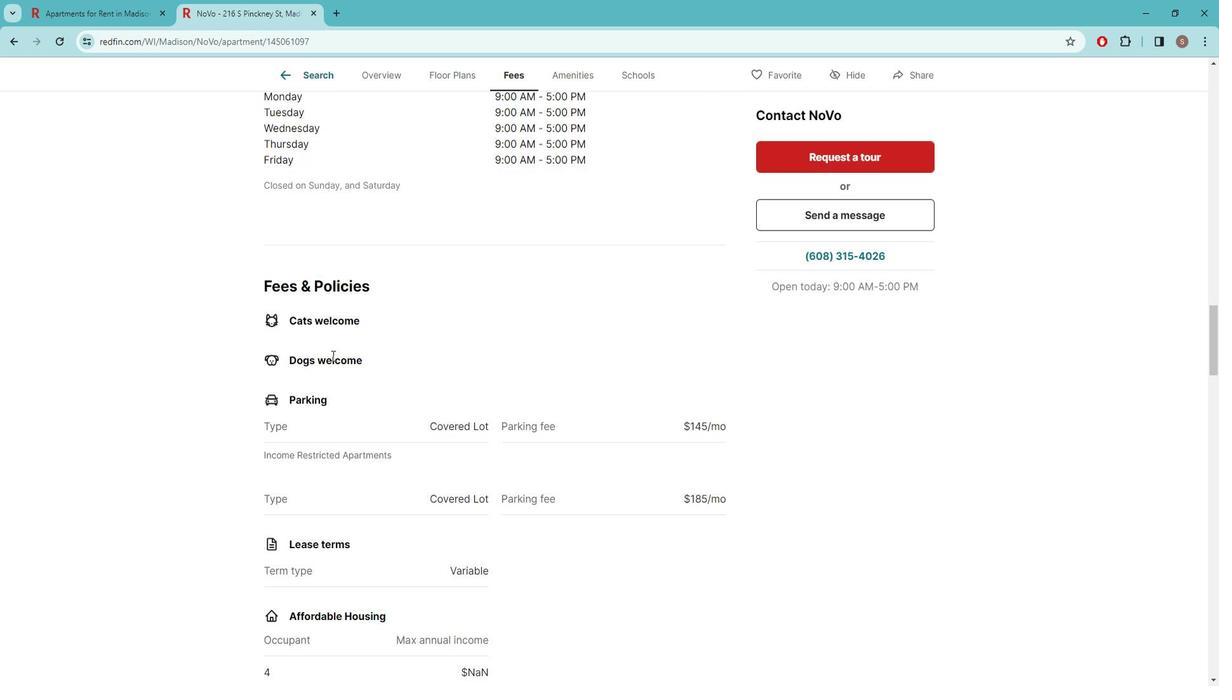 
Action: Mouse scrolled (345, 355) with delta (0, 0)
Screenshot: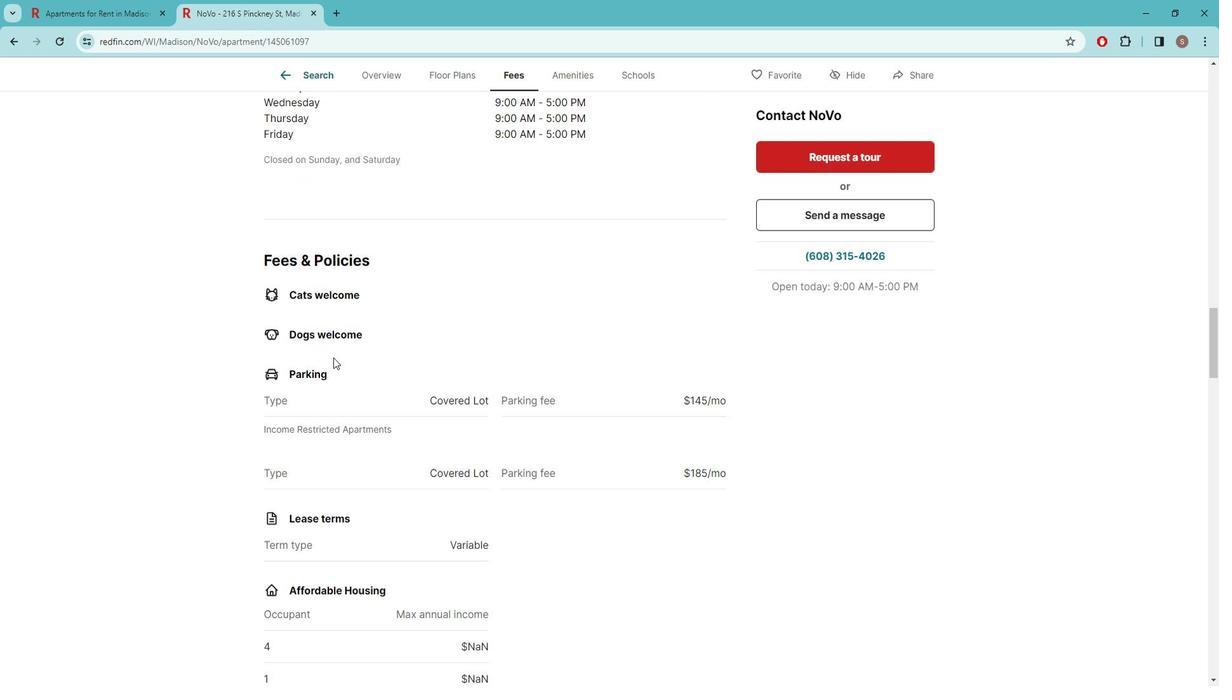 
Action: Mouse moved to (386, 380)
Screenshot: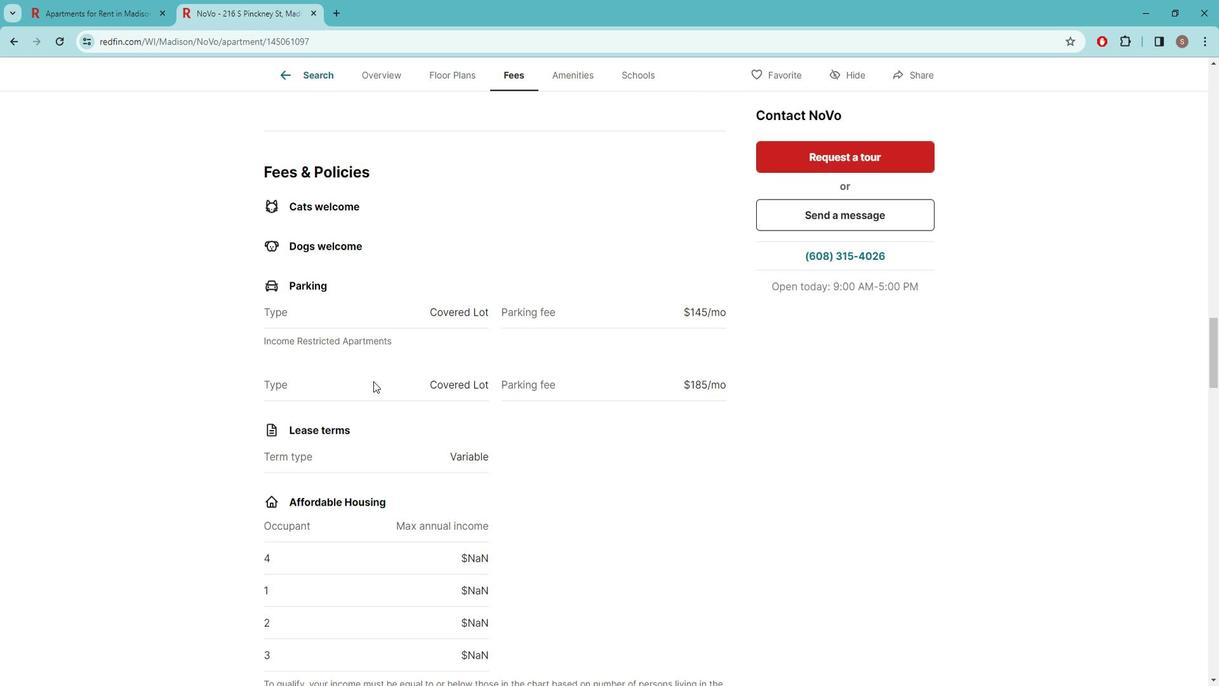 
Action: Mouse scrolled (386, 379) with delta (0, 0)
Screenshot: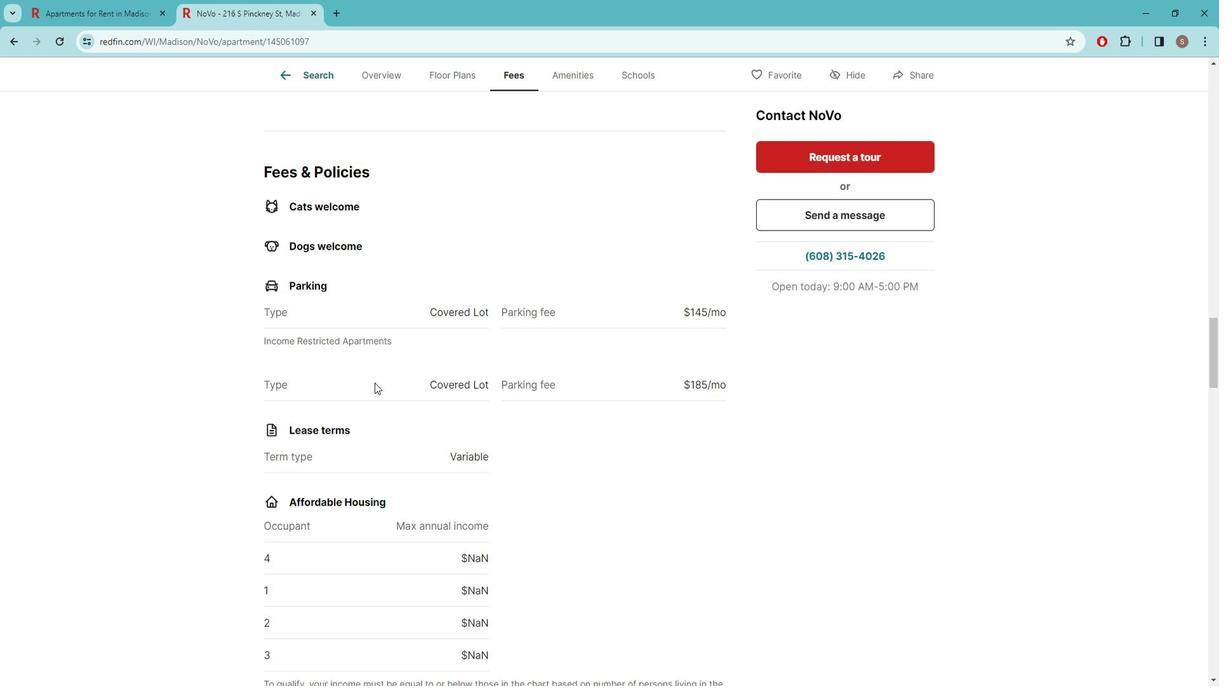 
Action: Mouse scrolled (386, 379) with delta (0, 0)
Screenshot: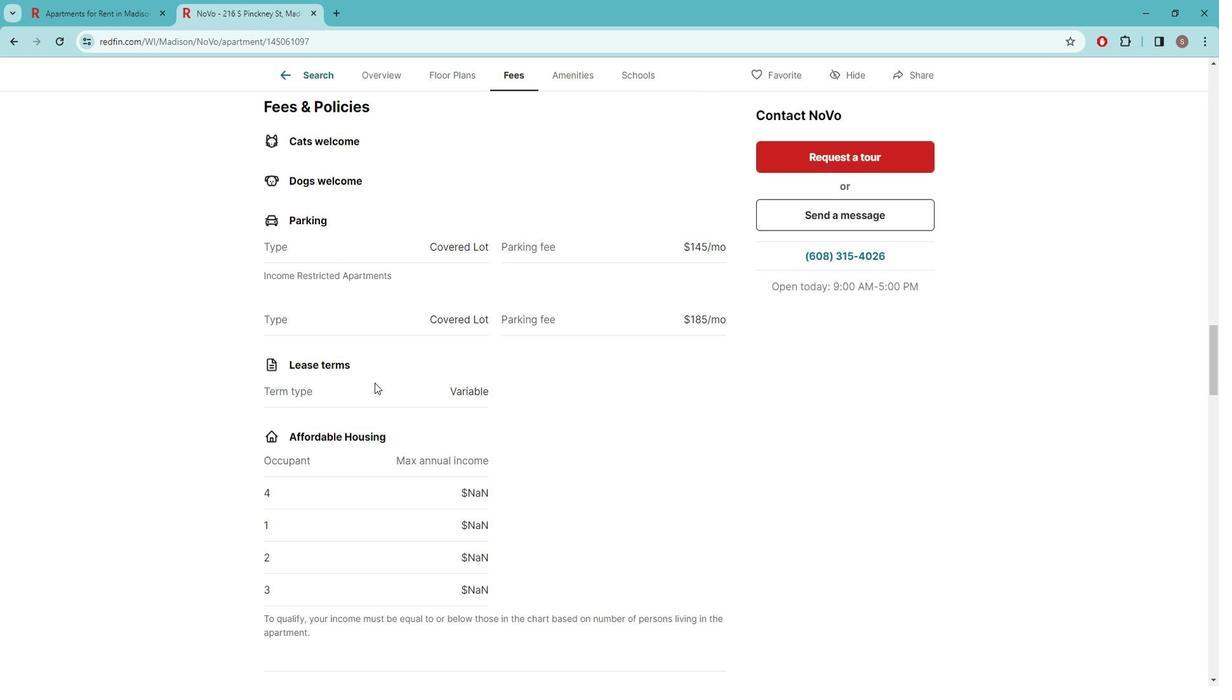 
Action: Mouse scrolled (386, 379) with delta (0, 0)
Screenshot: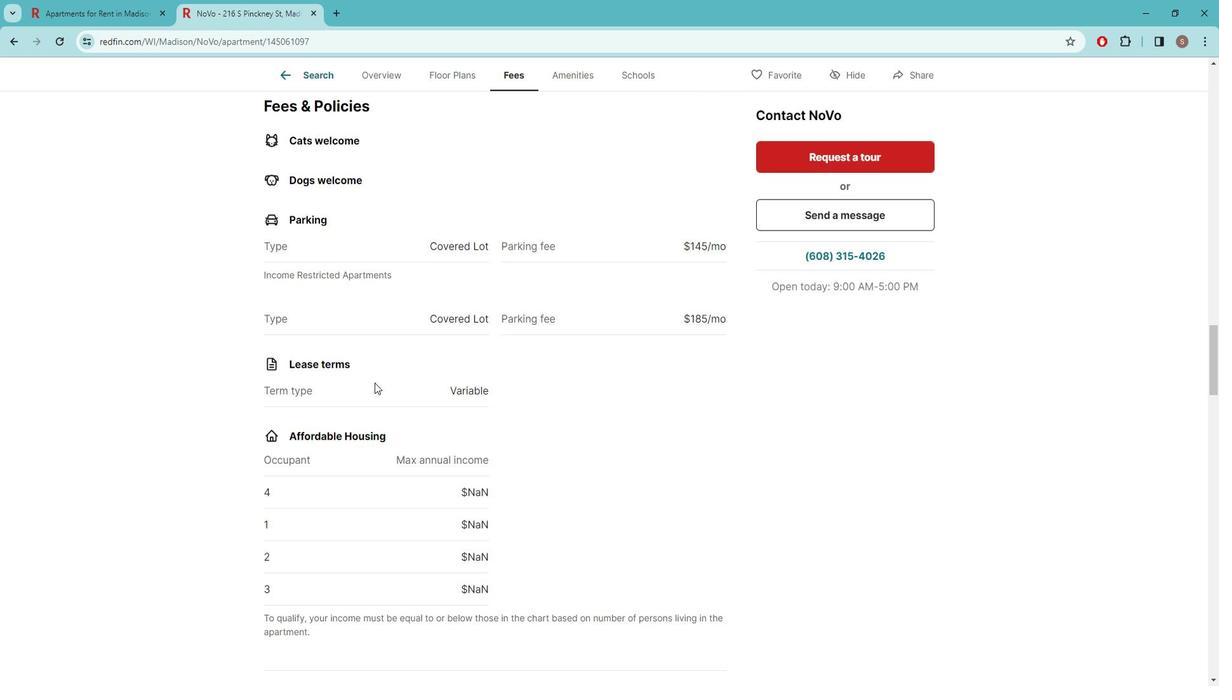 
Action: Mouse scrolled (386, 379) with delta (0, 0)
Screenshot: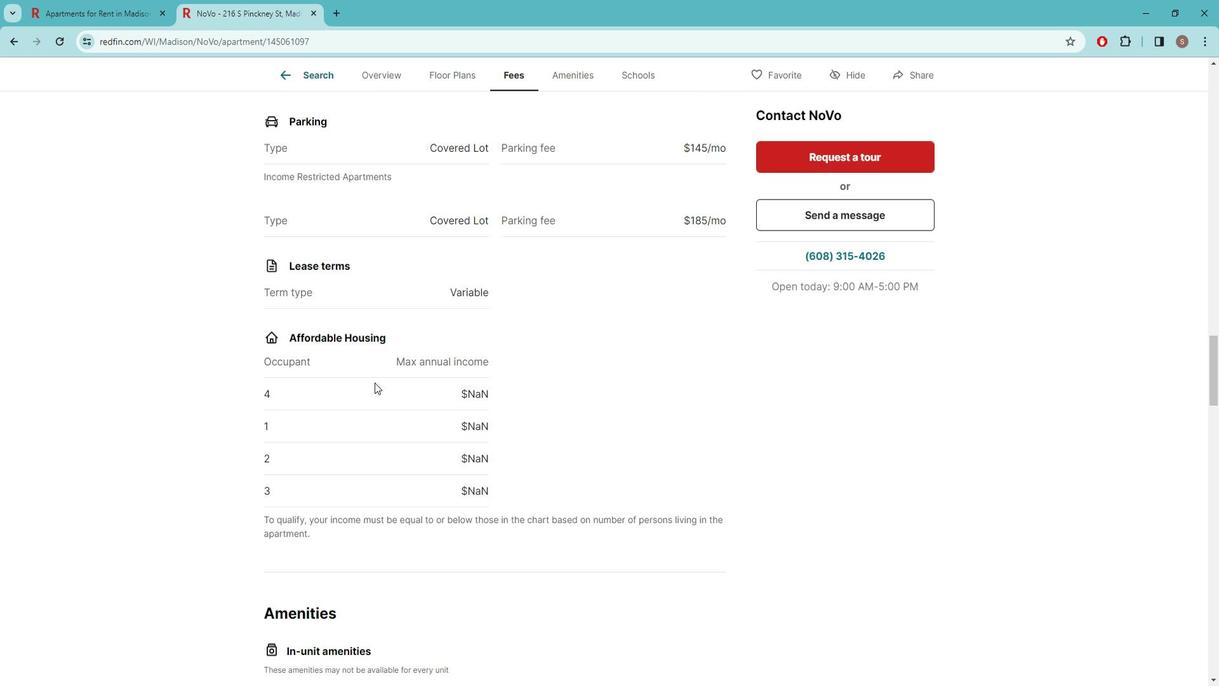 
Action: Mouse scrolled (386, 379) with delta (0, 0)
Screenshot: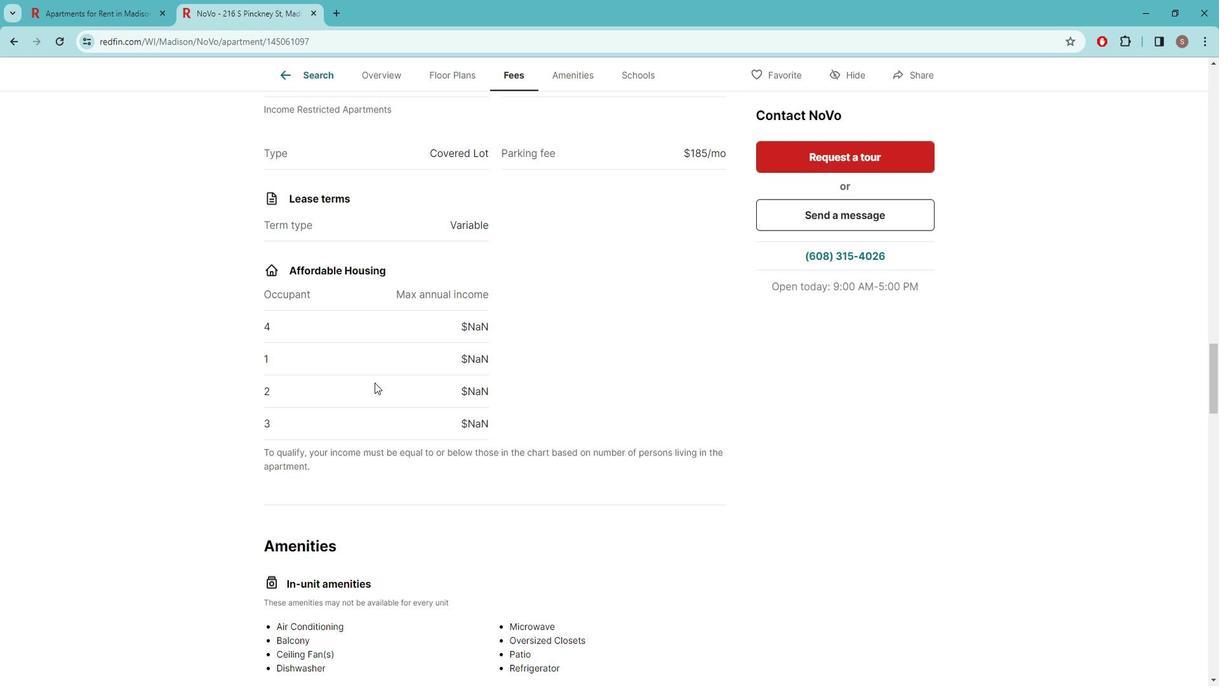 
Action: Mouse scrolled (386, 379) with delta (0, 0)
Screenshot: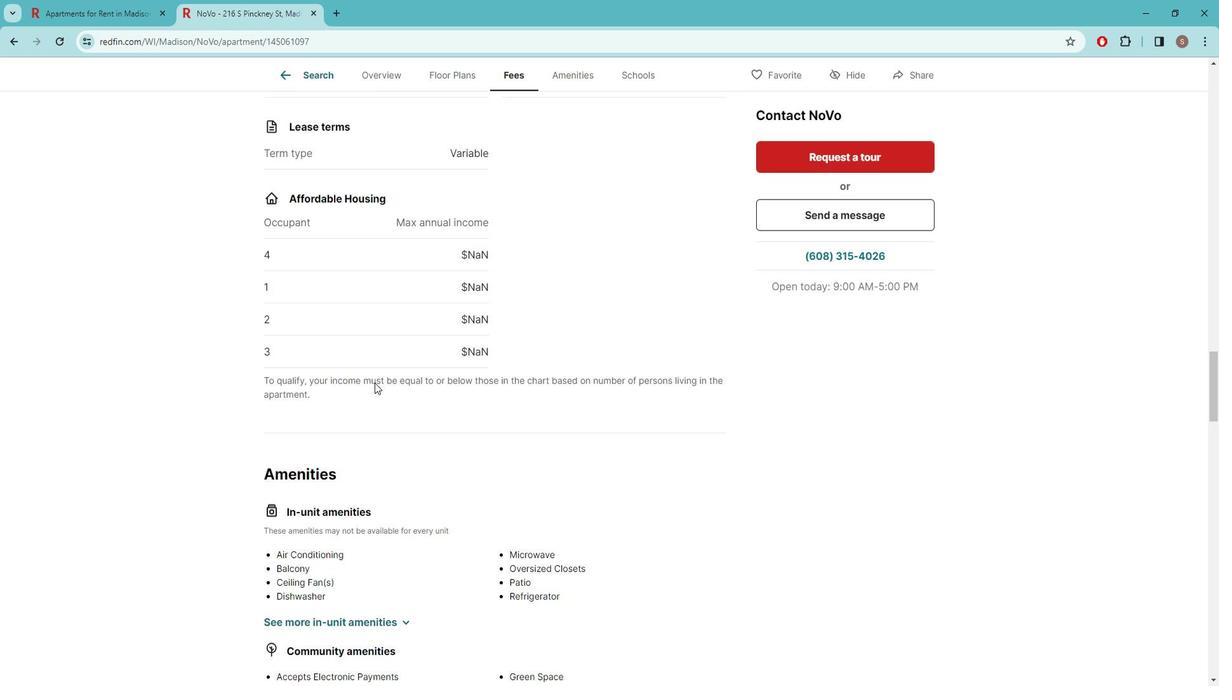 
Action: Mouse scrolled (386, 379) with delta (0, 0)
Screenshot: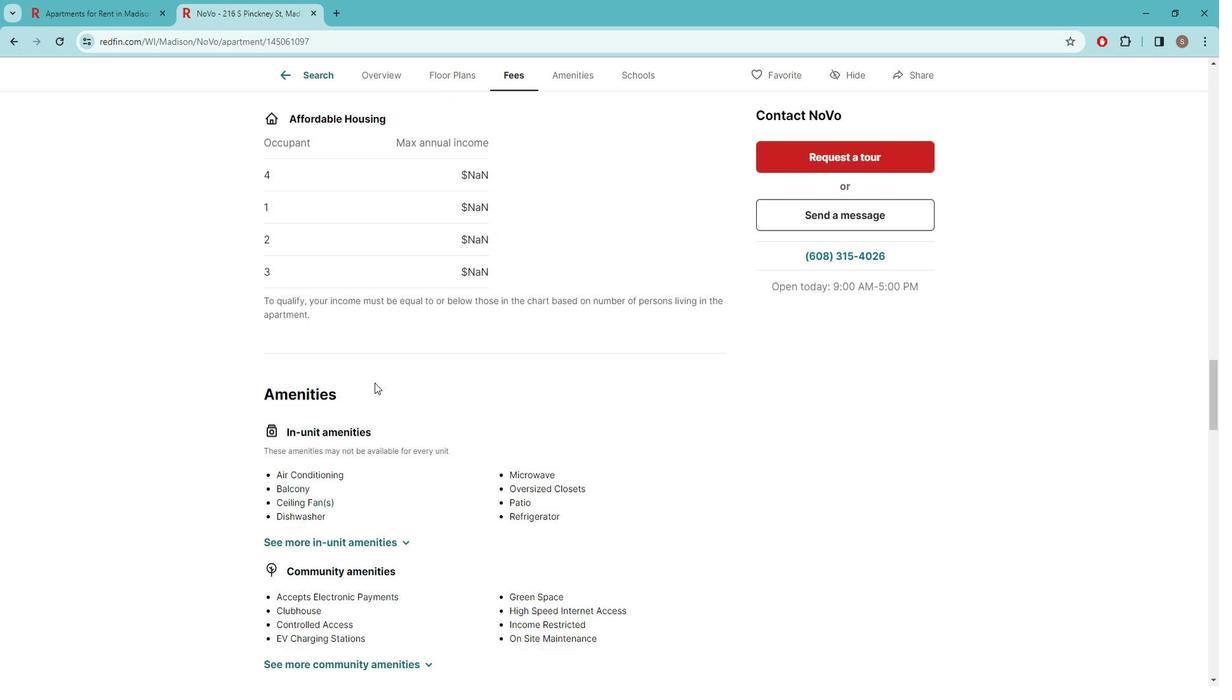 
Action: Mouse moved to (396, 386)
Screenshot: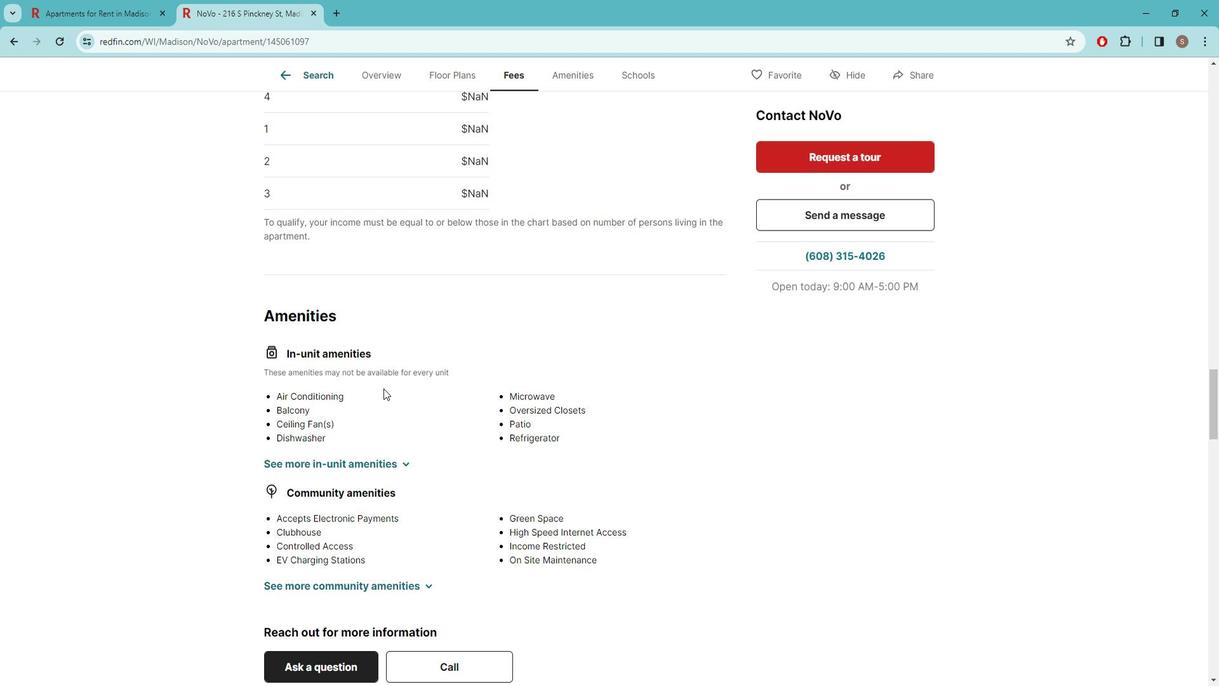 
Action: Mouse scrolled (396, 386) with delta (0, 0)
Screenshot: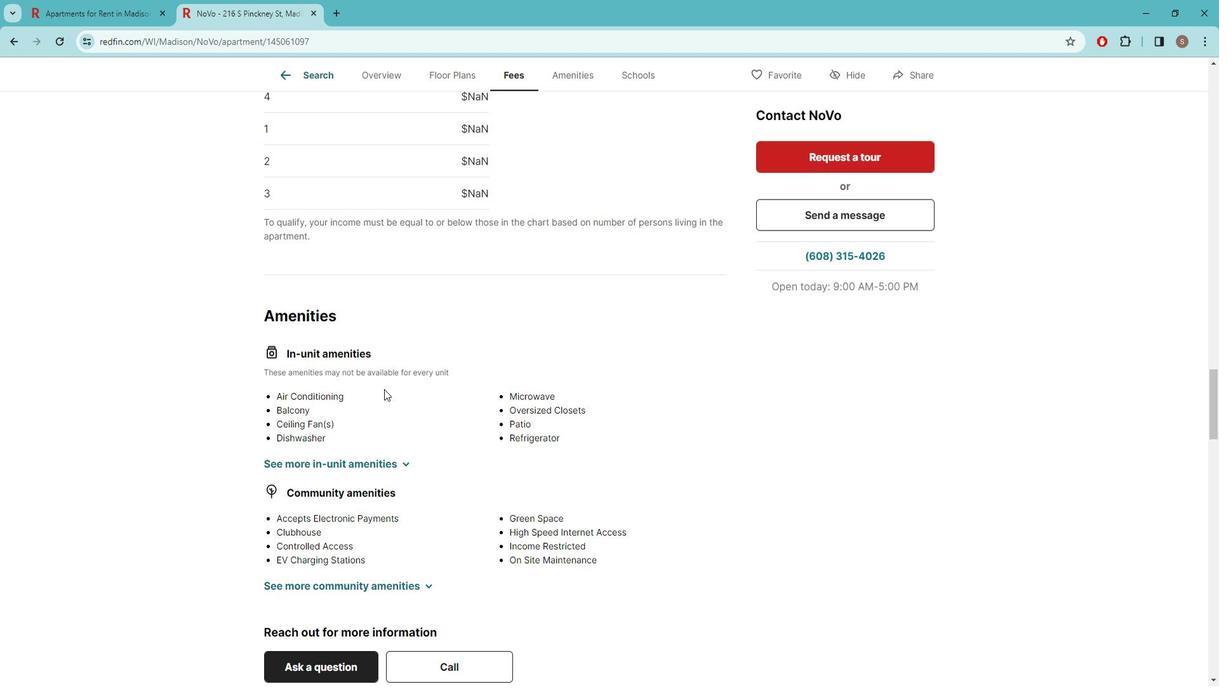 
Action: Mouse moved to (435, 410)
Screenshot: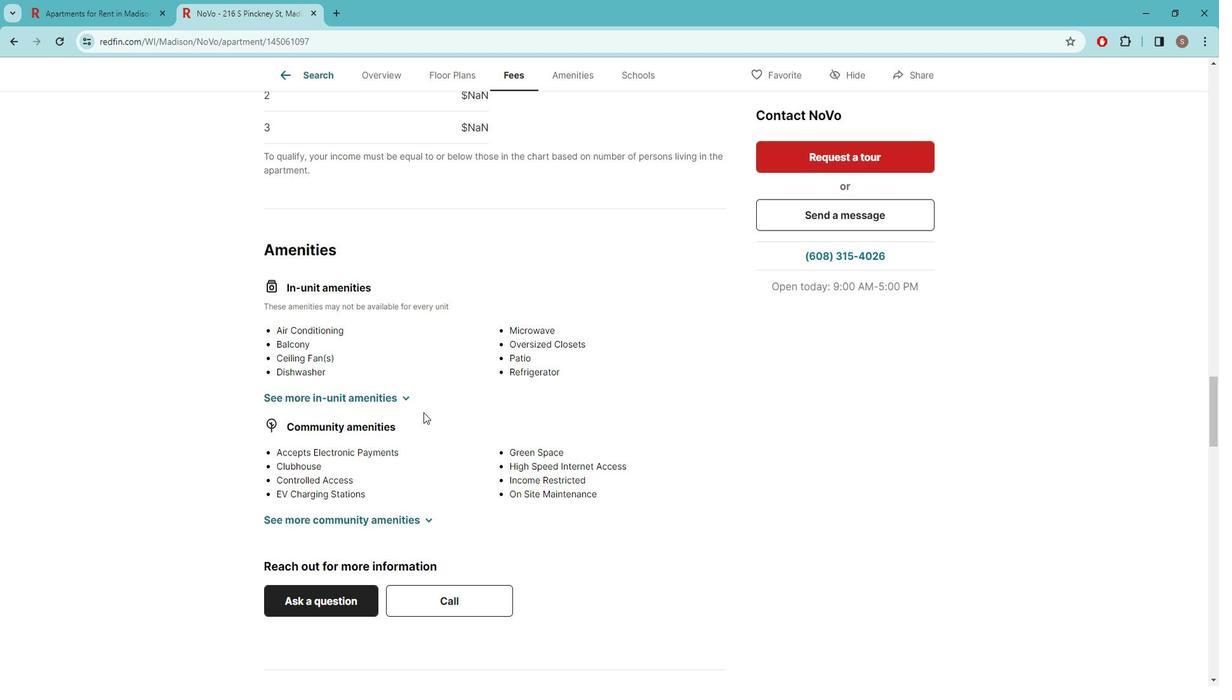 
Action: Mouse scrolled (435, 409) with delta (0, 0)
Screenshot: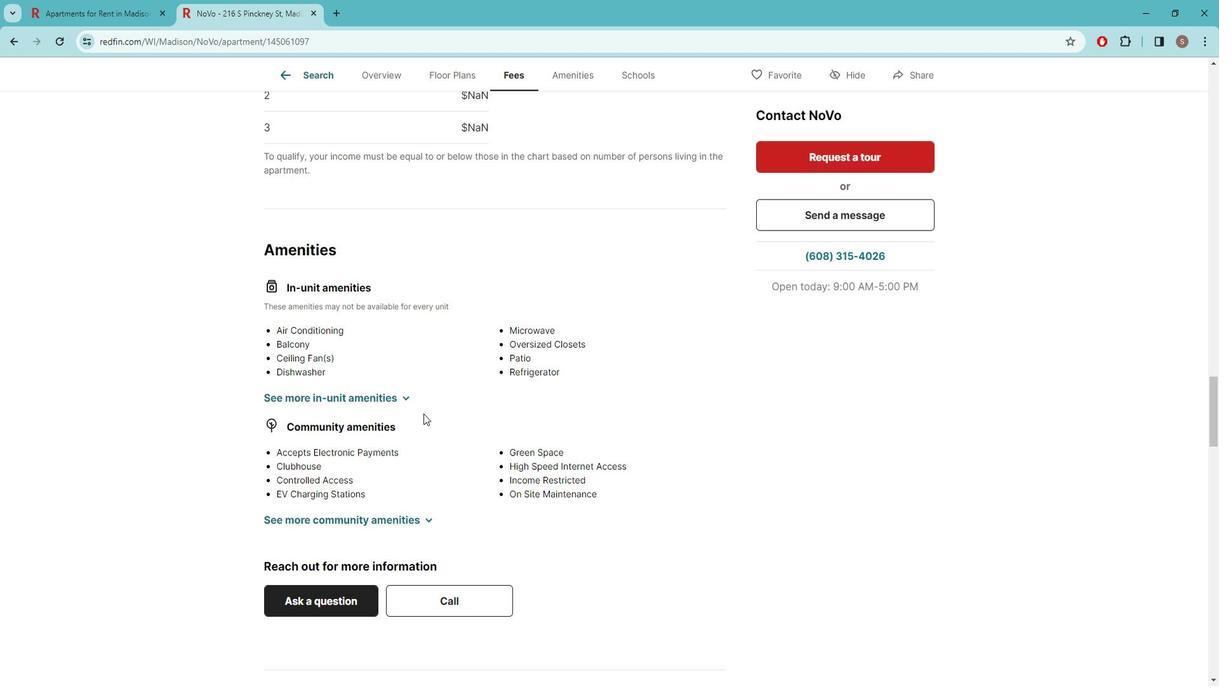 
Action: Mouse moved to (453, 427)
Screenshot: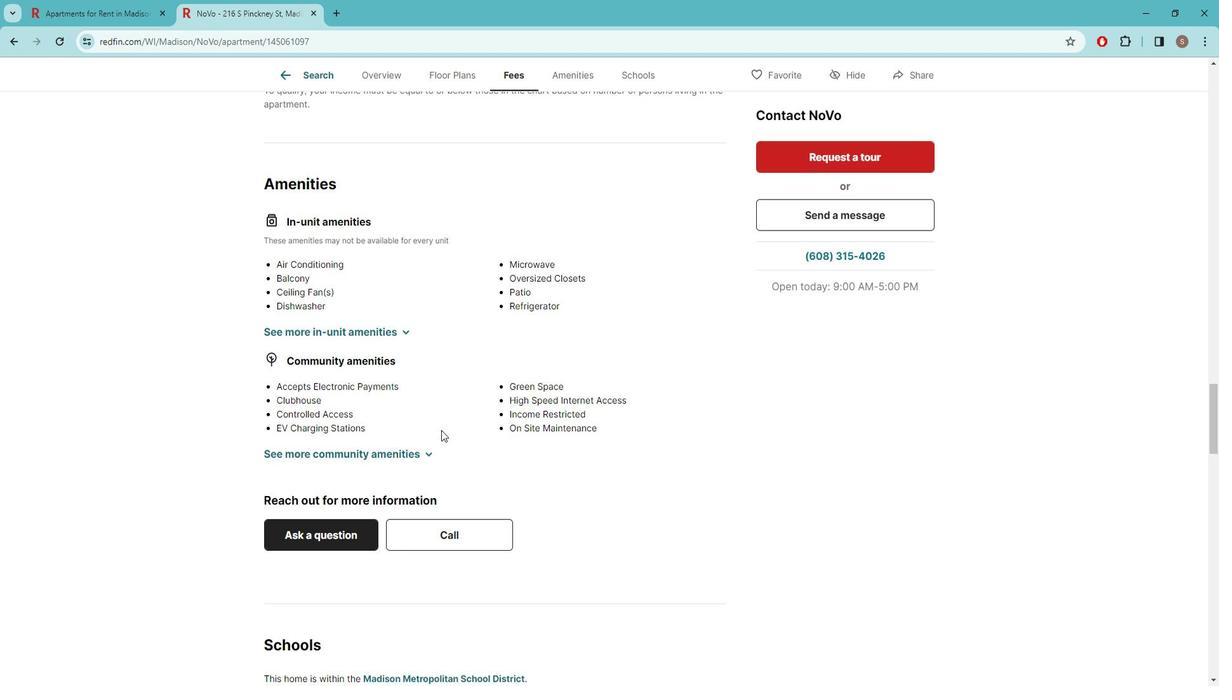 
Action: Mouse scrolled (453, 426) with delta (0, 0)
Screenshot: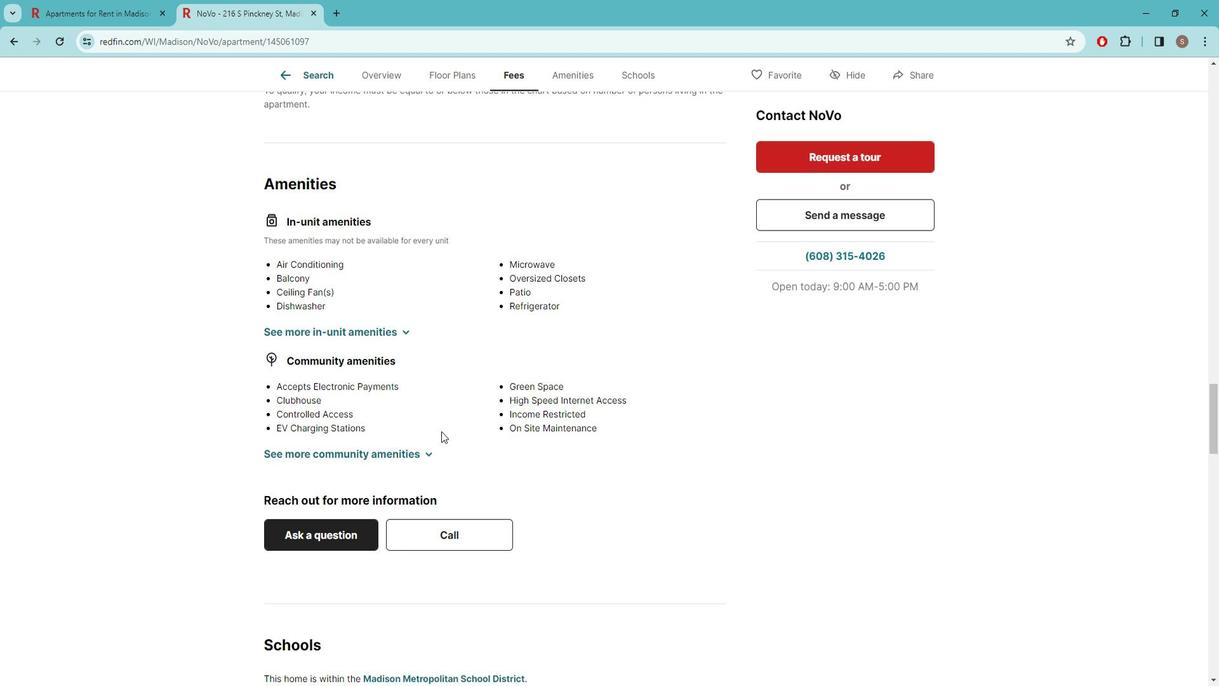 
Action: Mouse moved to (482, 451)
Screenshot: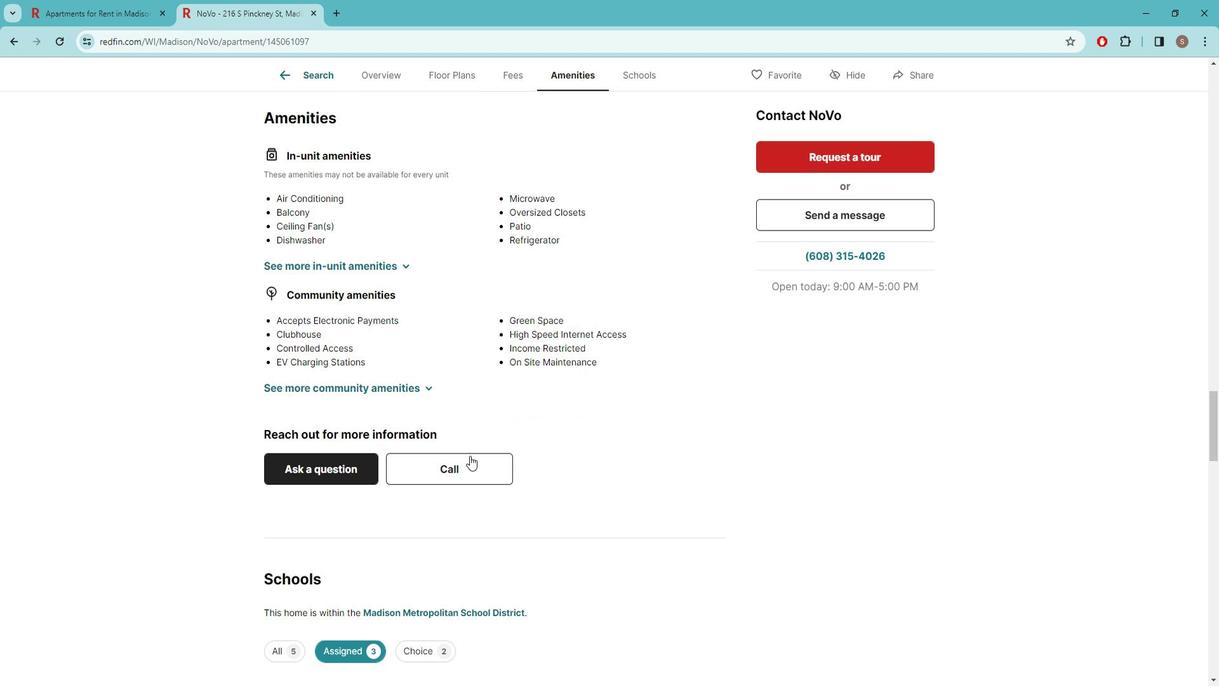 
Action: Mouse scrolled (482, 450) with delta (0, 0)
Screenshot: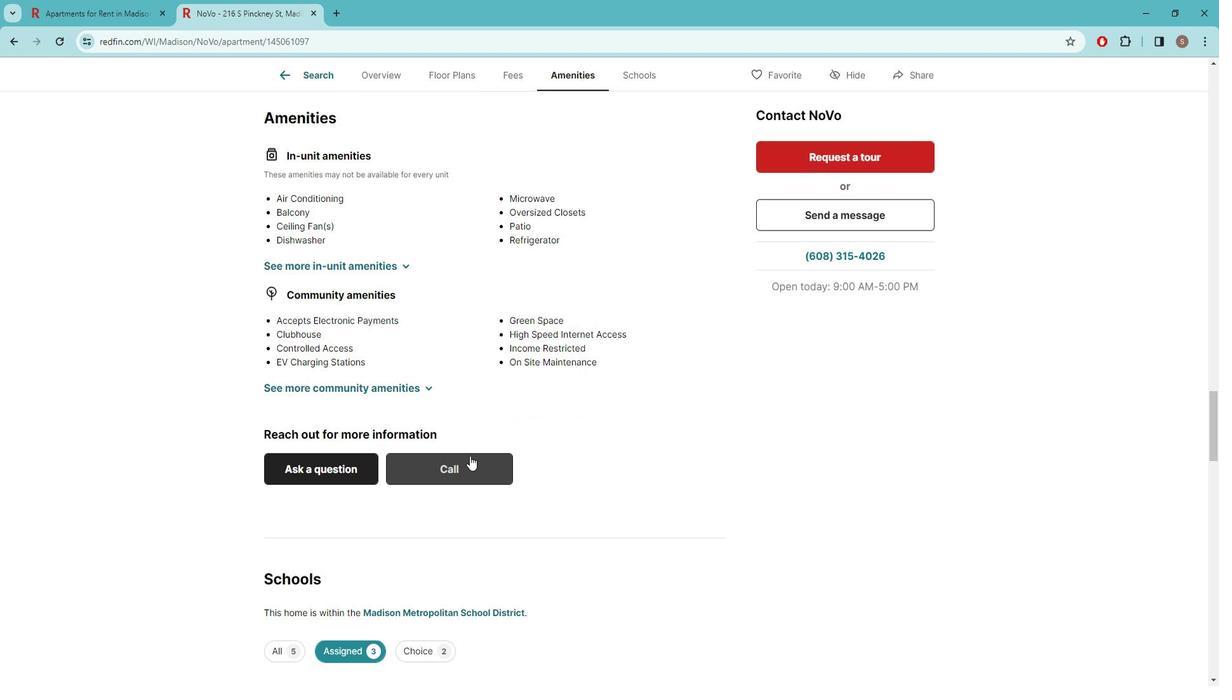 
Action: Mouse moved to (482, 452)
Screenshot: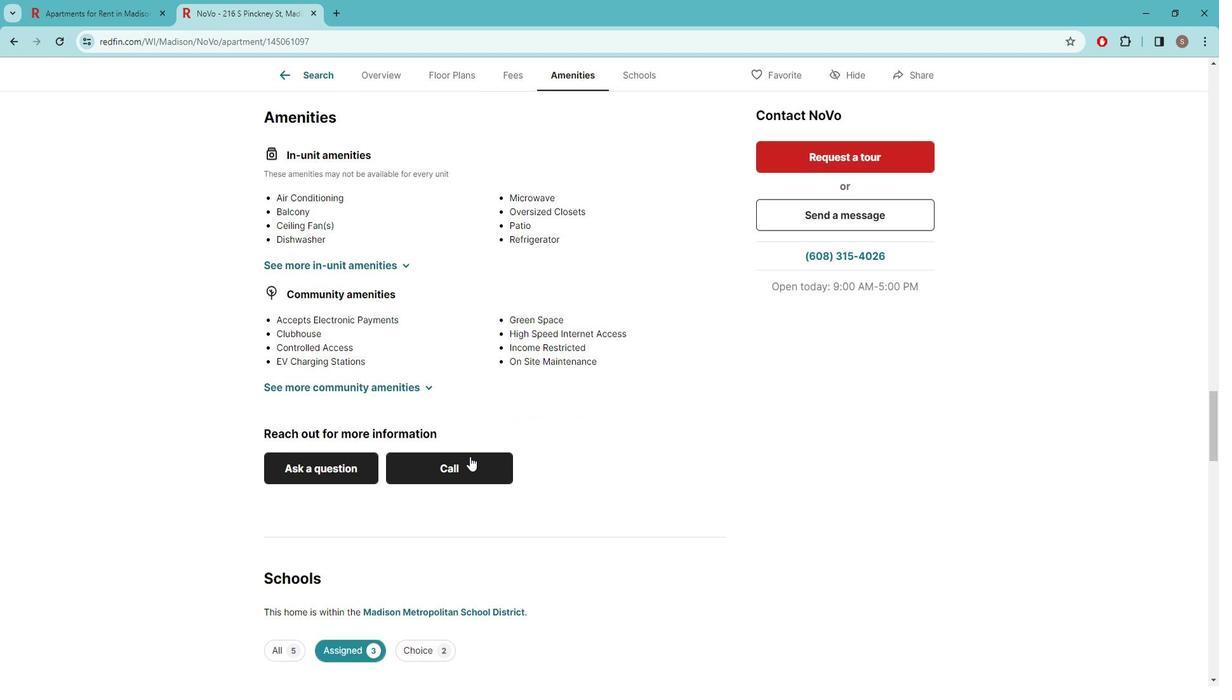 
Action: Mouse scrolled (482, 452) with delta (0, 0)
Screenshot: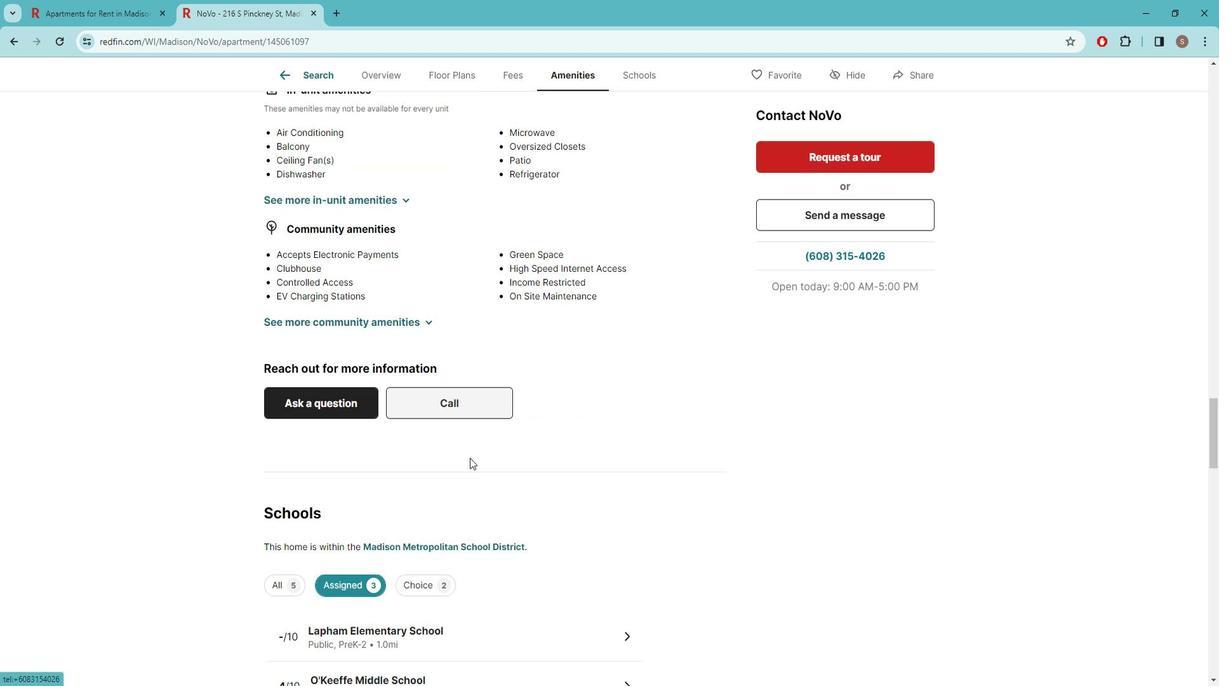 
Action: Mouse moved to (482, 452)
Screenshot: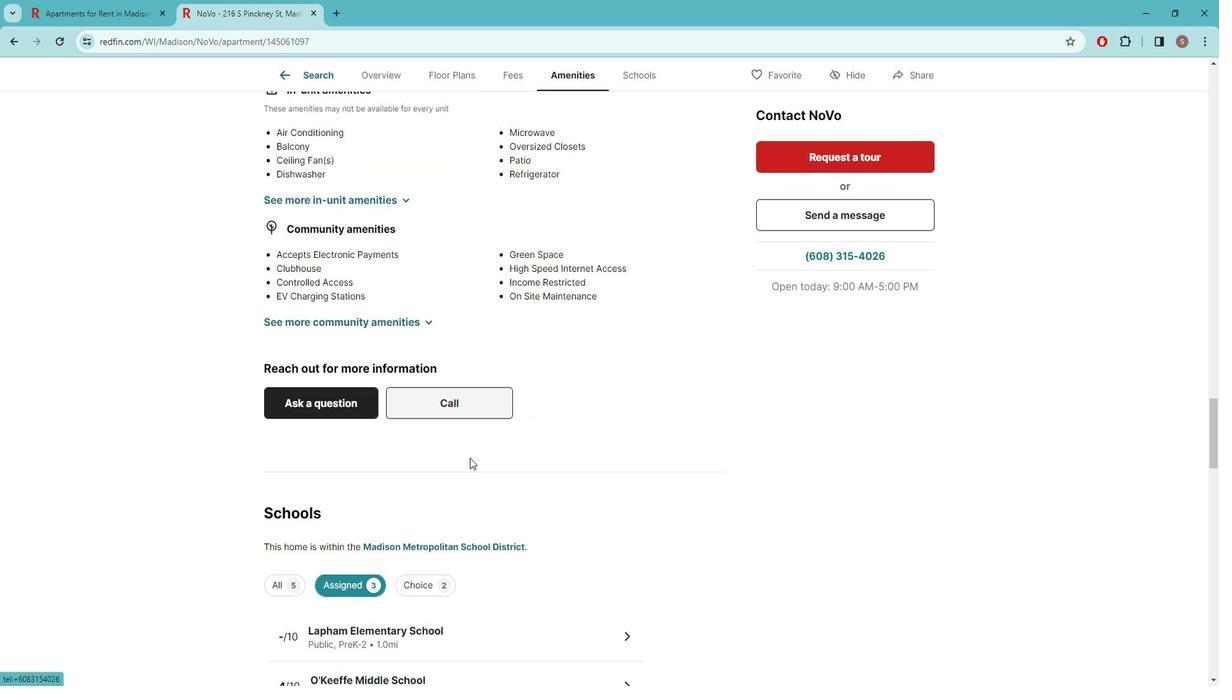 
Action: Mouse scrolled (482, 452) with delta (0, 0)
Screenshot: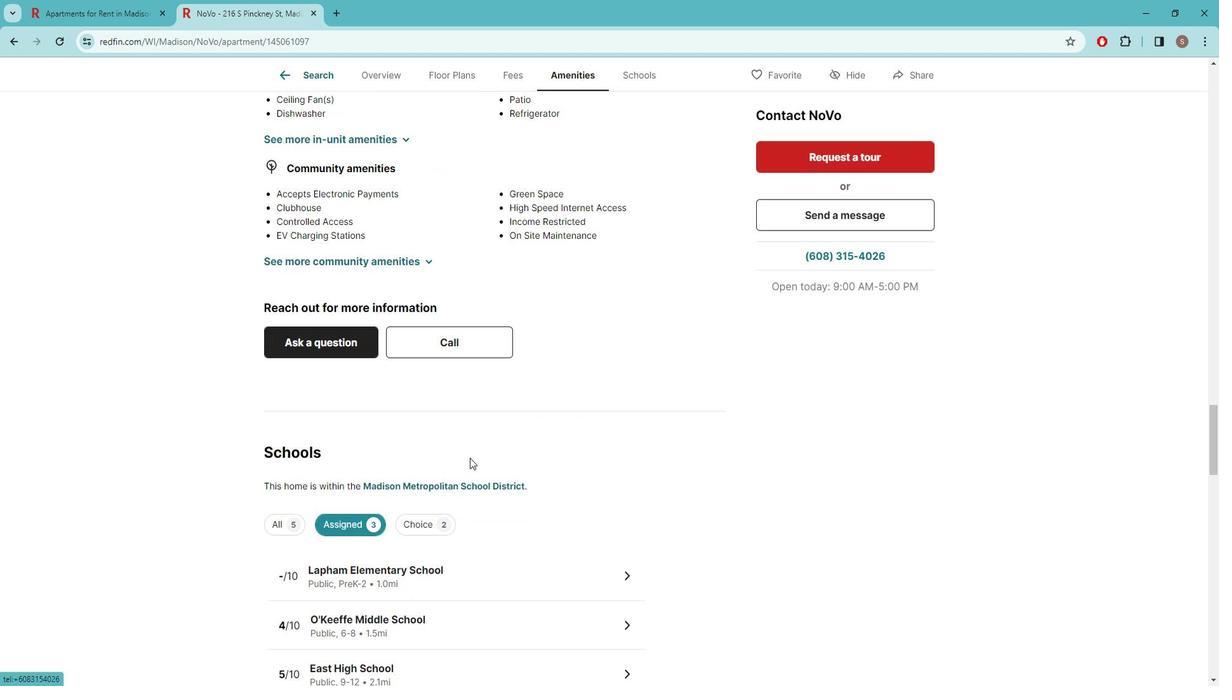 
Action: Mouse scrolled (482, 452) with delta (0, 0)
Screenshot: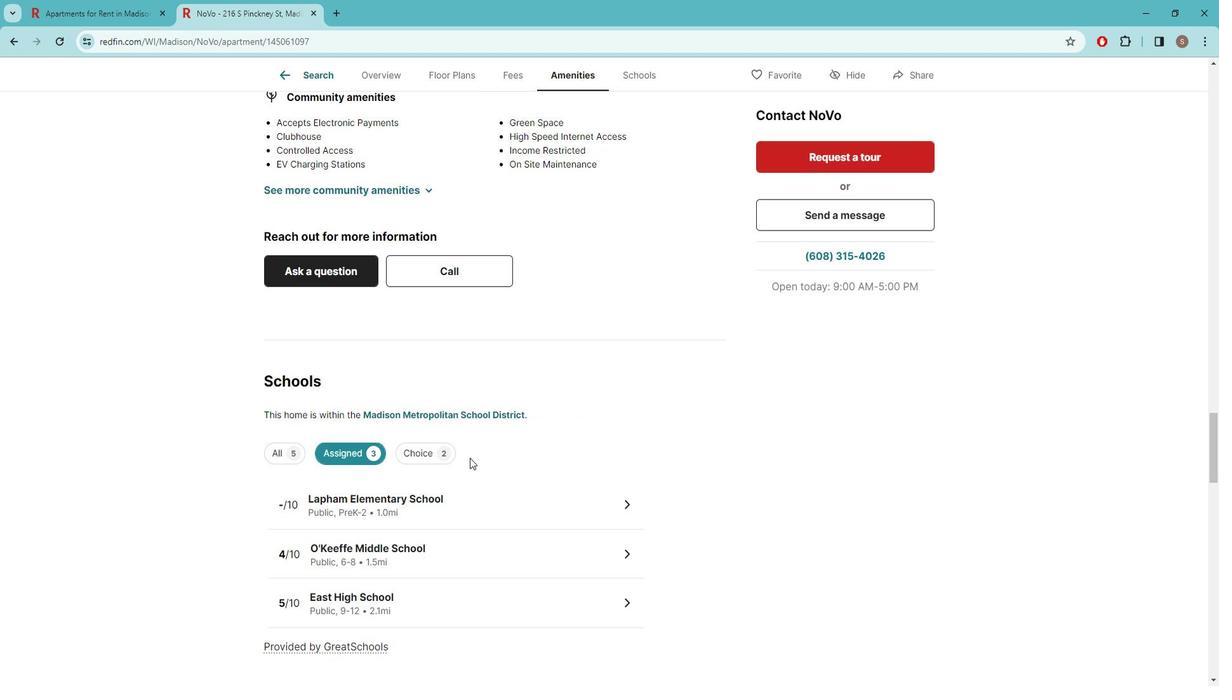 
Action: Mouse scrolled (482, 452) with delta (0, 0)
Screenshot: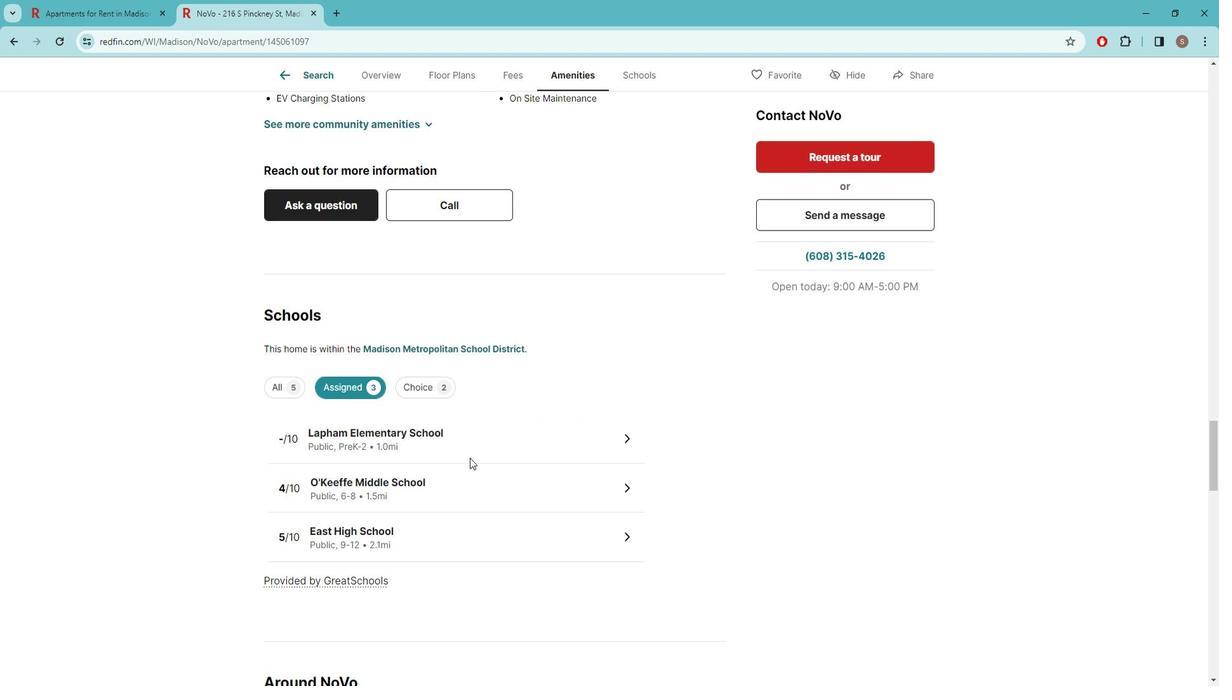 
Action: Mouse moved to (483, 452)
Screenshot: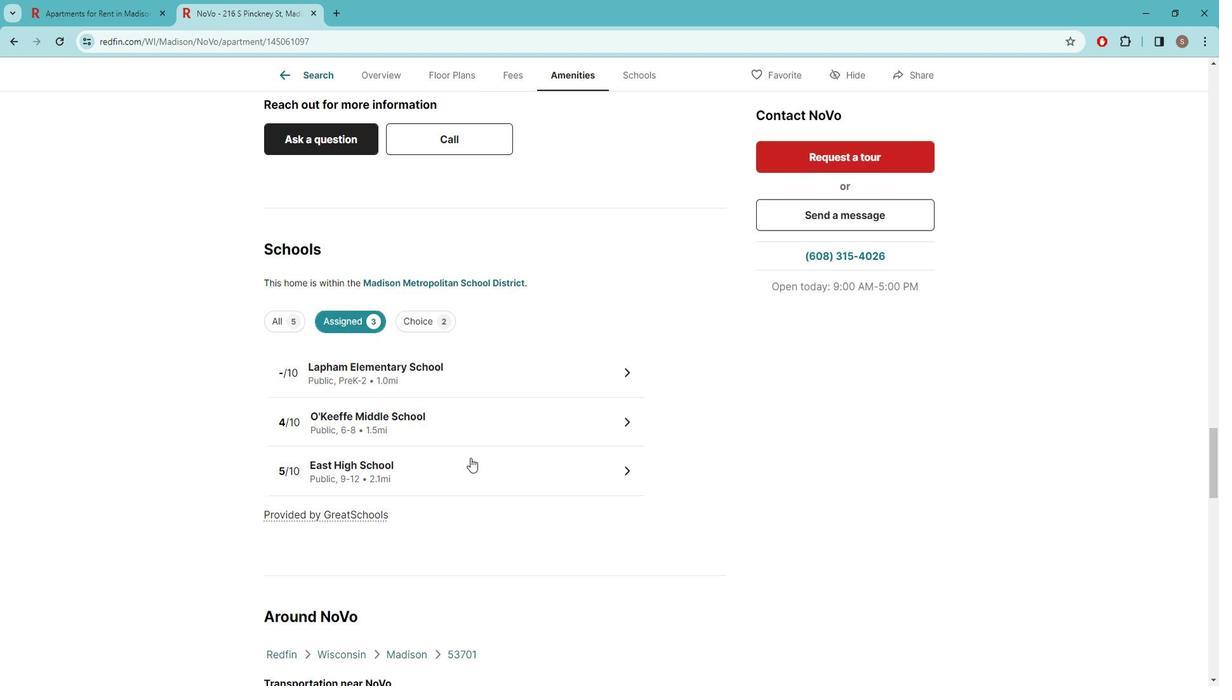 
Action: Mouse scrolled (483, 452) with delta (0, 0)
Screenshot: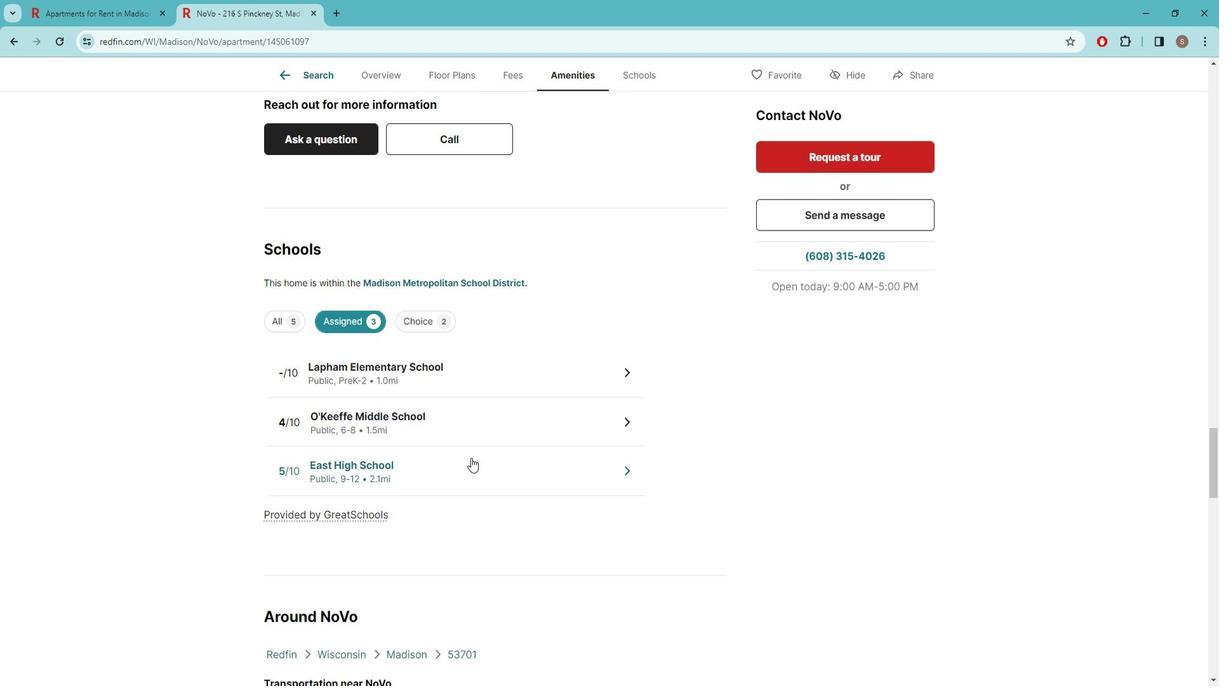 
Action: Mouse scrolled (483, 452) with delta (0, 0)
Screenshot: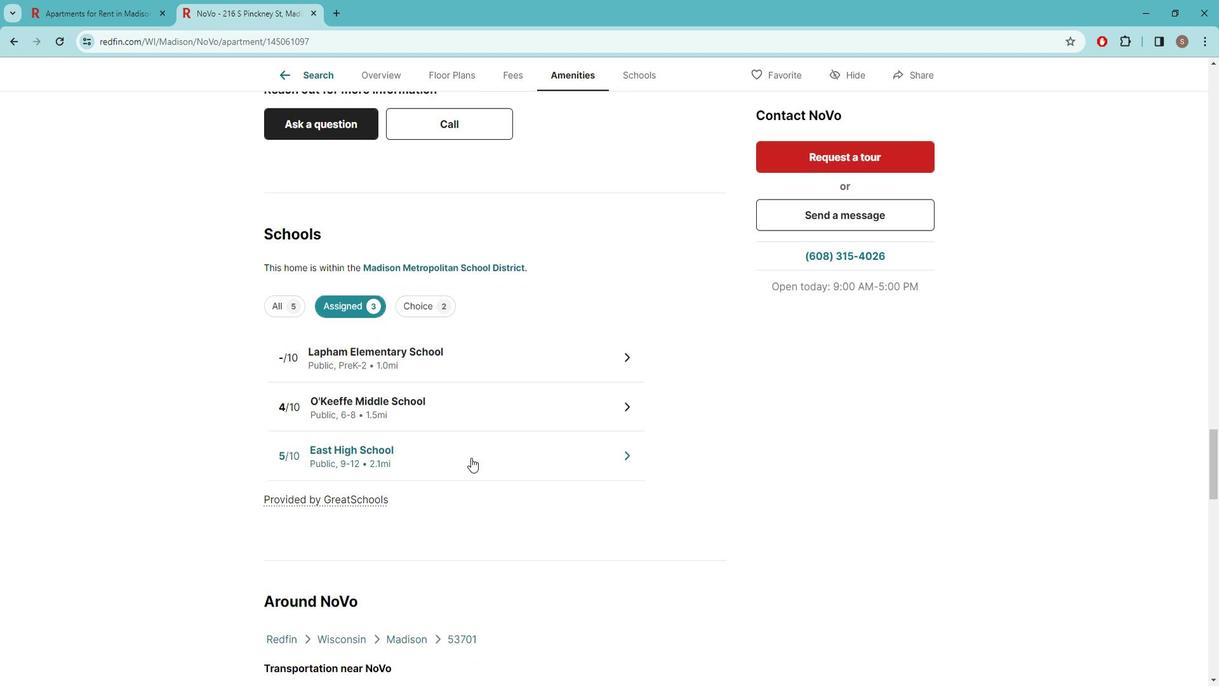 
Action: Mouse scrolled (483, 452) with delta (0, 0)
Screenshot: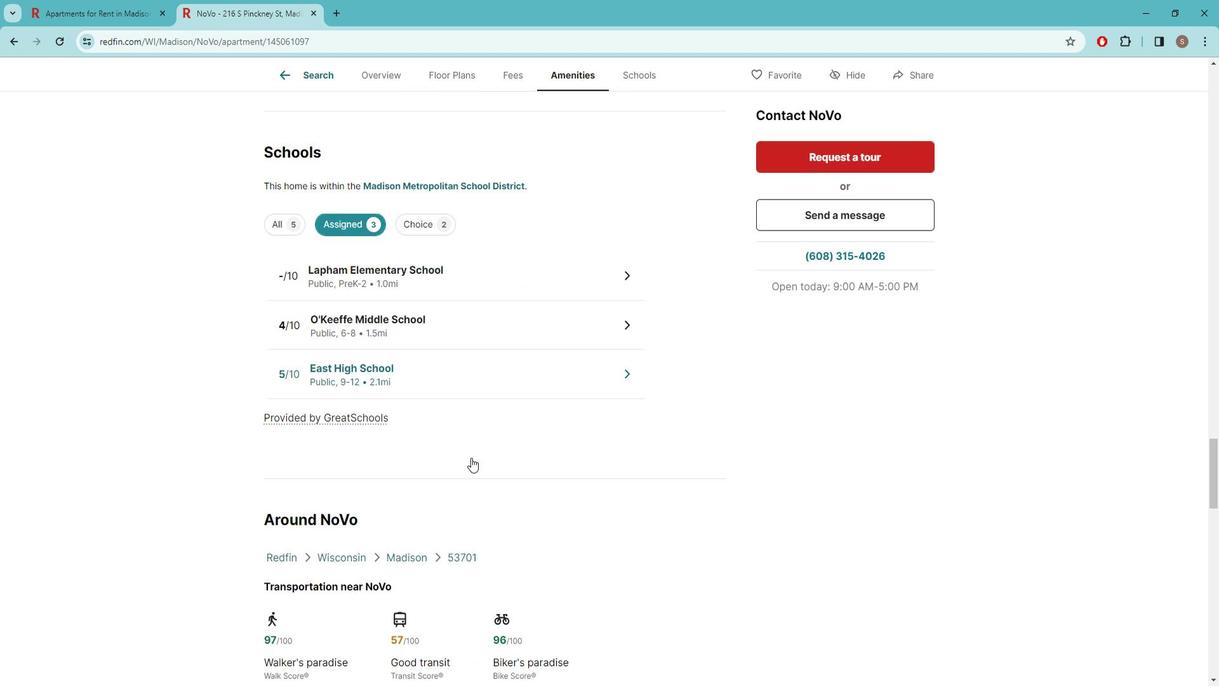 
Action: Mouse scrolled (483, 452) with delta (0, 0)
Screenshot: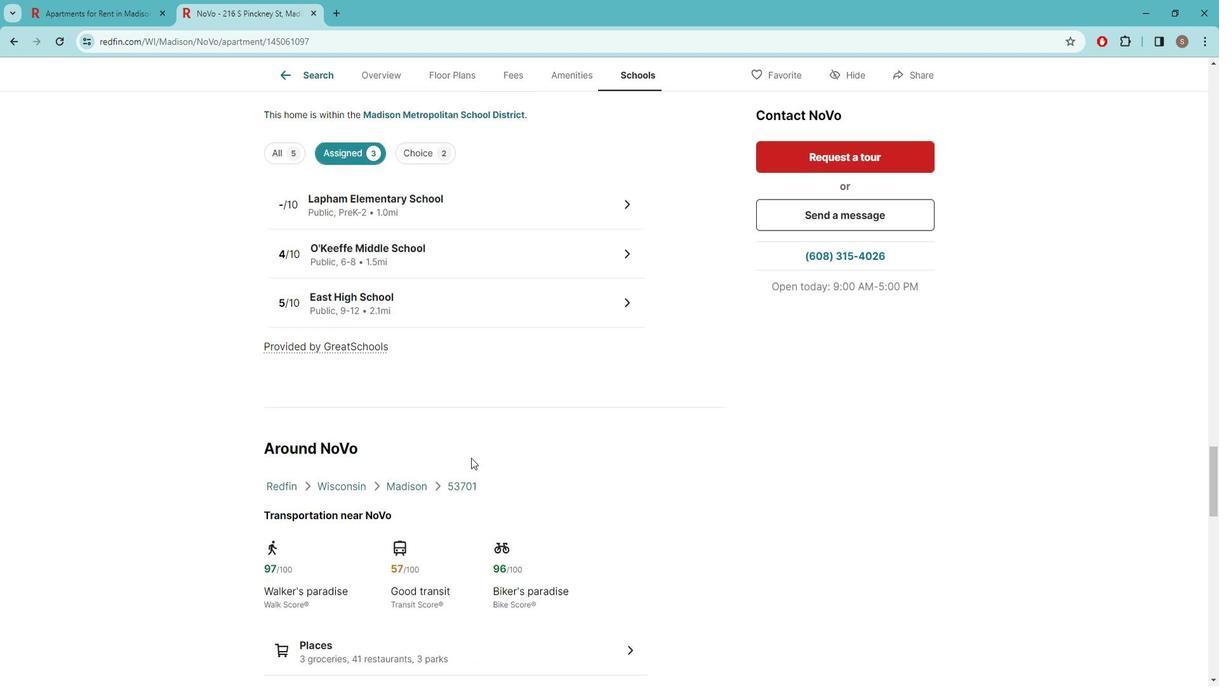 
Action: Mouse moved to (487, 454)
Screenshot: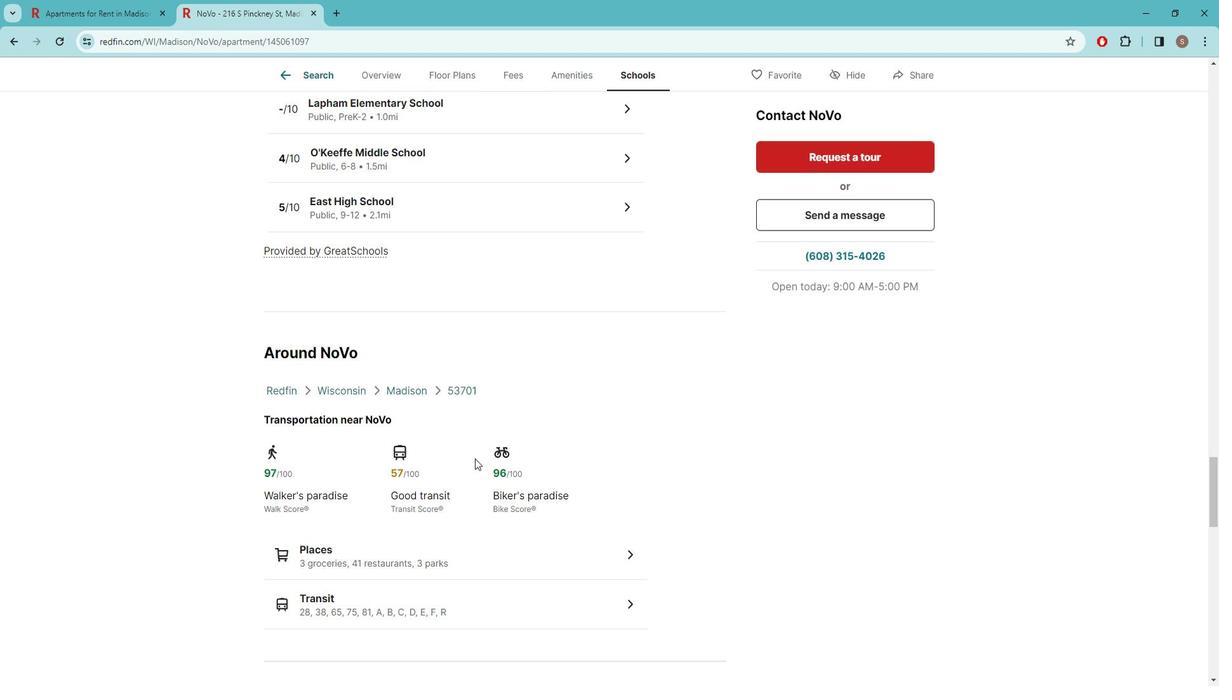 
Action: Mouse scrolled (487, 453) with delta (0, 0)
Screenshot: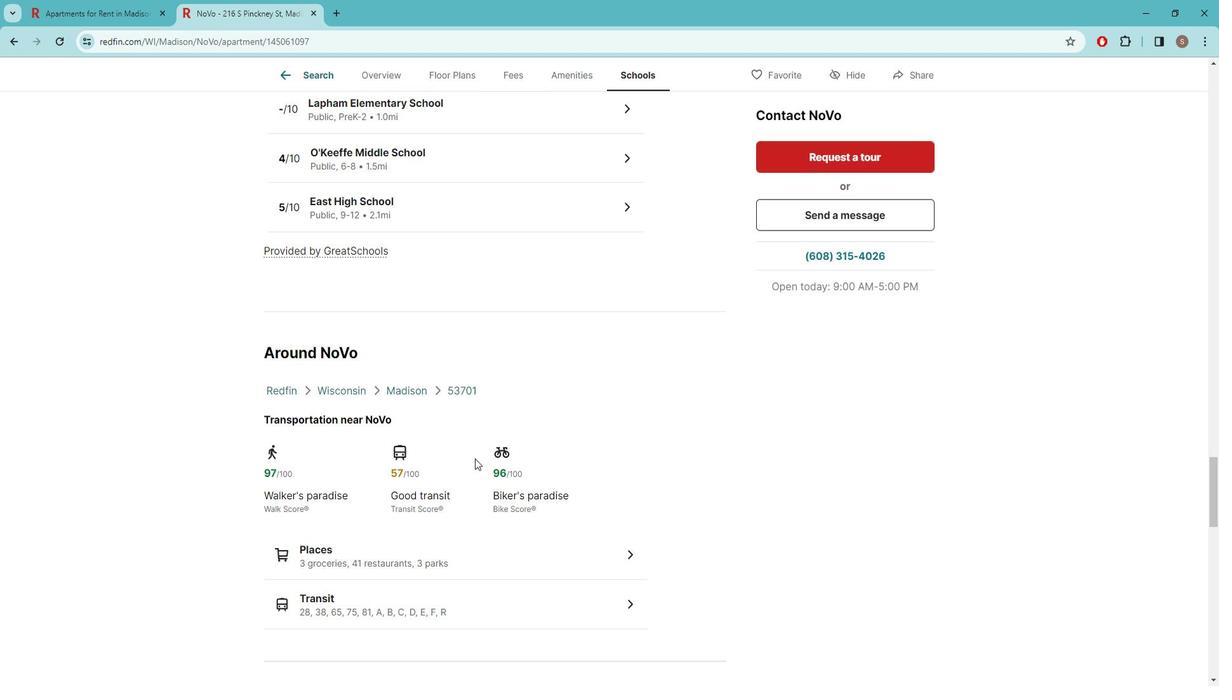 
Action: Mouse scrolled (487, 453) with delta (0, 0)
Screenshot: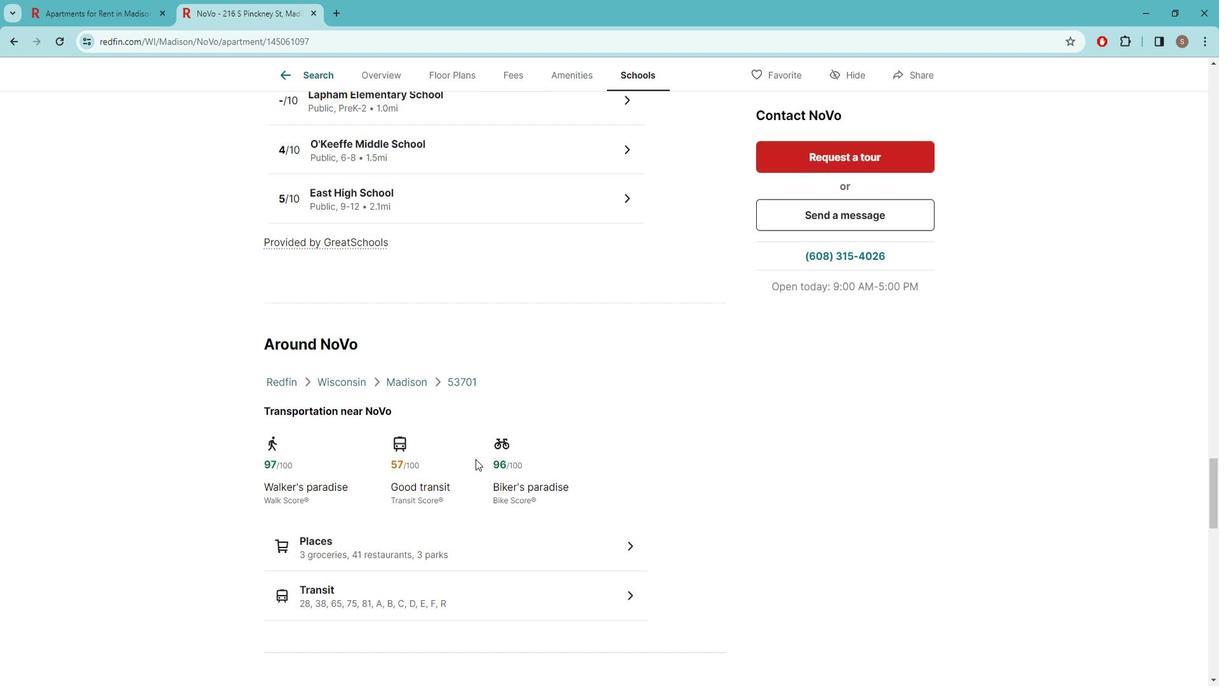 
Action: Mouse moved to (489, 455)
Screenshot: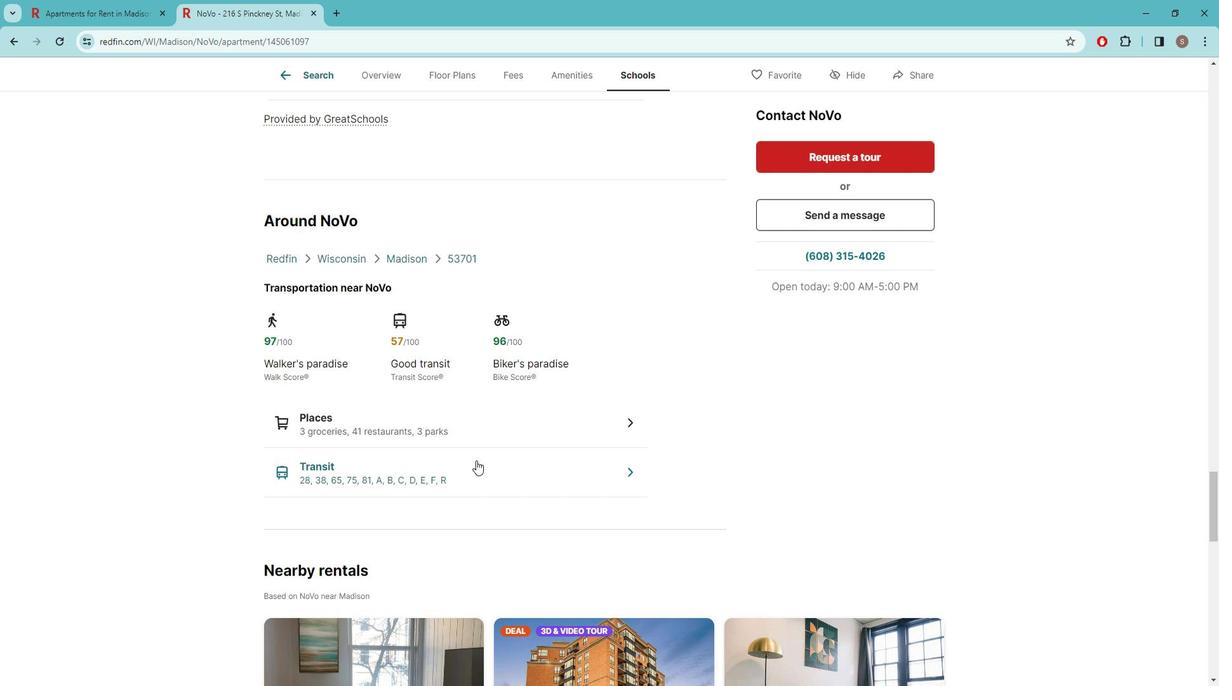 
Action: Mouse scrolled (489, 454) with delta (0, 0)
Screenshot: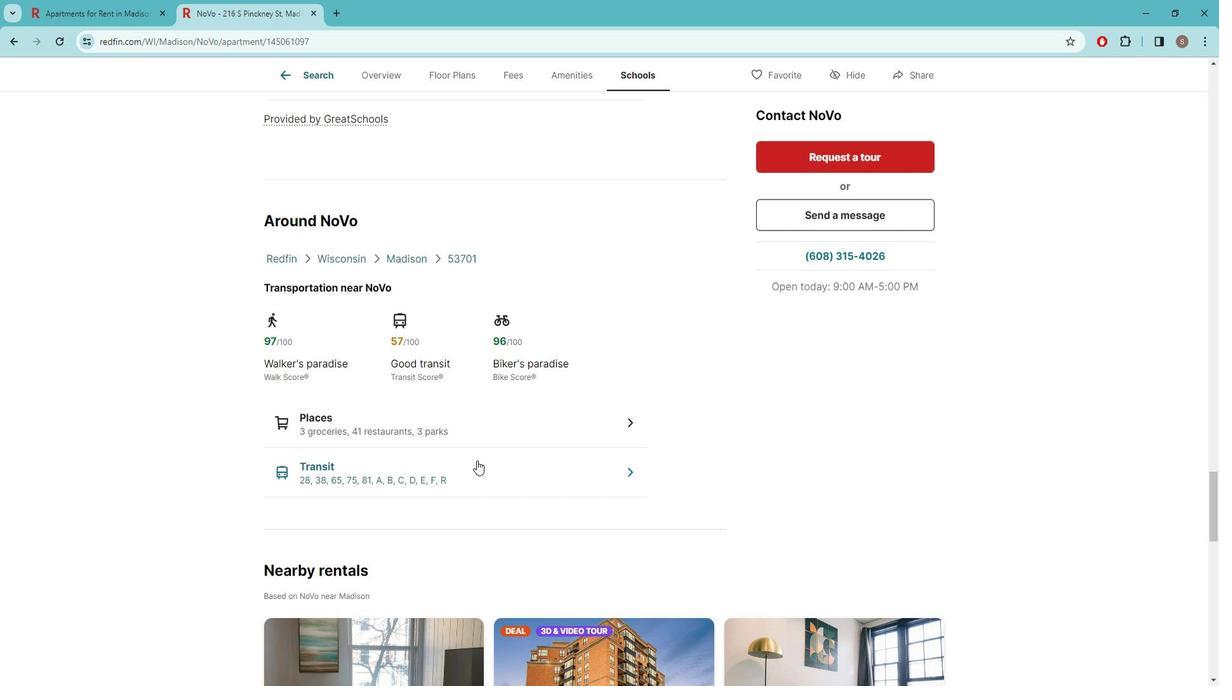 
Action: Mouse moved to (489, 456)
Screenshot: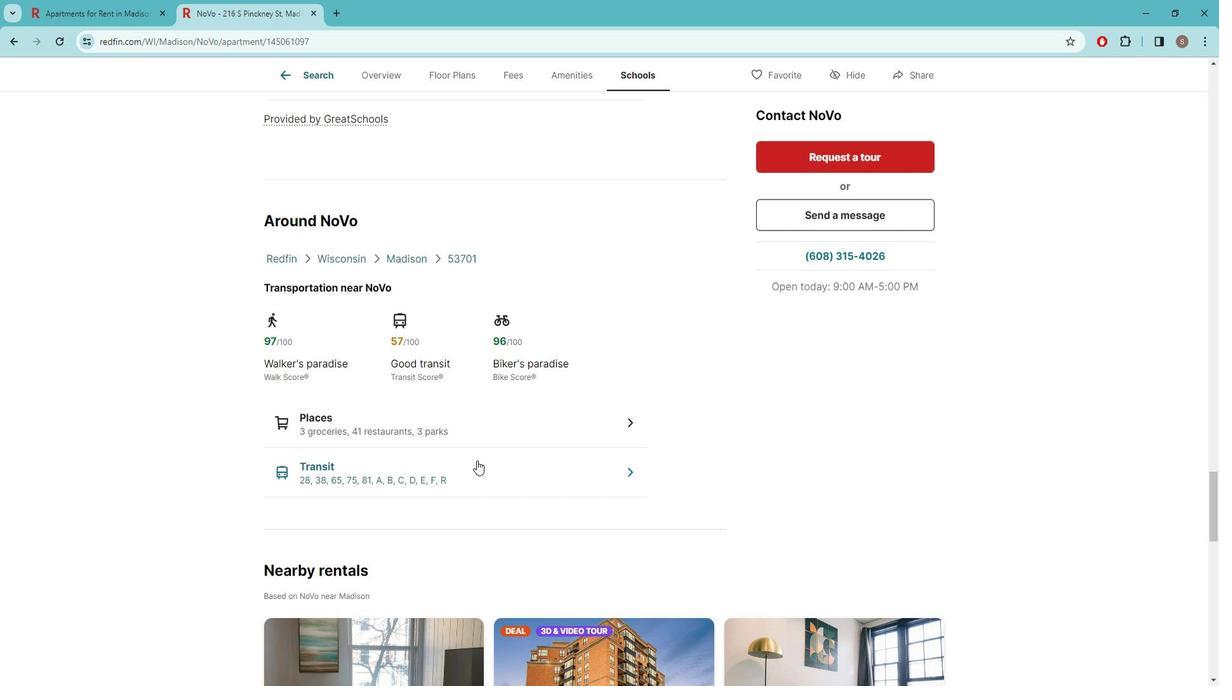 
Action: Mouse scrolled (489, 456) with delta (0, 0)
Screenshot: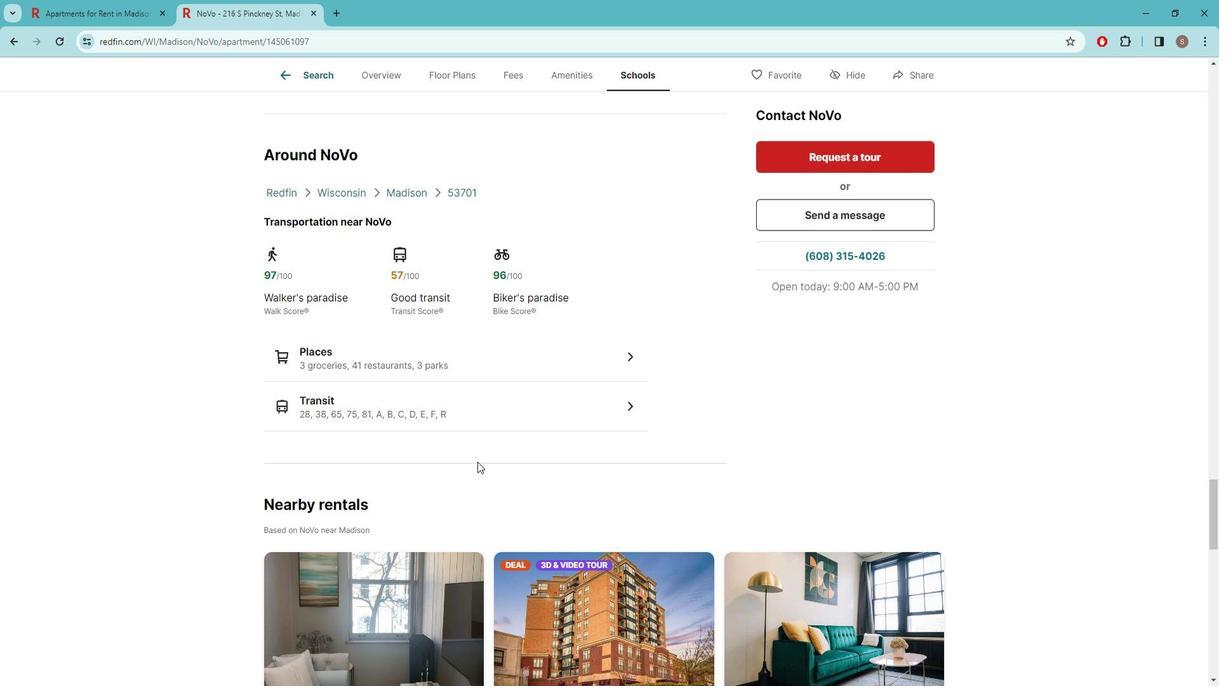 
Action: Mouse scrolled (489, 456) with delta (0, 0)
Screenshot: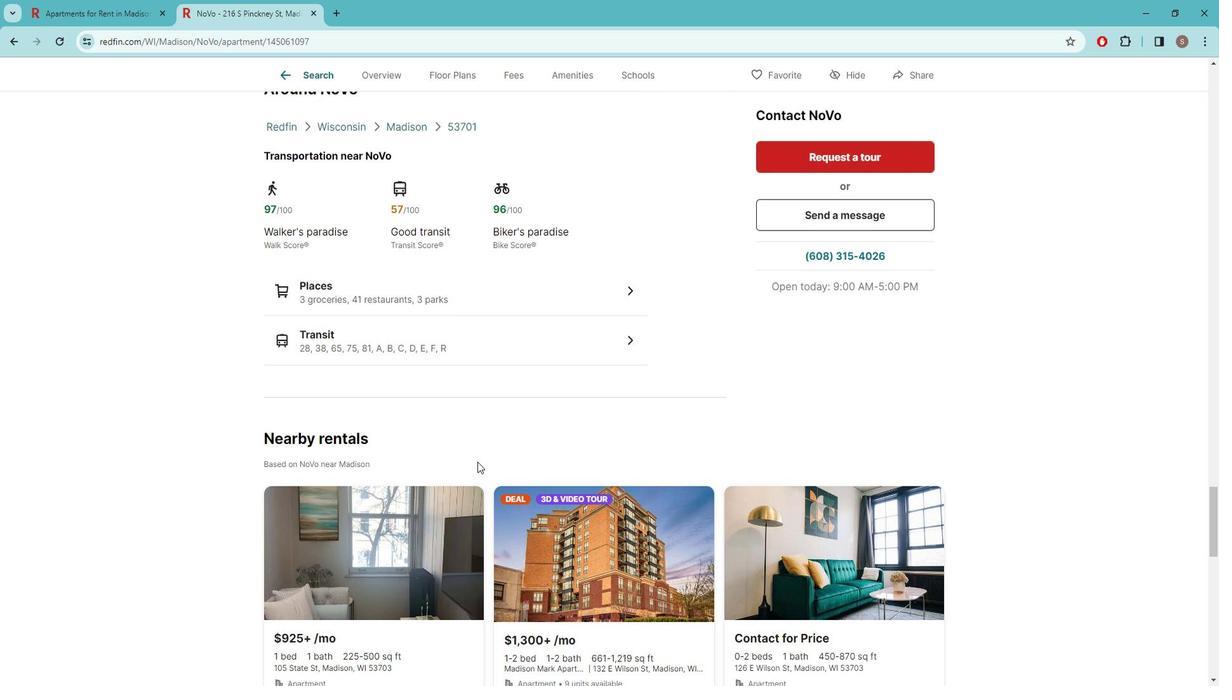 
Action: Mouse scrolled (489, 456) with delta (0, 0)
Screenshot: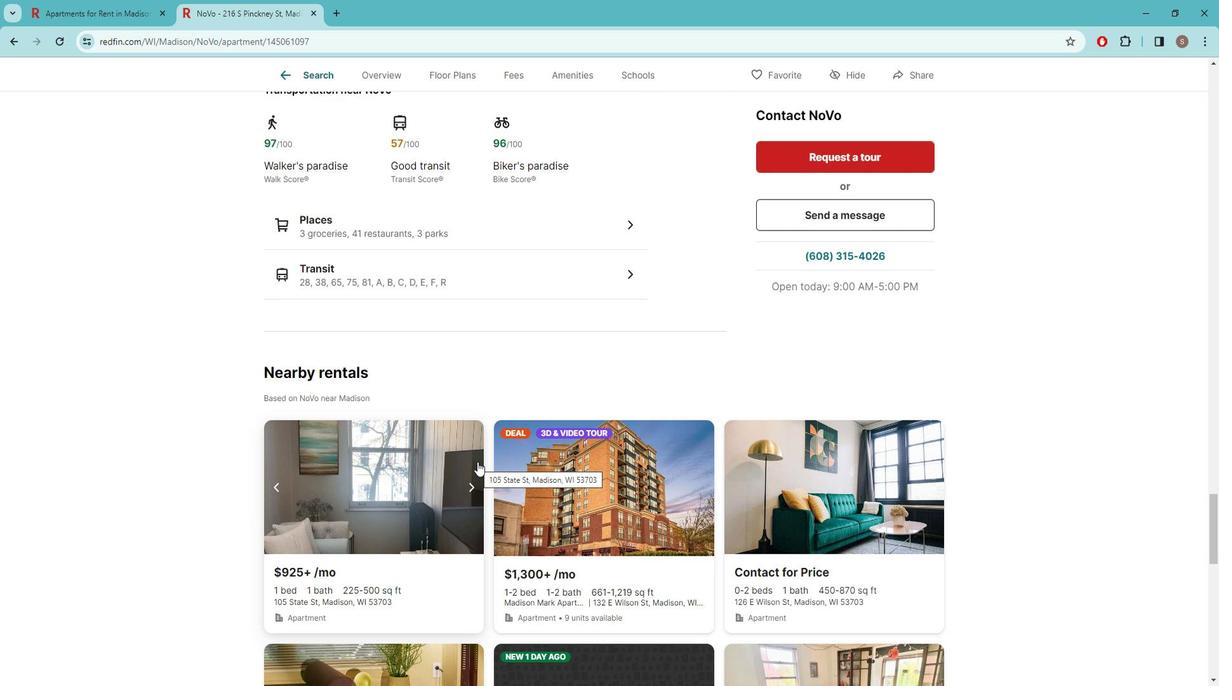 
Action: Mouse scrolled (489, 456) with delta (0, 0)
Screenshot: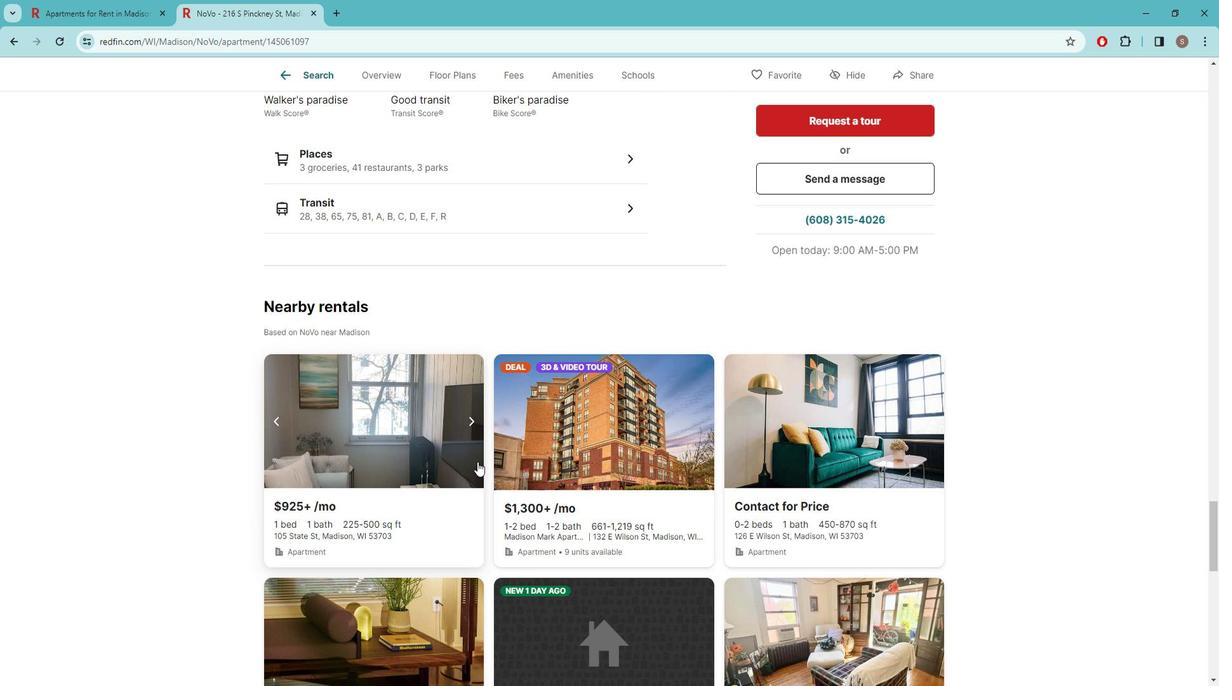
Action: Mouse scrolled (489, 456) with delta (0, 0)
Screenshot: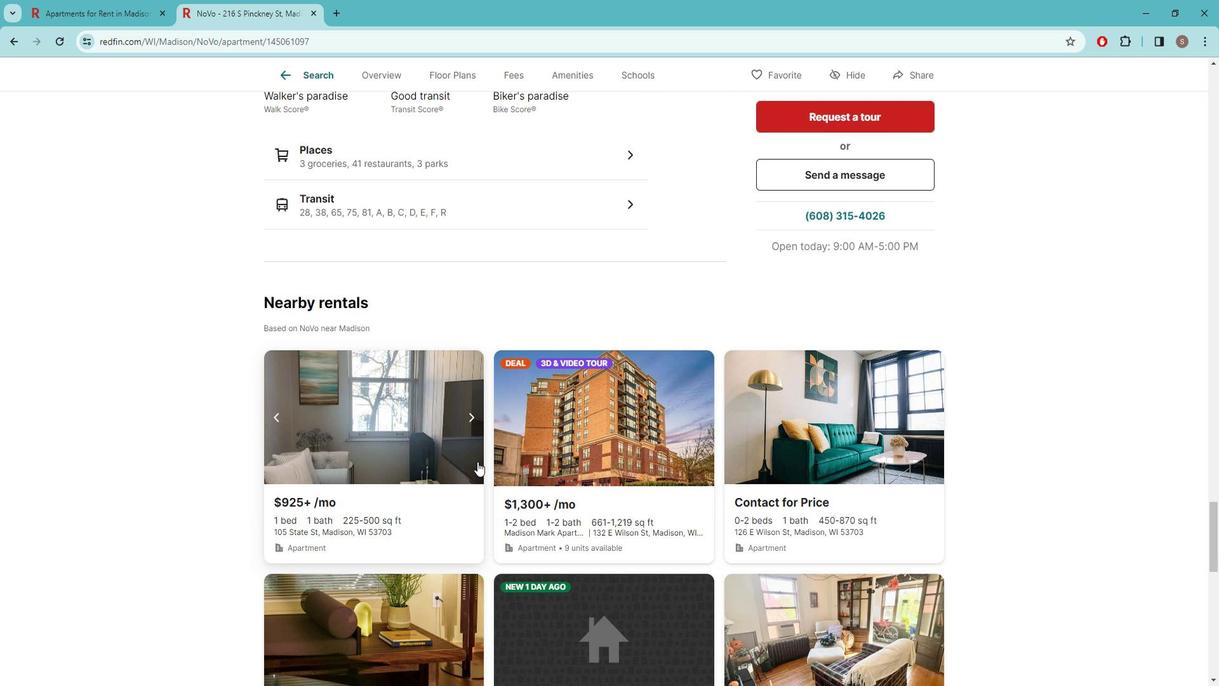 
Action: Mouse scrolled (489, 456) with delta (0, 0)
Screenshot: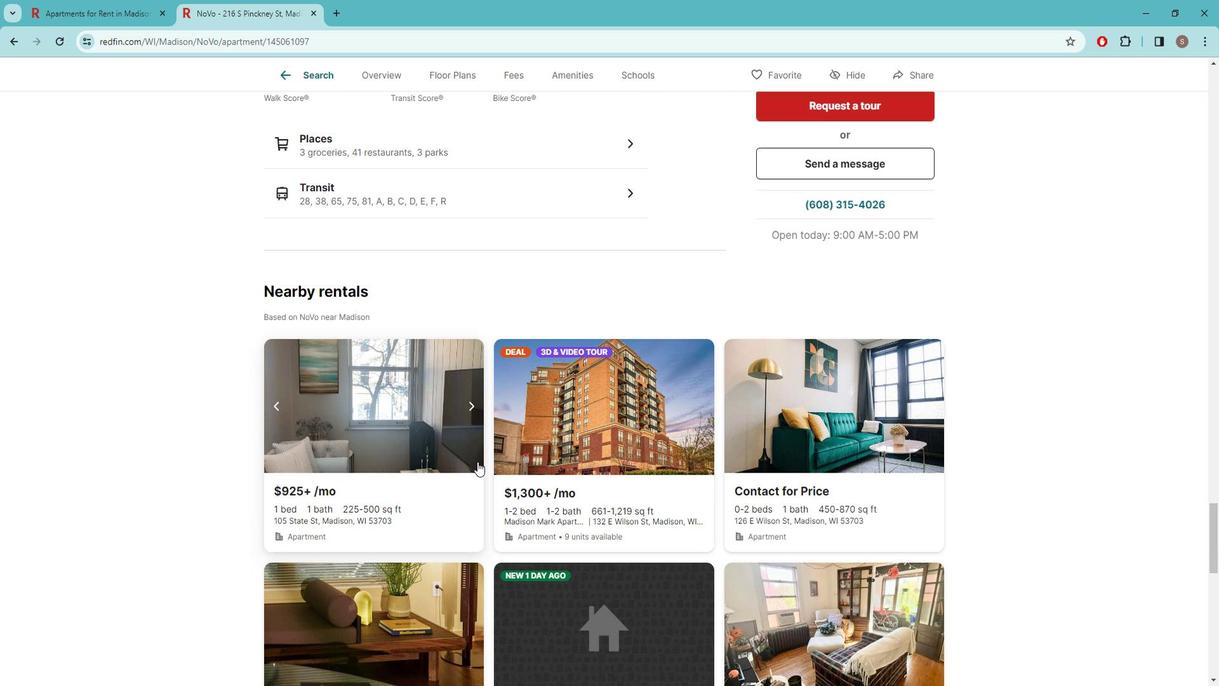 
Action: Mouse scrolled (489, 456) with delta (0, 0)
Screenshot: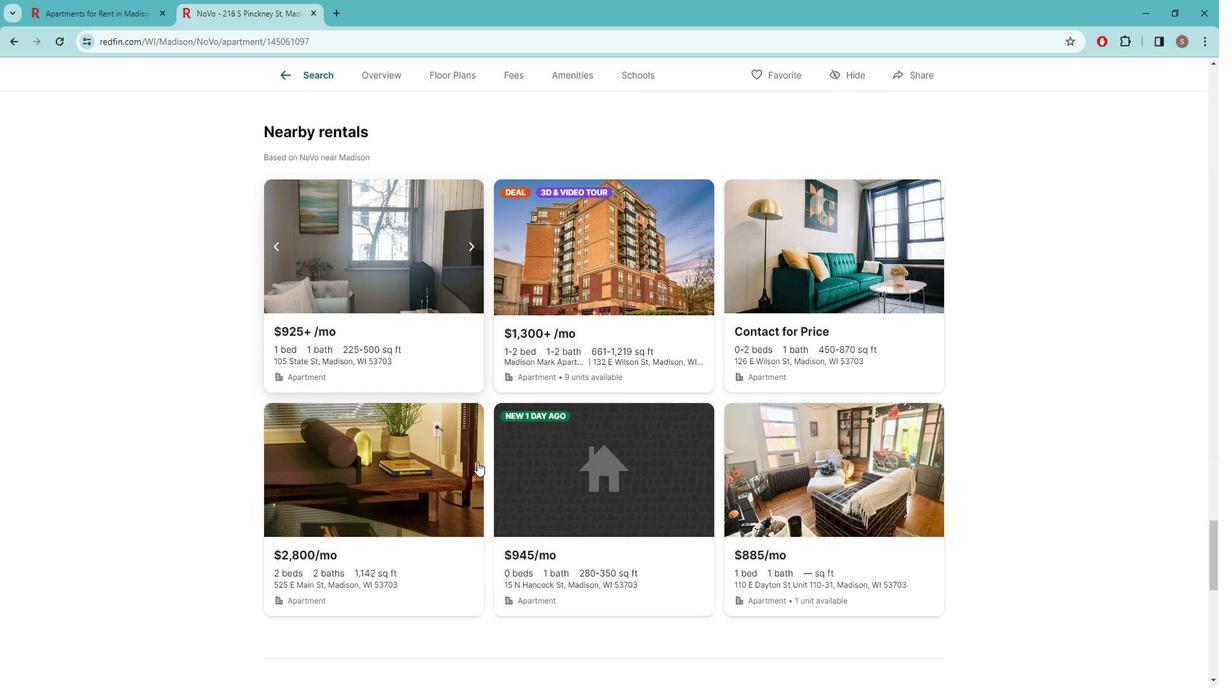 
Action: Mouse scrolled (489, 456) with delta (0, 0)
Screenshot: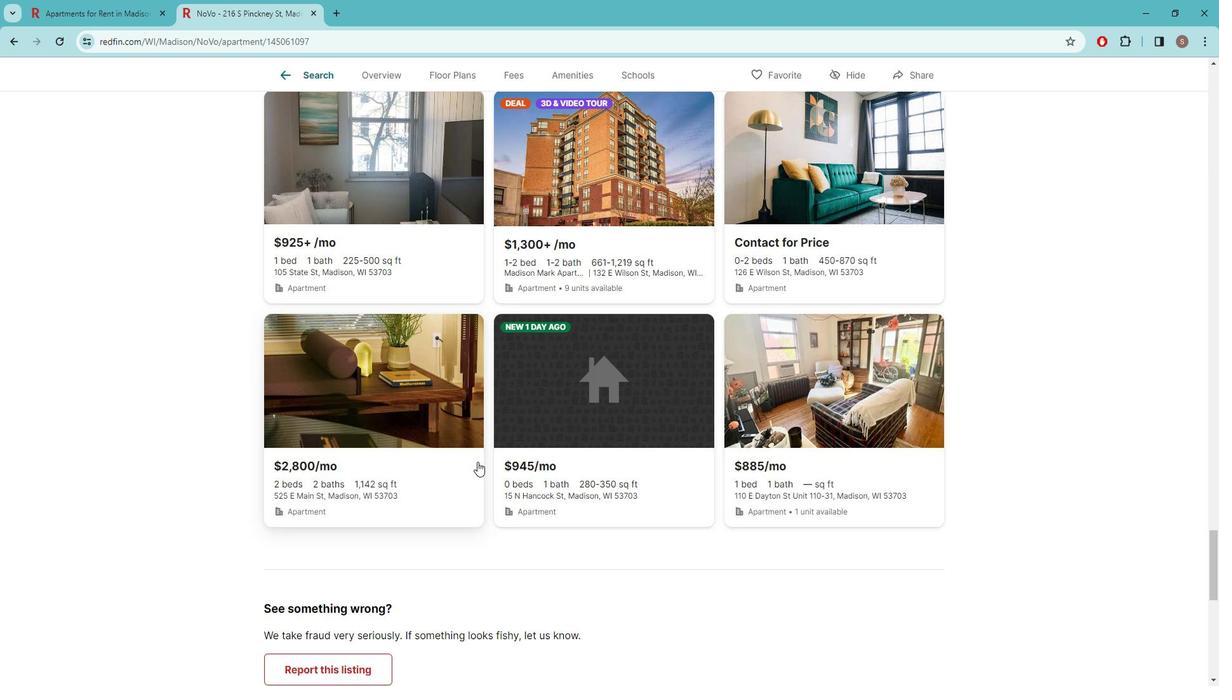 
Action: Mouse scrolled (489, 457) with delta (0, 0)
Screenshot: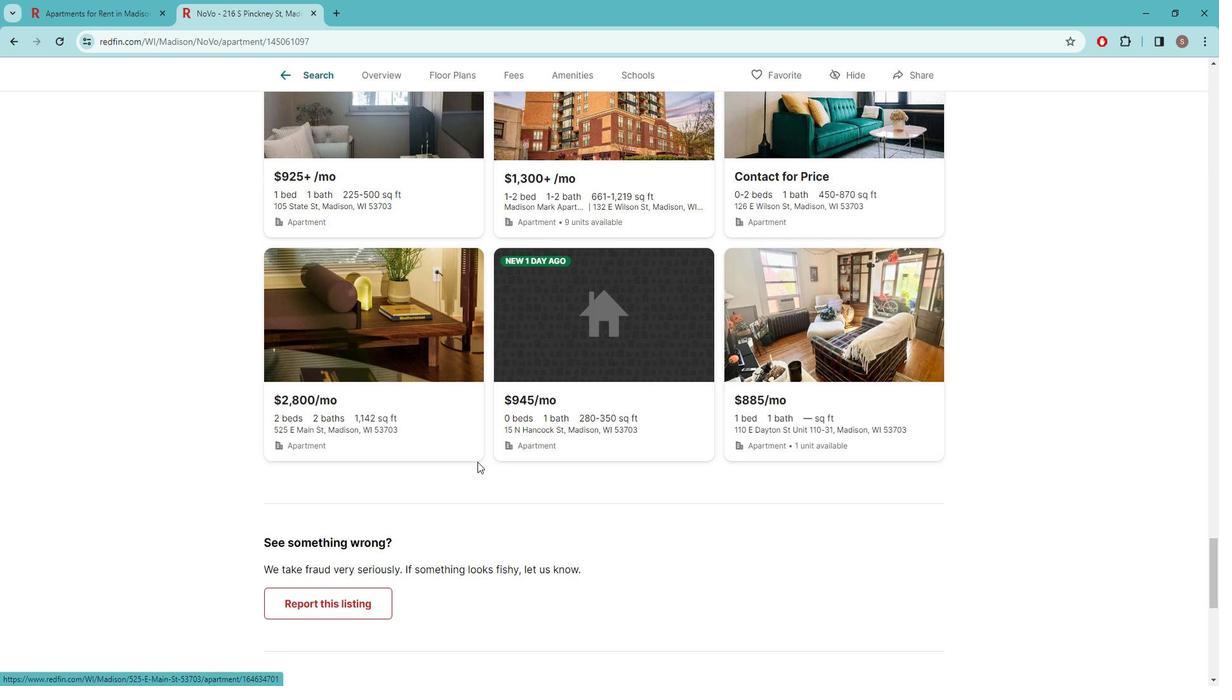 
Action: Mouse scrolled (489, 457) with delta (0, 0)
Screenshot: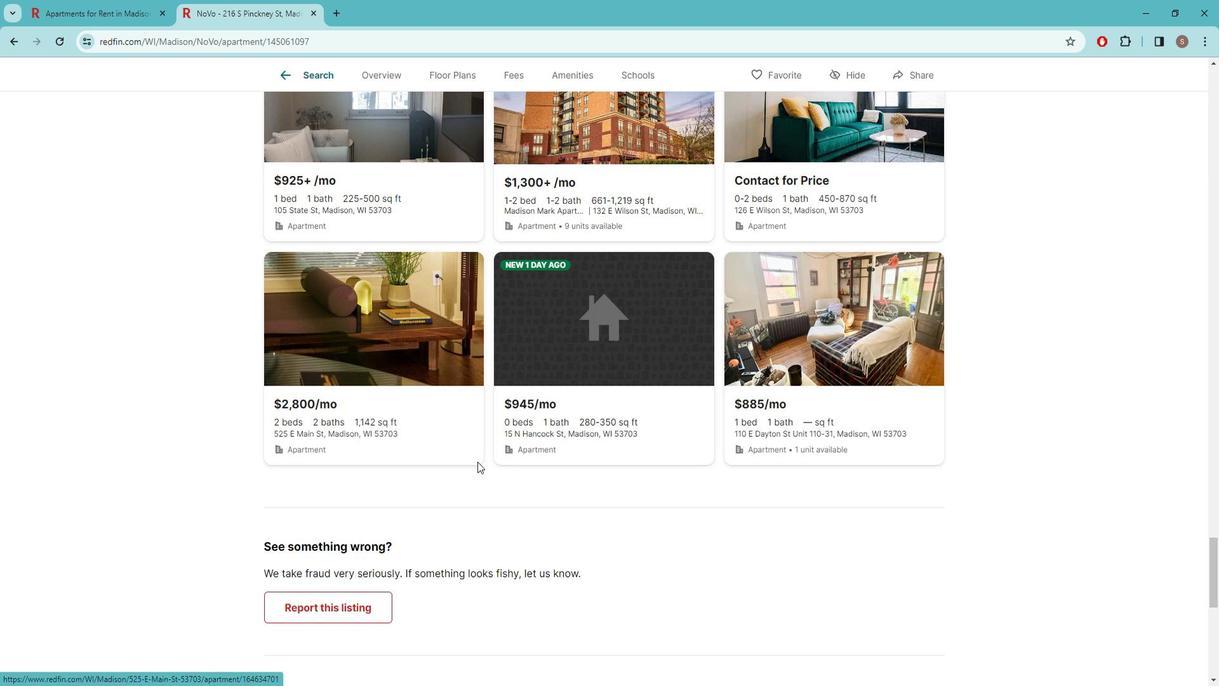 
Action: Mouse scrolled (489, 457) with delta (0, 0)
Screenshot: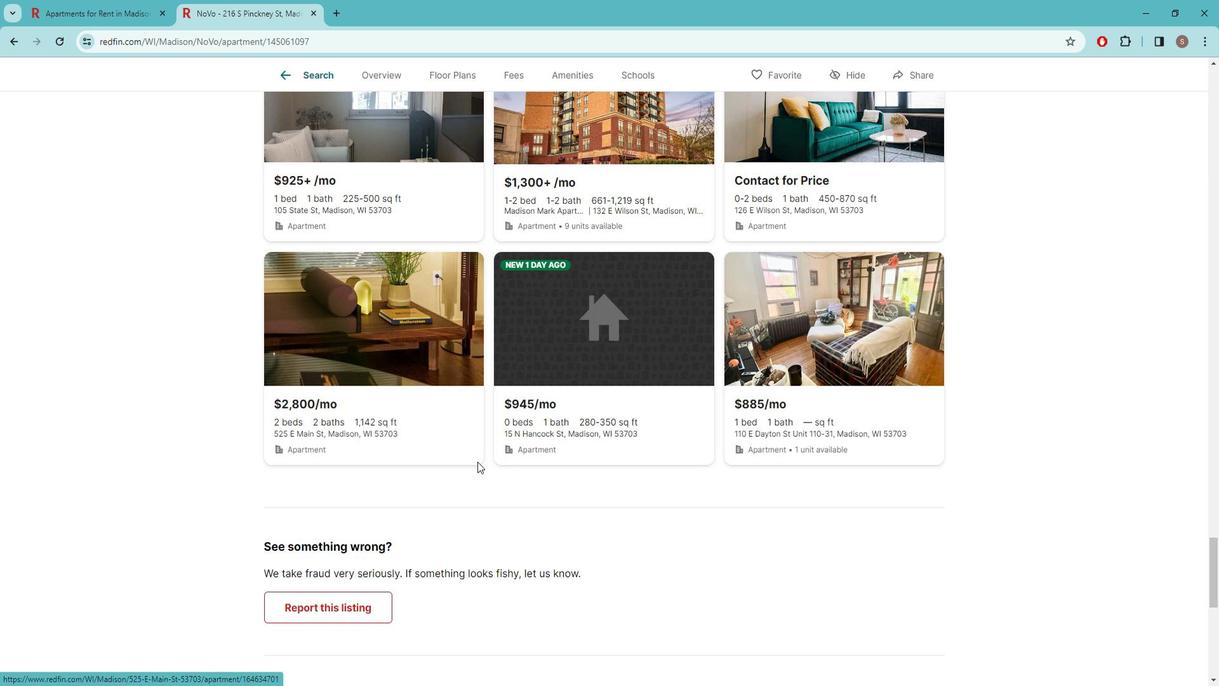 
Action: Mouse scrolled (489, 457) with delta (0, 0)
Screenshot: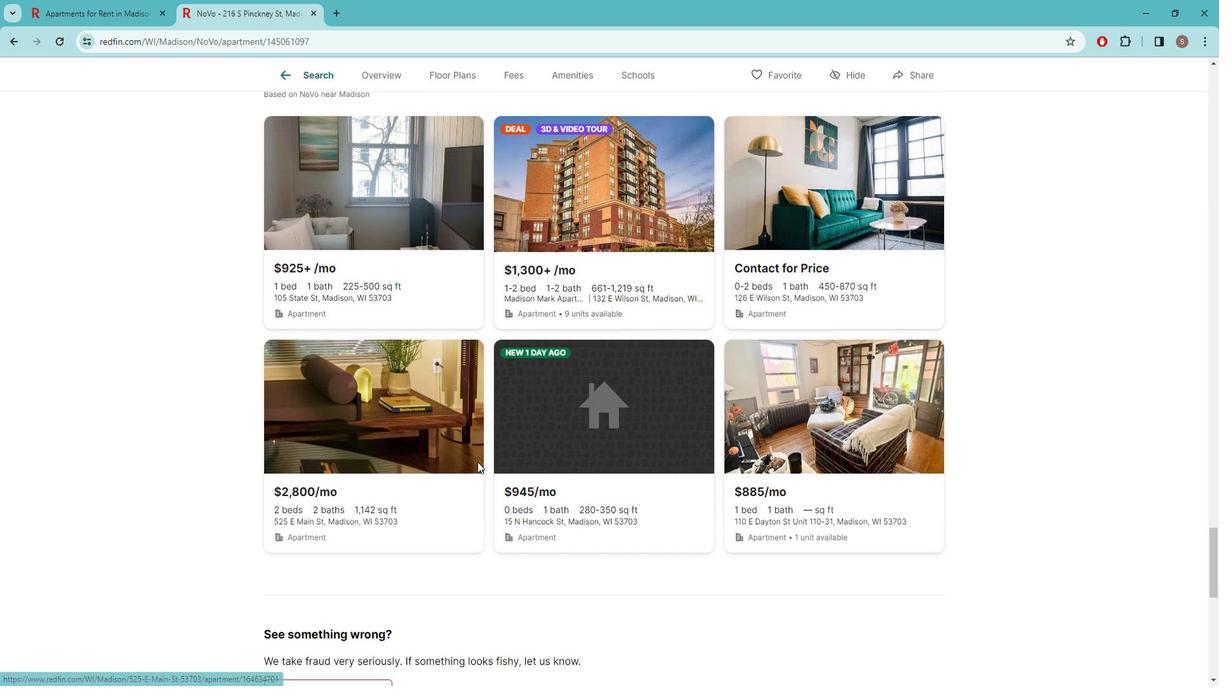
Action: Mouse scrolled (489, 457) with delta (0, 0)
Screenshot: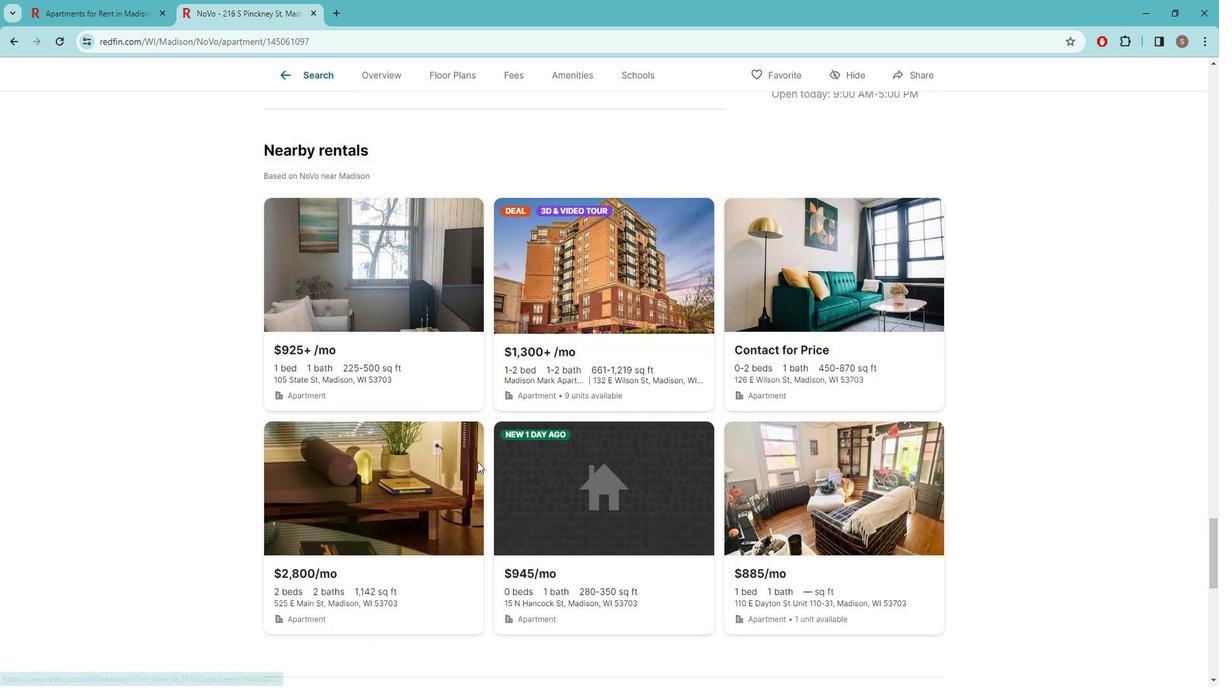 
Action: Mouse scrolled (489, 457) with delta (0, 0)
Screenshot: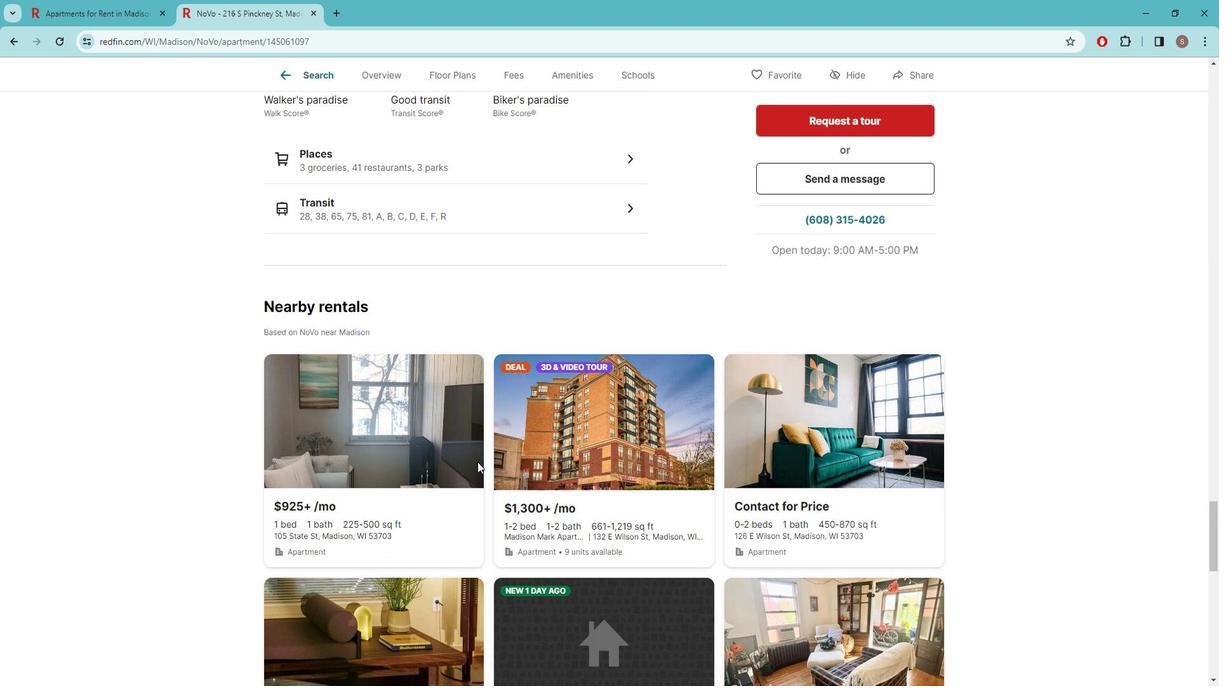 
Action: Mouse scrolled (489, 457) with delta (0, 0)
Screenshot: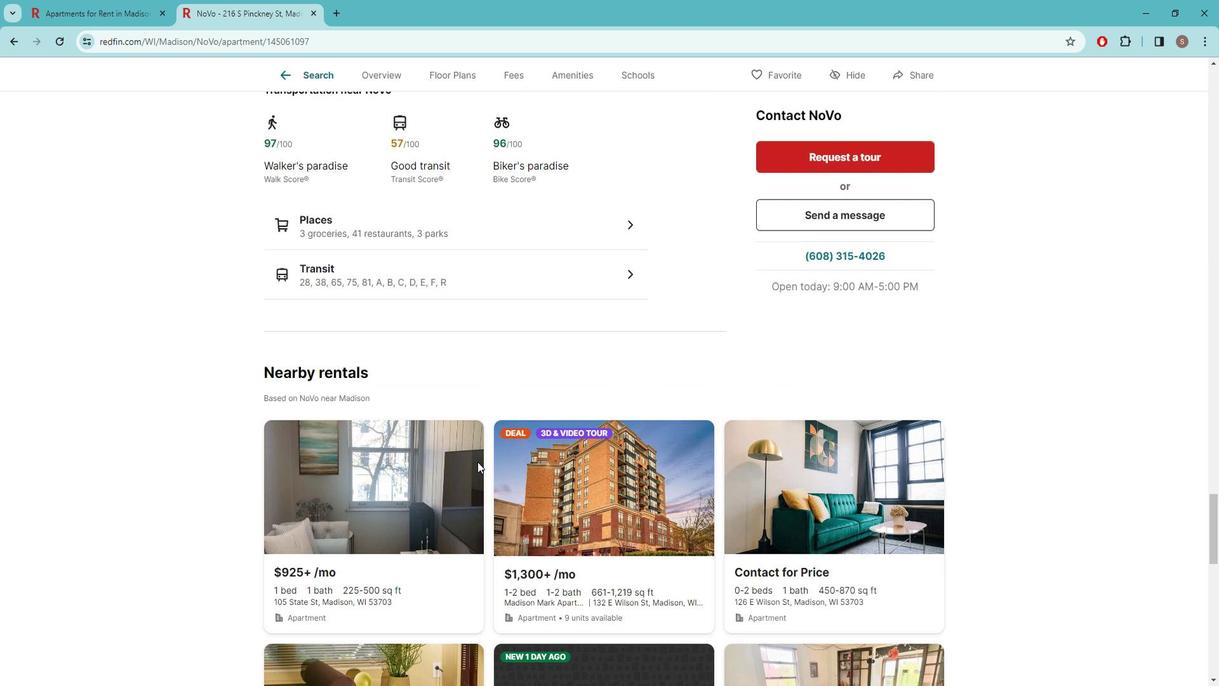 
Action: Mouse scrolled (489, 457) with delta (0, 0)
Screenshot: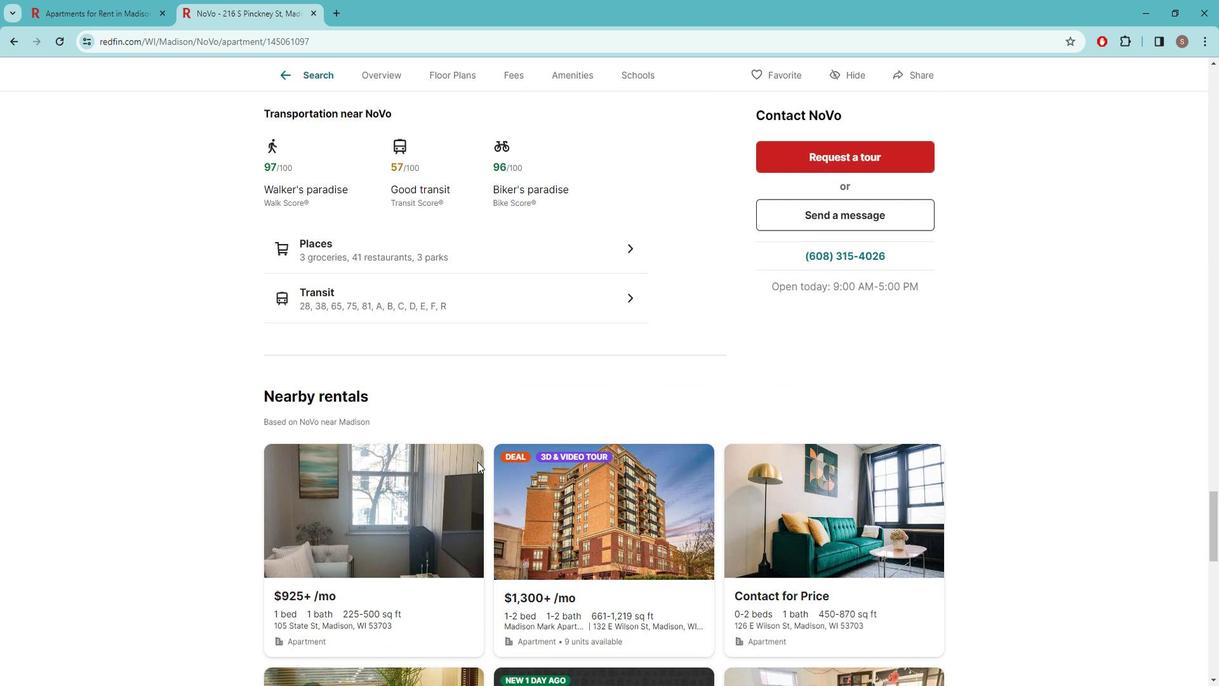 
Action: Mouse scrolled (489, 457) with delta (0, 0)
Screenshot: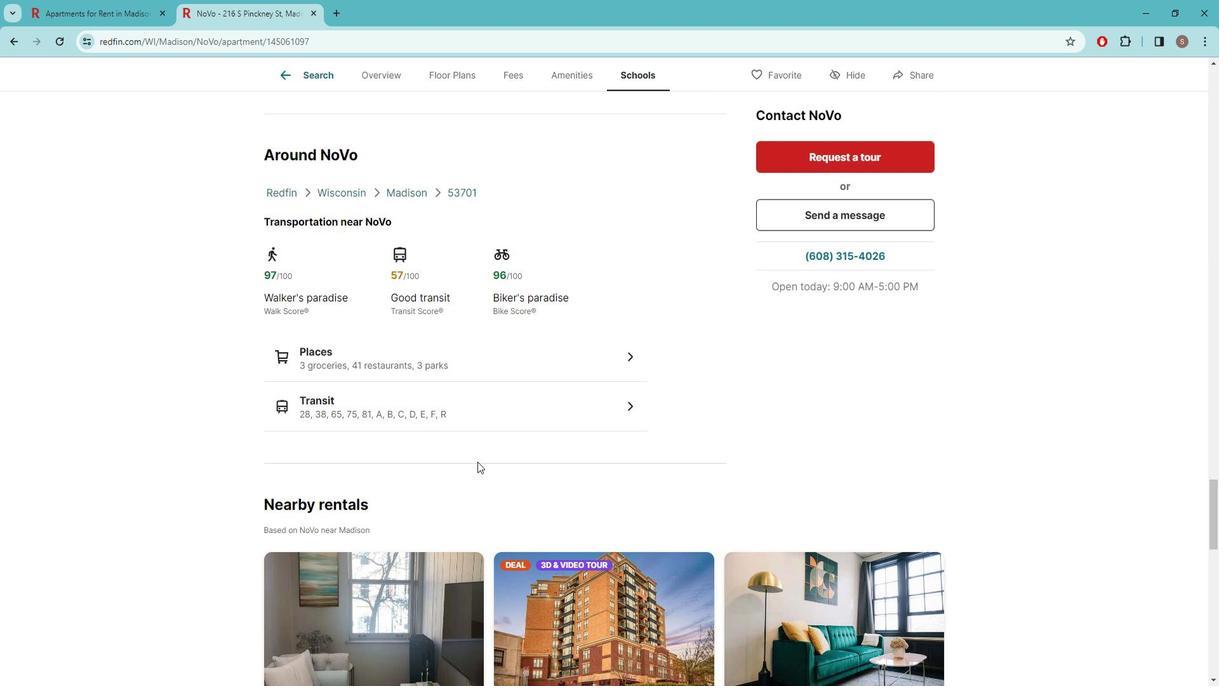 
Action: Mouse scrolled (489, 457) with delta (0, 0)
Screenshot: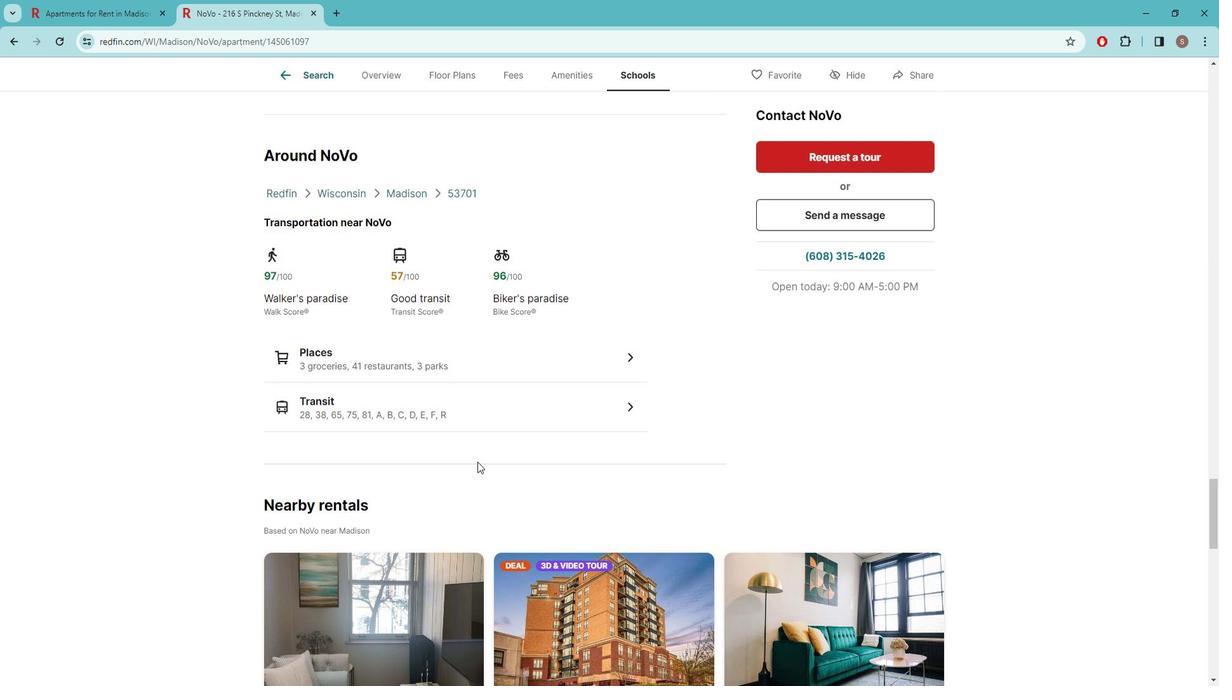 
Action: Mouse scrolled (489, 457) with delta (0, 0)
Screenshot: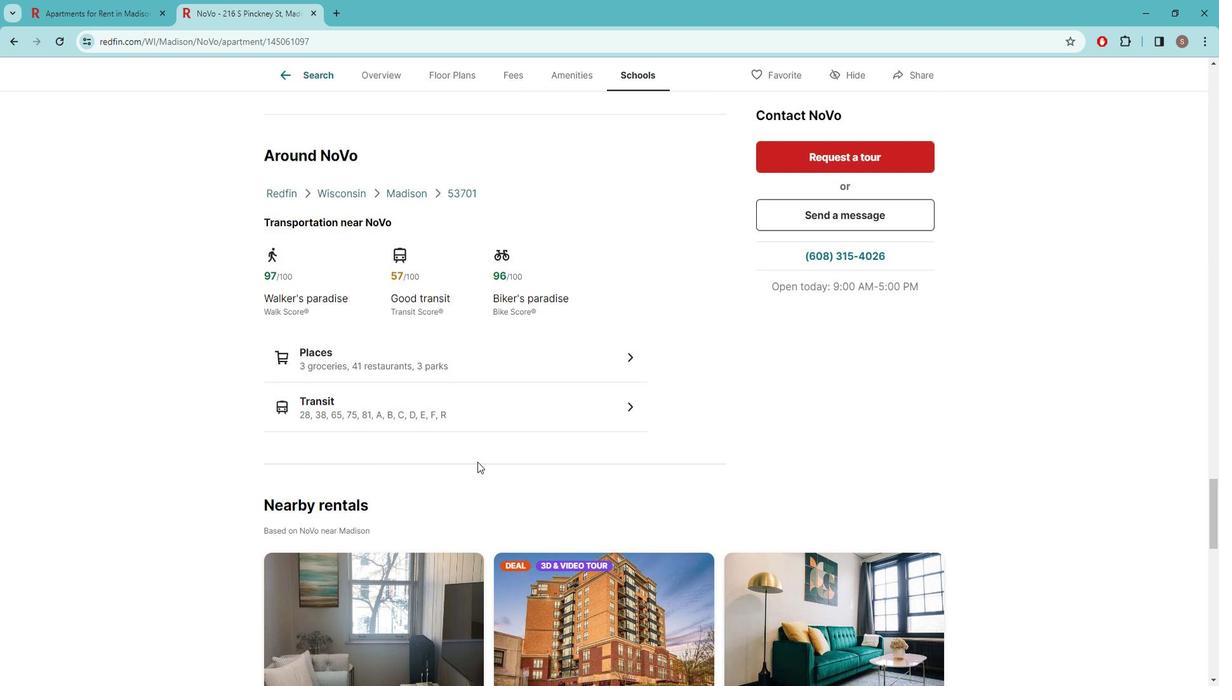 
Action: Mouse scrolled (489, 457) with delta (0, 0)
Screenshot: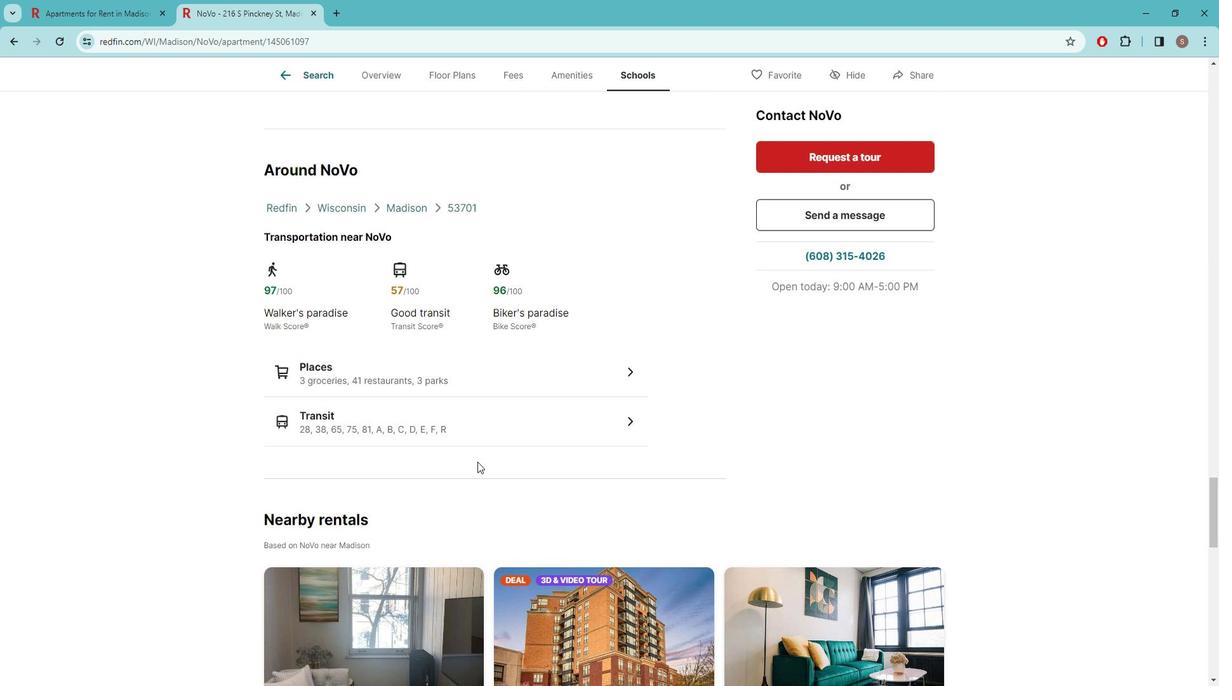 
Action: Mouse scrolled (489, 457) with delta (0, 0)
Screenshot: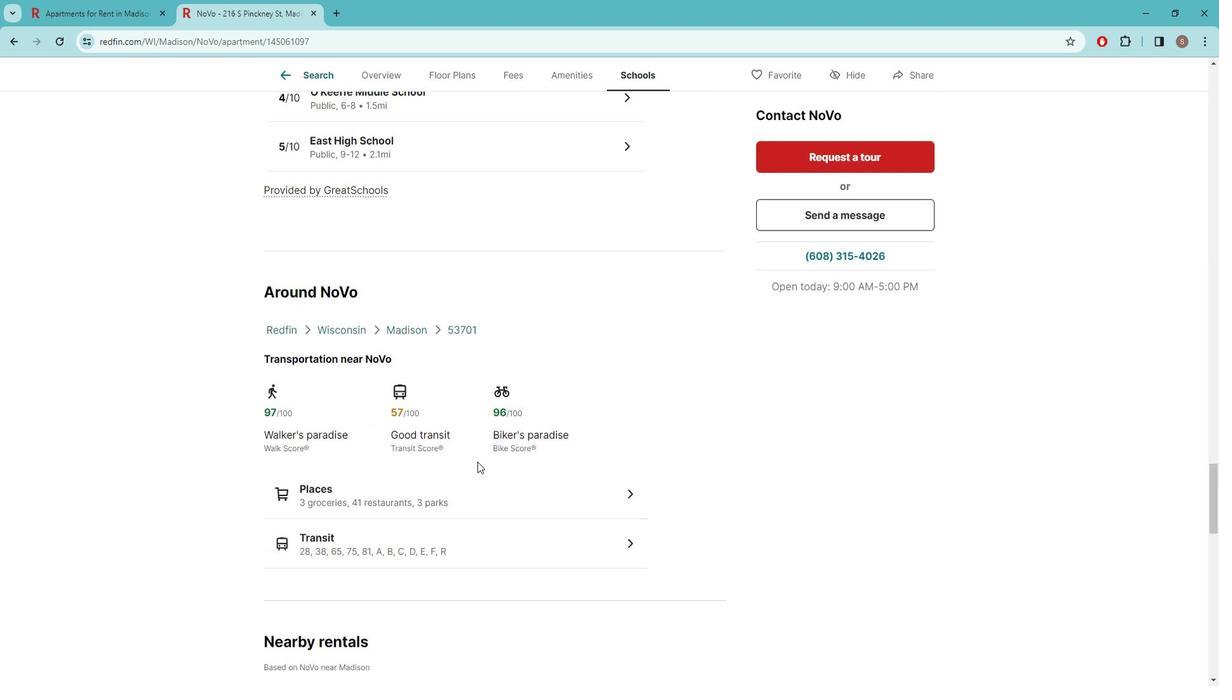 
Action: Mouse scrolled (489, 457) with delta (0, 0)
Screenshot: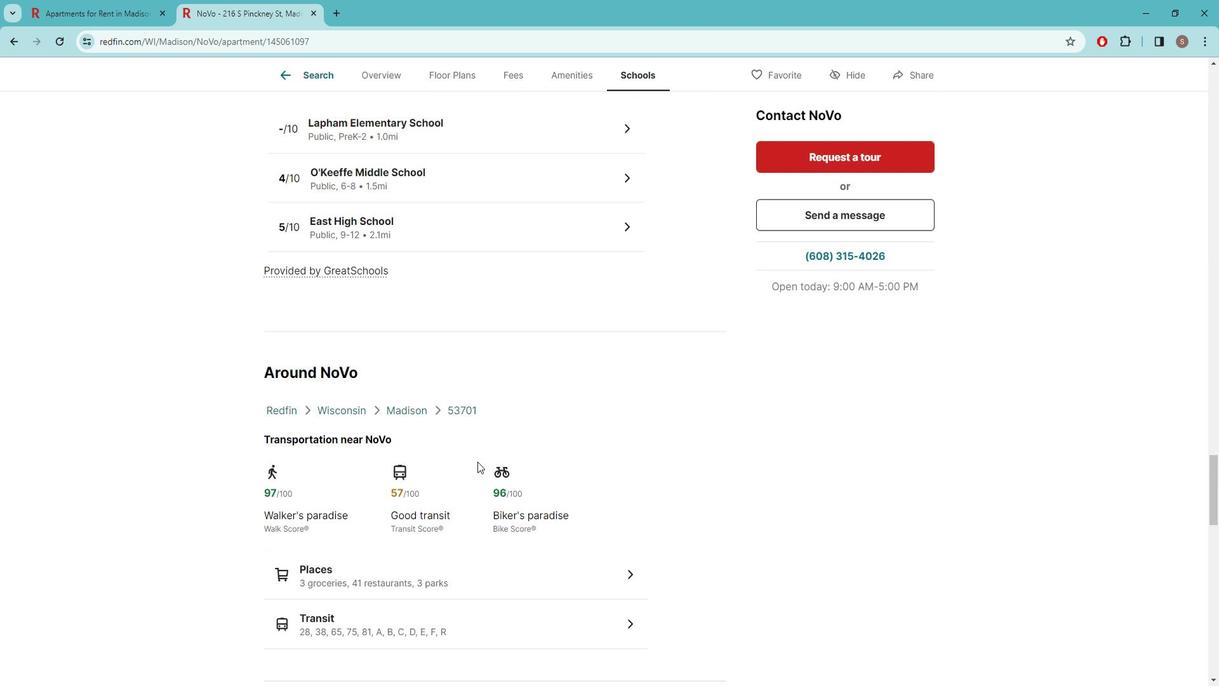 
Action: Mouse scrolled (489, 457) with delta (0, 0)
Screenshot: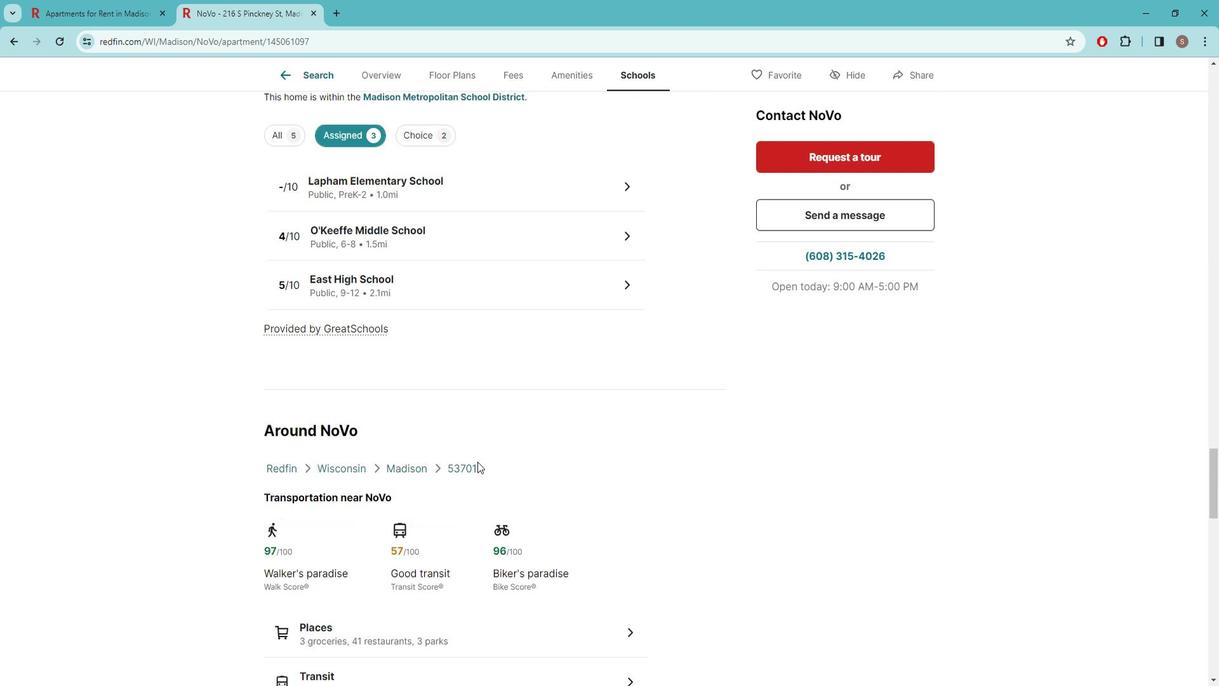 
Action: Mouse scrolled (489, 457) with delta (0, 0)
Screenshot: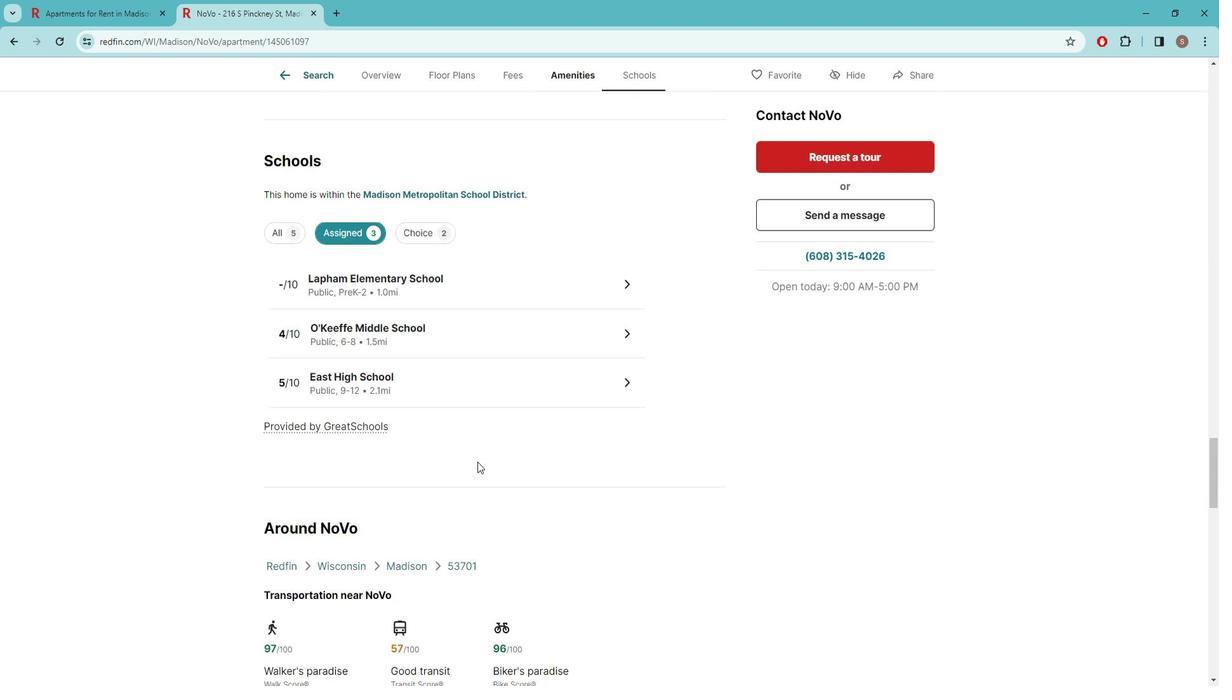 
Action: Mouse scrolled (489, 456) with delta (0, 0)
Screenshot: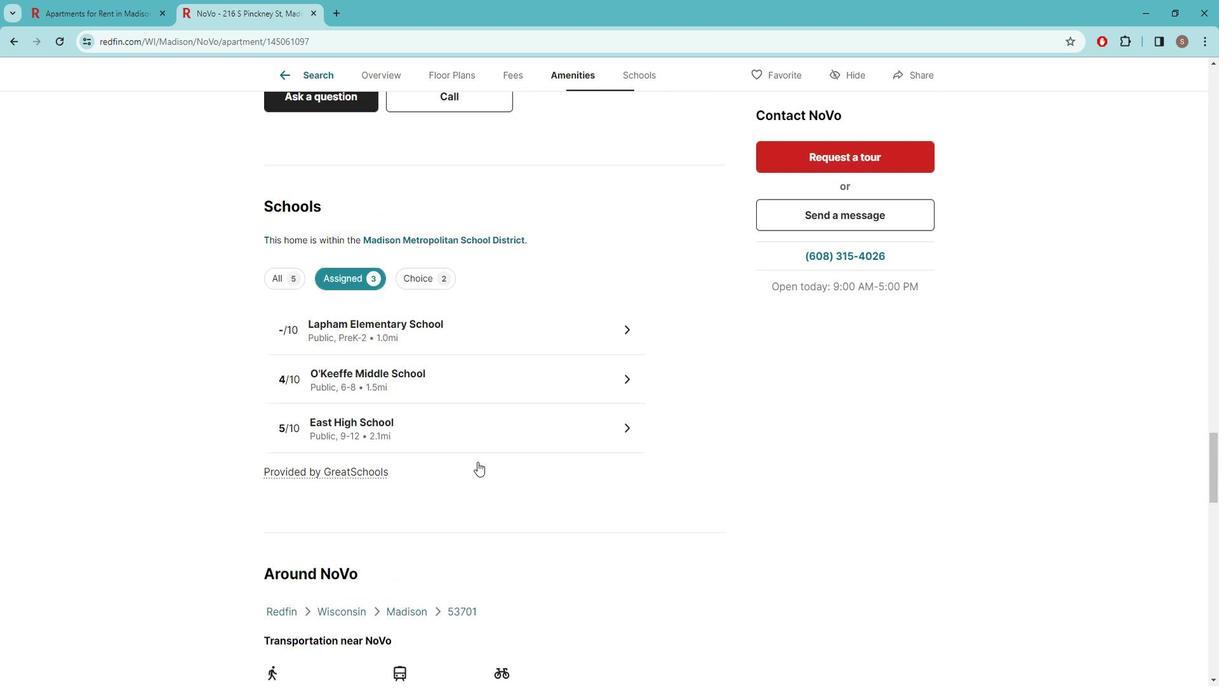 
Action: Mouse scrolled (489, 457) with delta (0, 0)
Screenshot: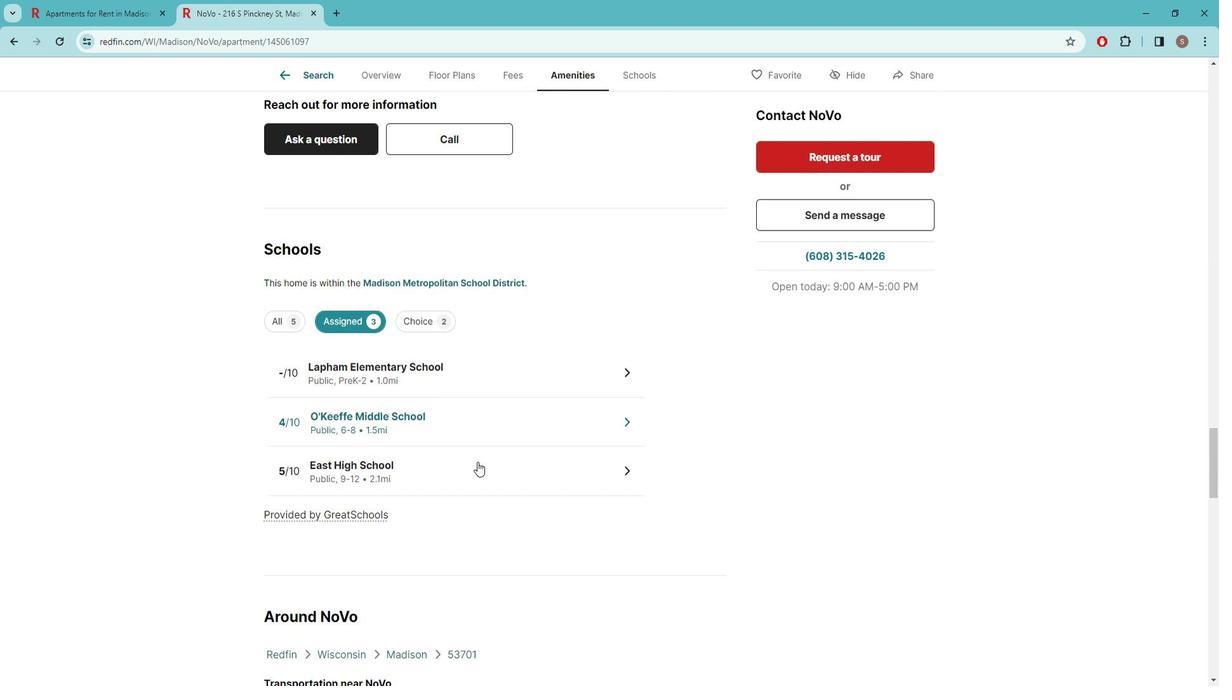 
Action: Mouse scrolled (489, 457) with delta (0, 0)
Screenshot: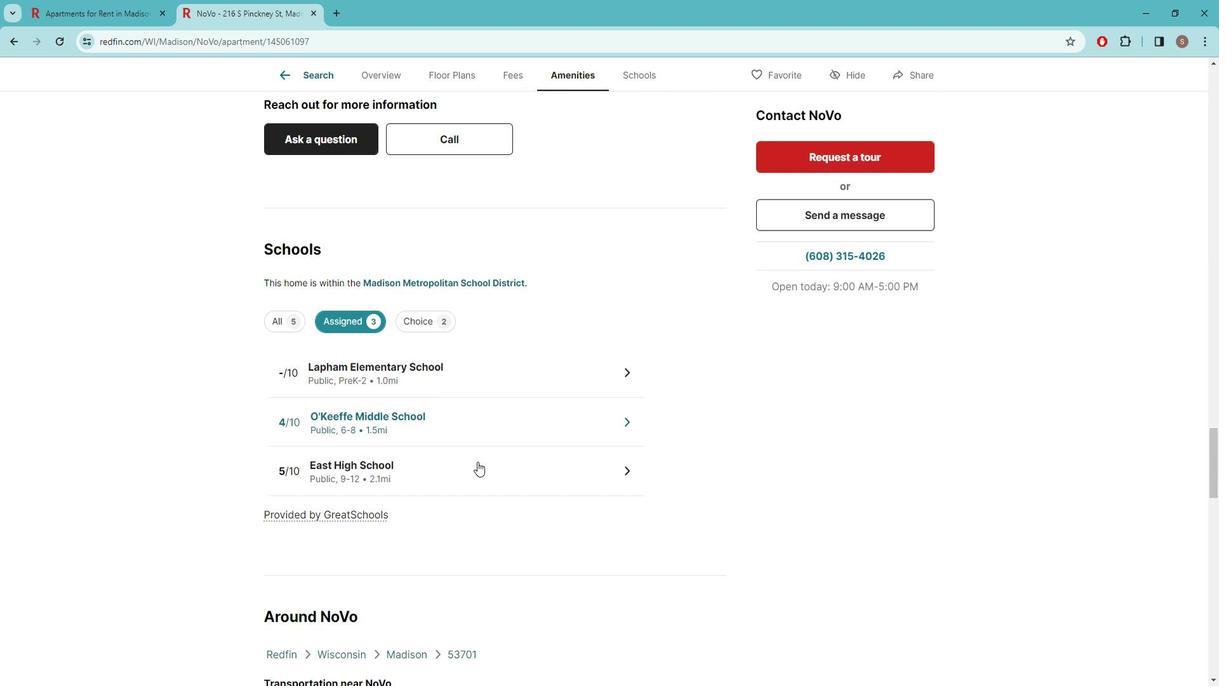 
Action: Mouse scrolled (489, 457) with delta (0, 0)
Screenshot: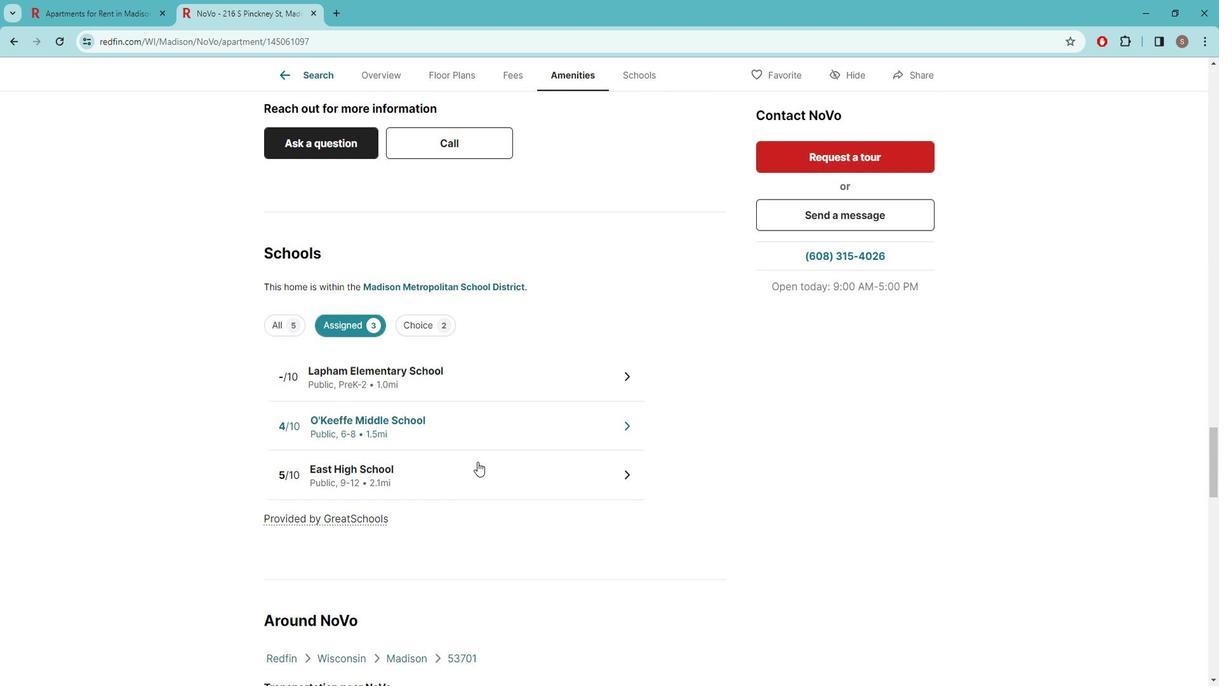 
Action: Mouse scrolled (489, 457) with delta (0, 0)
Screenshot: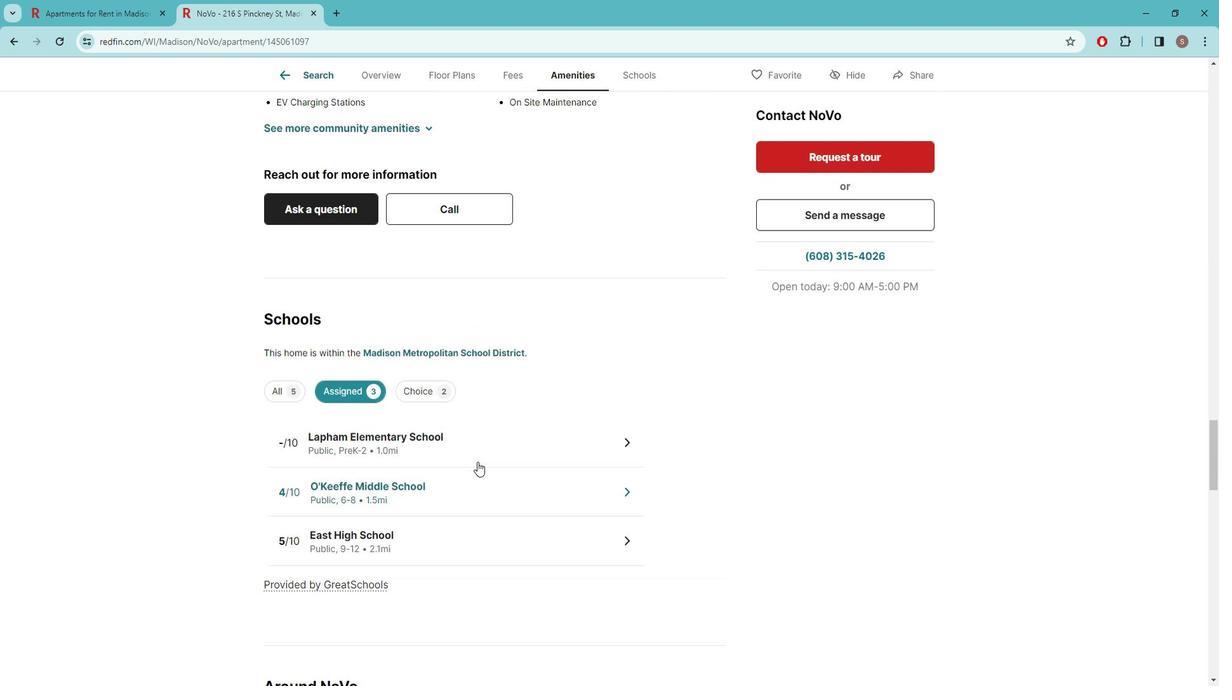 
Action: Mouse scrolled (489, 457) with delta (0, 0)
Screenshot: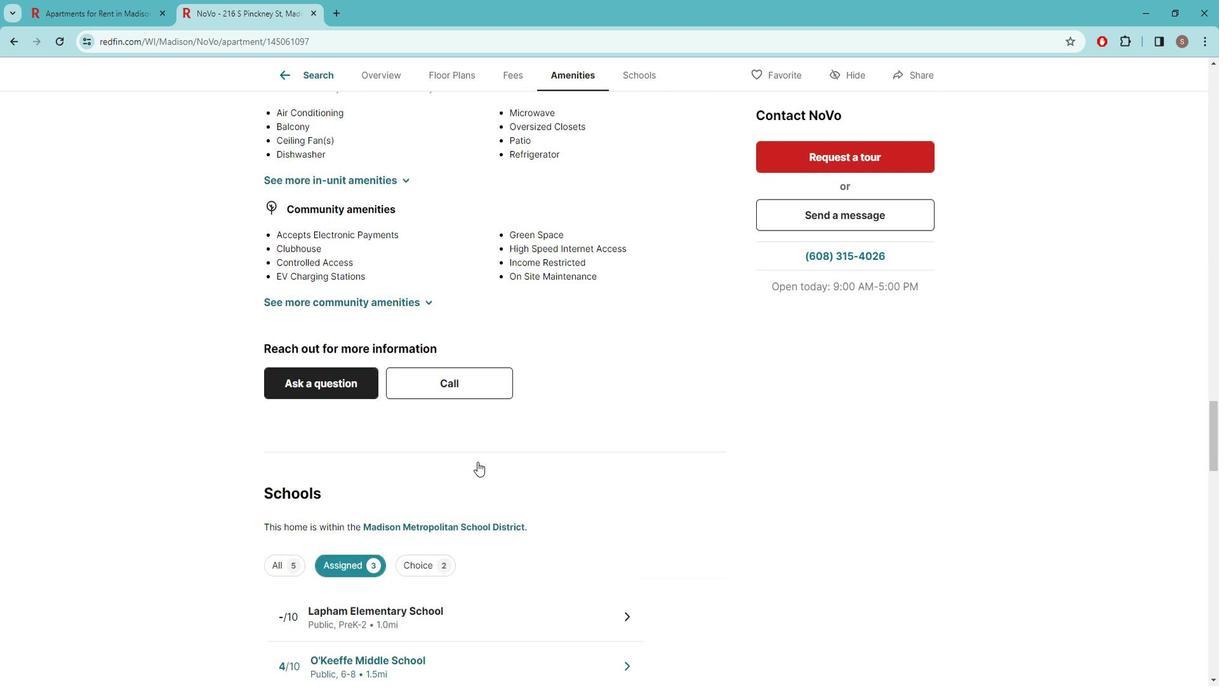 
Action: Mouse scrolled (489, 457) with delta (0, 0)
Screenshot: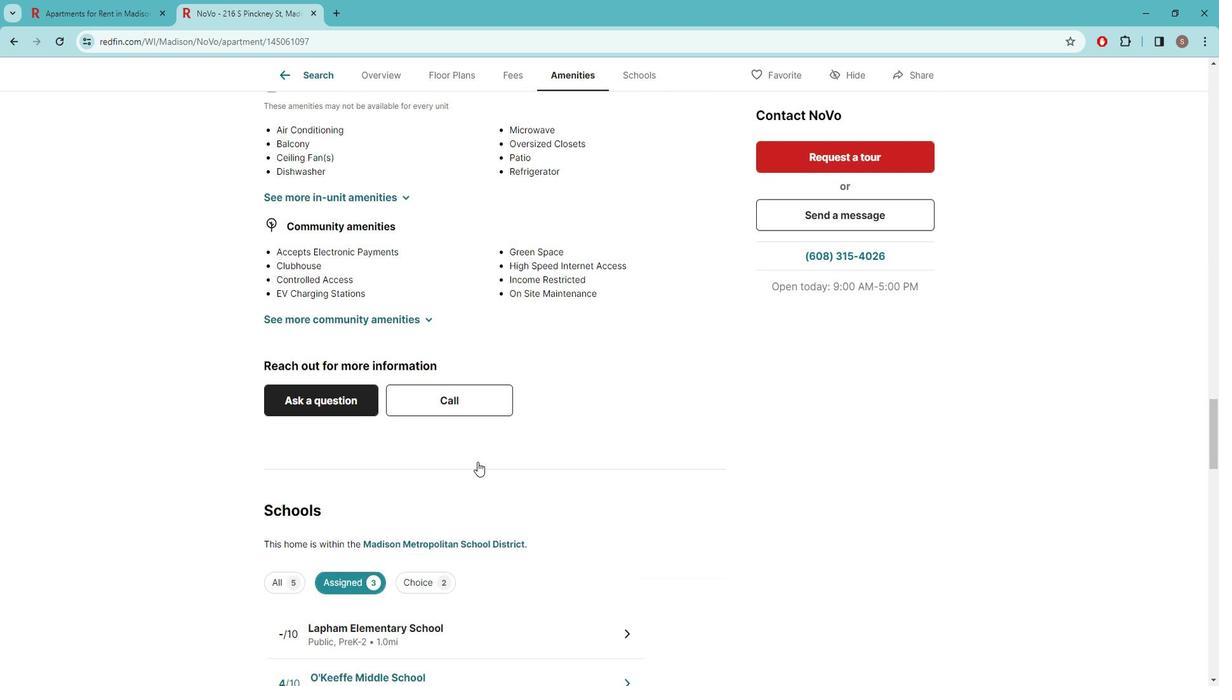 
Action: Mouse scrolled (489, 457) with delta (0, 0)
Screenshot: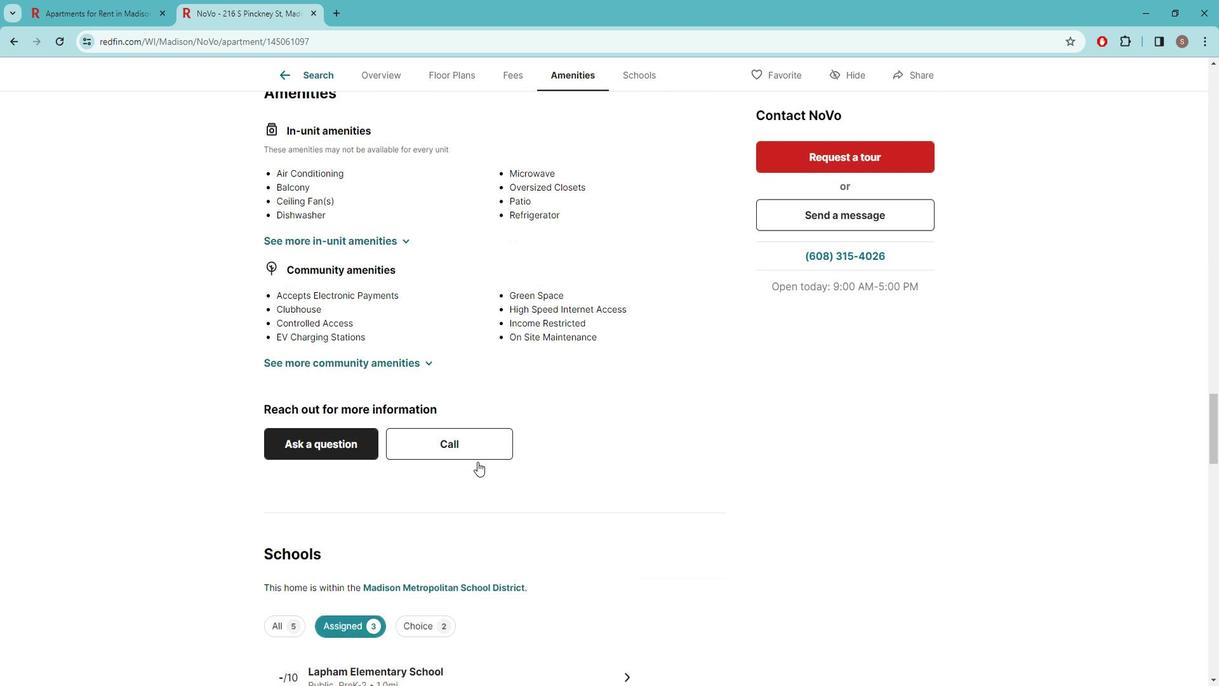 
Action: Mouse scrolled (489, 457) with delta (0, 0)
Screenshot: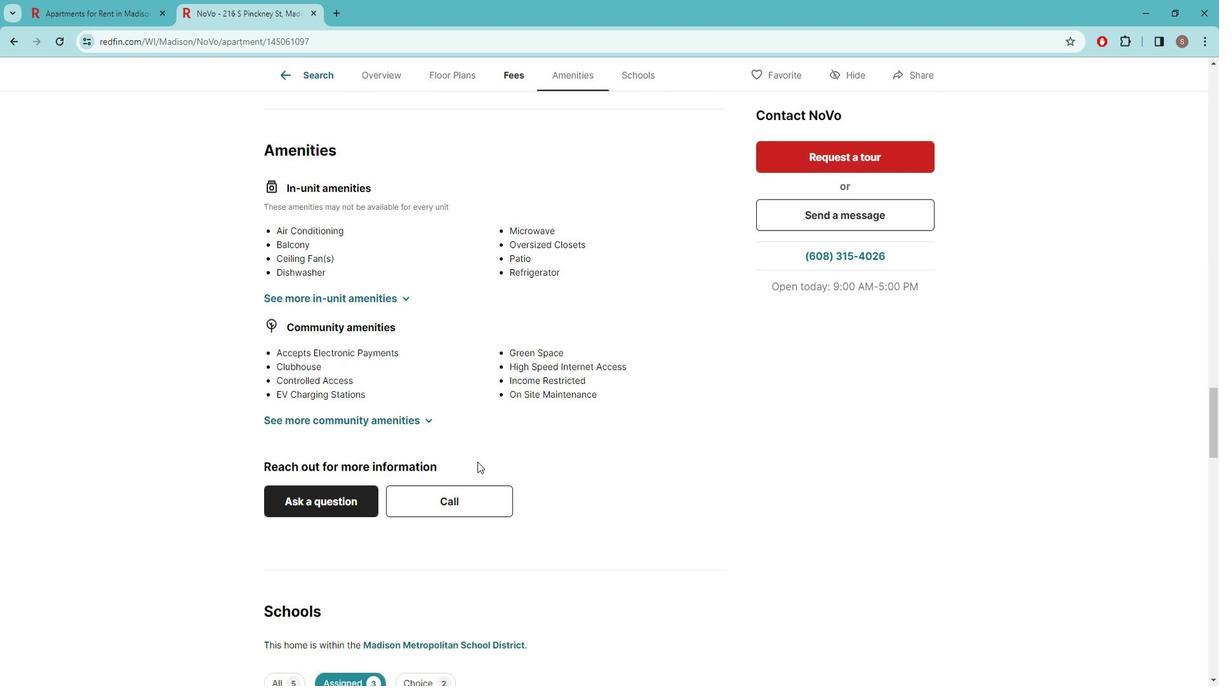 
Action: Mouse scrolled (489, 457) with delta (0, 0)
Screenshot: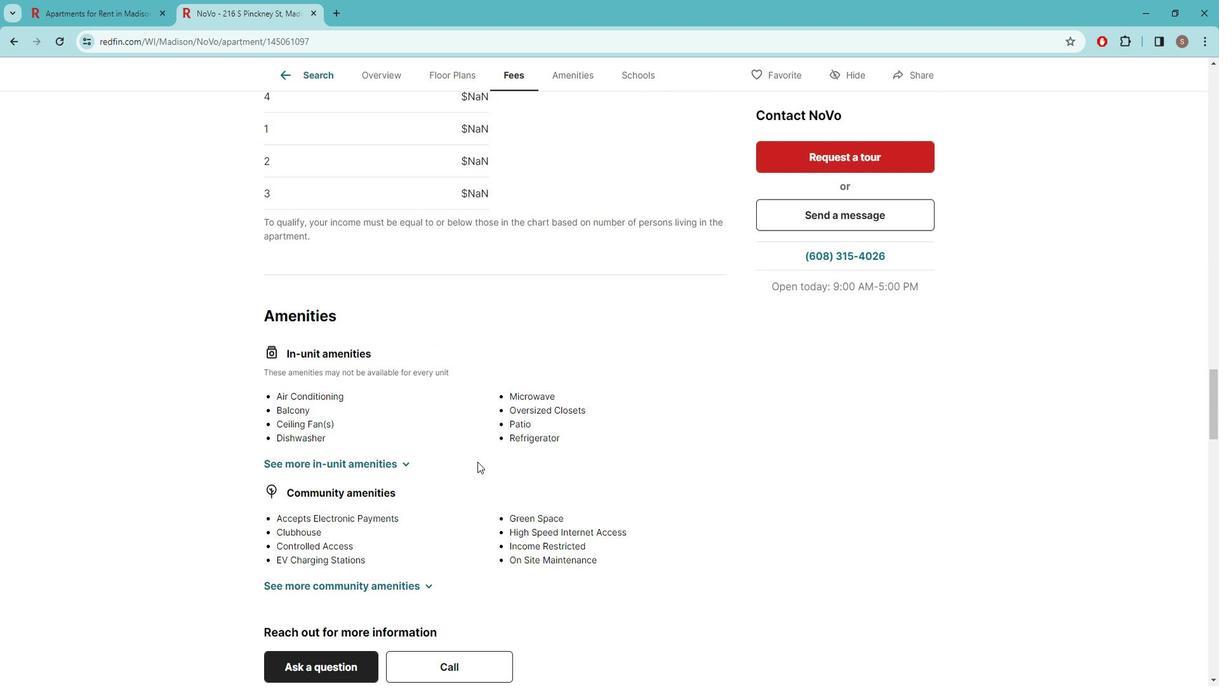 
Action: Mouse scrolled (489, 457) with delta (0, 0)
Screenshot: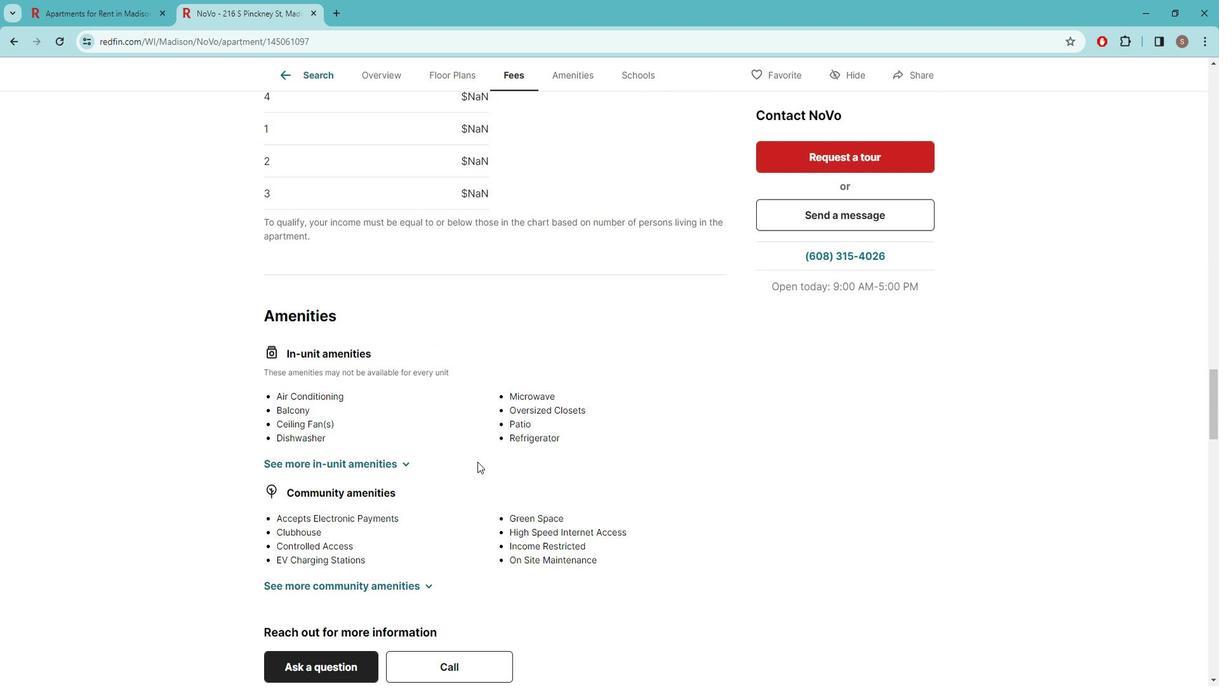 
Action: Mouse scrolled (489, 457) with delta (0, 0)
Screenshot: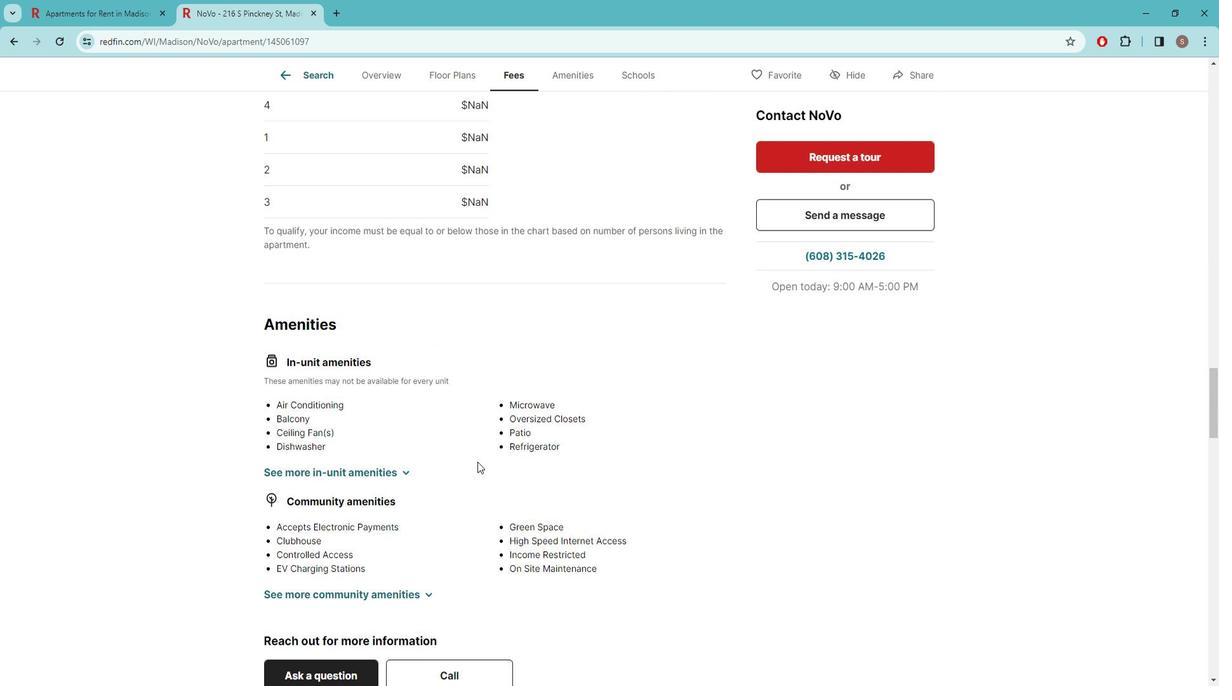 
Action: Mouse scrolled (489, 457) with delta (0, 0)
Screenshot: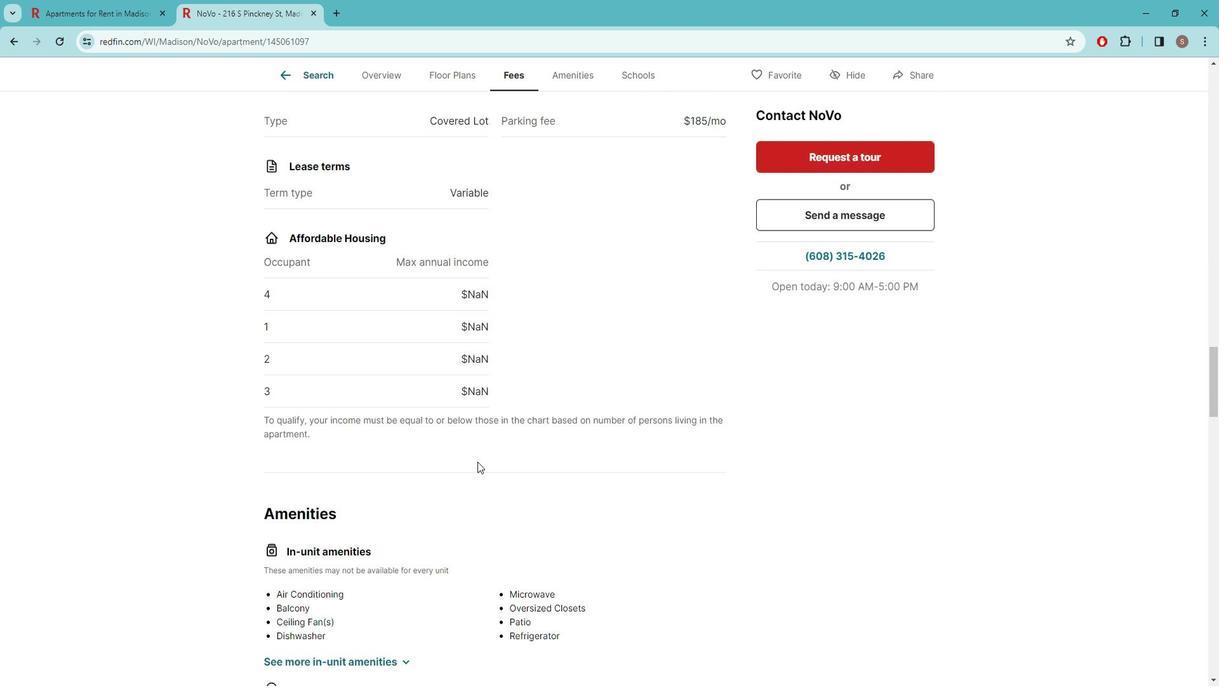 
Action: Mouse scrolled (489, 457) with delta (0, 0)
Screenshot: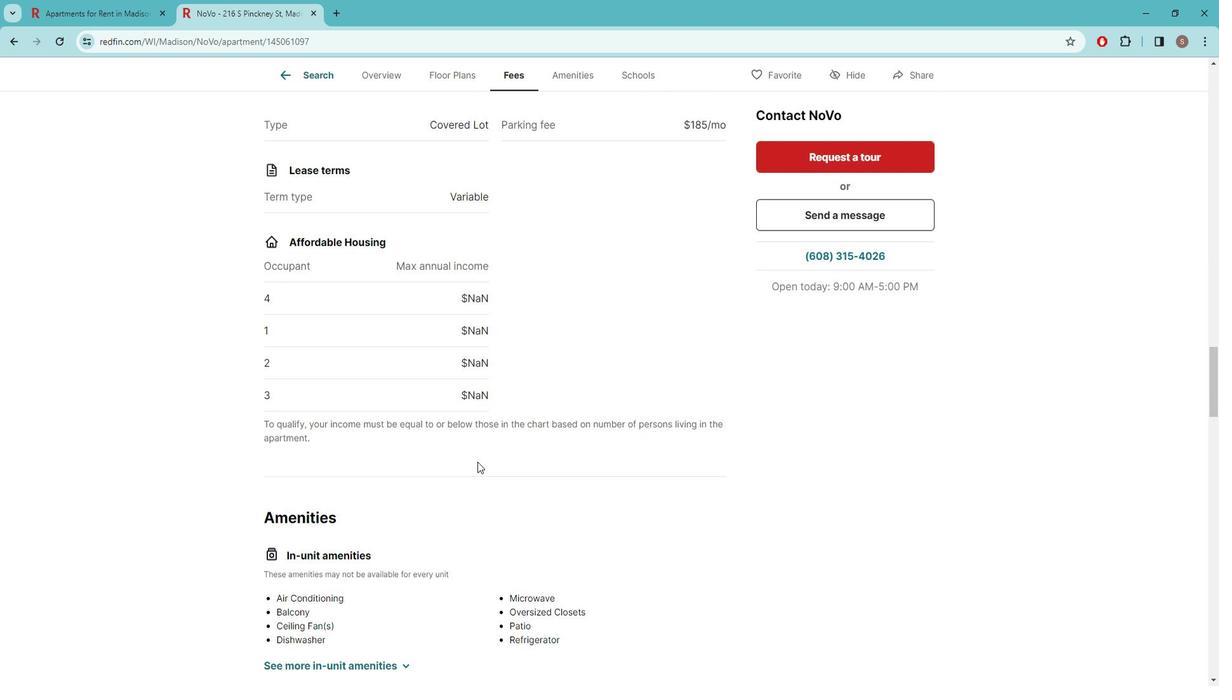 
Action: Mouse scrolled (489, 457) with delta (0, 0)
Screenshot: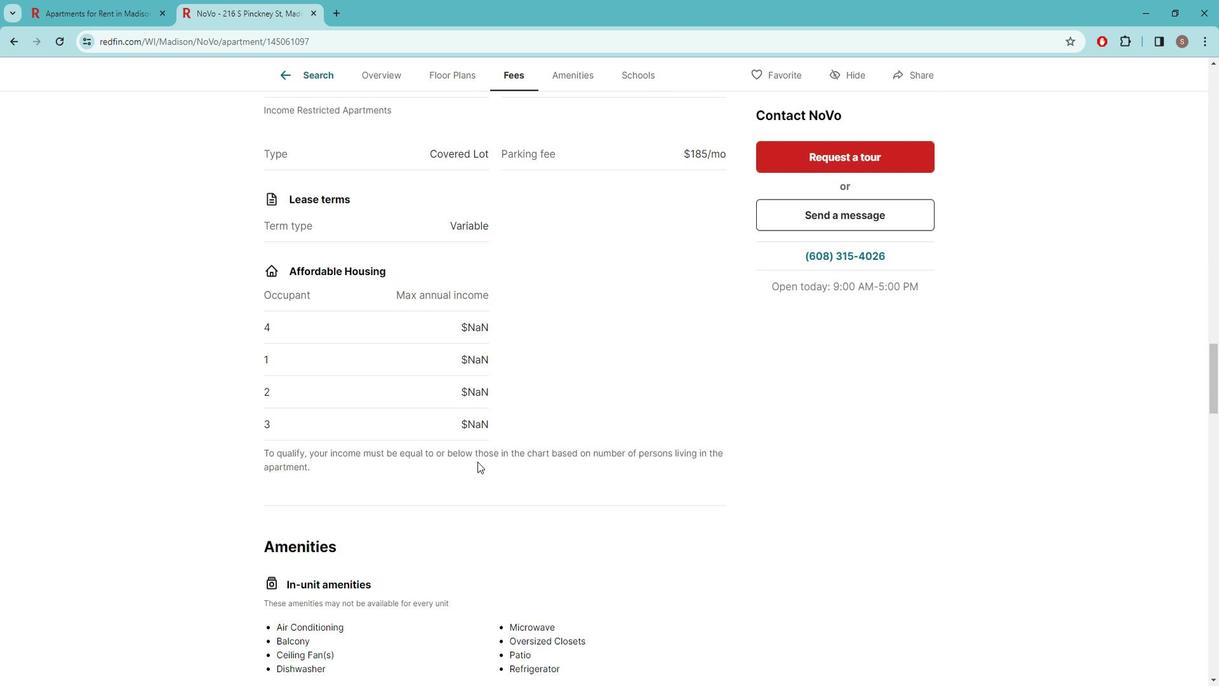 
Action: Mouse scrolled (489, 457) with delta (0, 0)
Screenshot: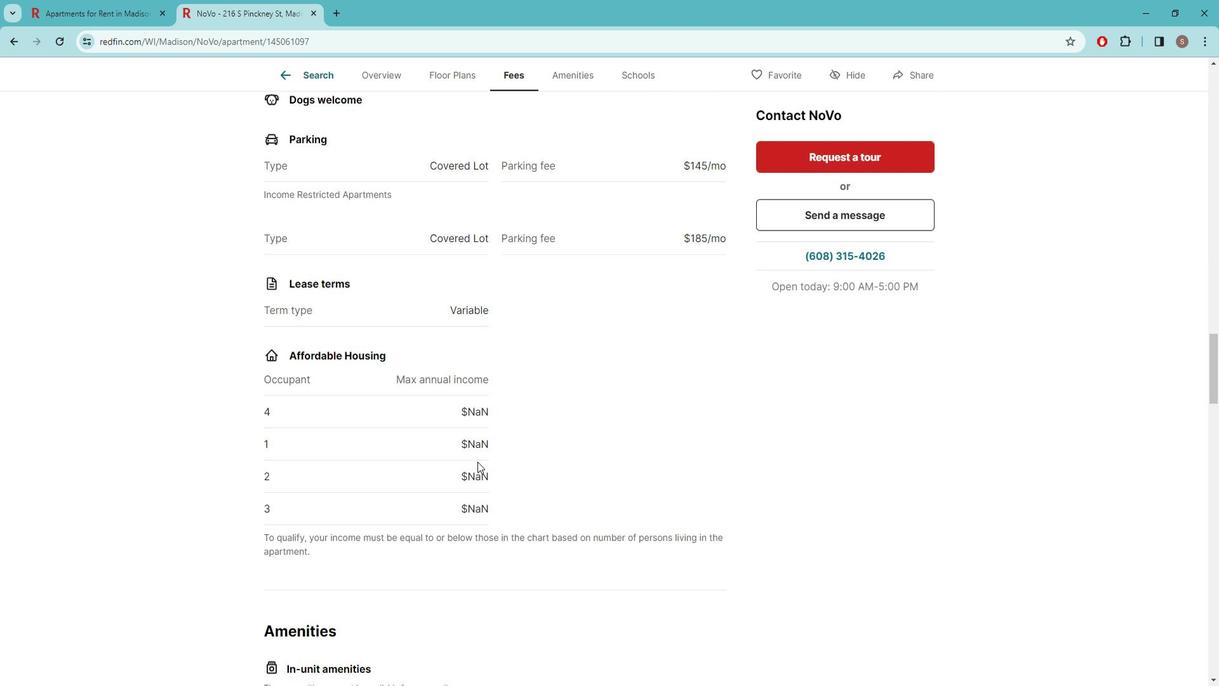 
Action: Mouse scrolled (489, 457) with delta (0, 0)
Screenshot: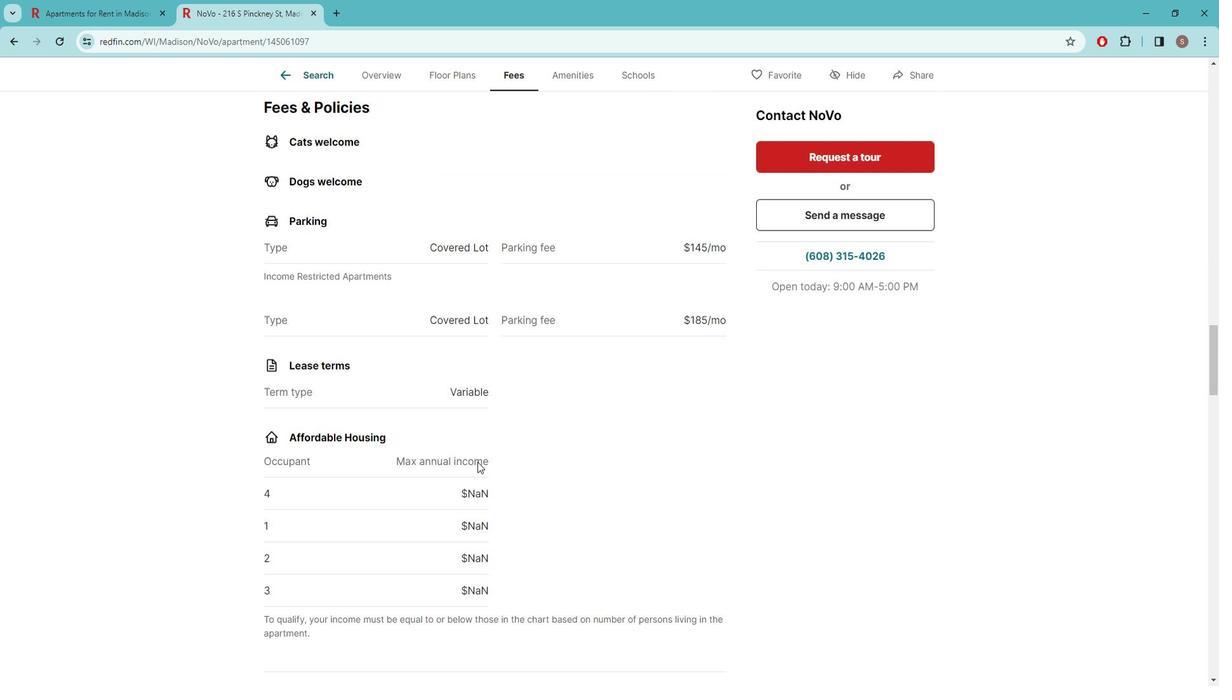 
Action: Mouse scrolled (489, 457) with delta (0, 0)
Screenshot: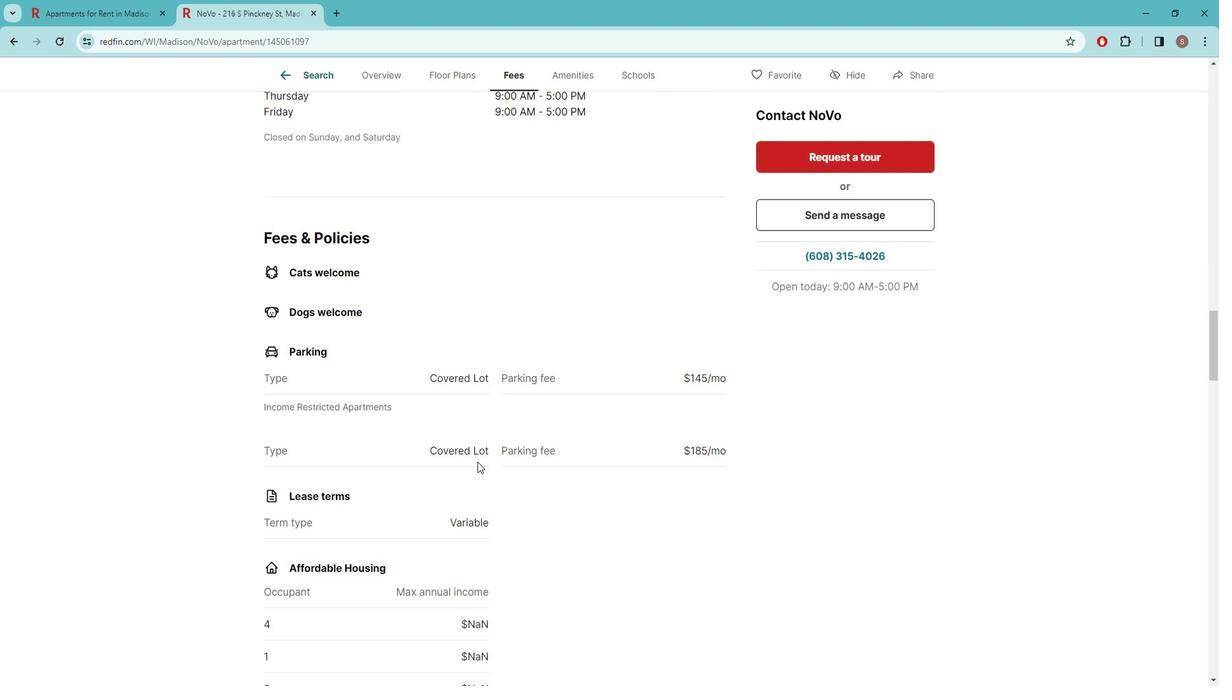
Action: Mouse scrolled (489, 457) with delta (0, 0)
Screenshot: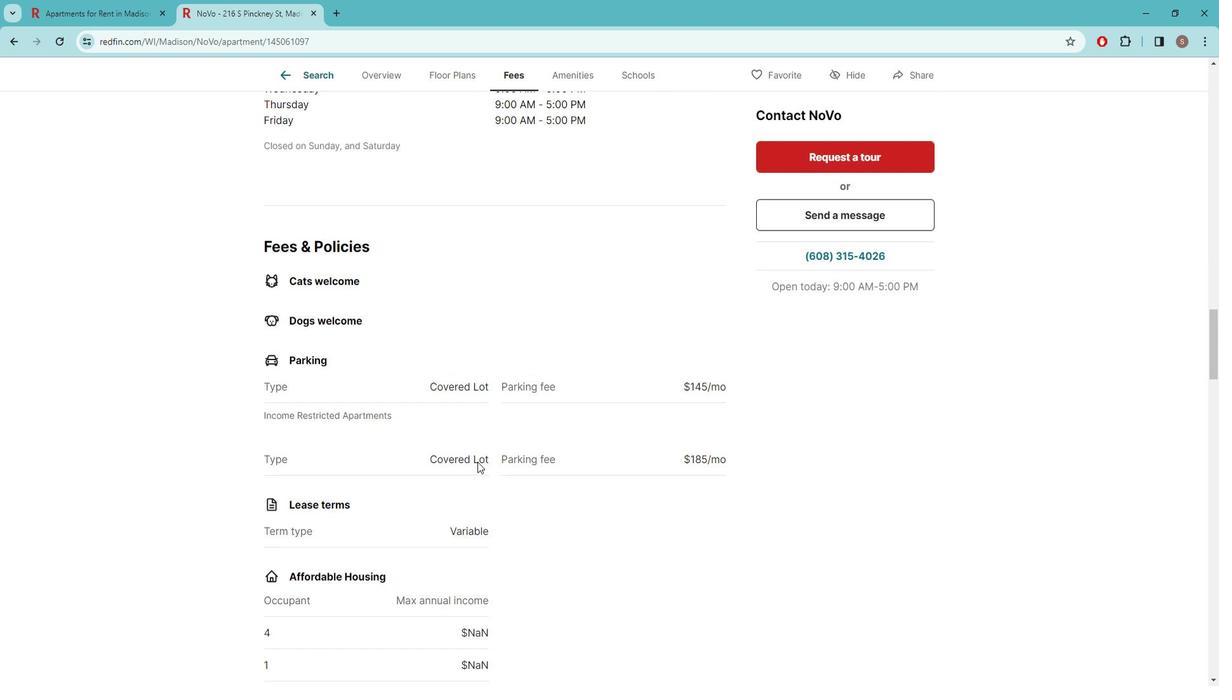 
Action: Mouse scrolled (489, 457) with delta (0, 0)
Screenshot: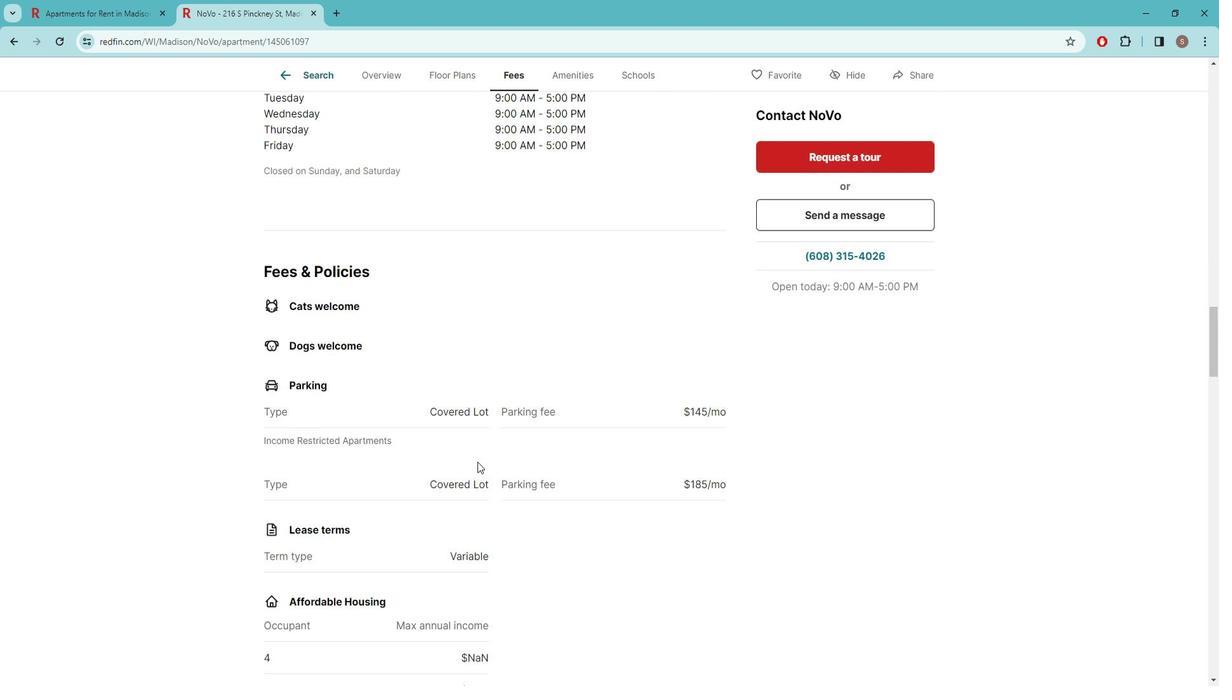
Action: Mouse scrolled (489, 457) with delta (0, 0)
Screenshot: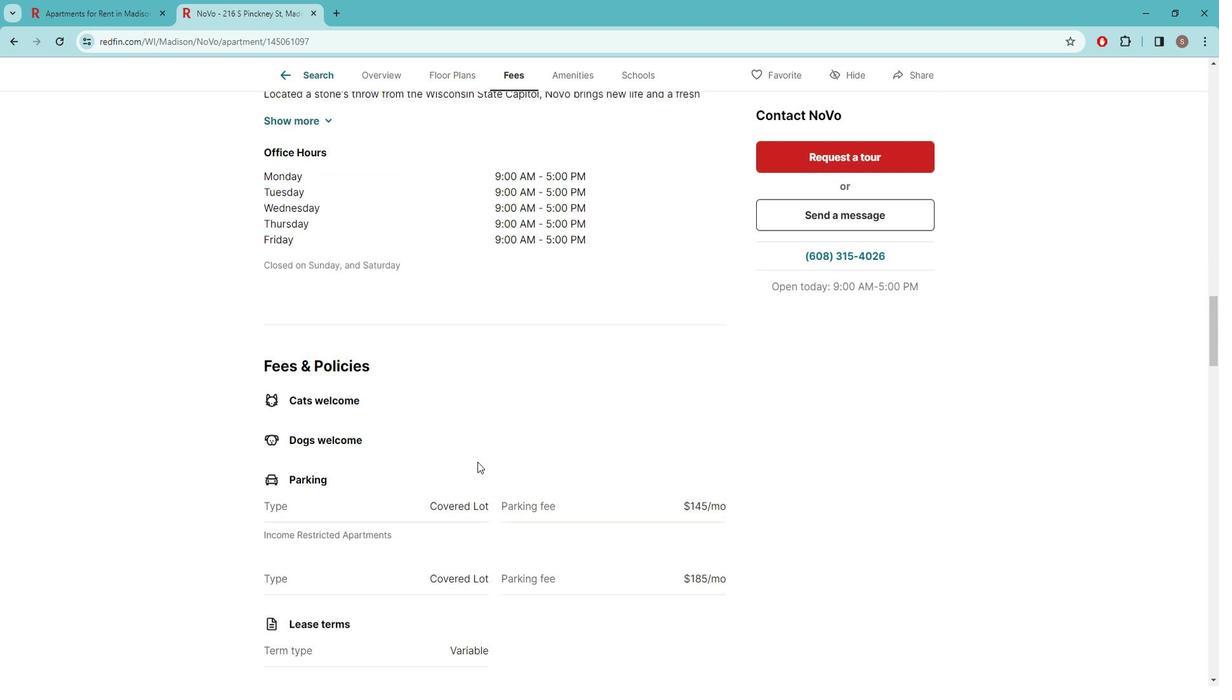 
Action: Mouse scrolled (489, 457) with delta (0, 0)
Screenshot: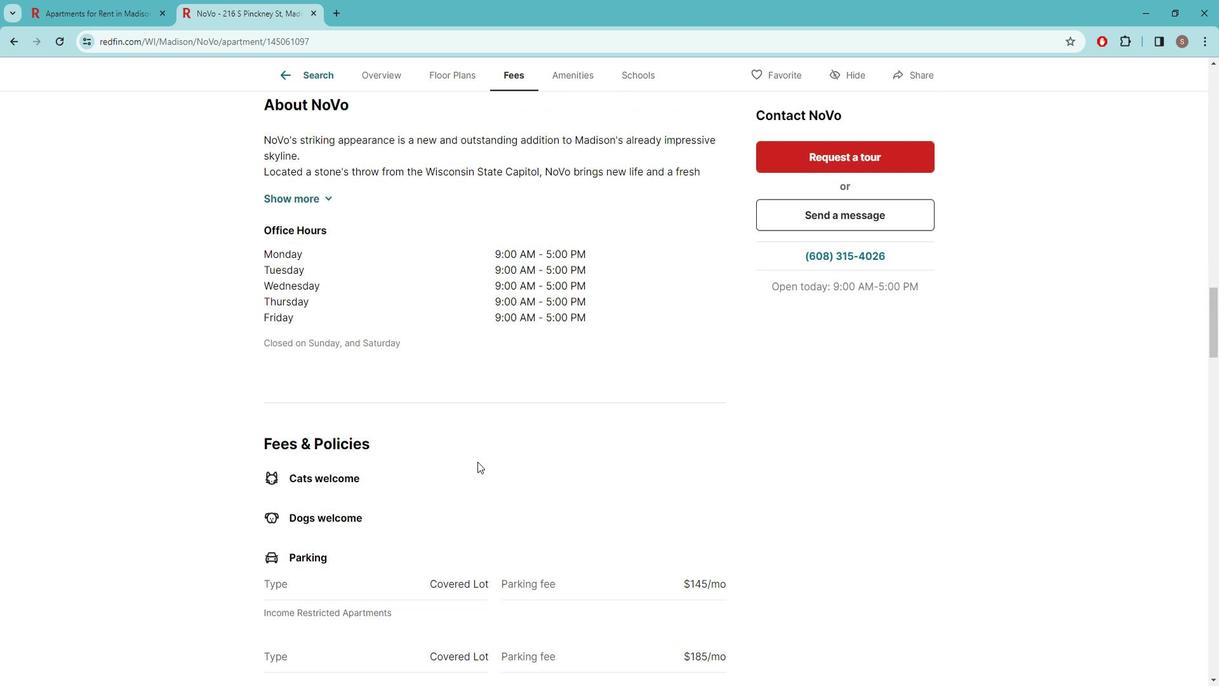 
Action: Mouse scrolled (489, 457) with delta (0, 0)
Screenshot: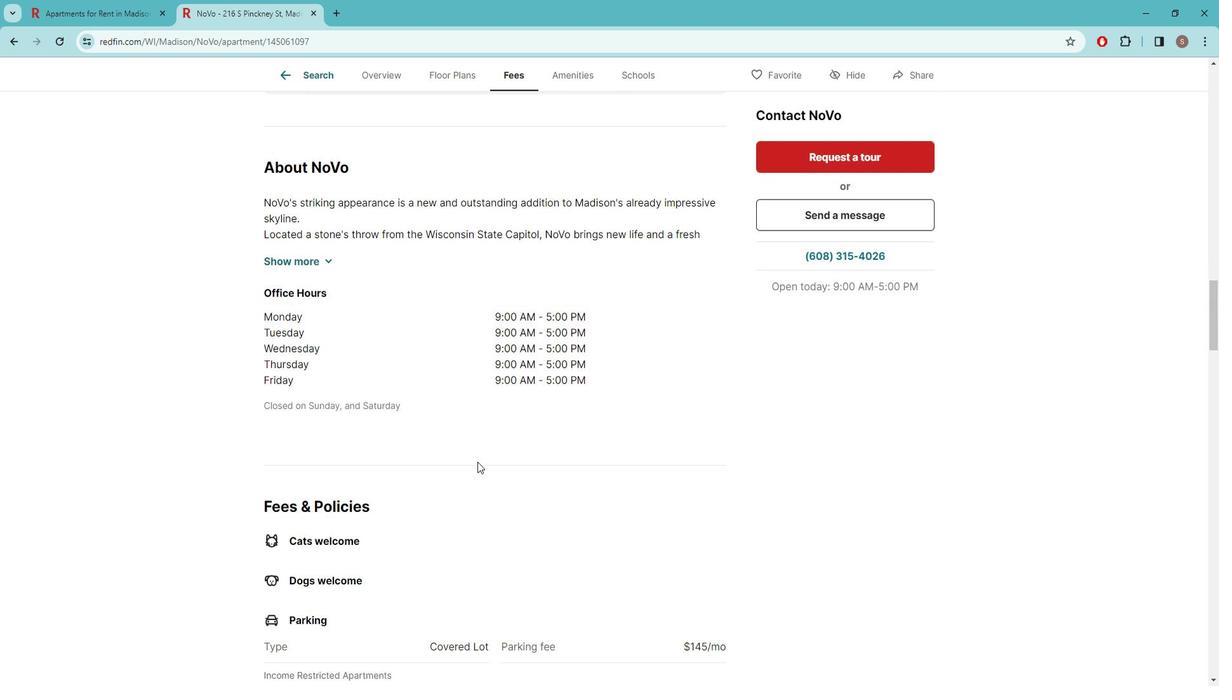 
Action: Mouse scrolled (489, 457) with delta (0, 0)
Screenshot: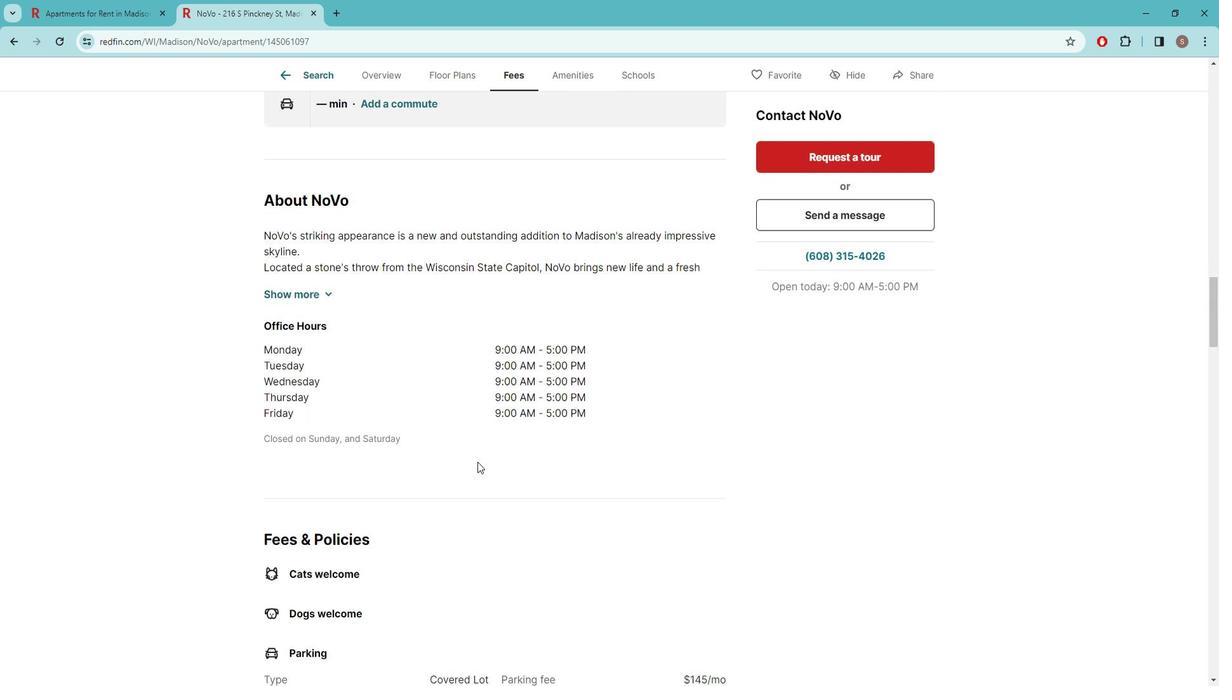 
Action: Mouse moved to (489, 456)
Screenshot: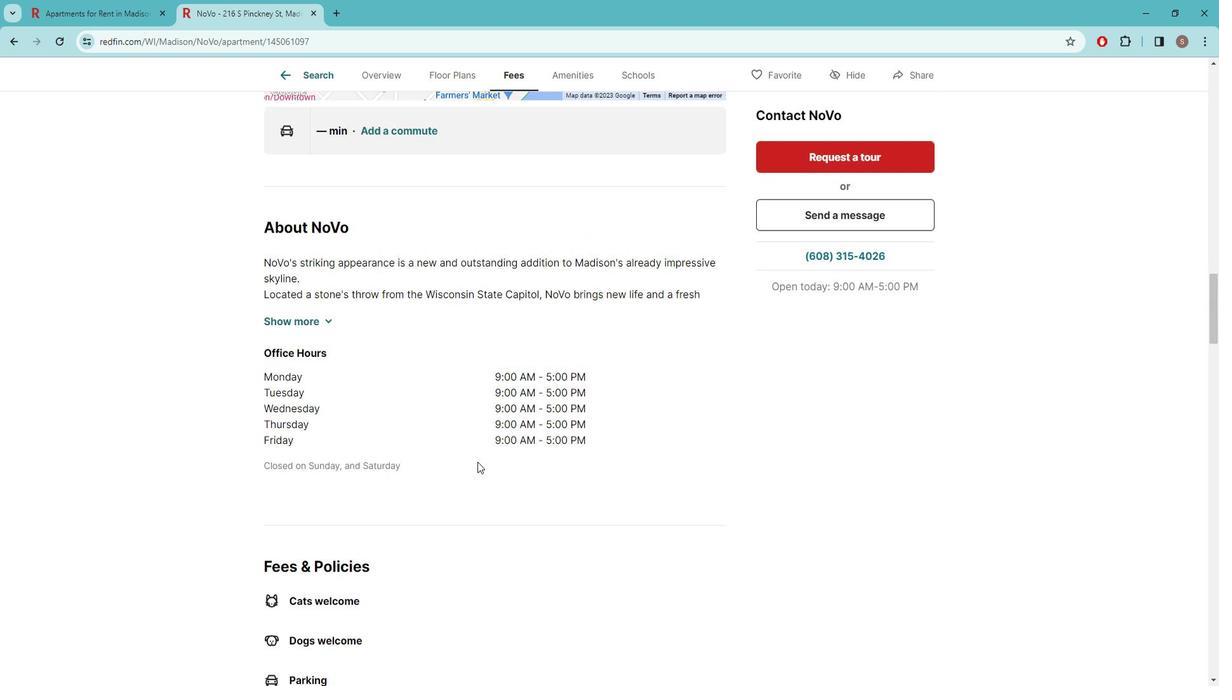 
Action: Mouse scrolled (489, 457) with delta (0, 0)
Screenshot: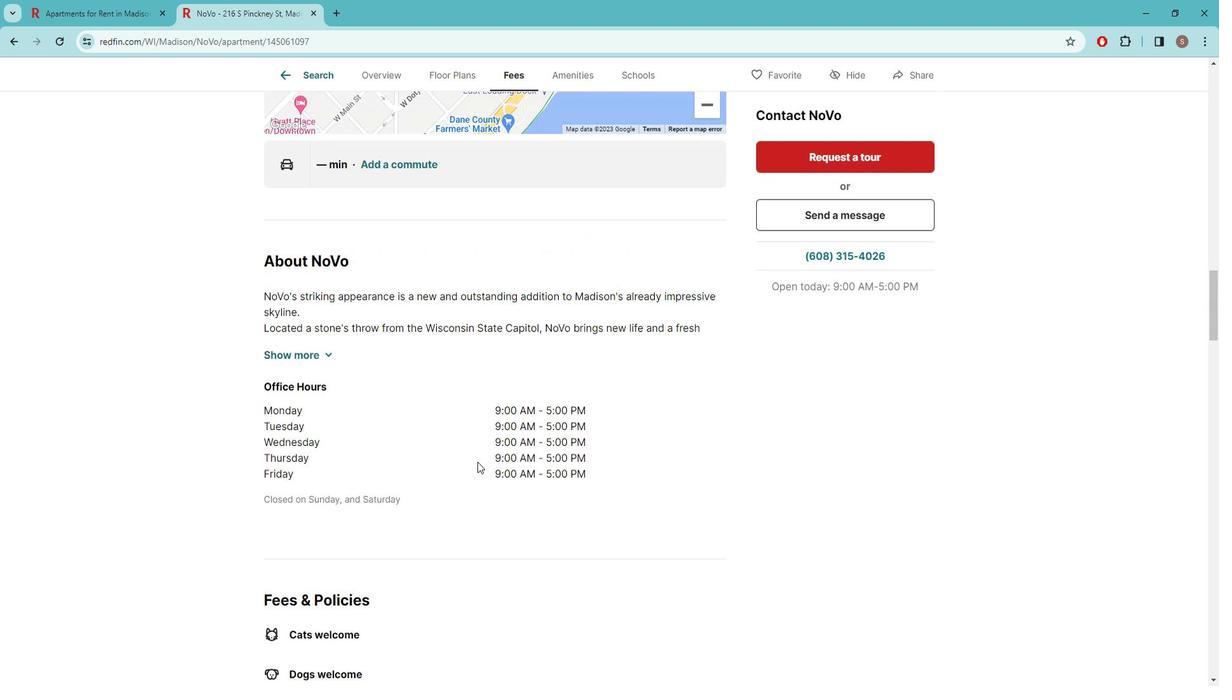 
Action: Mouse scrolled (489, 457) with delta (0, 0)
Screenshot: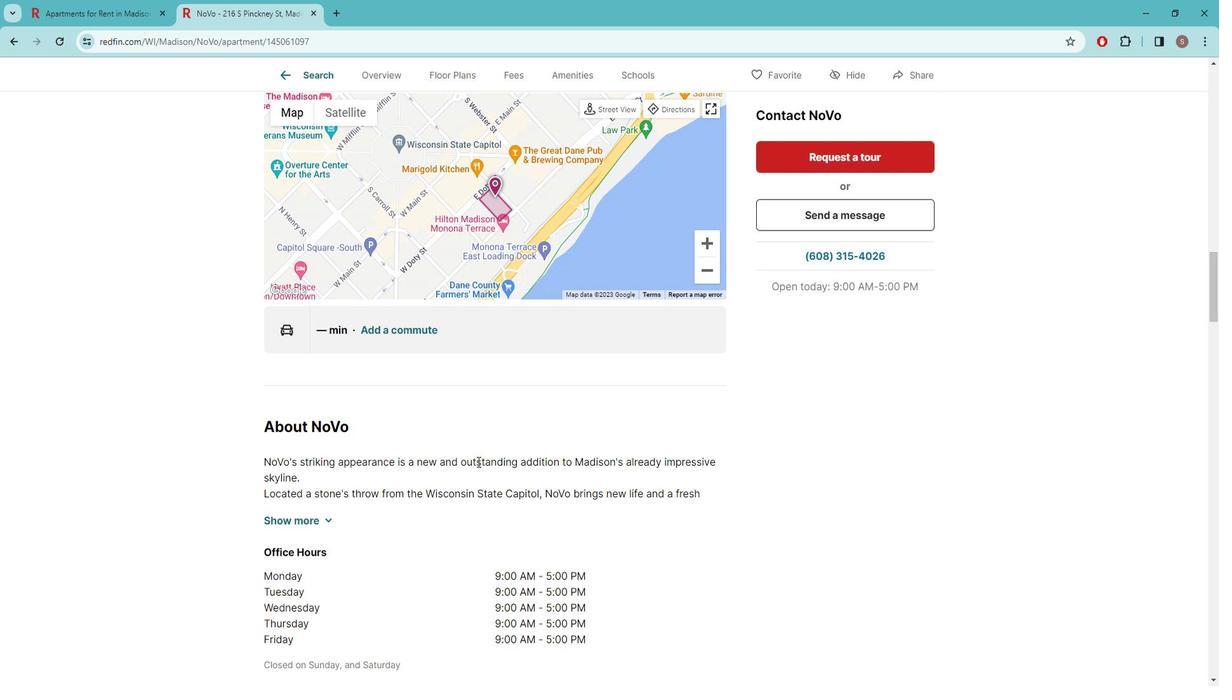 
Action: Mouse scrolled (489, 457) with delta (0, 0)
Screenshot: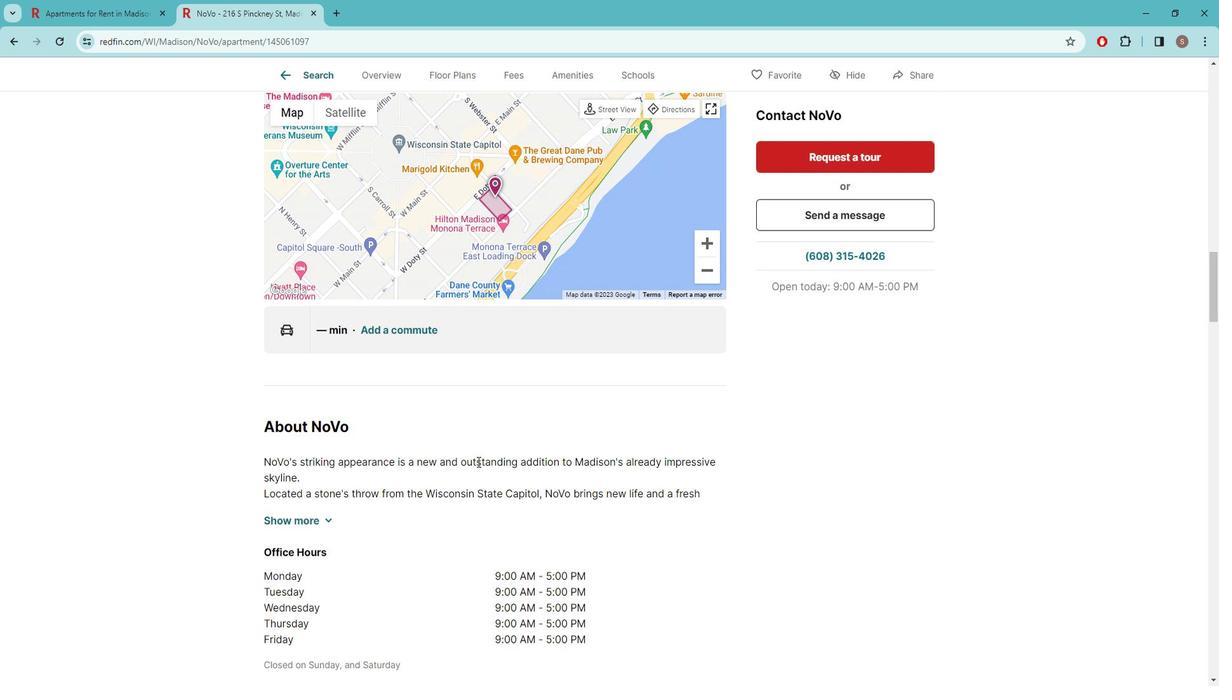 
Action: Mouse scrolled (489, 457) with delta (0, 0)
Screenshot: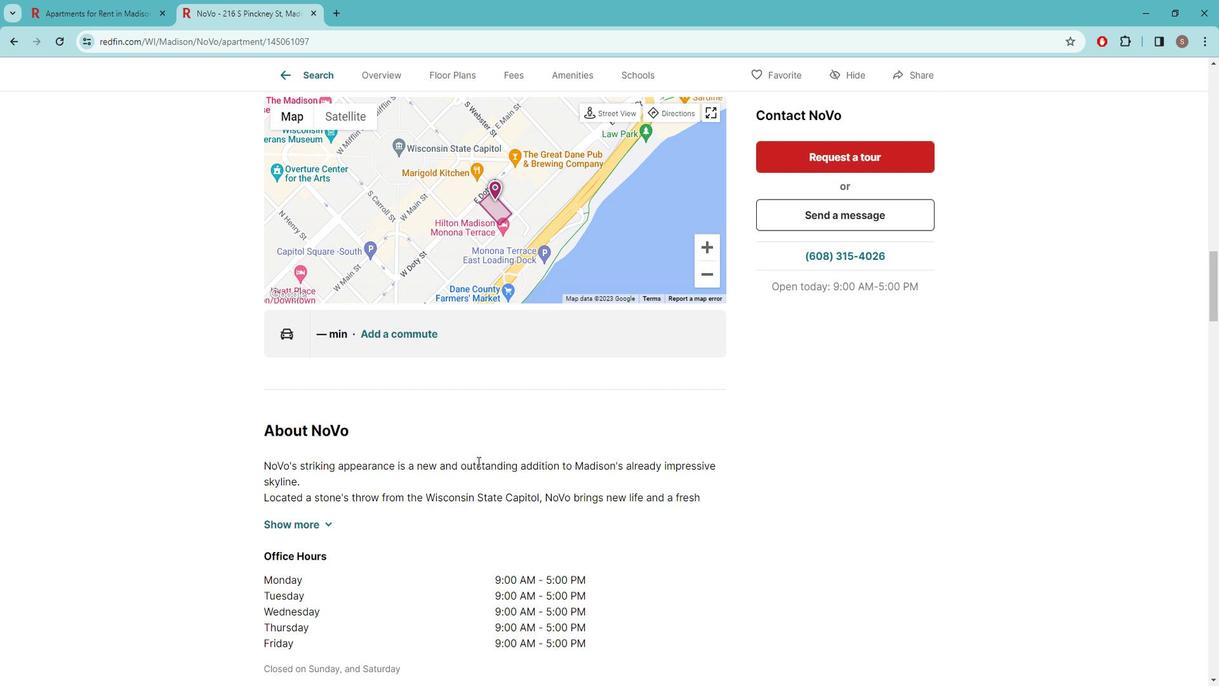 
Action: Mouse scrolled (489, 457) with delta (0, 0)
Screenshot: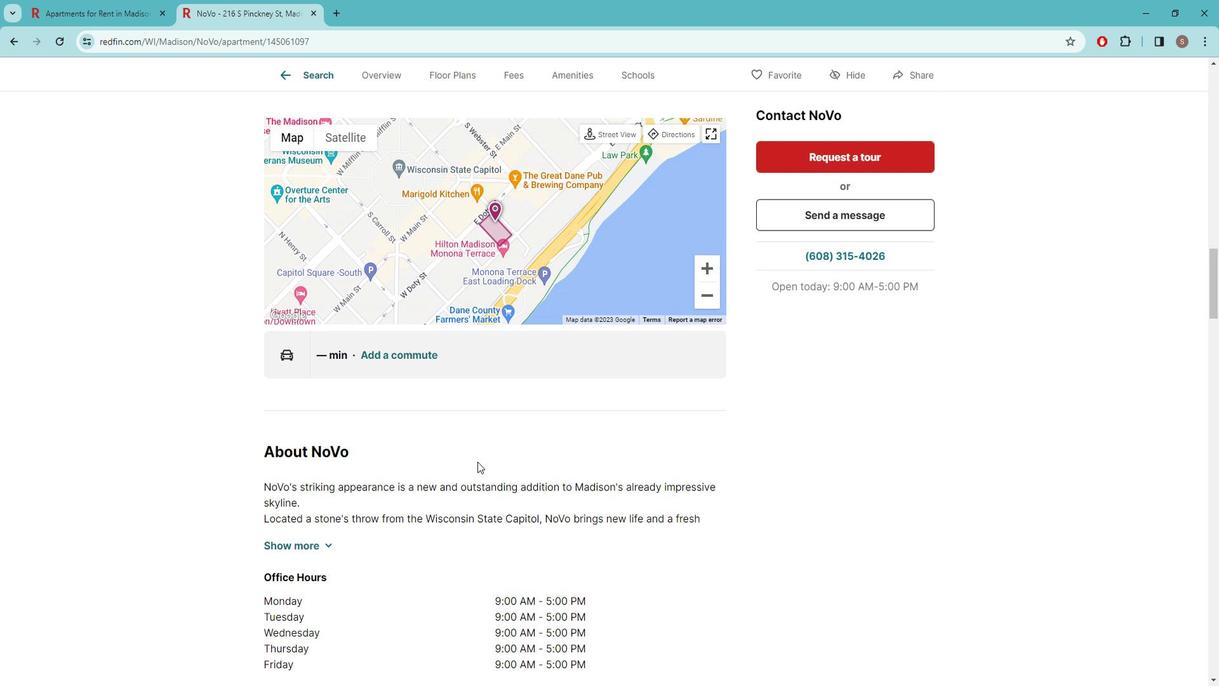 
Action: Mouse scrolled (489, 457) with delta (0, 0)
Screenshot: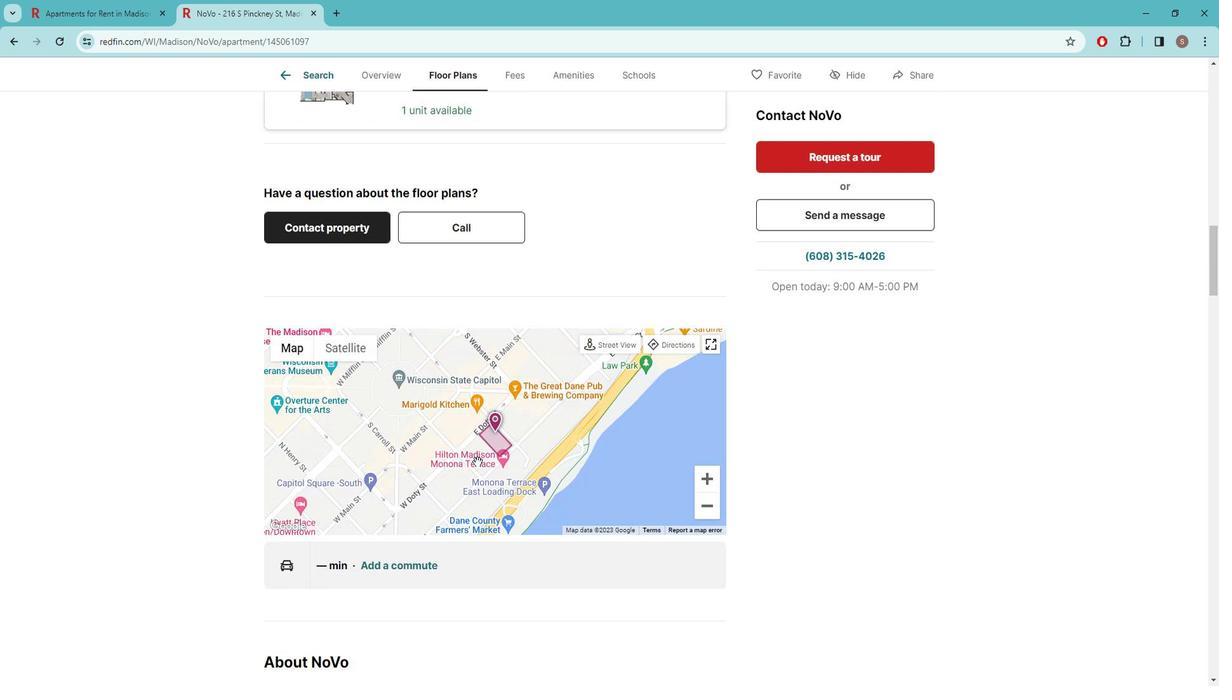 
Action: Mouse scrolled (489, 457) with delta (0, 0)
Screenshot: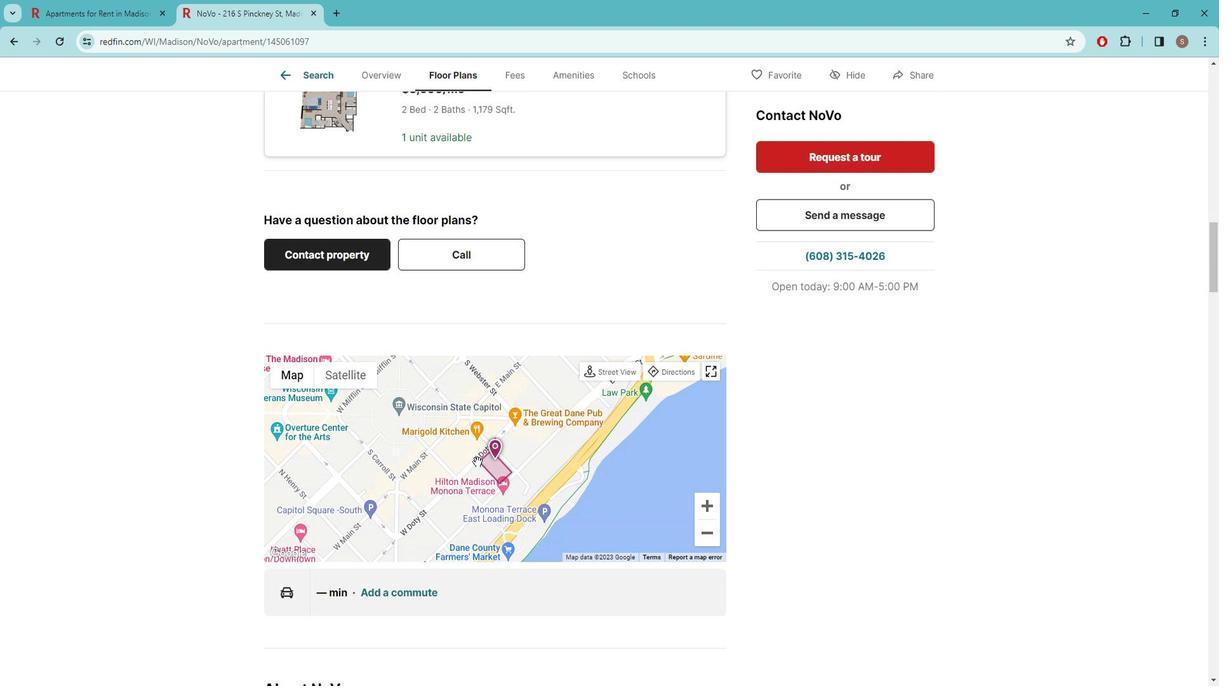 
Action: Mouse scrolled (489, 457) with delta (0, 0)
Screenshot: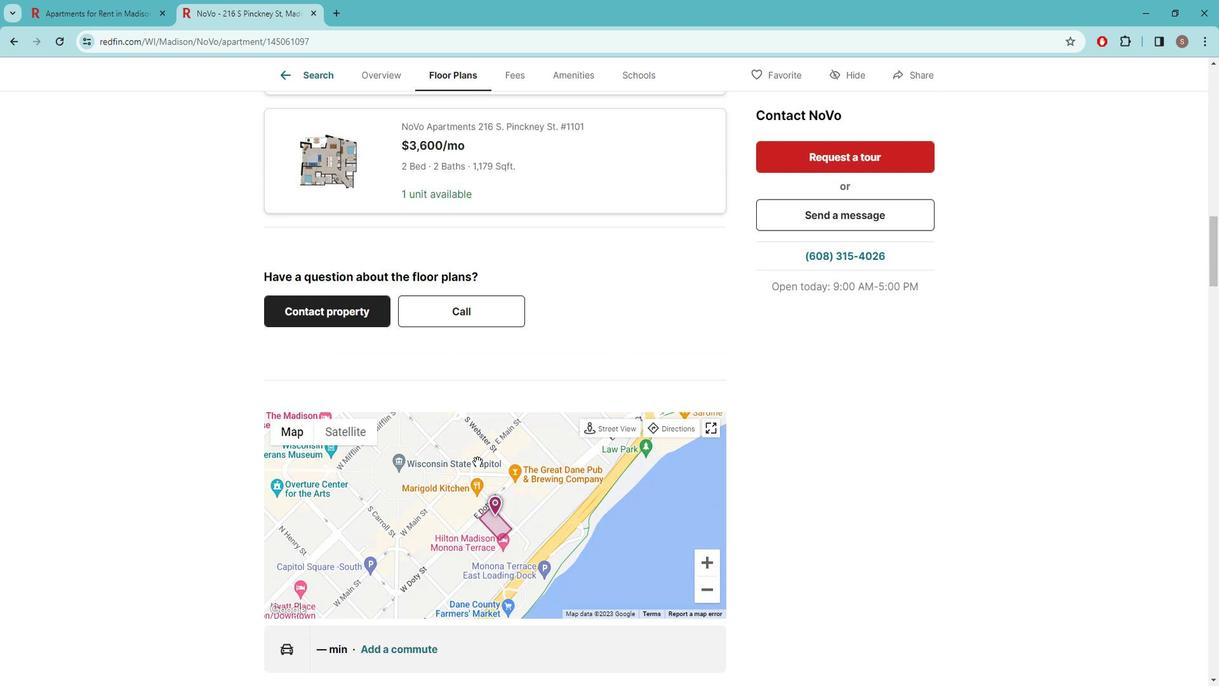 
Action: Mouse scrolled (489, 457) with delta (0, 0)
Screenshot: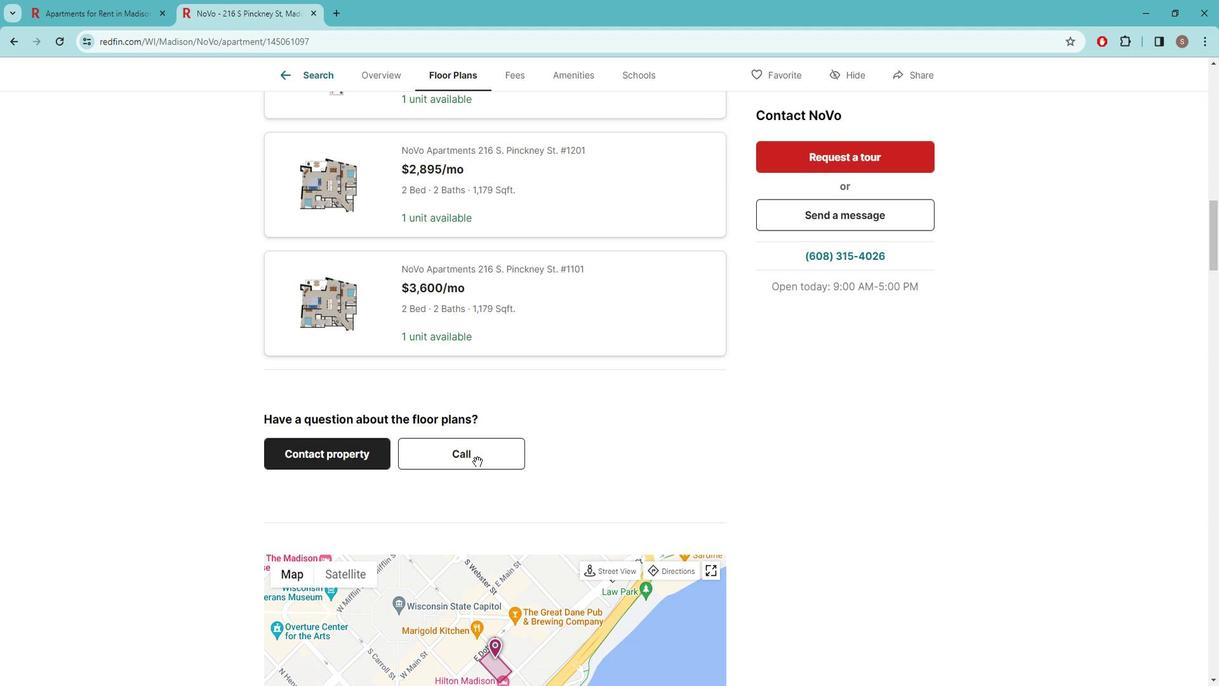 
Action: Mouse scrolled (489, 457) with delta (0, 0)
Screenshot: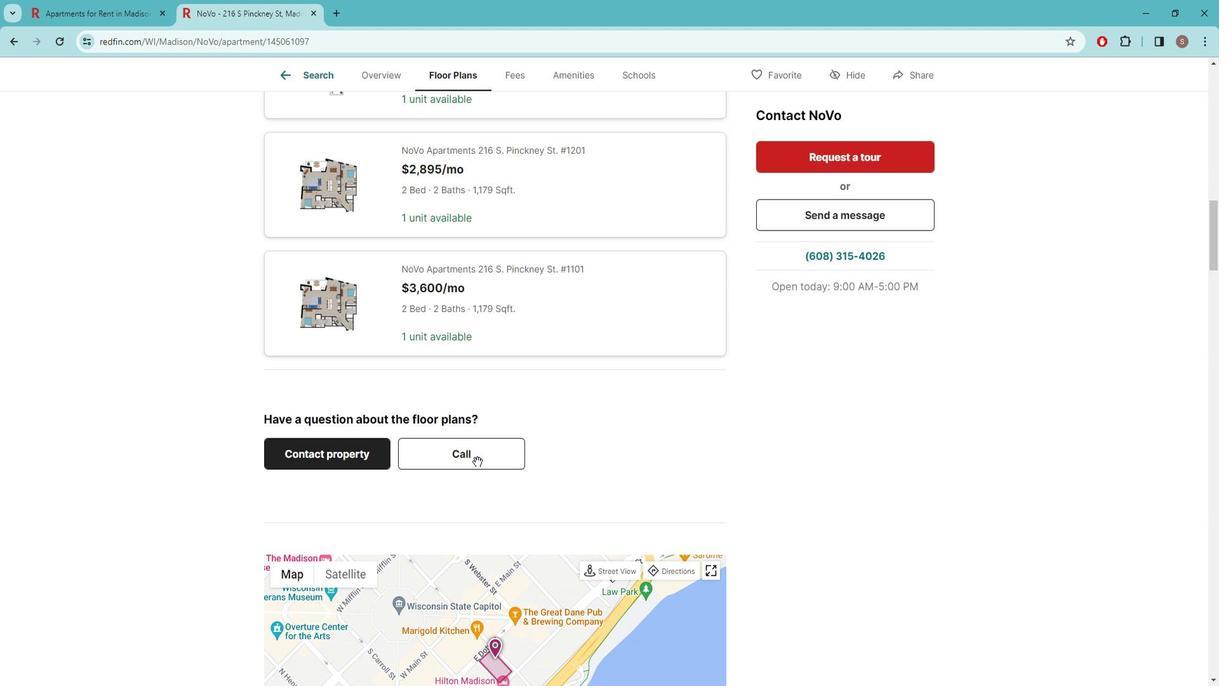 
Action: Mouse scrolled (489, 457) with delta (0, 0)
Screenshot: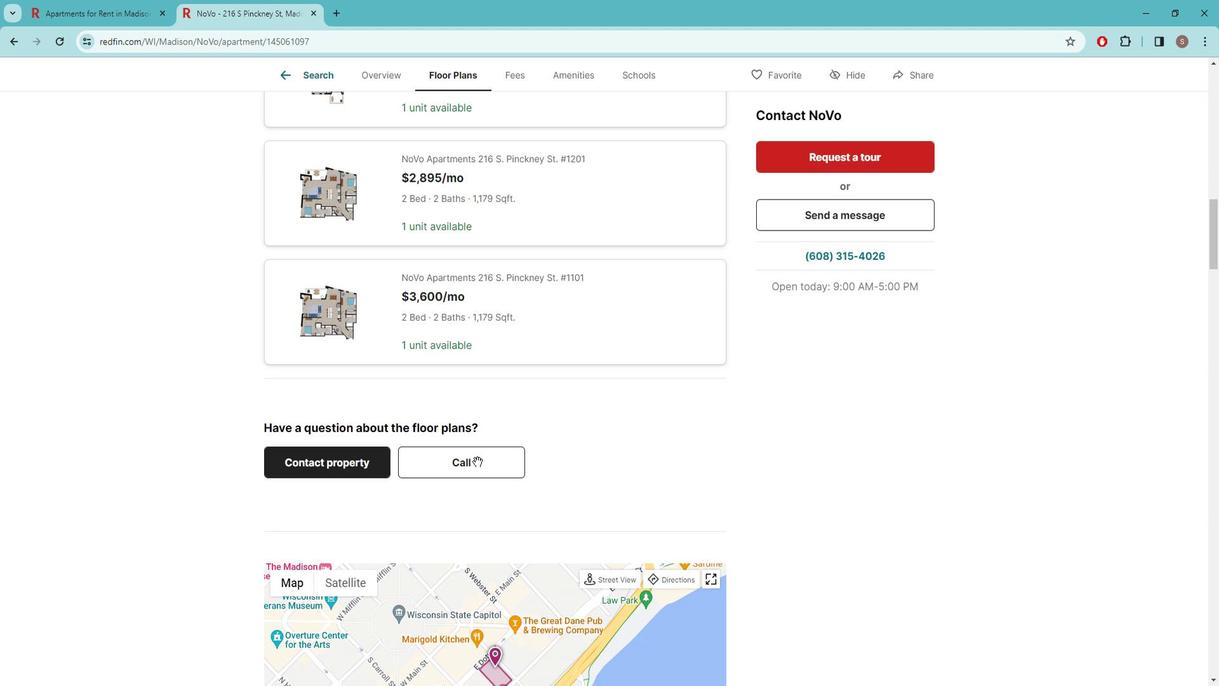 
Action: Mouse scrolled (489, 457) with delta (0, 0)
Screenshot: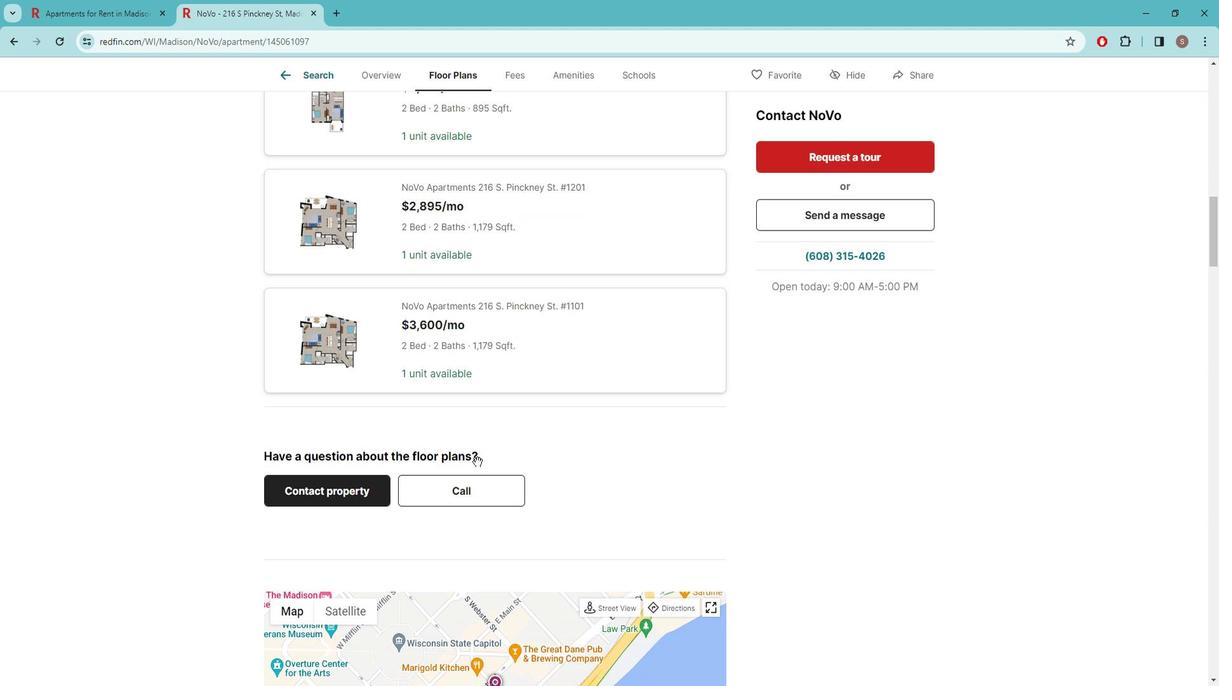 
Action: Mouse scrolled (489, 457) with delta (0, 0)
